 Task: Create a flat design business landing page template.
Action: Key pressed Key.caps_lock
Screenshot: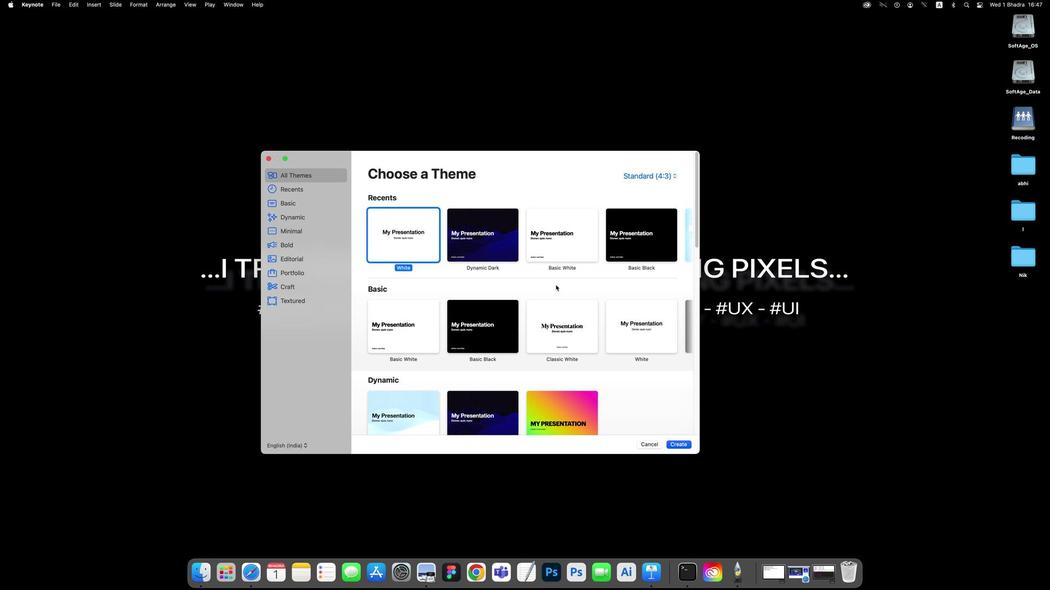 
Action: Mouse pressed left at (513, 456)
Screenshot: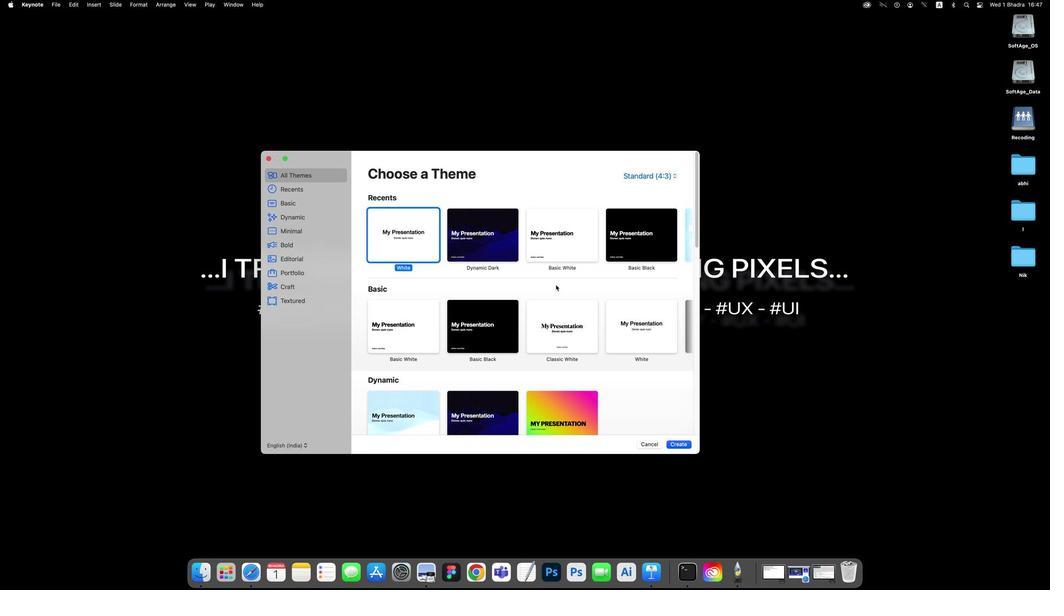 
Action: Mouse moved to (513, 456)
Screenshot: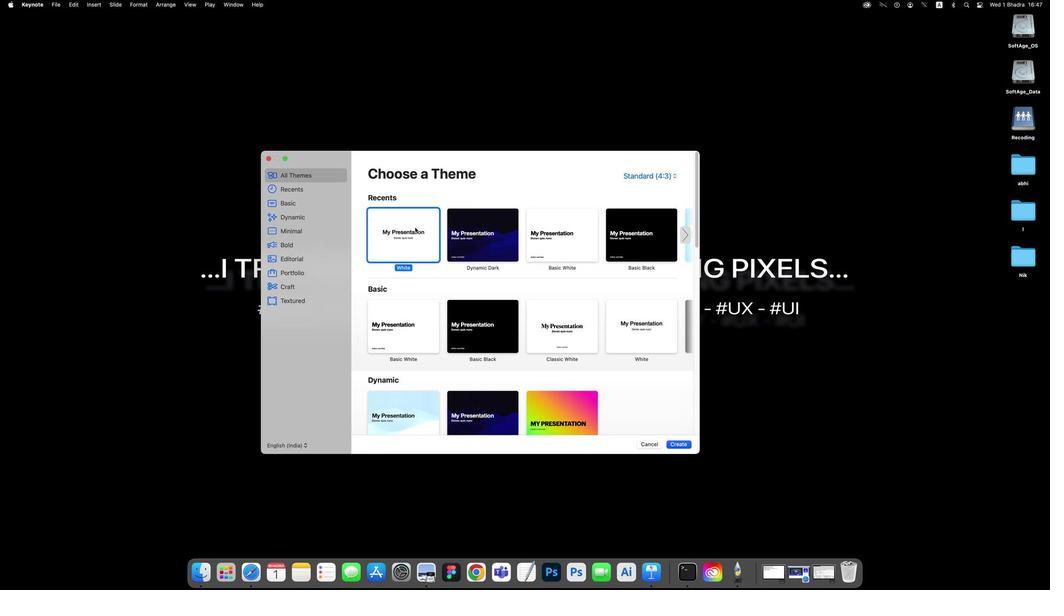 
Action: Mouse pressed left at (513, 456)
Screenshot: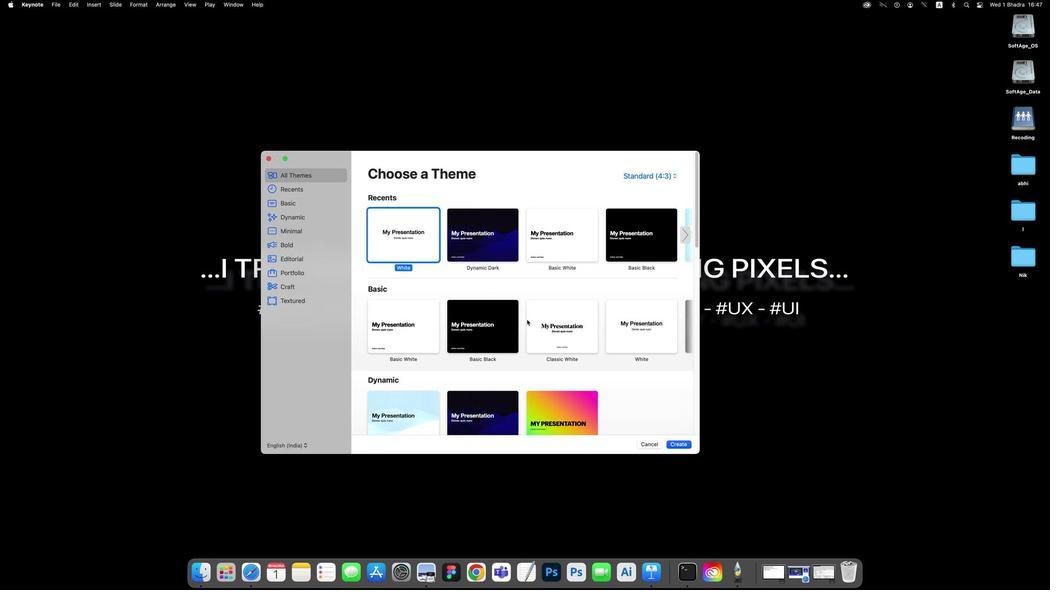 
Action: Mouse moved to (514, 456)
Screenshot: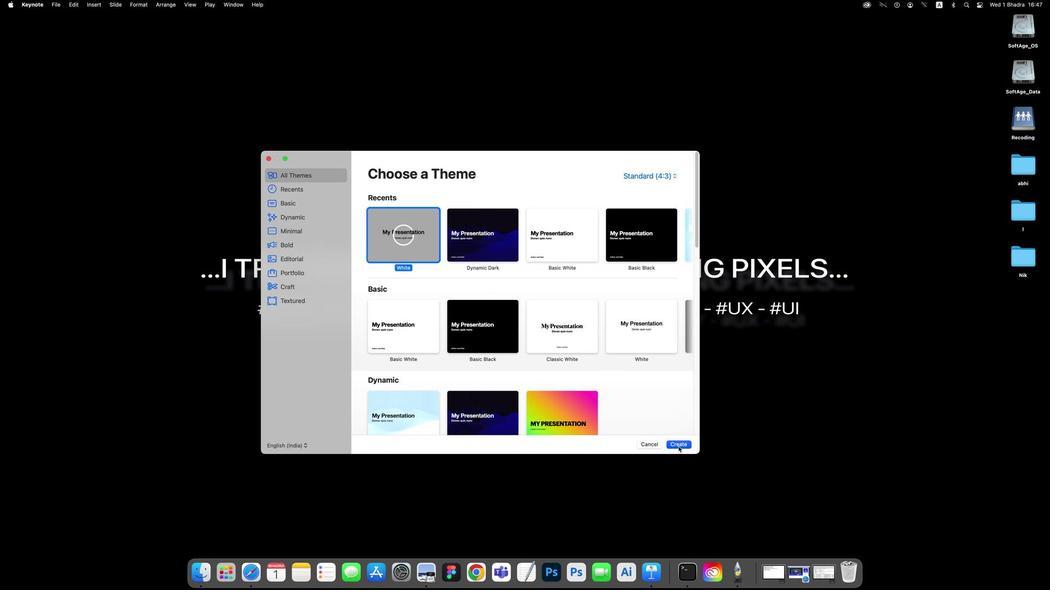 
Action: Mouse pressed left at (514, 456)
Screenshot: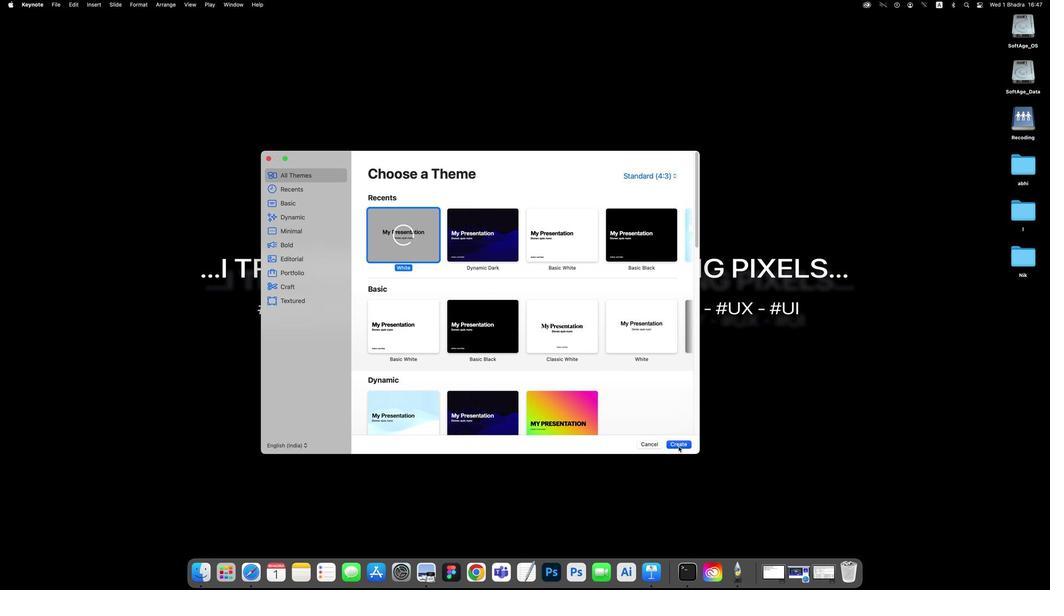 
Action: Mouse moved to (513, 456)
Screenshot: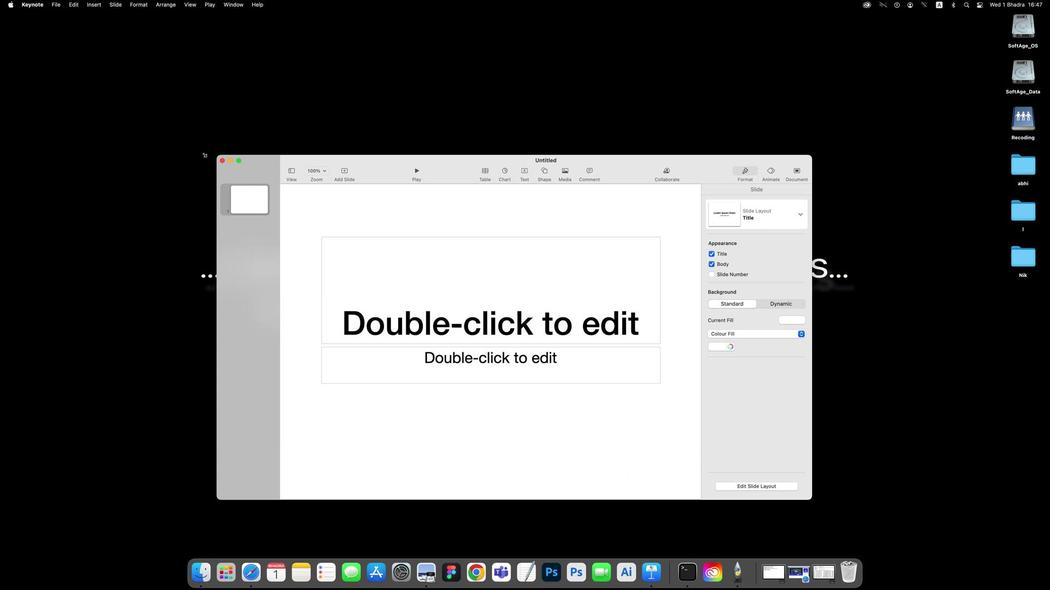 
Action: Mouse pressed left at (513, 456)
Screenshot: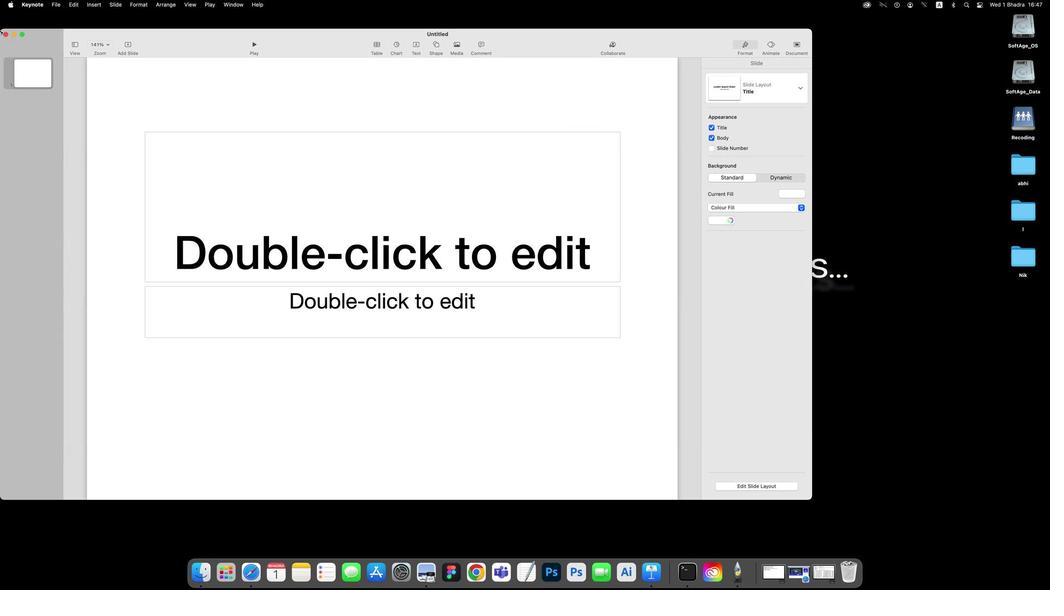 
Action: Mouse moved to (514, 456)
Screenshot: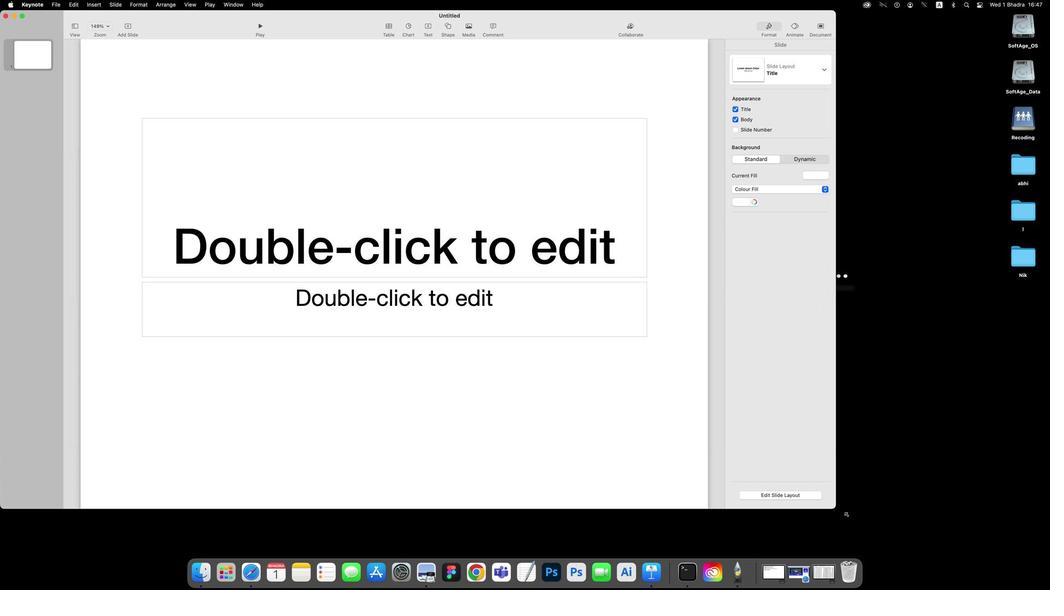 
Action: Mouse pressed left at (514, 456)
Screenshot: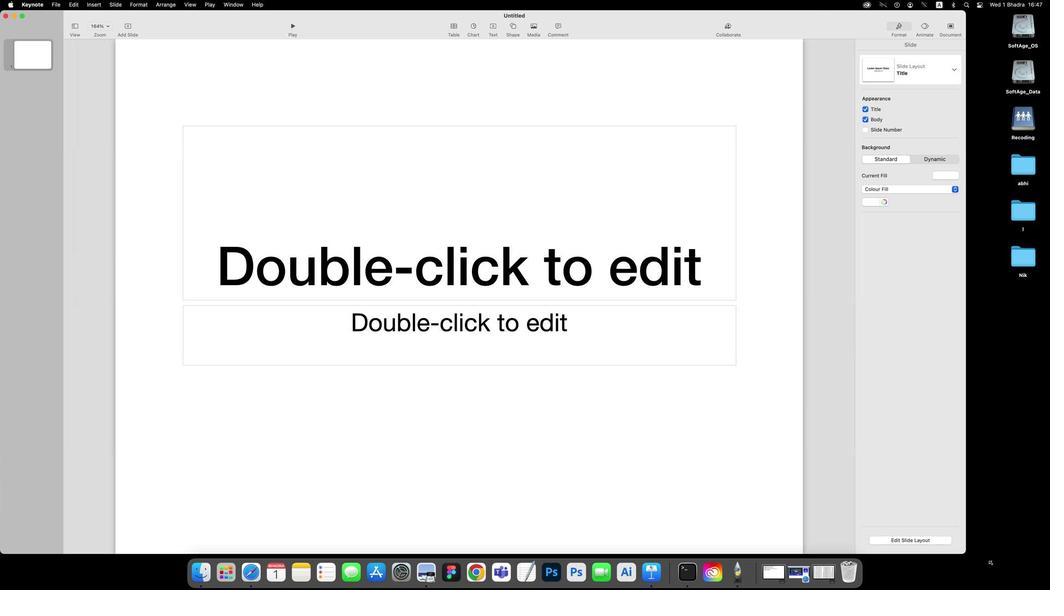 
Action: Mouse moved to (515, 456)
Screenshot: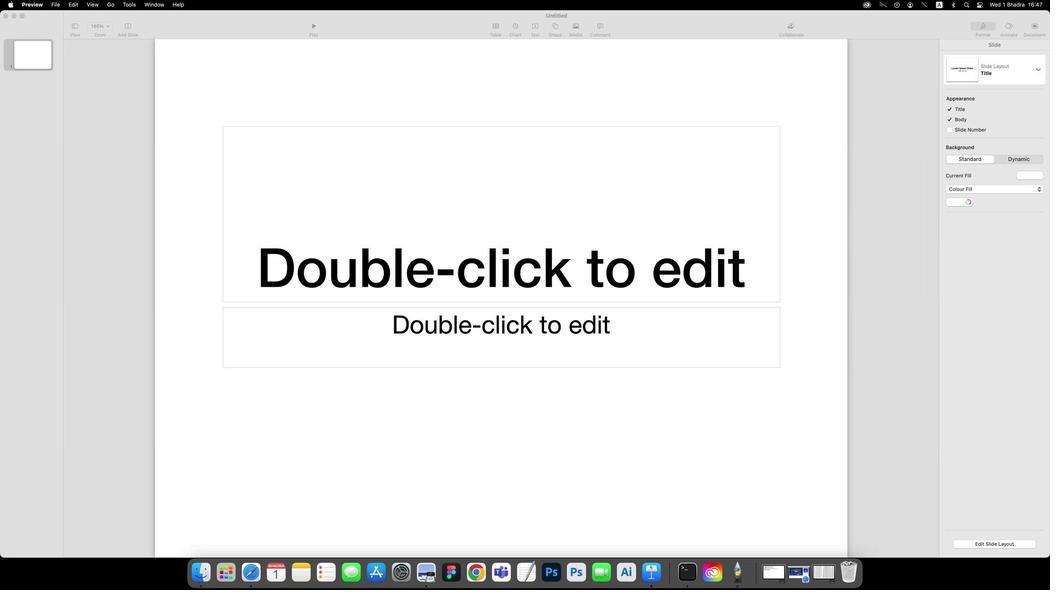 
Action: Mouse pressed left at (515, 456)
Screenshot: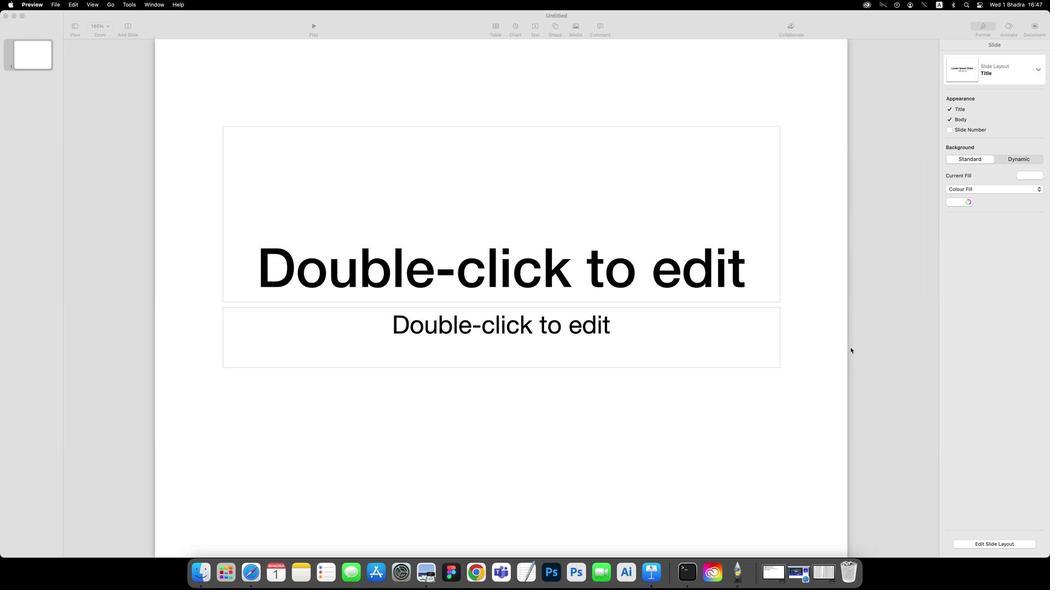 
Action: Mouse moved to (513, 456)
Screenshot: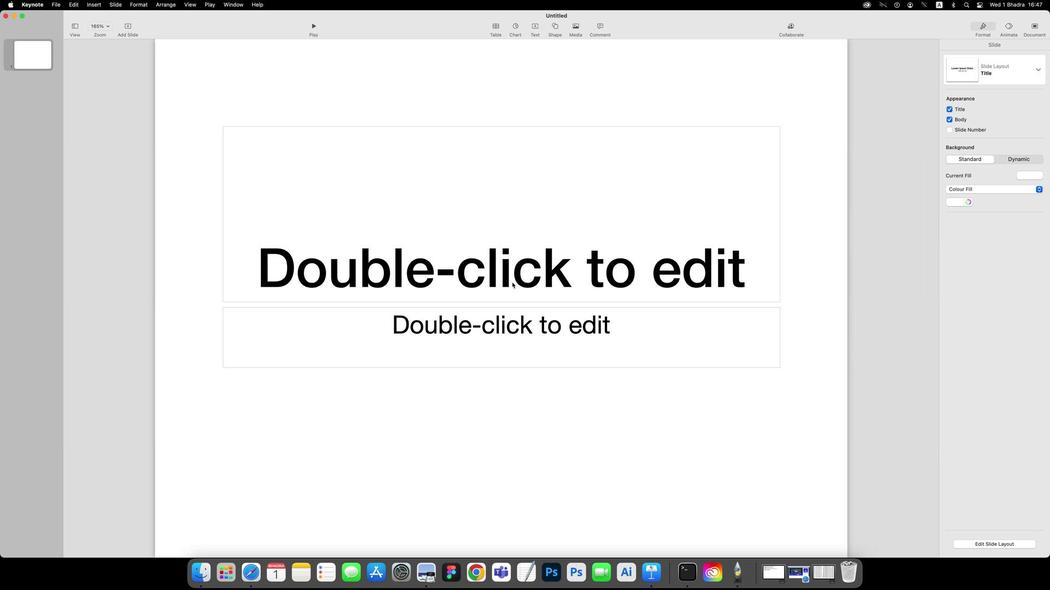 
Action: Mouse pressed left at (513, 456)
Screenshot: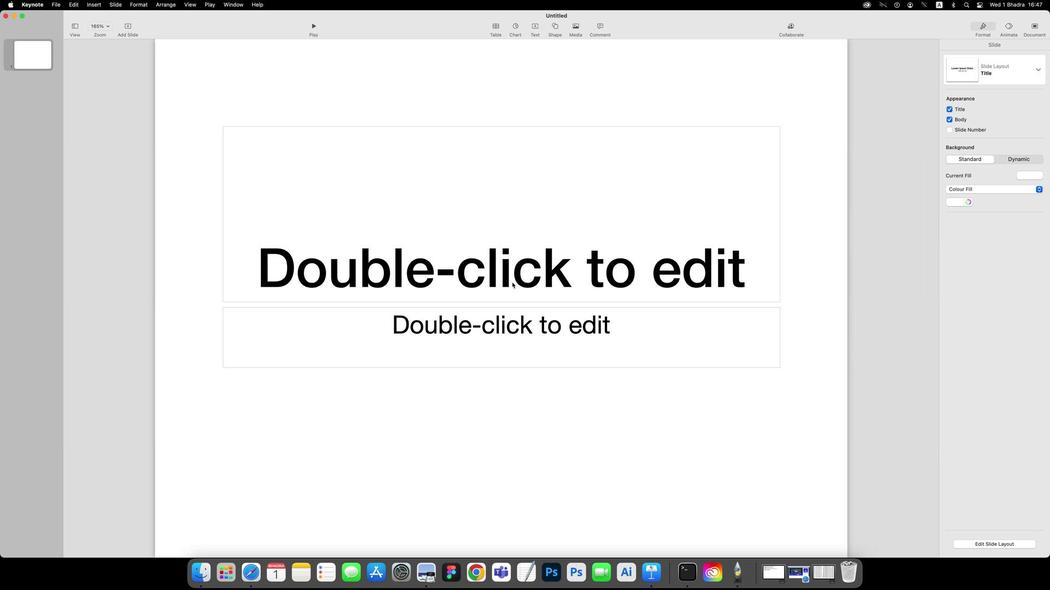 
Action: Mouse moved to (513, 456)
Screenshot: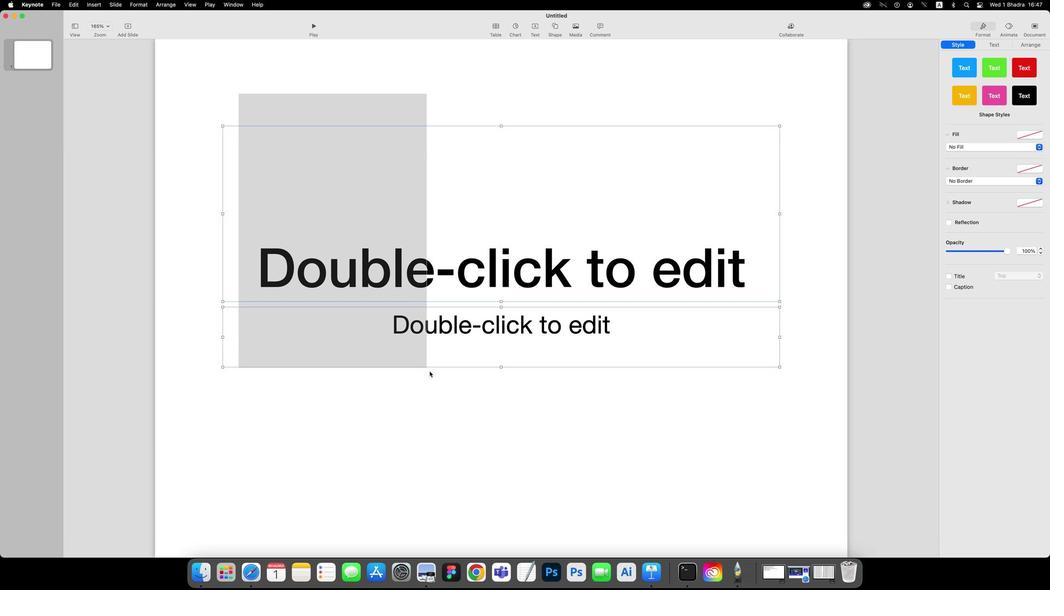 
Action: Mouse pressed left at (513, 456)
Screenshot: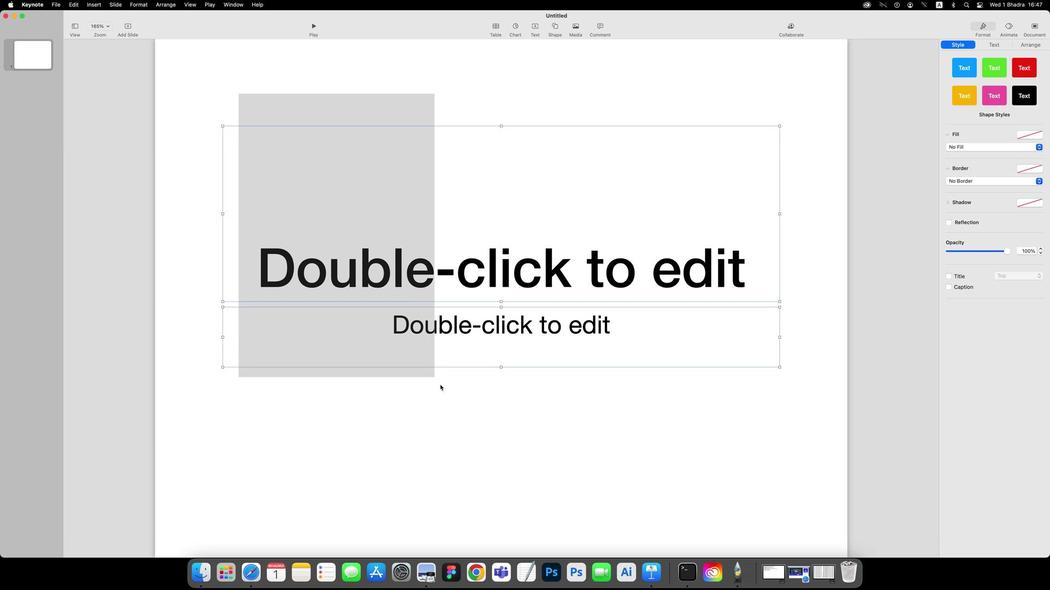 
Action: Mouse moved to (513, 456)
Screenshot: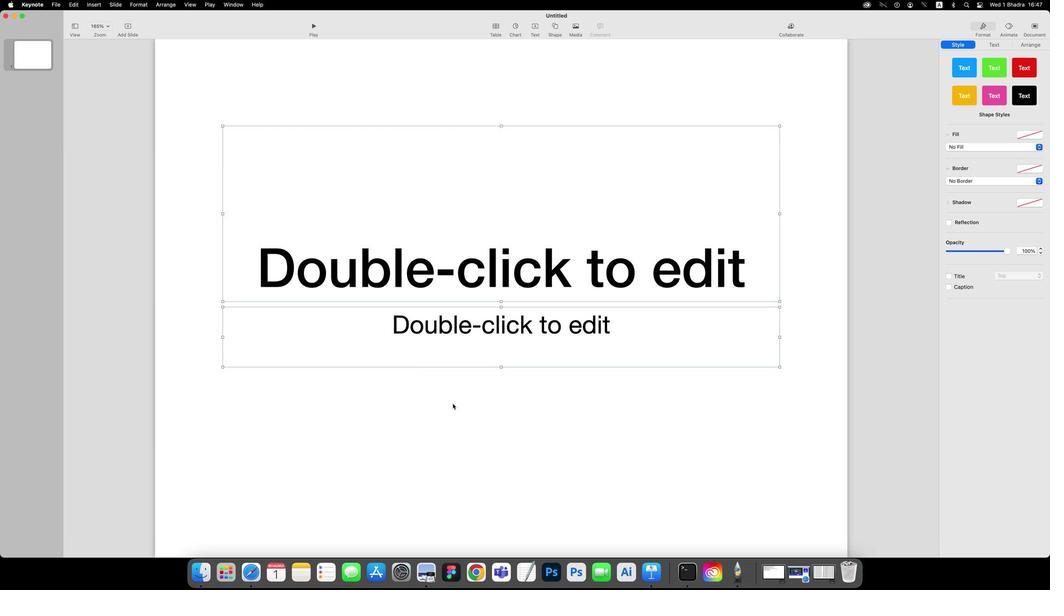 
Action: Key pressed Key.backspace
Screenshot: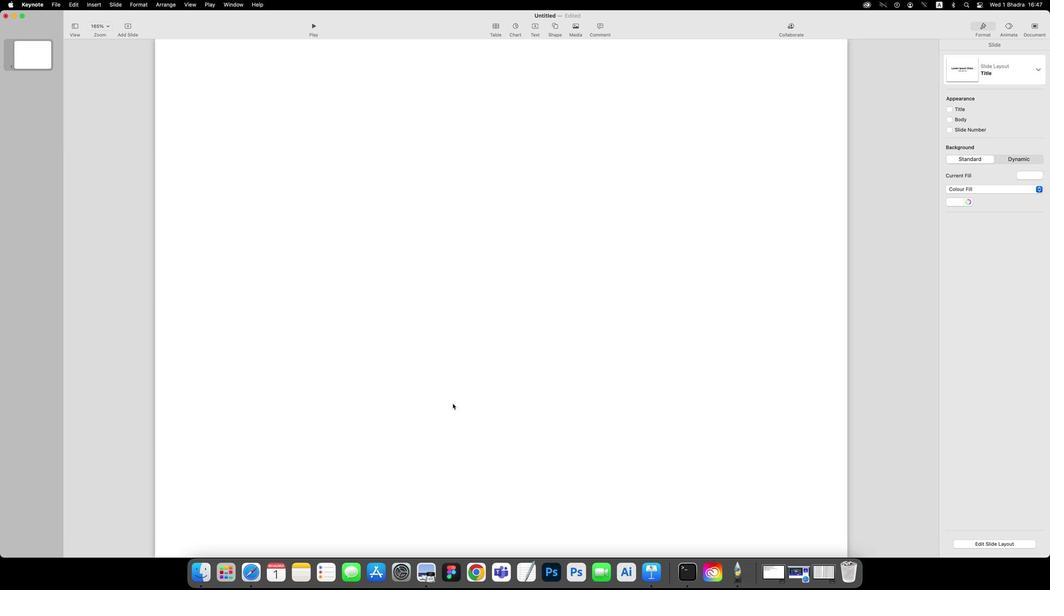 
Action: Mouse moved to (513, 456)
Screenshot: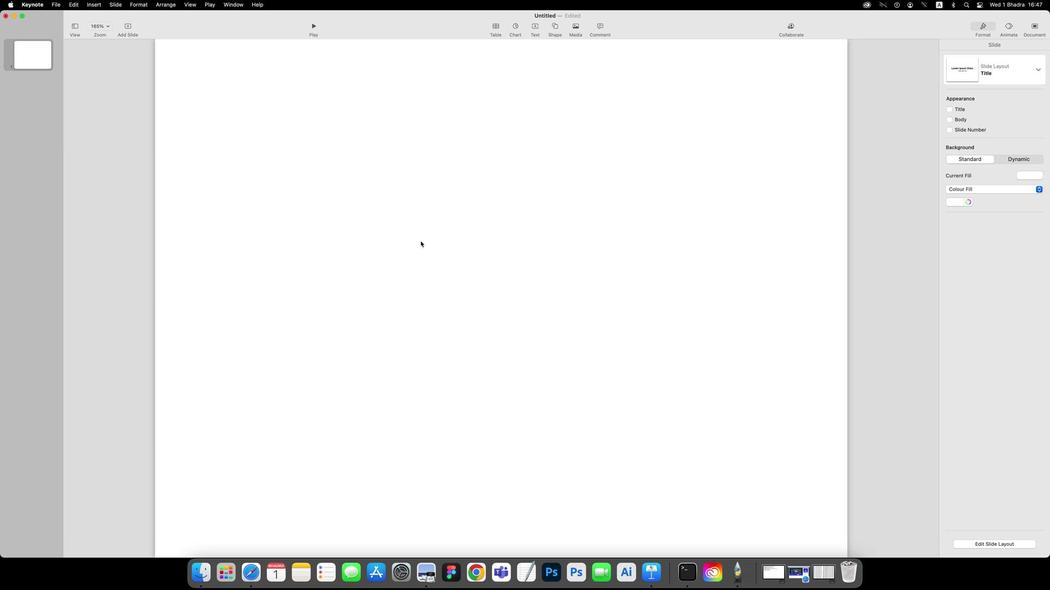 
Action: Mouse pressed left at (513, 456)
Screenshot: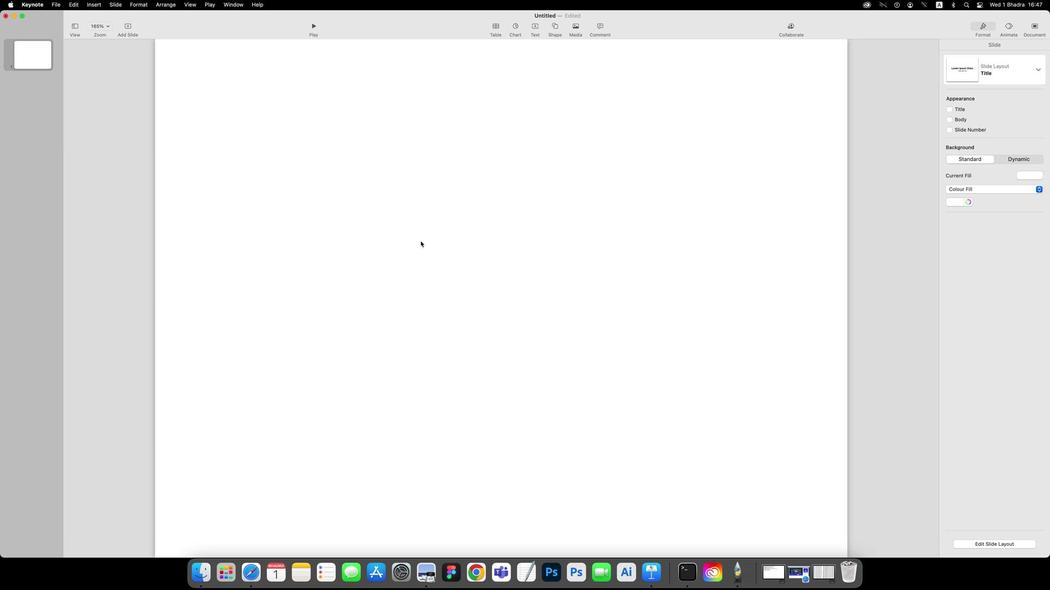 
Action: Mouse moved to (513, 456)
Screenshot: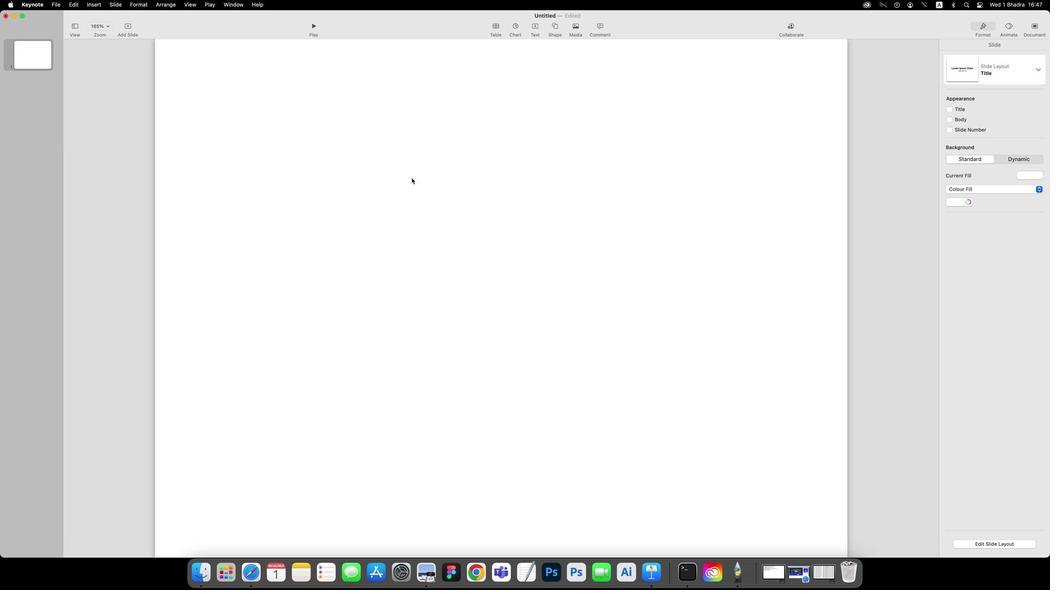 
Action: Mouse pressed left at (513, 456)
Screenshot: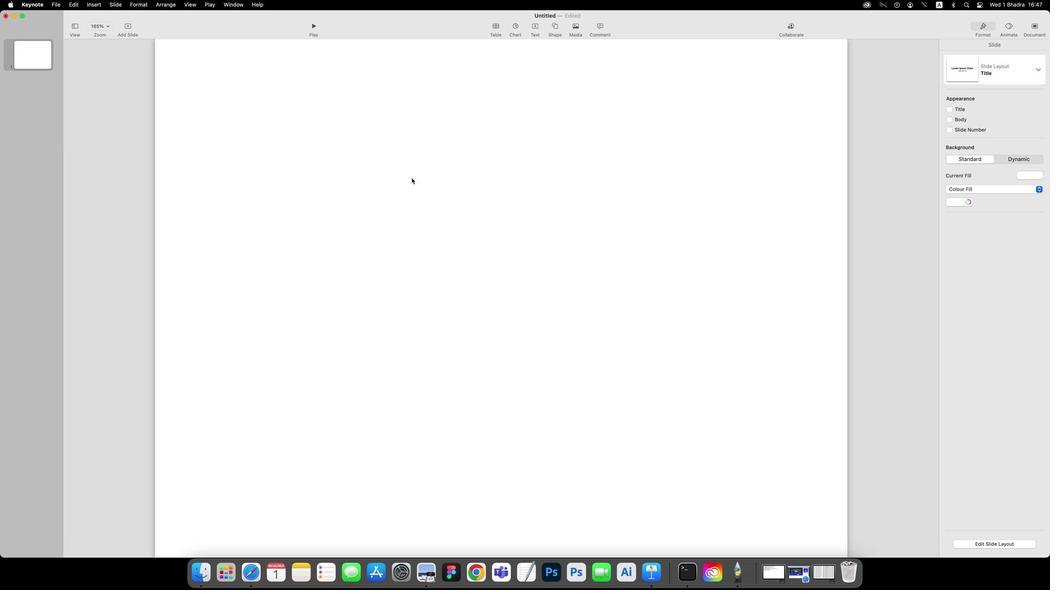 
Action: Mouse moved to (512, 456)
Screenshot: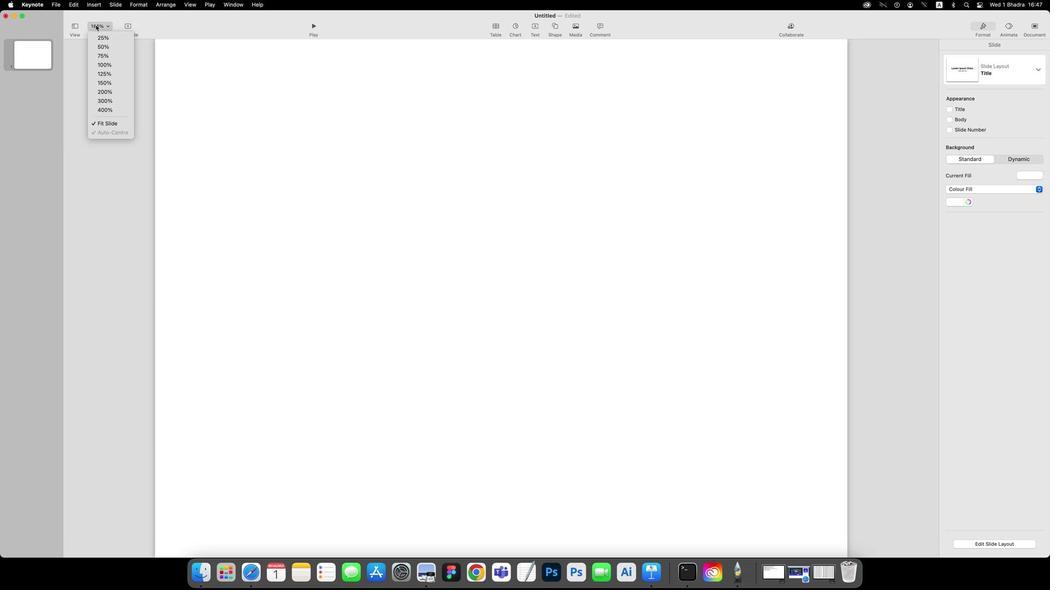 
Action: Mouse pressed left at (512, 456)
Screenshot: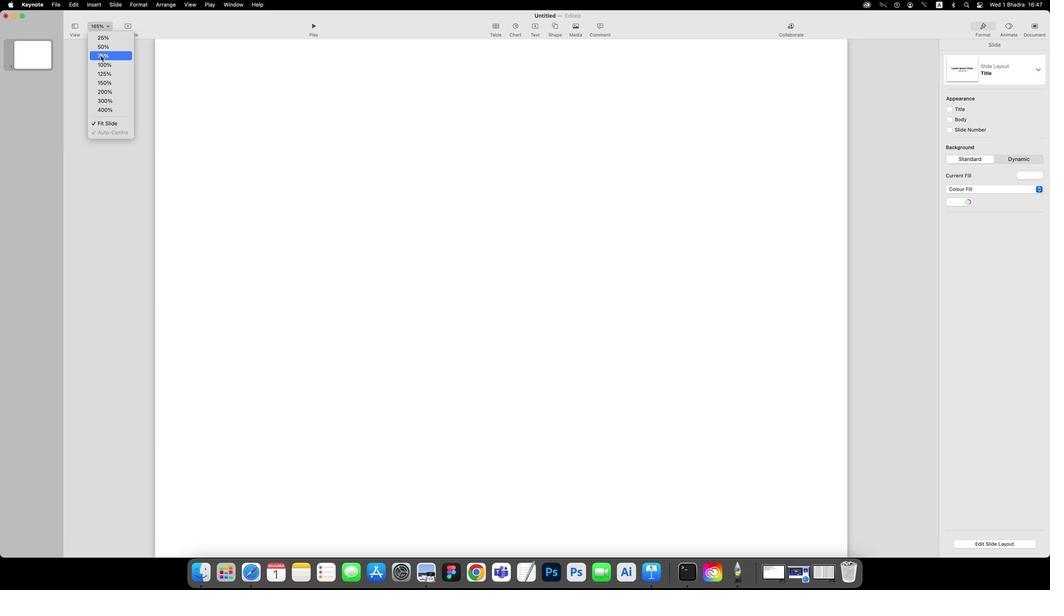 
Action: Mouse moved to (512, 456)
Screenshot: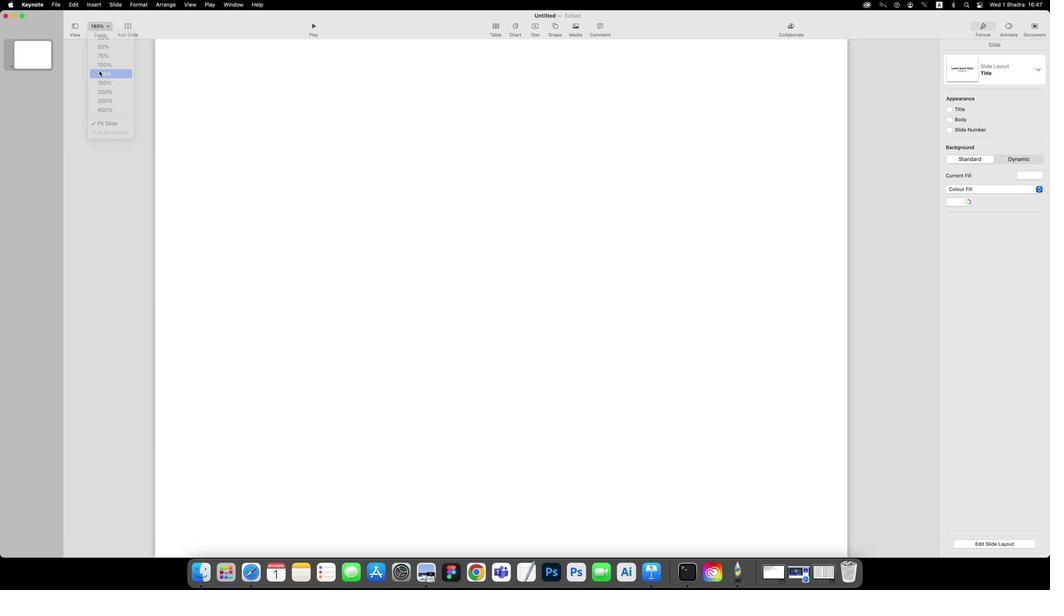 
Action: Mouse pressed left at (512, 456)
Screenshot: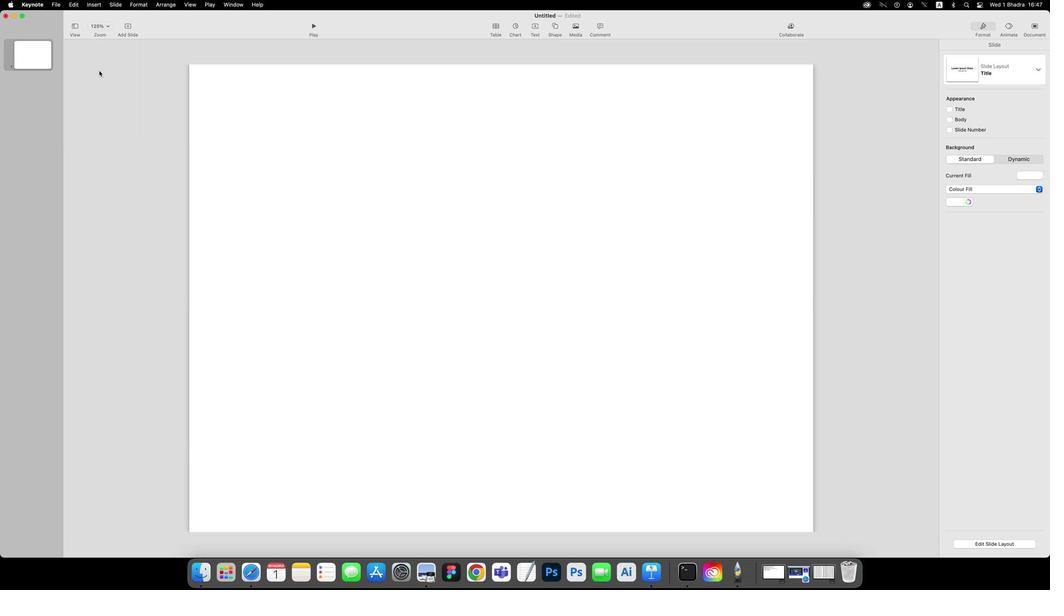 
Action: Mouse moved to (514, 456)
Screenshot: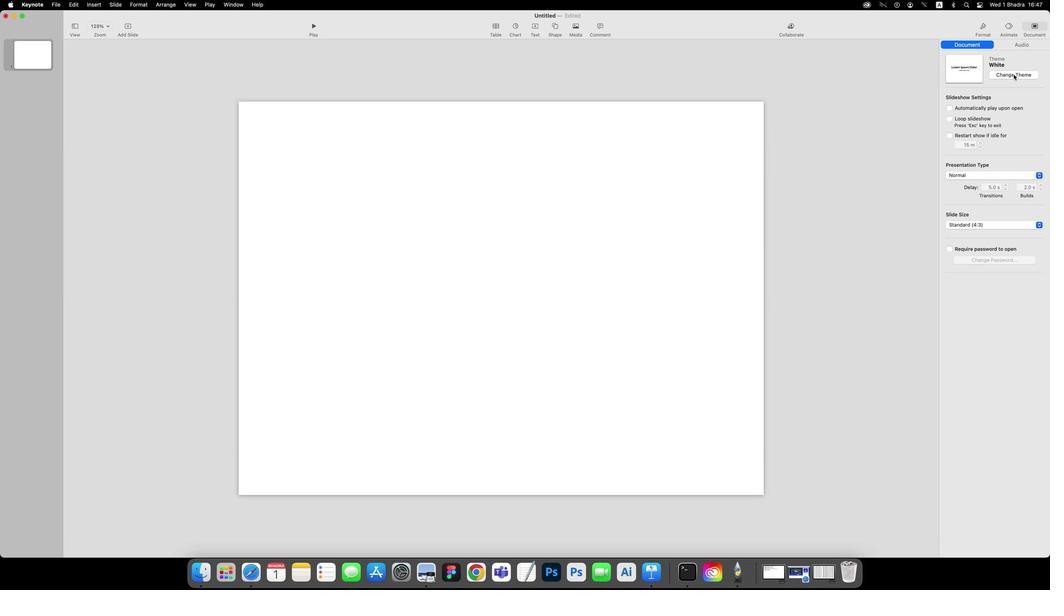 
Action: Mouse pressed left at (514, 456)
Screenshot: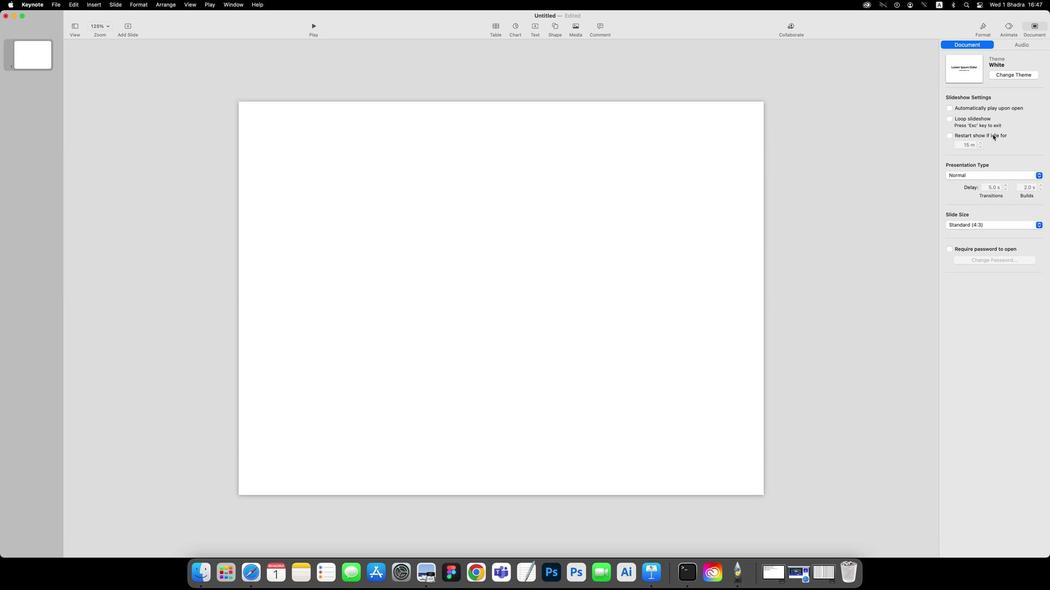 
Action: Mouse moved to (514, 456)
Screenshot: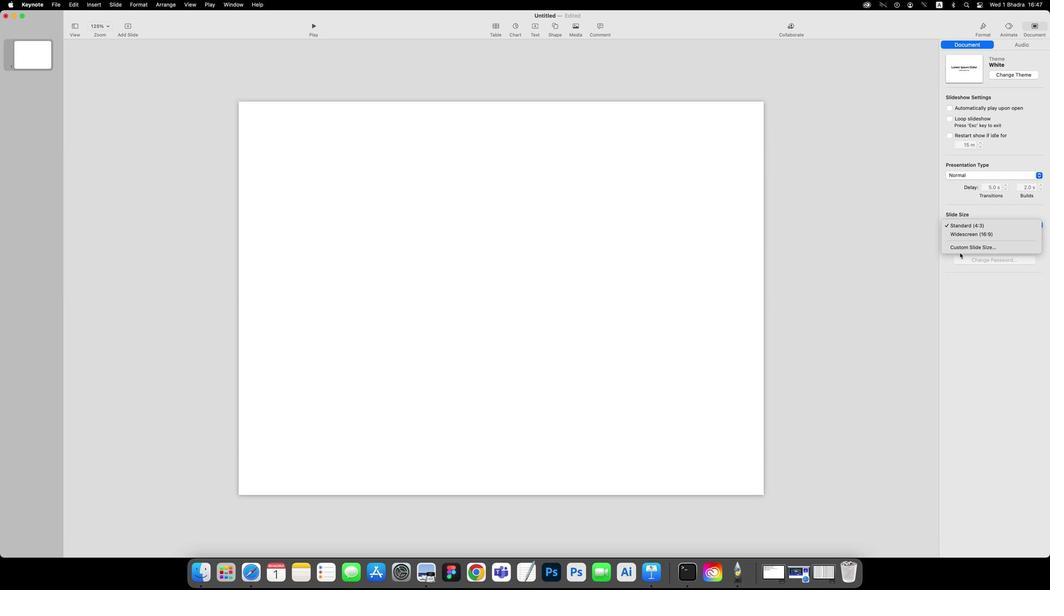 
Action: Mouse pressed left at (514, 456)
Screenshot: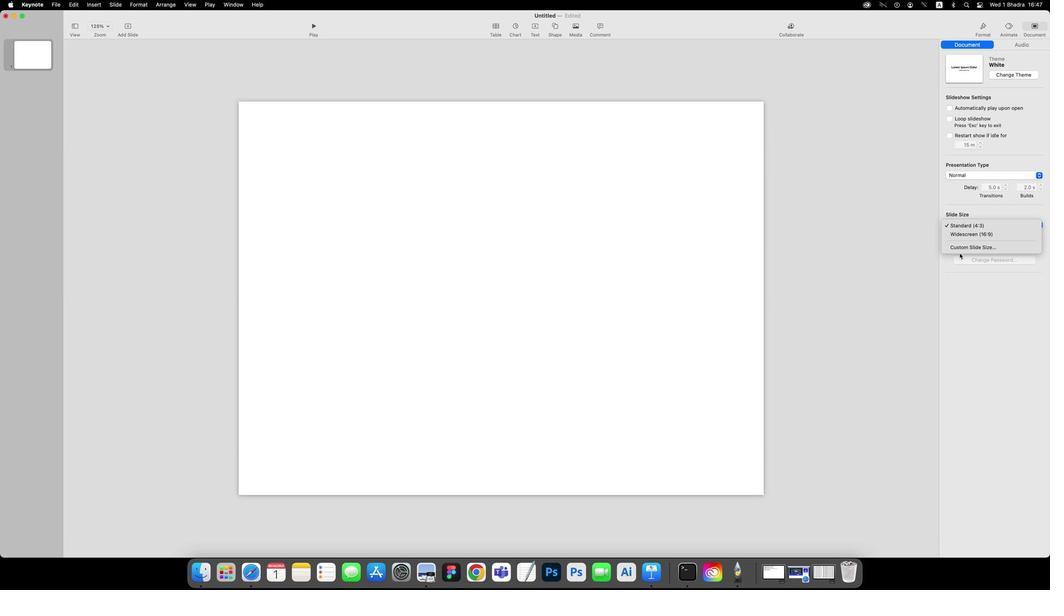
Action: Mouse moved to (514, 456)
Screenshot: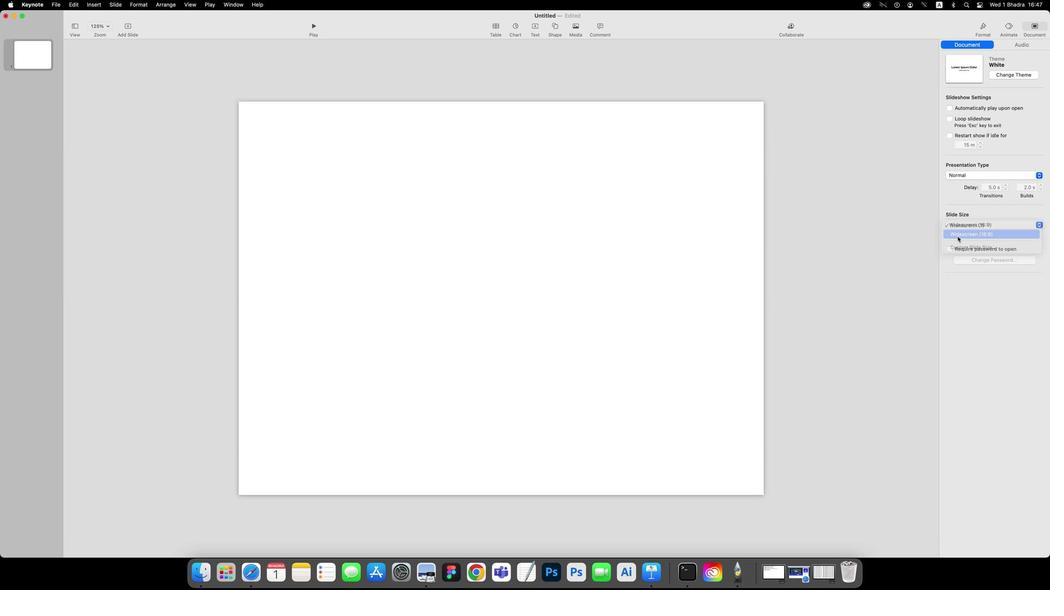 
Action: Mouse pressed left at (514, 456)
Screenshot: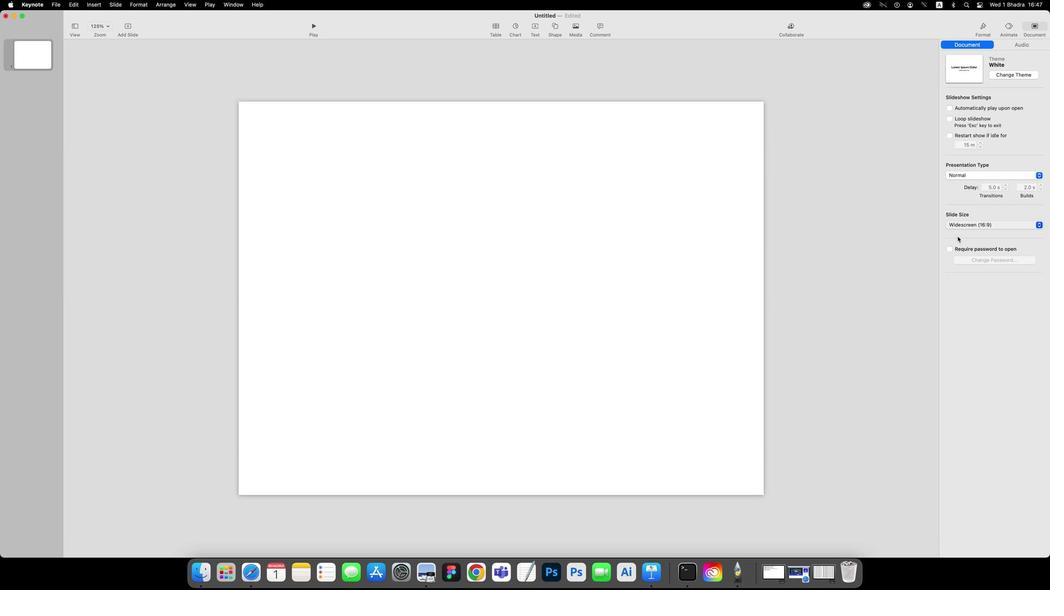 
Action: Mouse moved to (512, 456)
Screenshot: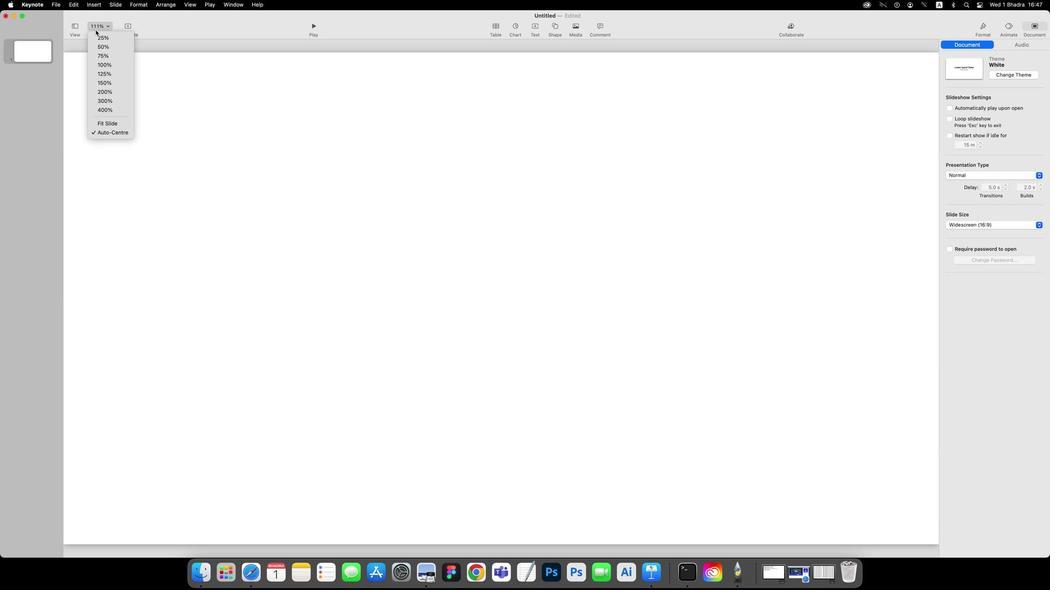 
Action: Mouse pressed left at (512, 456)
Screenshot: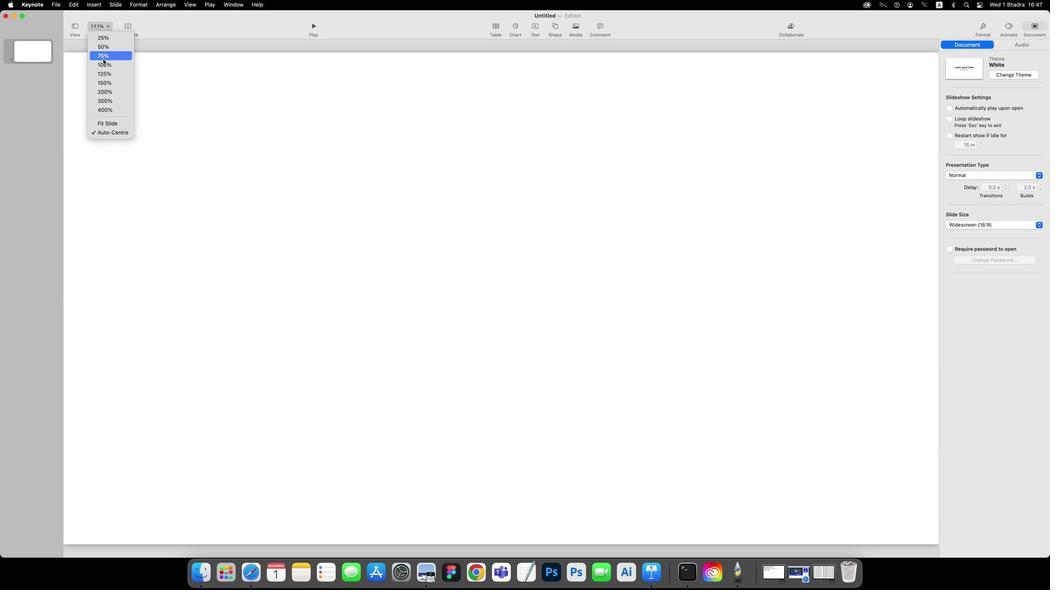
Action: Mouse moved to (512, 456)
Screenshot: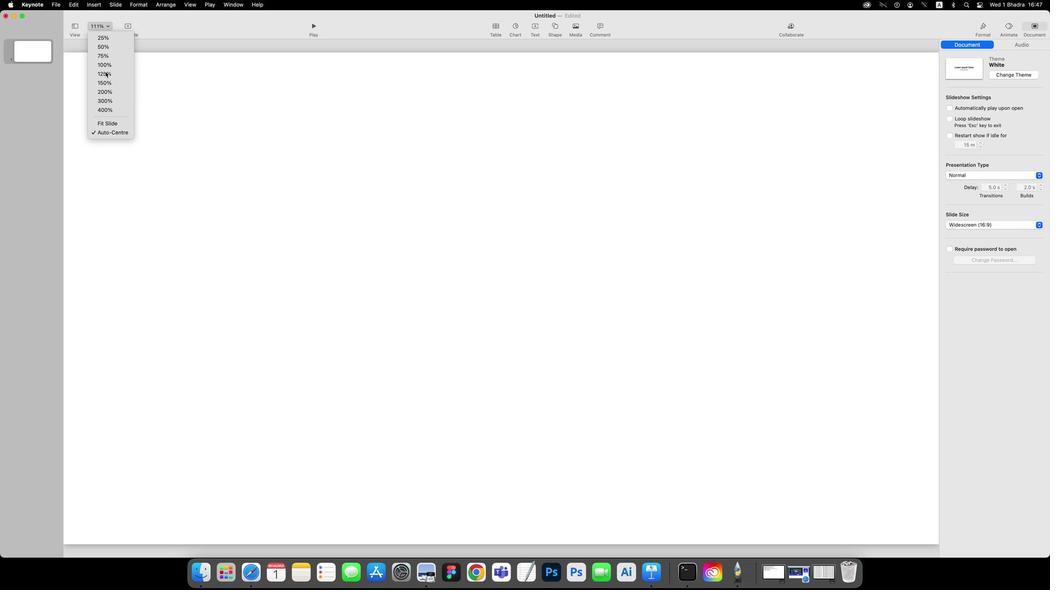 
Action: Mouse pressed left at (512, 456)
Screenshot: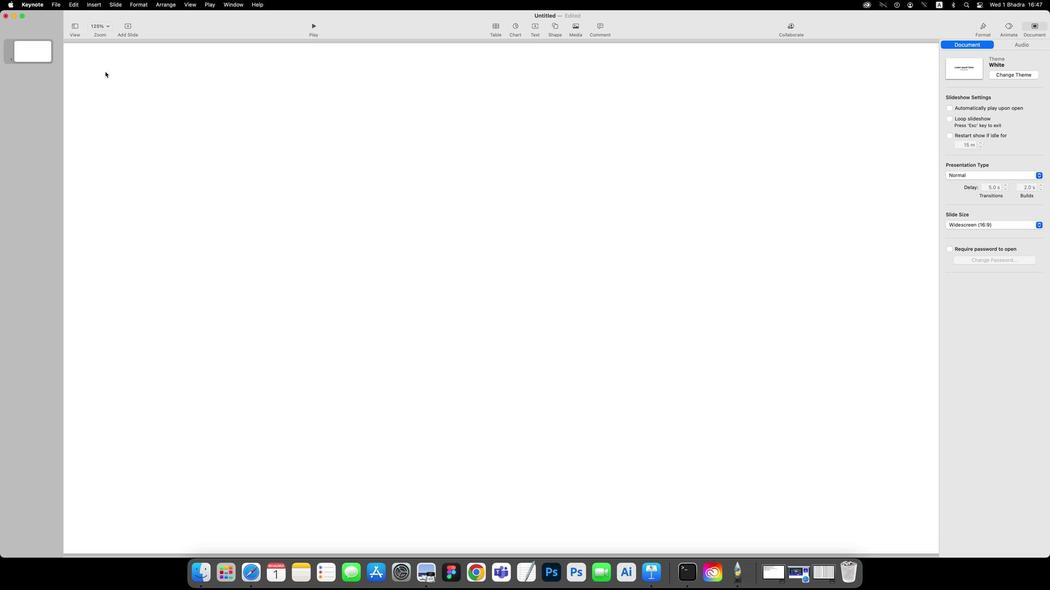 
Action: Mouse moved to (512, 456)
Screenshot: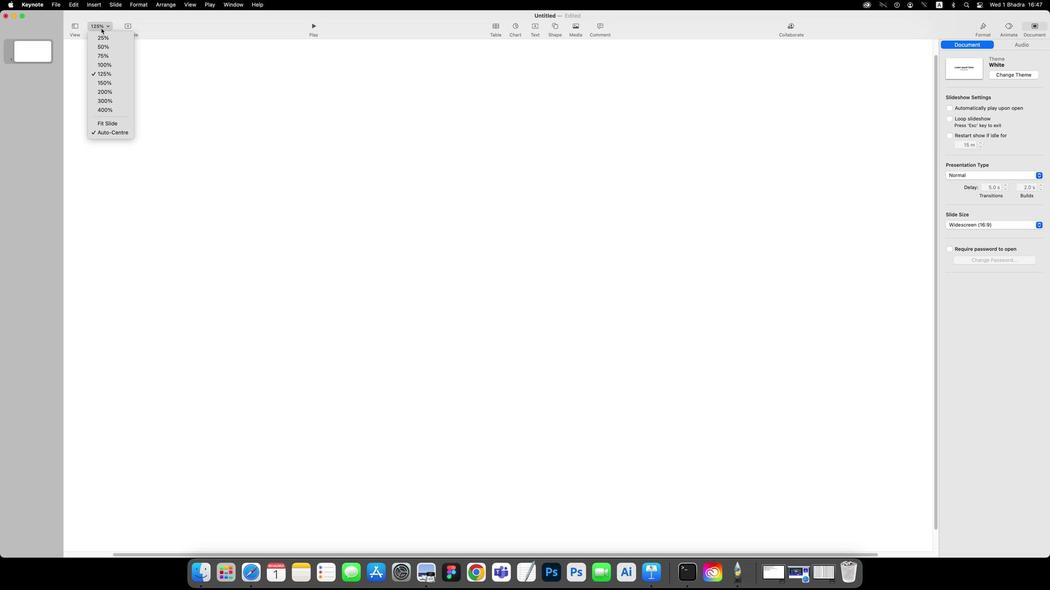 
Action: Mouse pressed left at (512, 456)
Screenshot: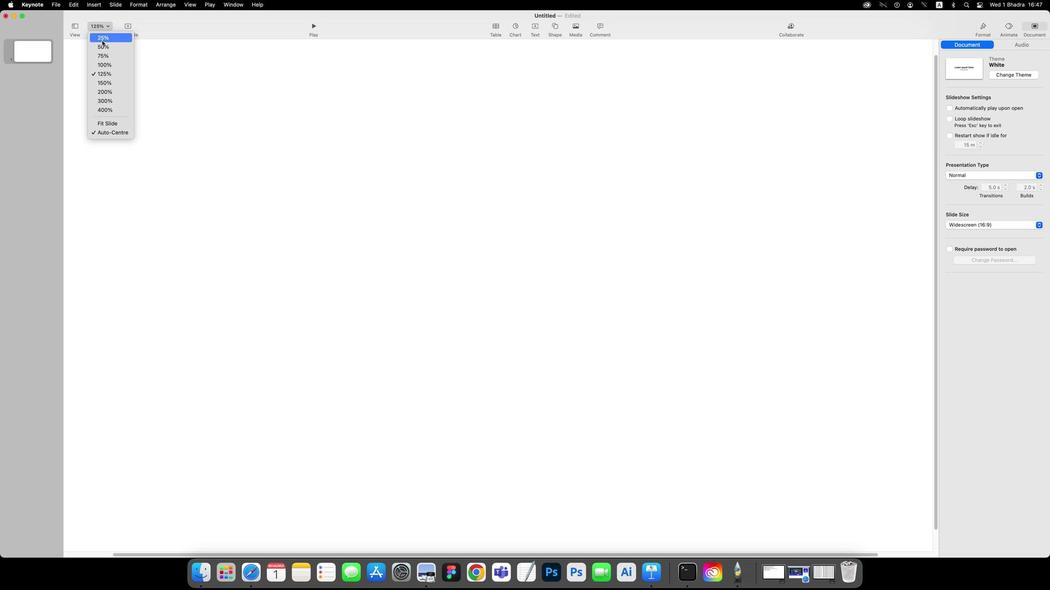 
Action: Mouse moved to (512, 456)
Screenshot: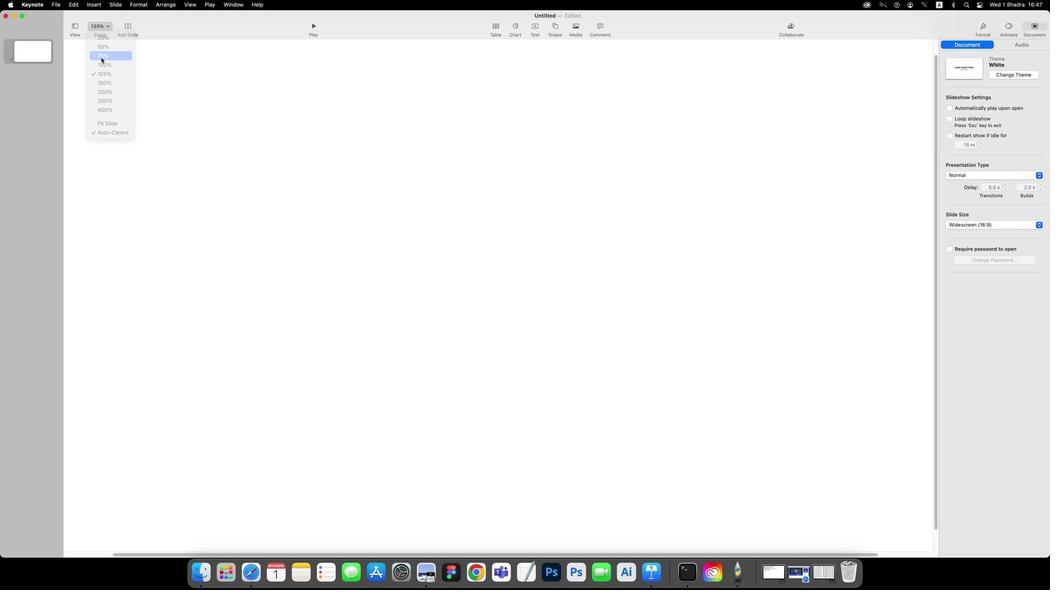 
Action: Mouse pressed left at (512, 456)
Screenshot: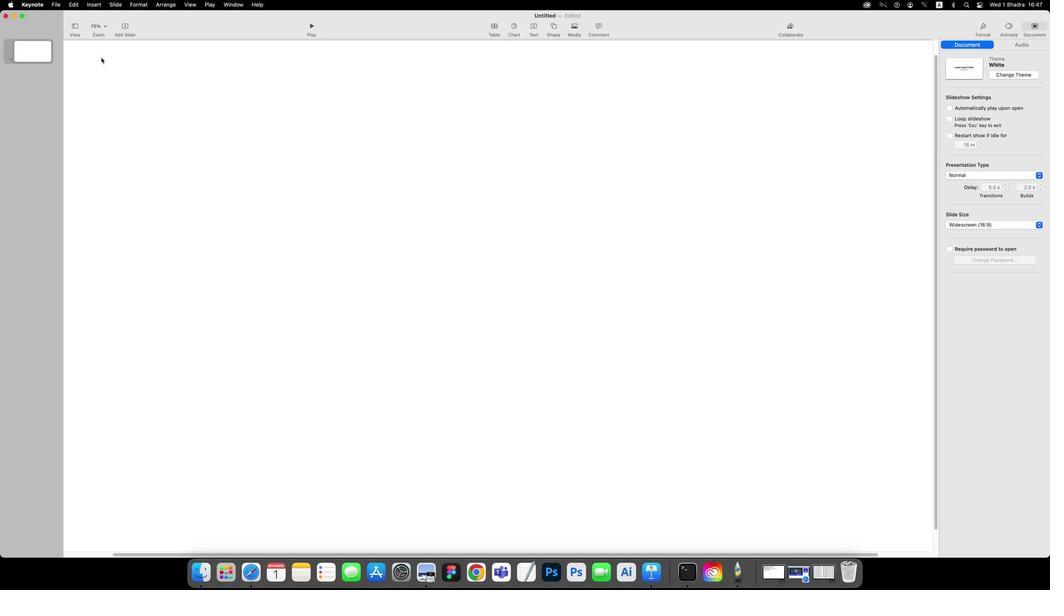 
Action: Mouse moved to (513, 456)
Screenshot: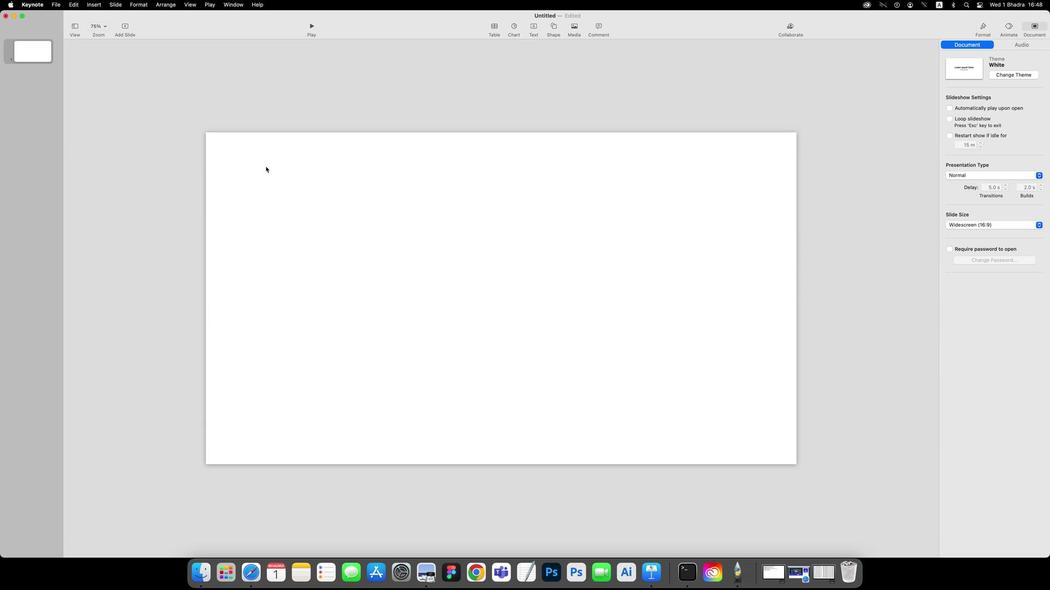 
Action: Mouse pressed left at (513, 456)
Screenshot: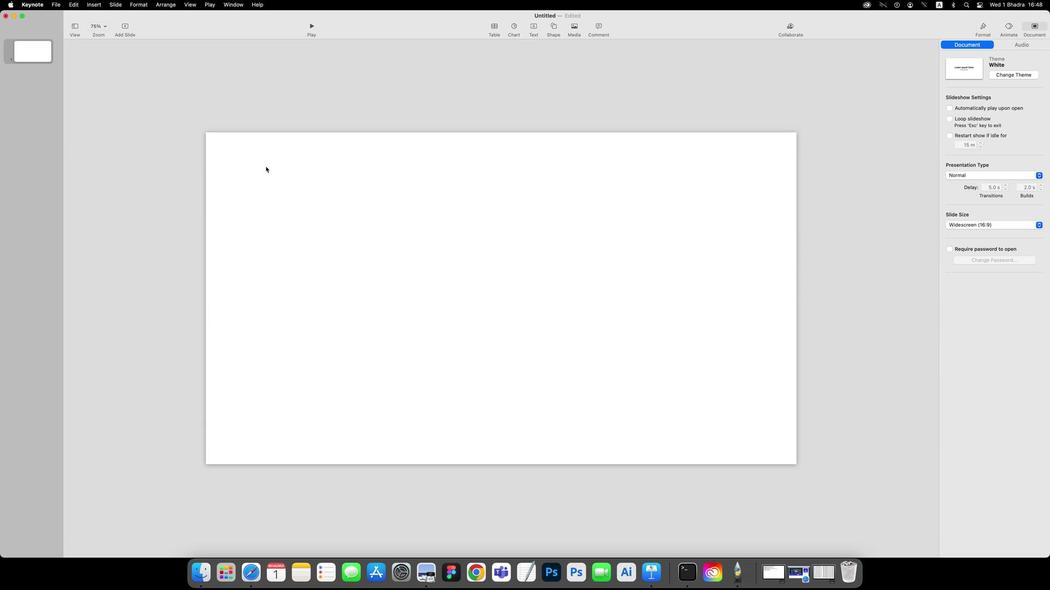 
Action: Mouse moved to (513, 456)
Screenshot: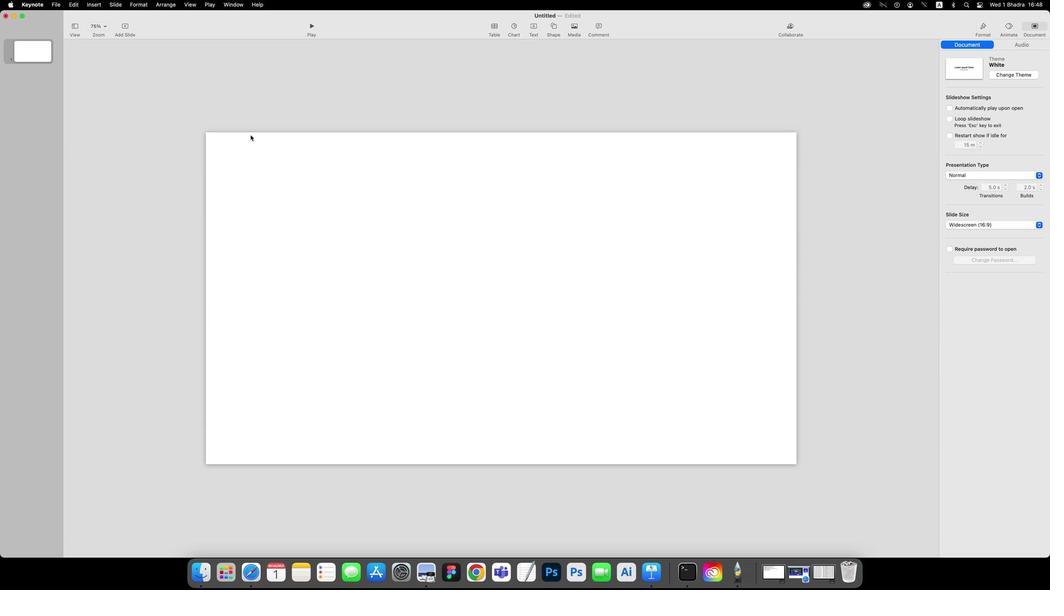 
Action: Mouse pressed left at (513, 456)
Screenshot: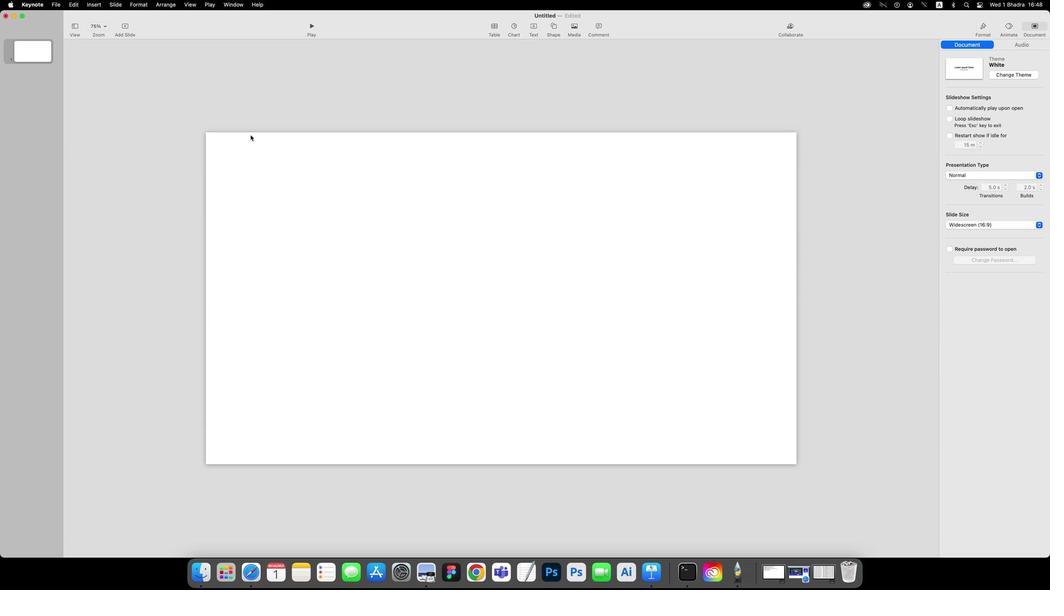 
Action: Mouse moved to (513, 456)
Screenshot: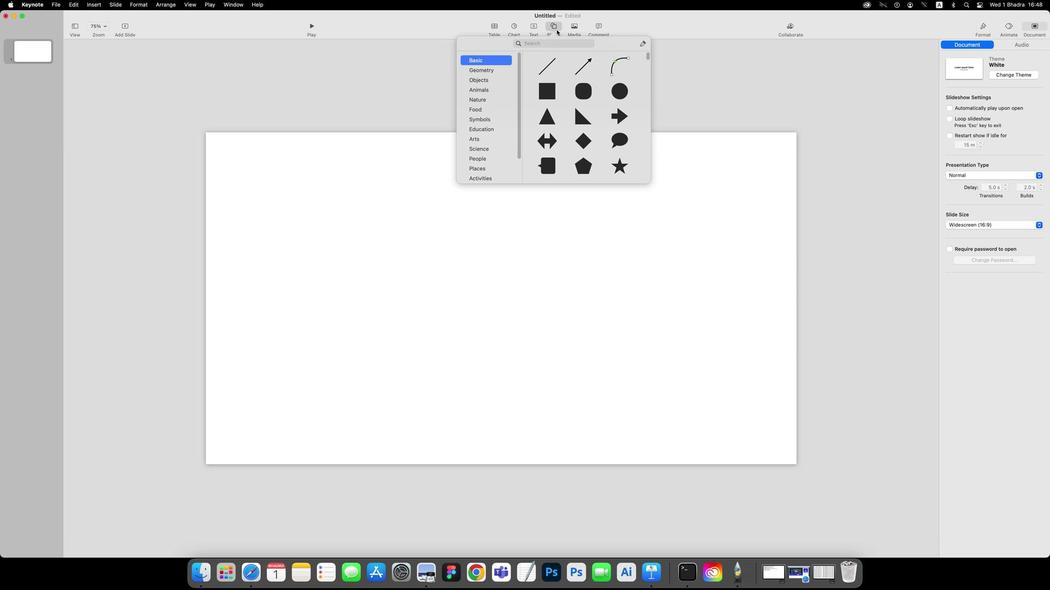 
Action: Mouse pressed left at (513, 456)
Screenshot: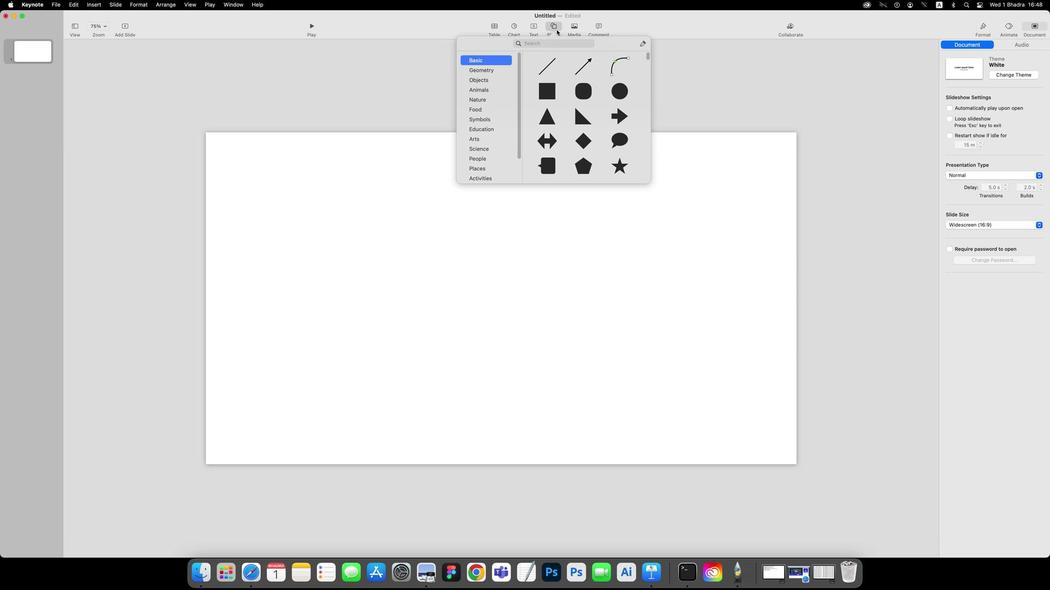 
Action: Mouse moved to (513, 456)
Screenshot: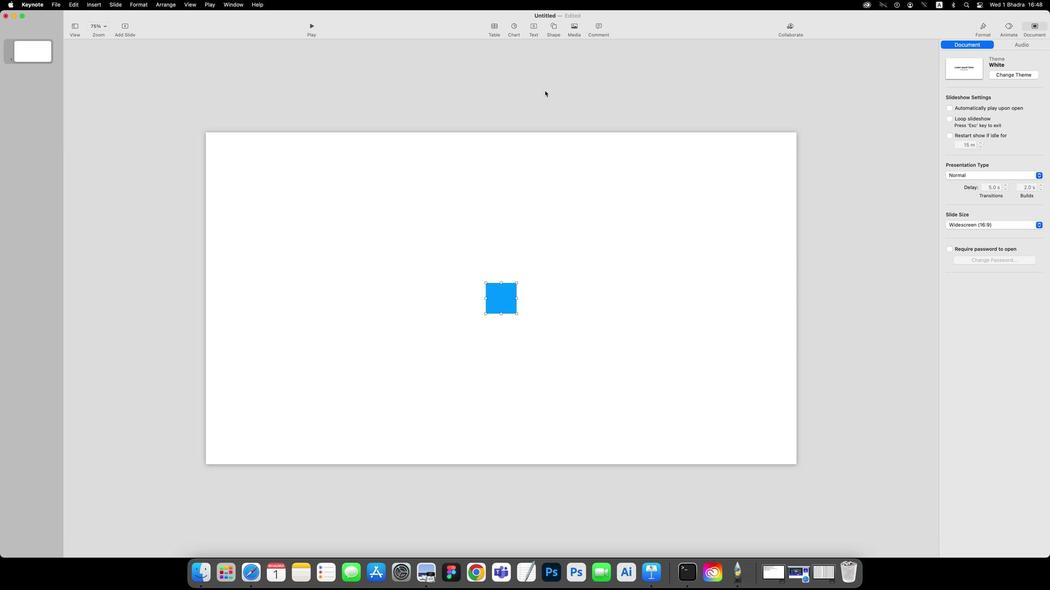 
Action: Mouse pressed left at (513, 456)
Screenshot: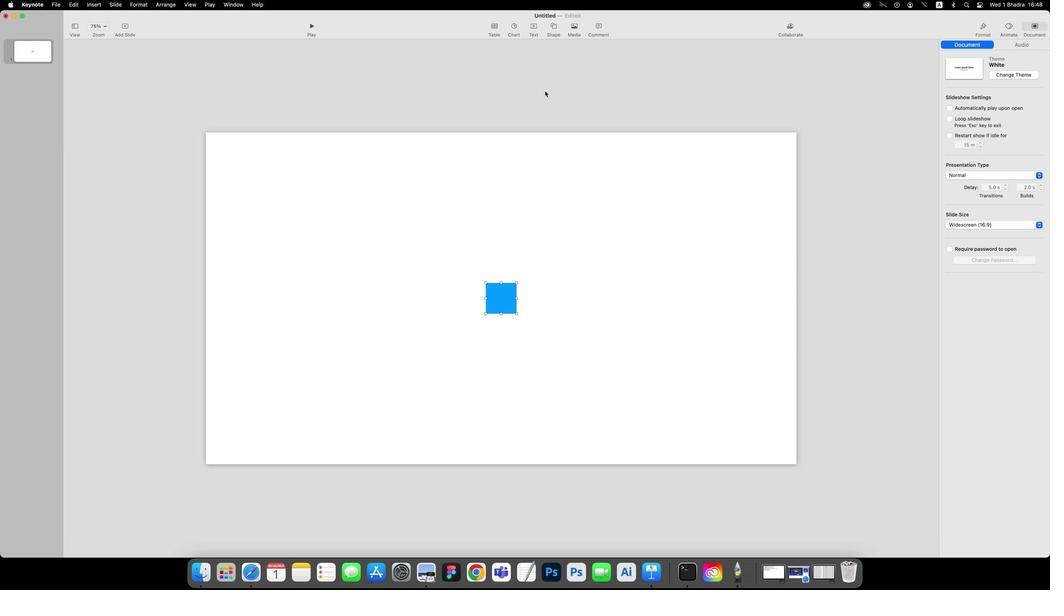 
Action: Mouse moved to (513, 456)
Screenshot: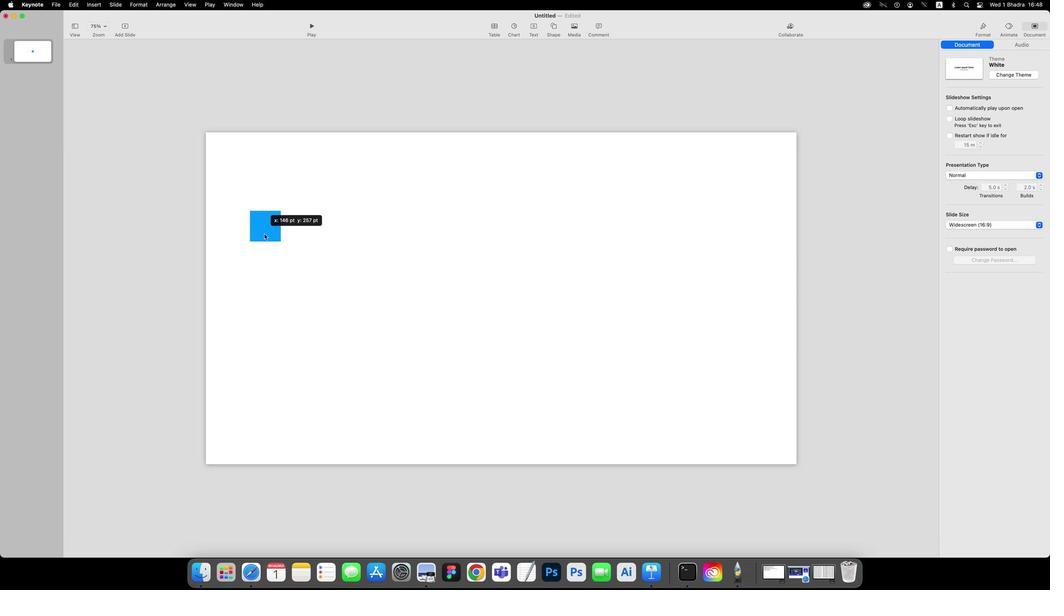 
Action: Mouse pressed left at (513, 456)
Screenshot: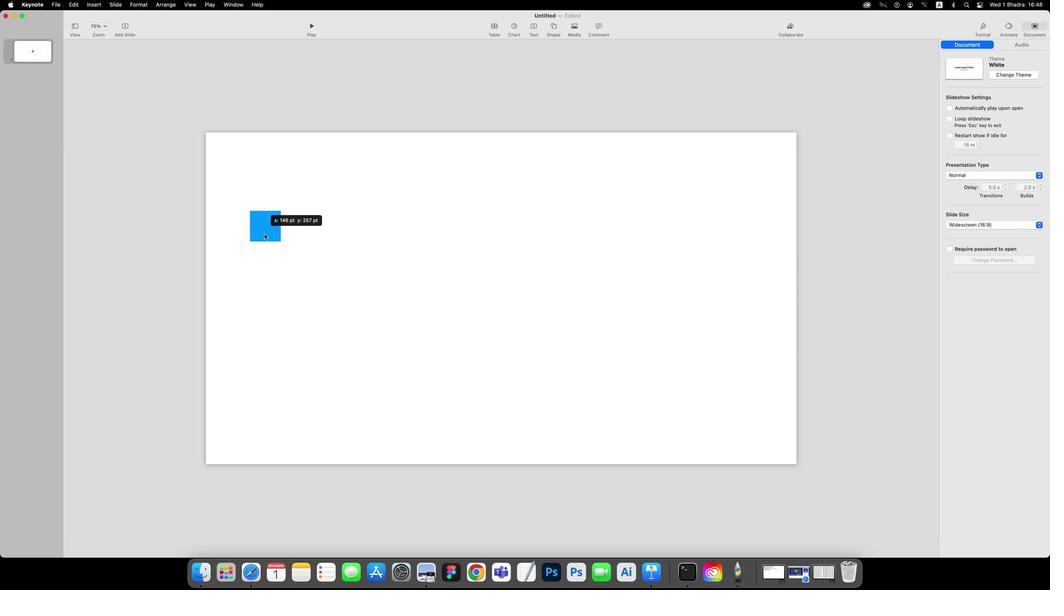 
Action: Mouse moved to (513, 456)
Screenshot: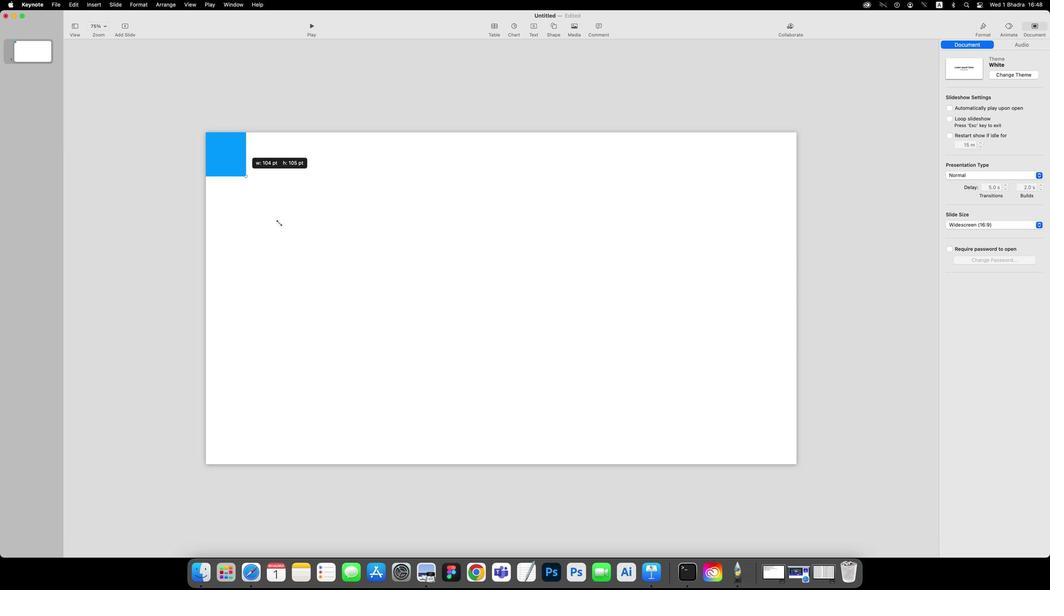 
Action: Mouse pressed left at (513, 456)
Screenshot: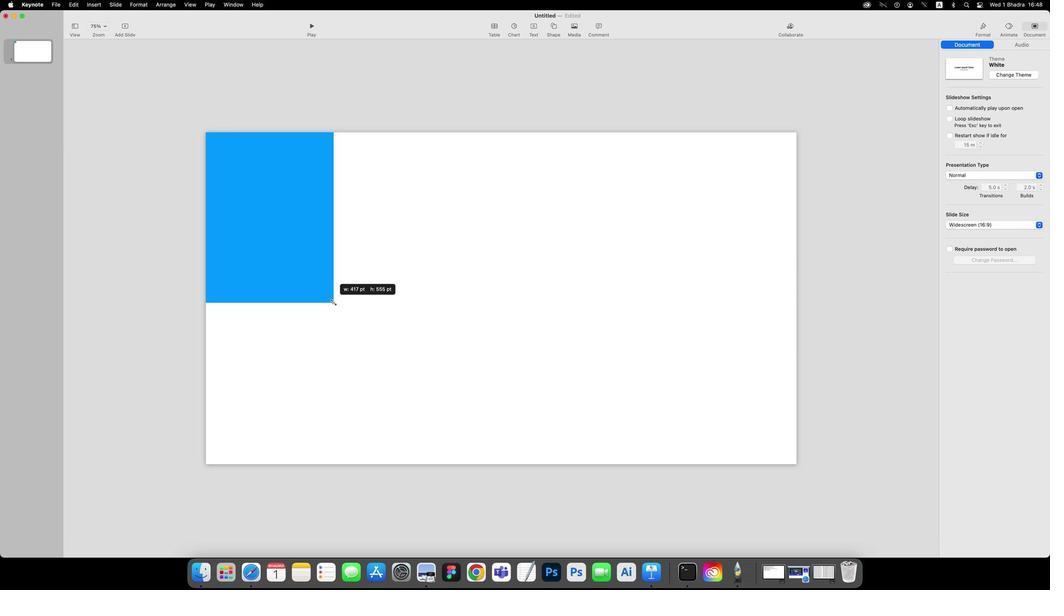 
Action: Mouse moved to (514, 456)
Screenshot: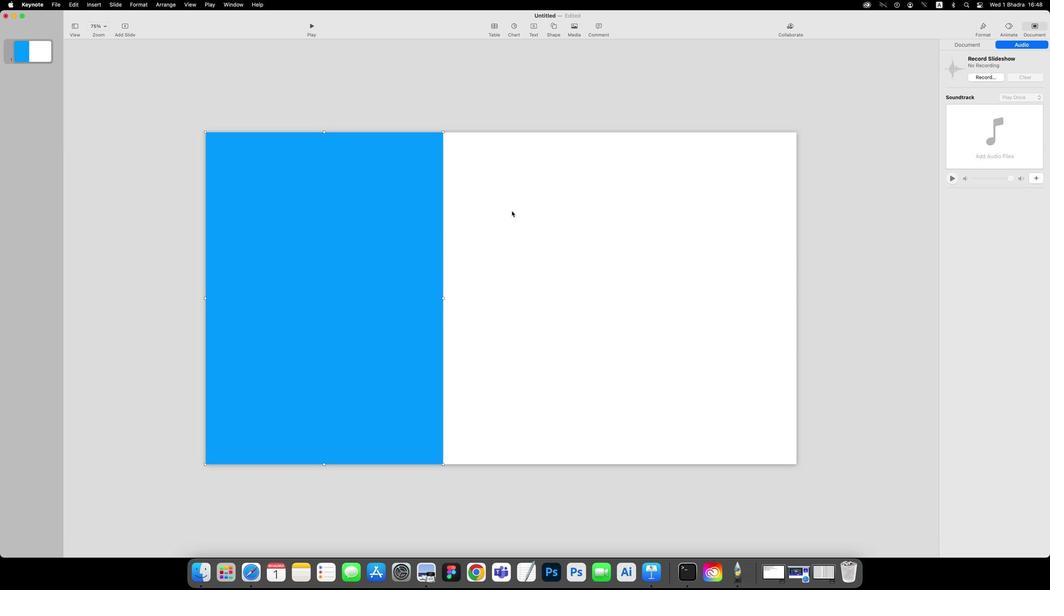 
Action: Mouse pressed left at (514, 456)
Screenshot: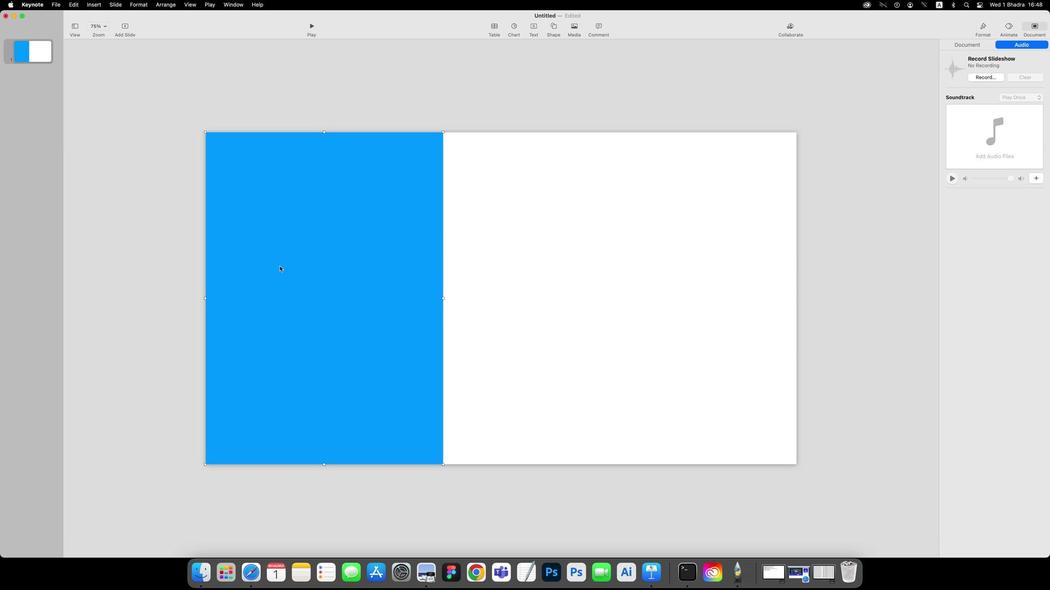 
Action: Mouse moved to (513, 456)
Screenshot: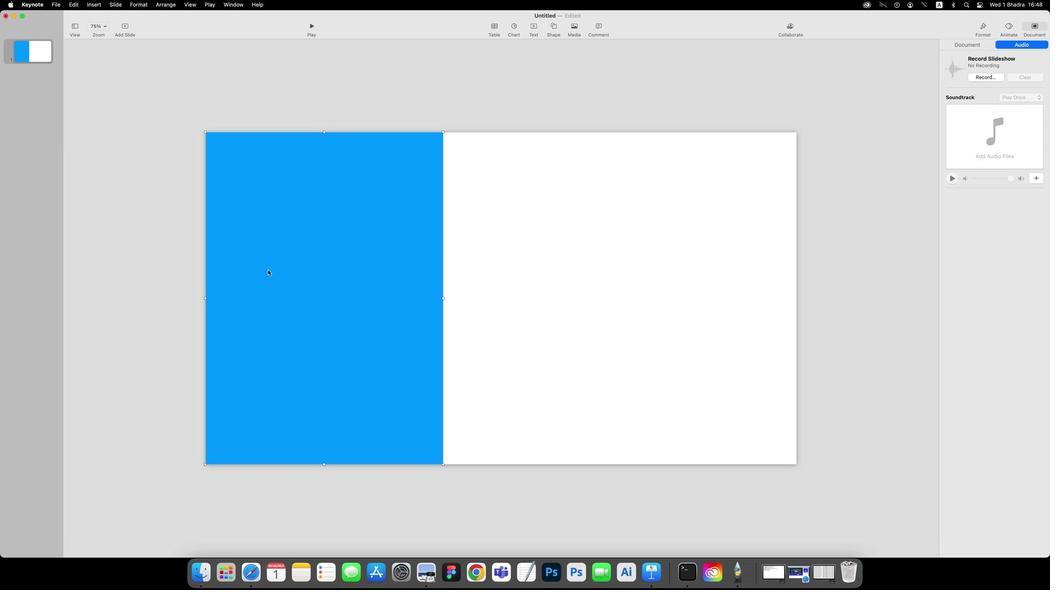 
Action: Mouse pressed left at (513, 456)
Screenshot: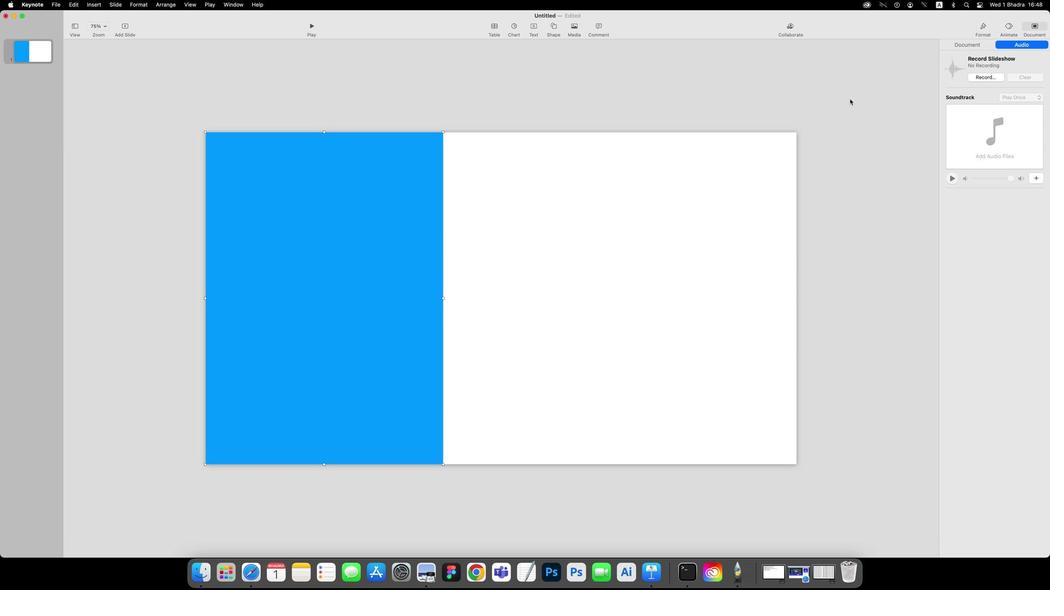 
Action: Mouse moved to (514, 456)
Screenshot: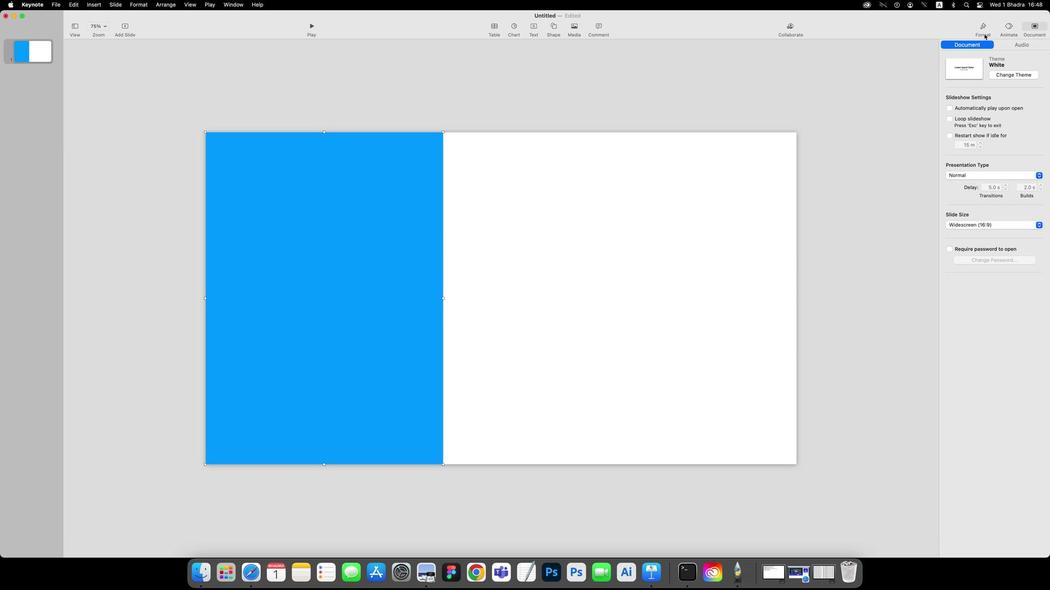 
Action: Mouse pressed left at (514, 456)
Screenshot: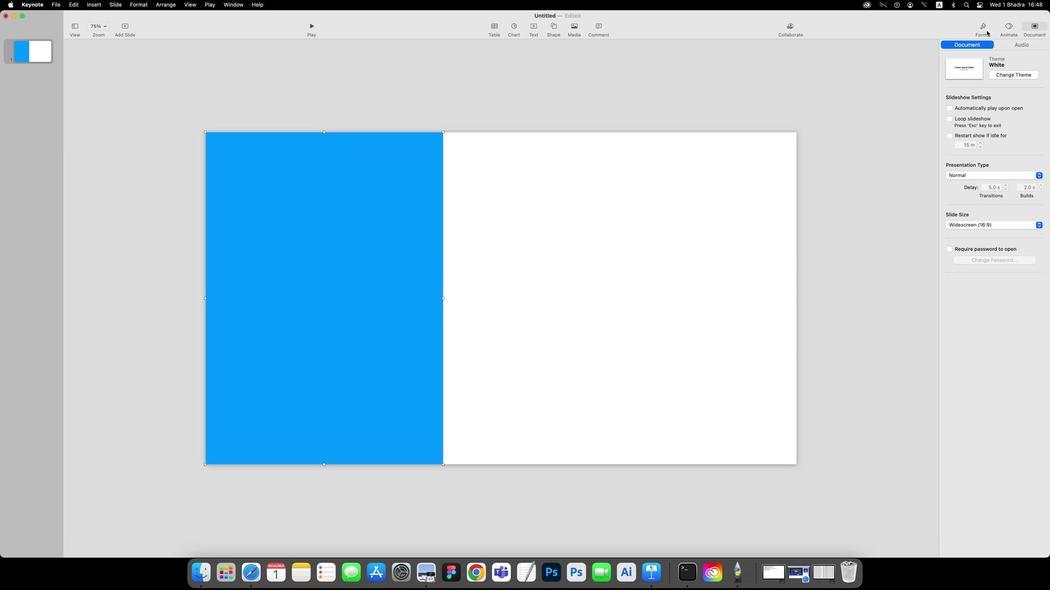 
Action: Mouse moved to (514, 456)
Screenshot: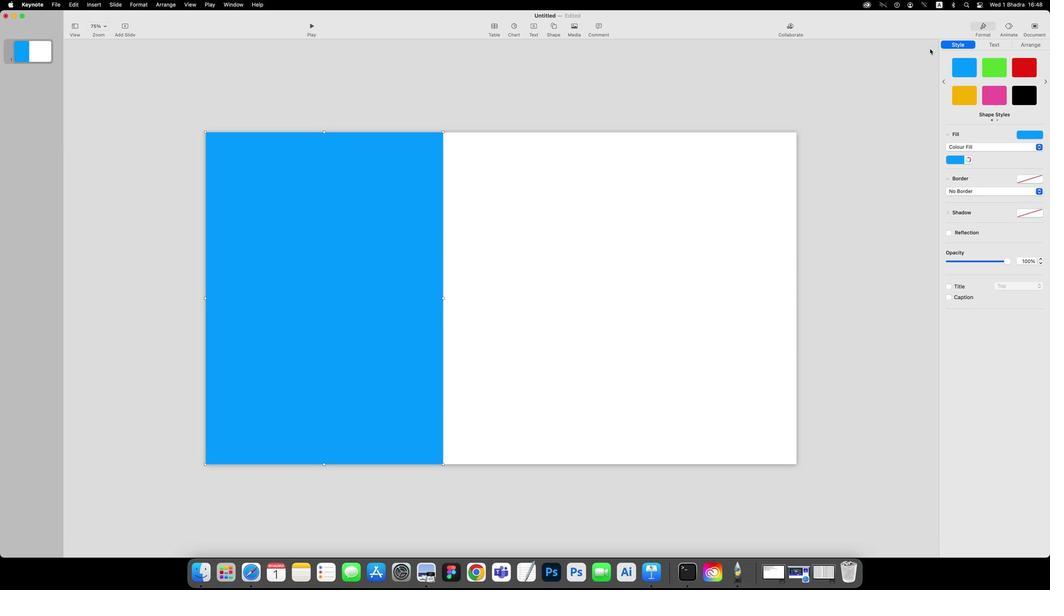 
Action: Mouse pressed left at (514, 456)
Screenshot: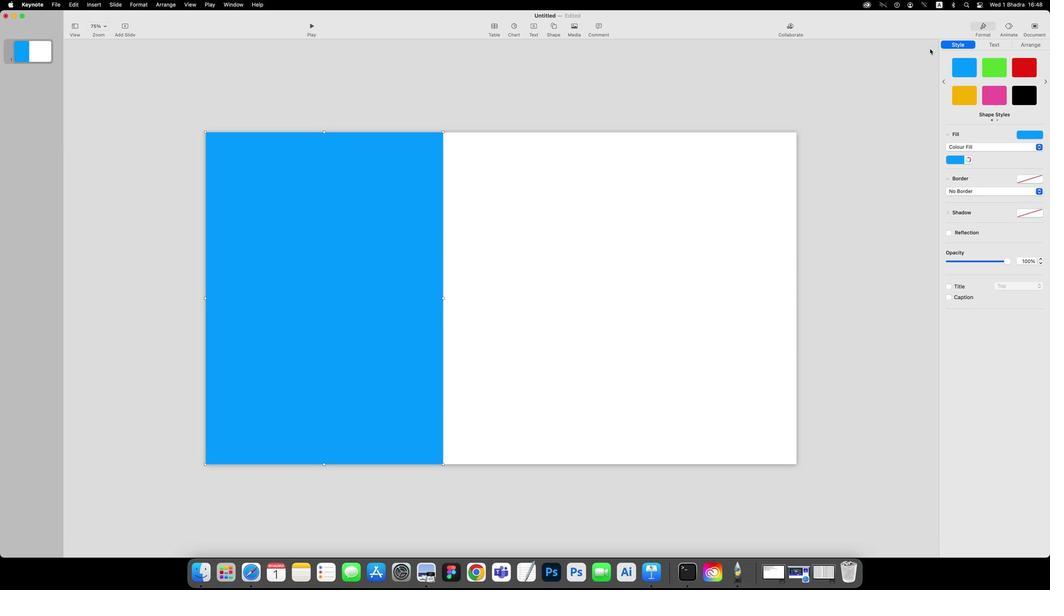 
Action: Mouse moved to (514, 456)
Screenshot: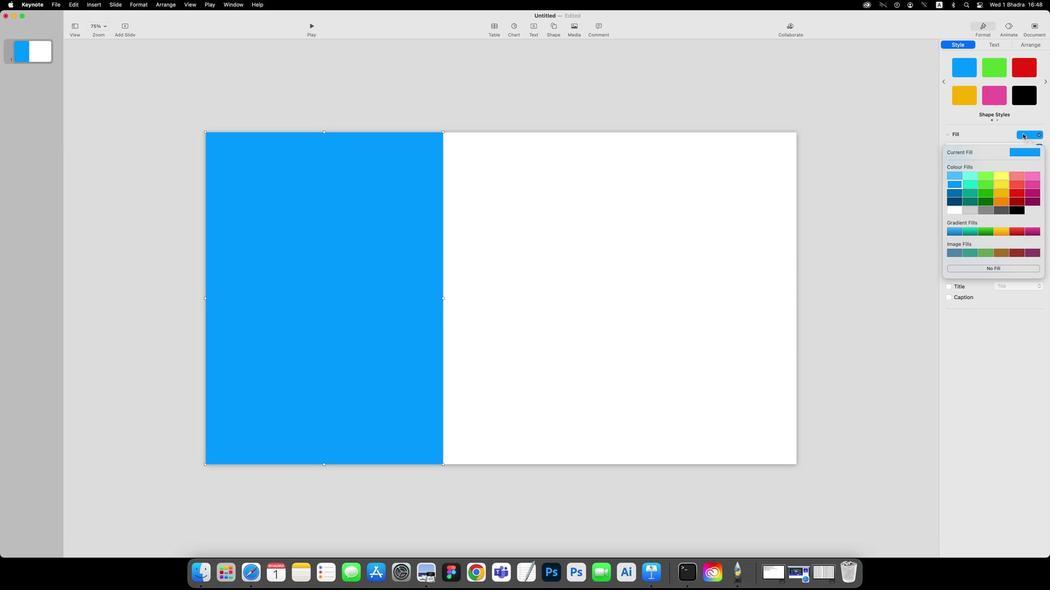 
Action: Mouse pressed left at (514, 456)
Screenshot: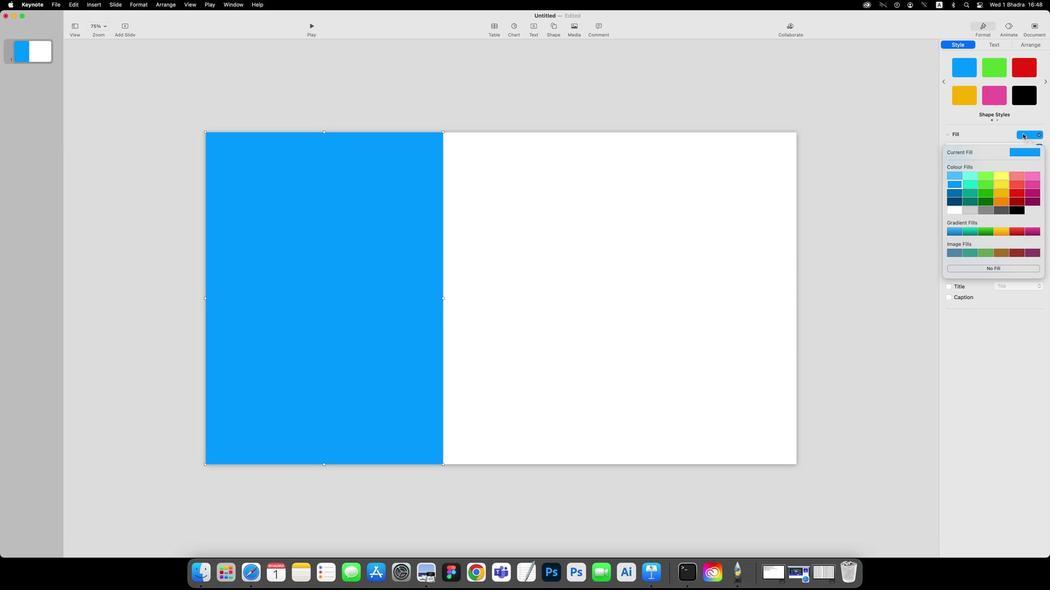 
Action: Mouse moved to (514, 456)
Screenshot: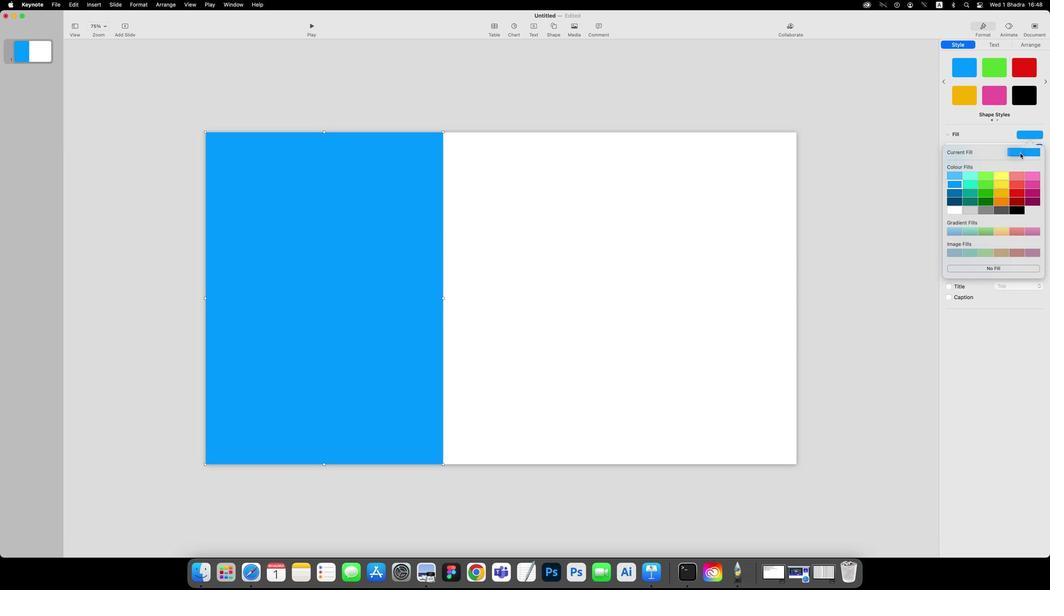 
Action: Mouse pressed left at (514, 456)
Screenshot: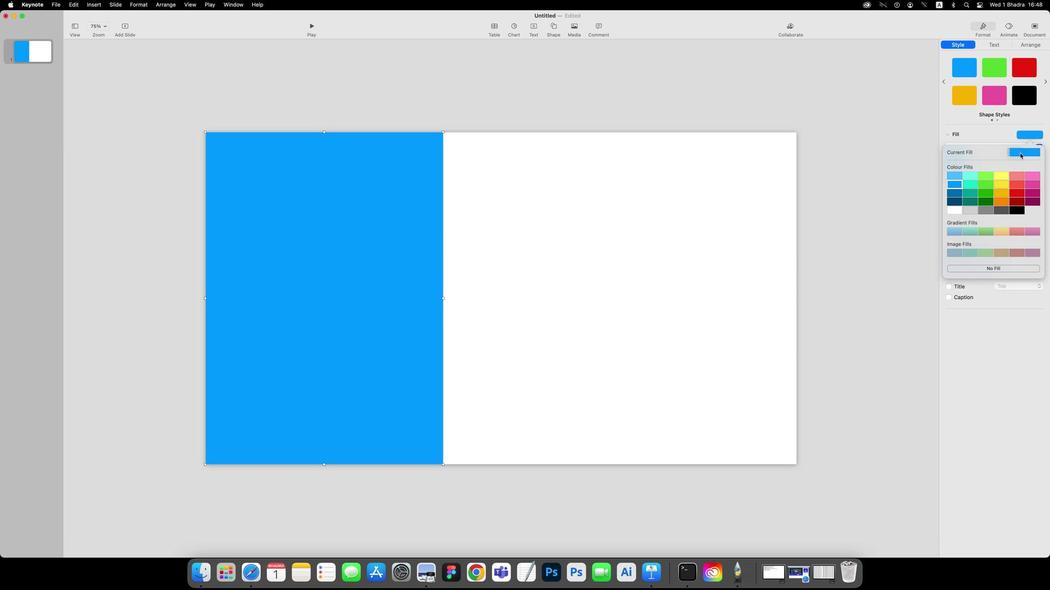 
Action: Mouse pressed left at (514, 456)
Screenshot: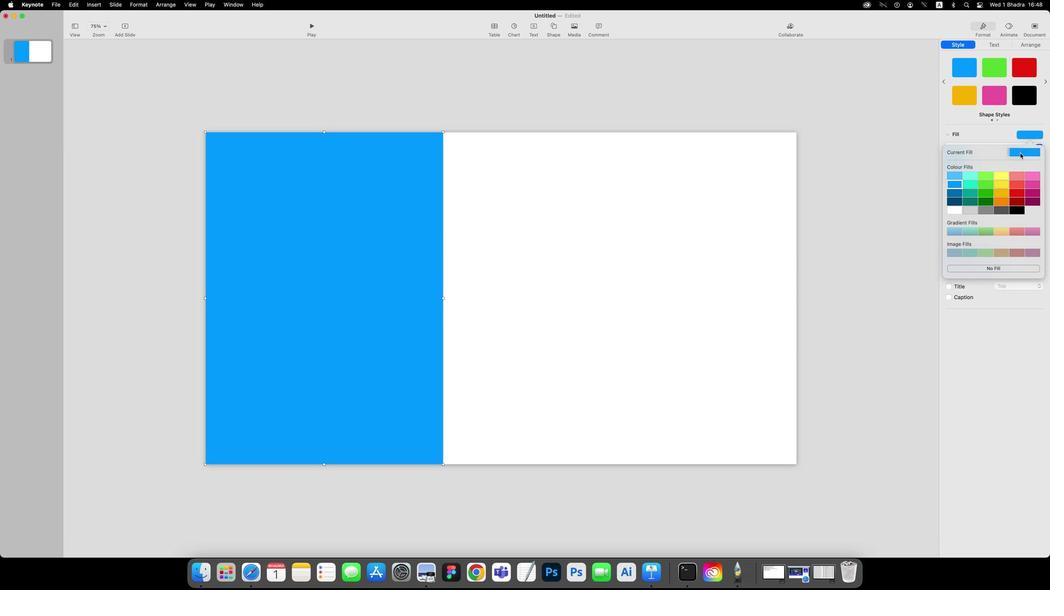
Action: Mouse moved to (514, 456)
Screenshot: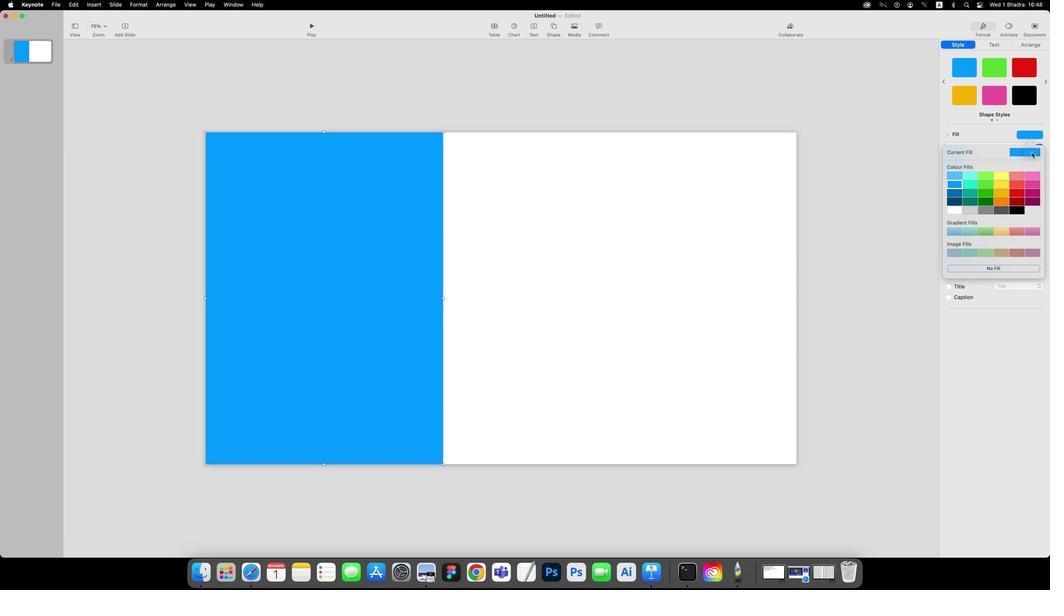 
Action: Mouse pressed left at (514, 456)
Screenshot: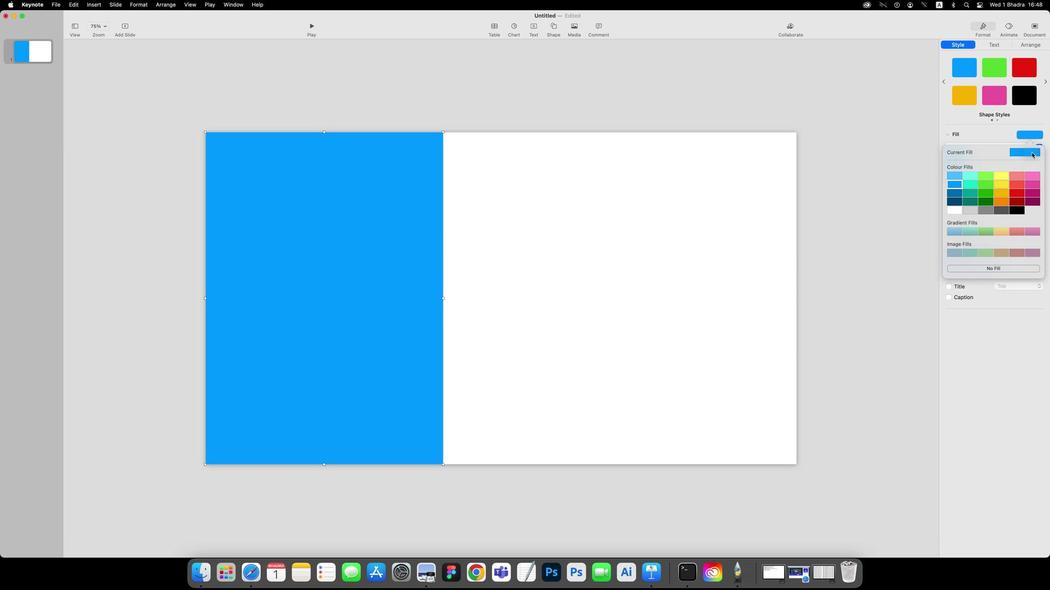 
Action: Mouse pressed left at (514, 456)
Screenshot: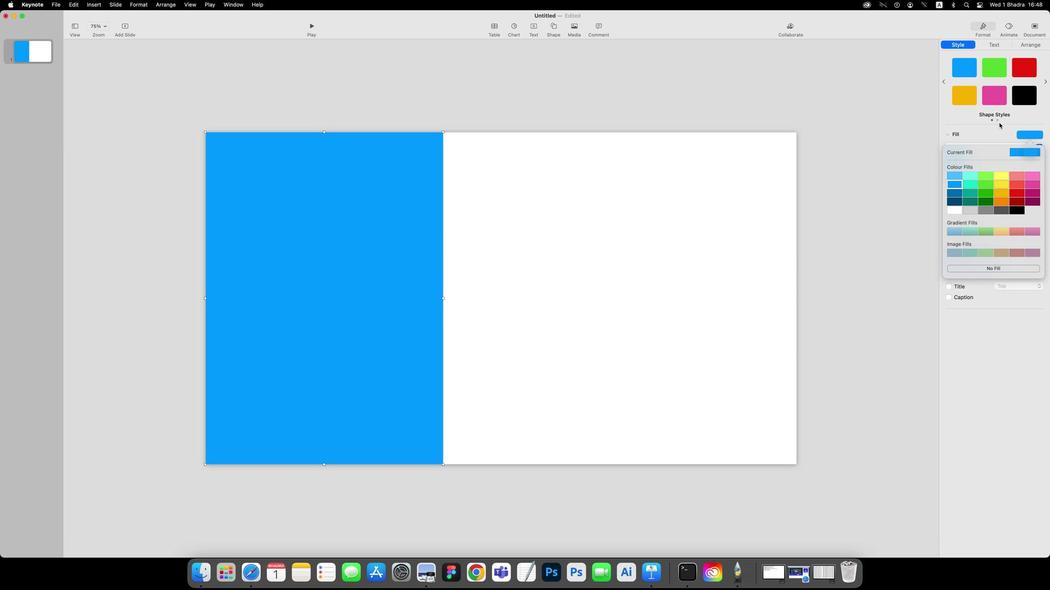 
Action: Mouse moved to (514, 456)
Screenshot: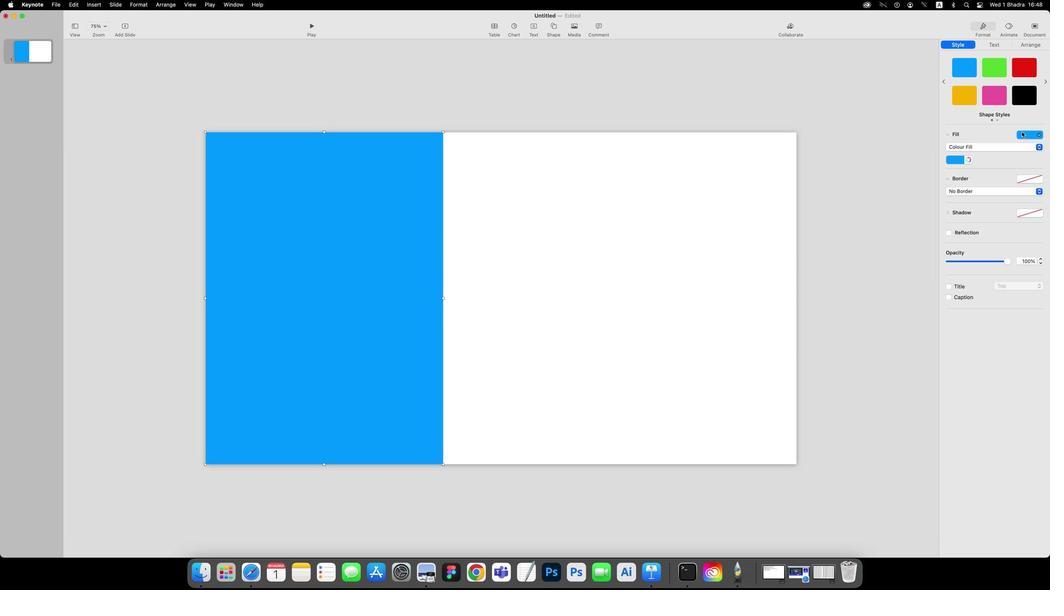 
Action: Mouse pressed left at (514, 456)
Screenshot: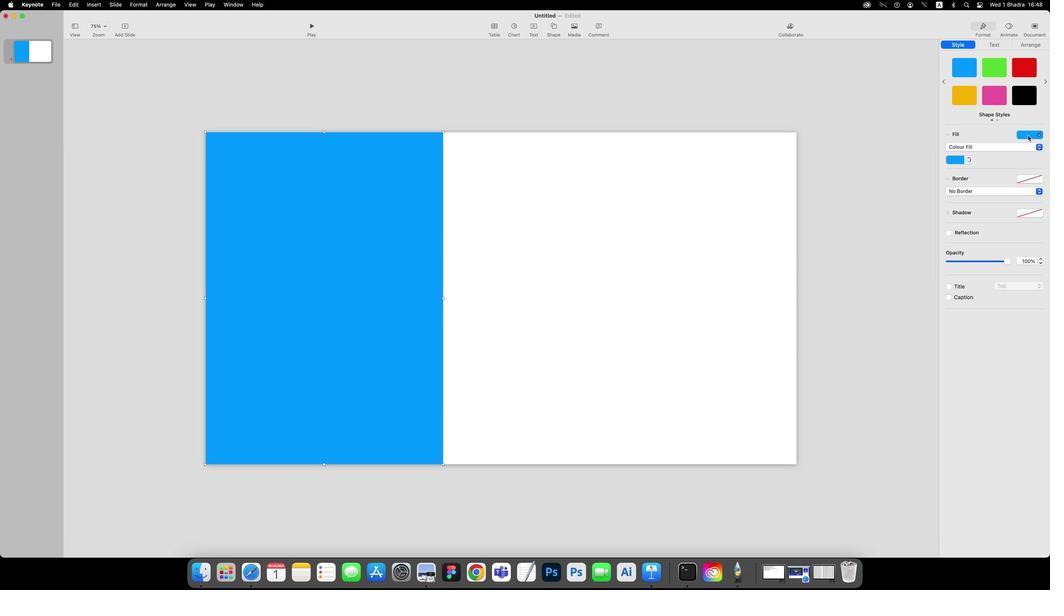 
Action: Mouse moved to (514, 456)
Screenshot: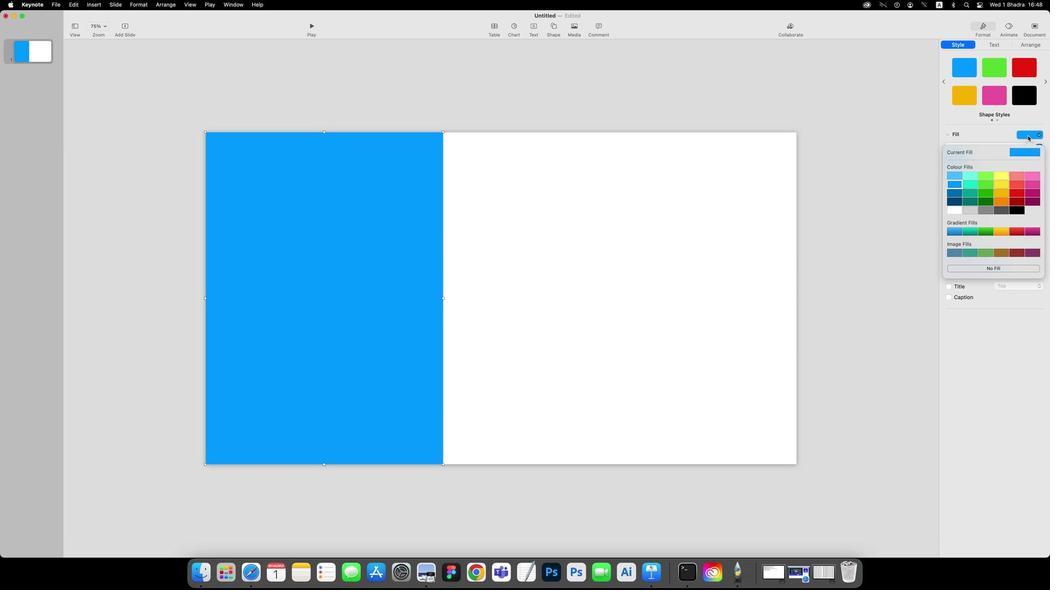 
Action: Mouse pressed left at (514, 456)
Screenshot: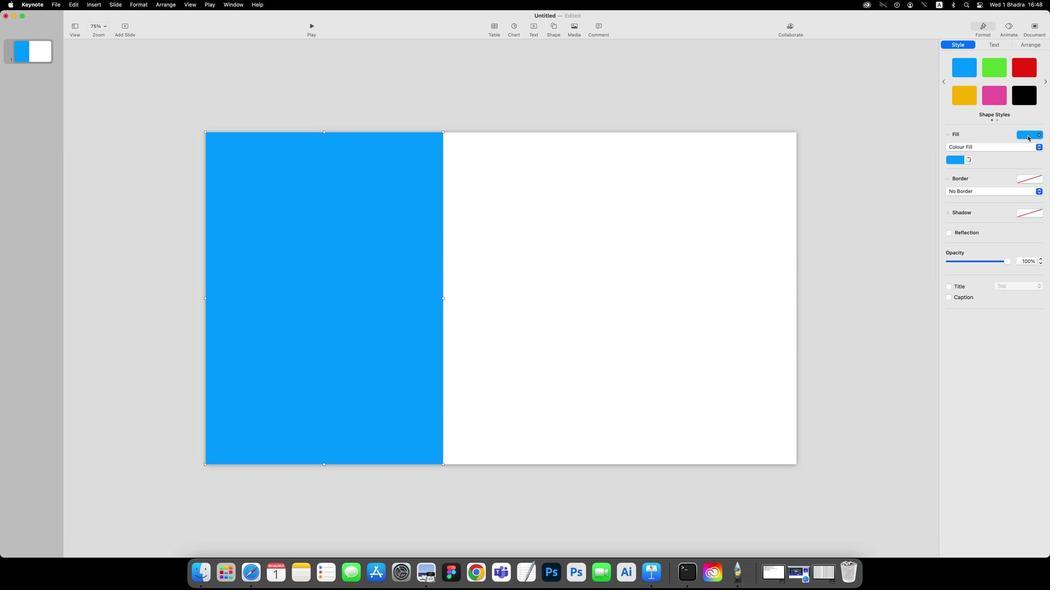 
Action: Mouse moved to (514, 456)
Screenshot: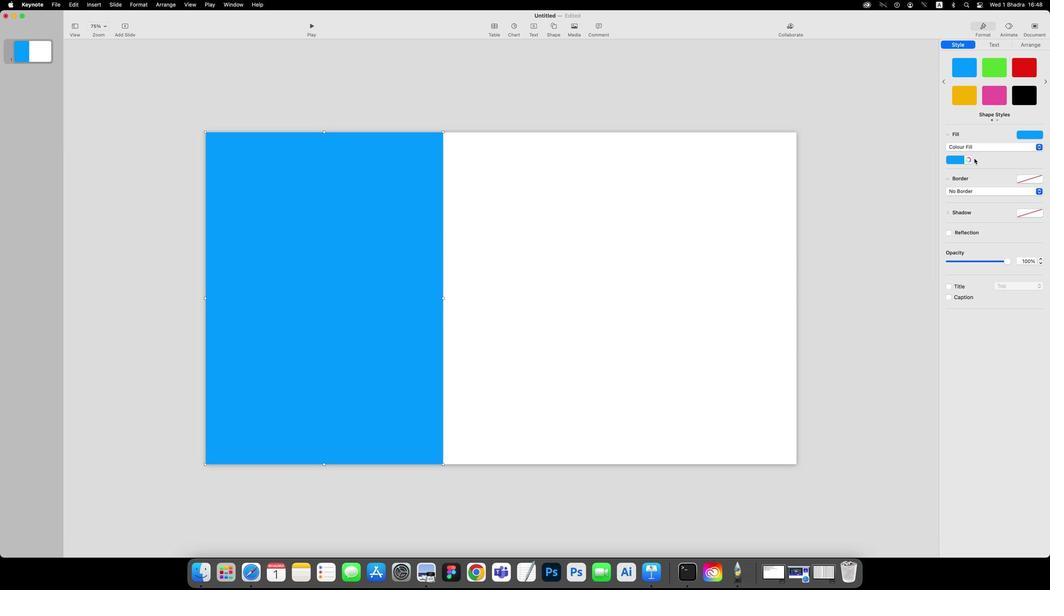 
Action: Mouse pressed left at (514, 456)
Screenshot: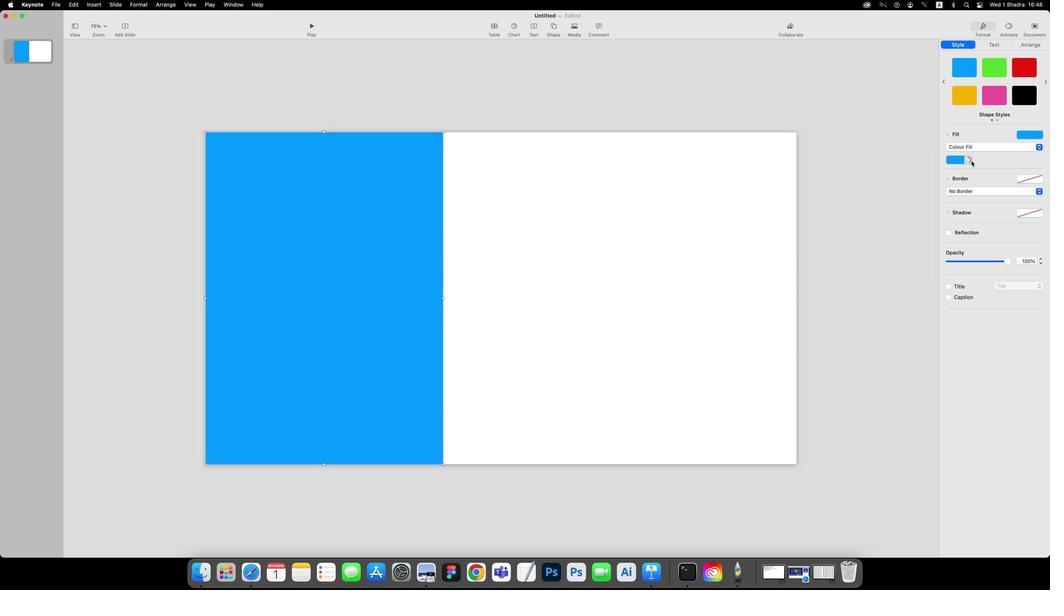 
Action: Mouse moved to (514, 456)
Screenshot: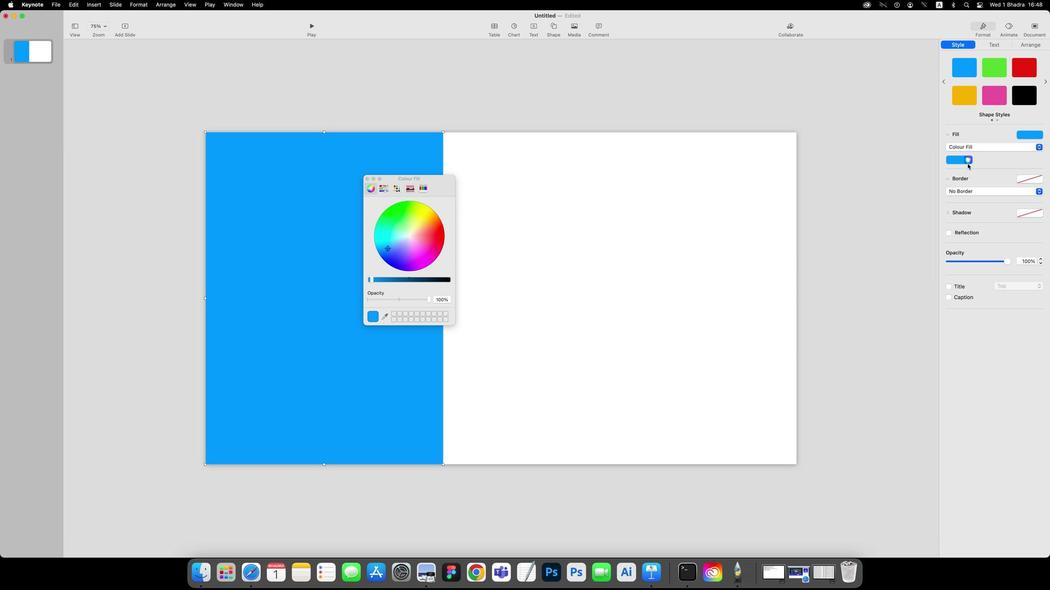 
Action: Mouse pressed left at (514, 456)
Screenshot: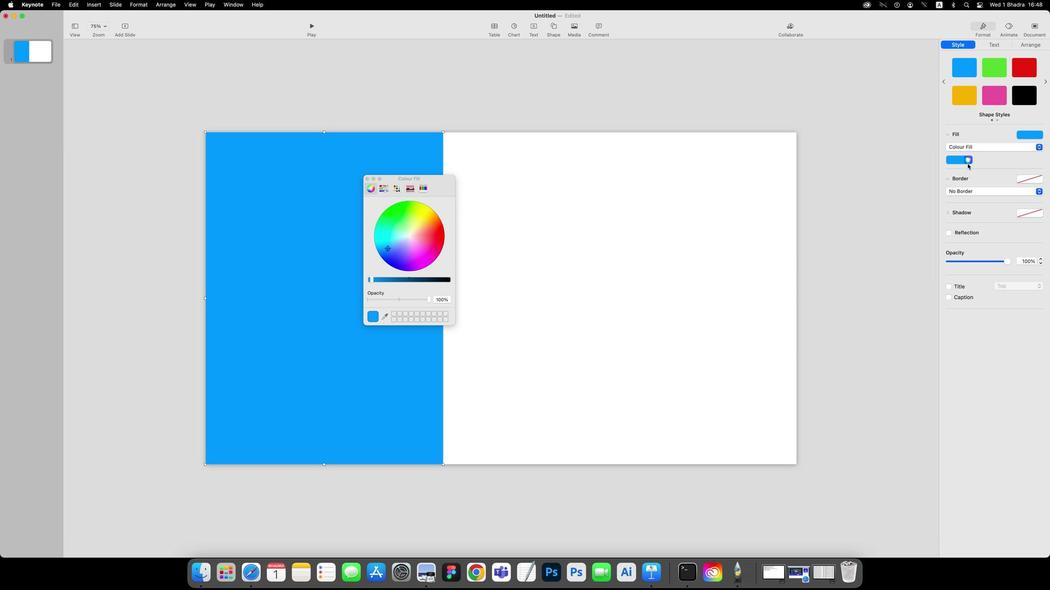 
Action: Mouse moved to (513, 456)
Screenshot: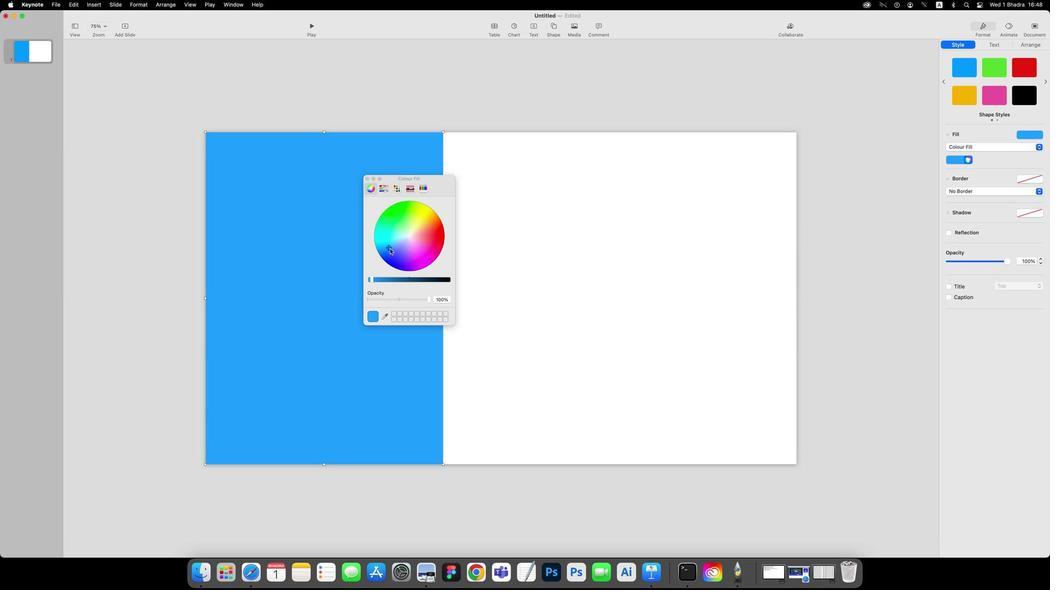 
Action: Mouse pressed left at (513, 456)
Screenshot: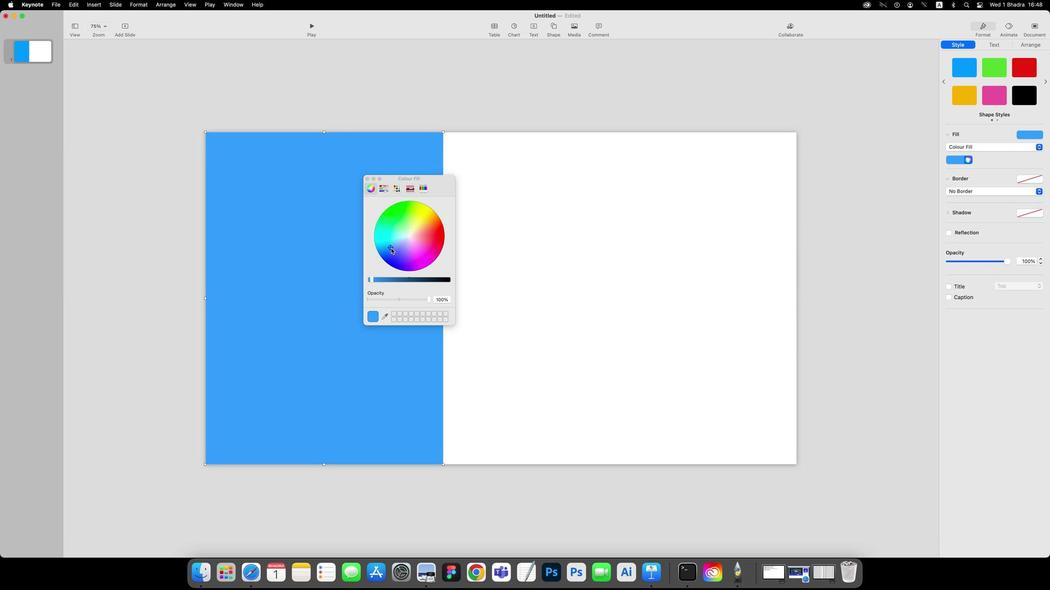 
Action: Mouse moved to (513, 456)
Screenshot: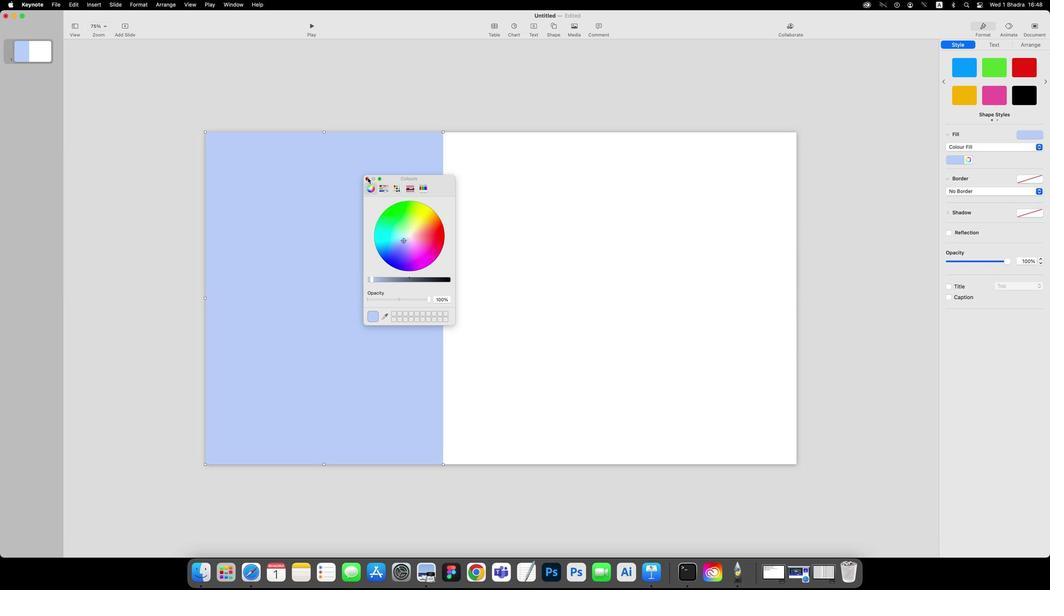 
Action: Mouse pressed left at (513, 456)
Screenshot: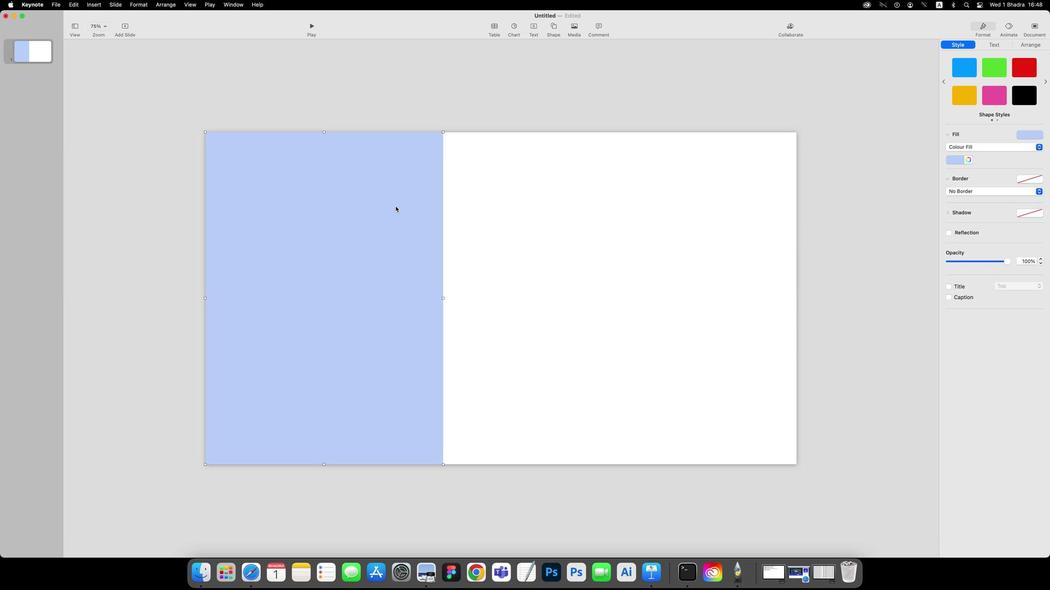 
Action: Mouse moved to (513, 456)
Screenshot: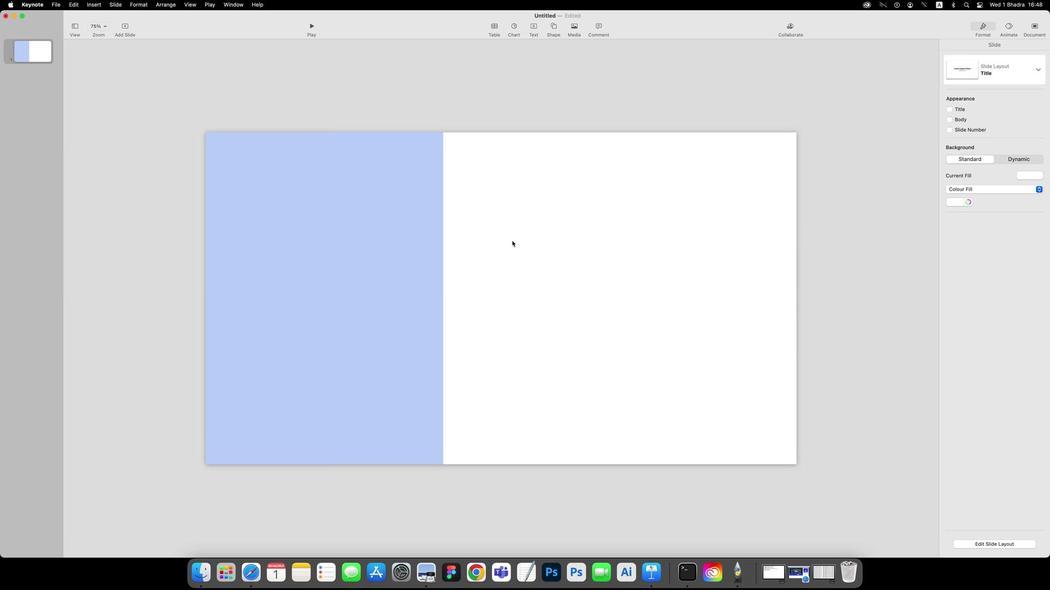 
Action: Mouse pressed left at (513, 456)
Screenshot: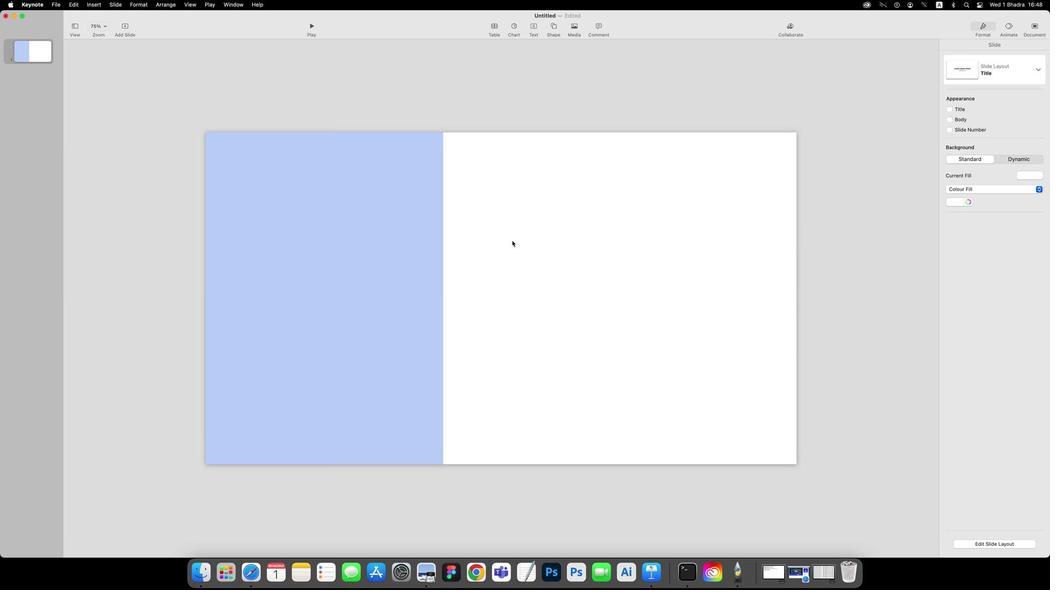 
Action: Mouse moved to (513, 456)
Screenshot: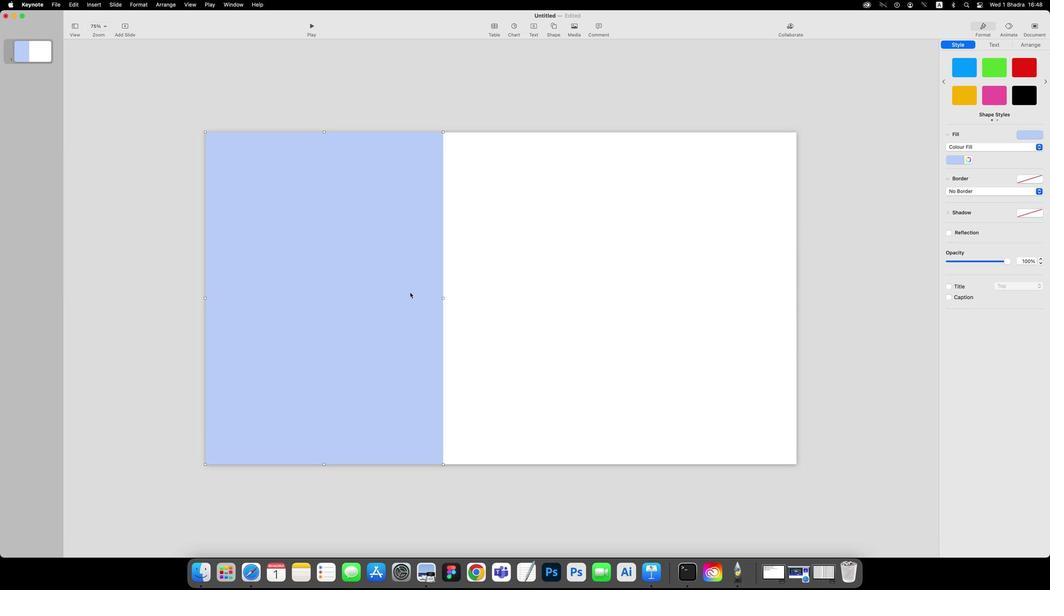 
Action: Mouse pressed left at (513, 456)
Screenshot: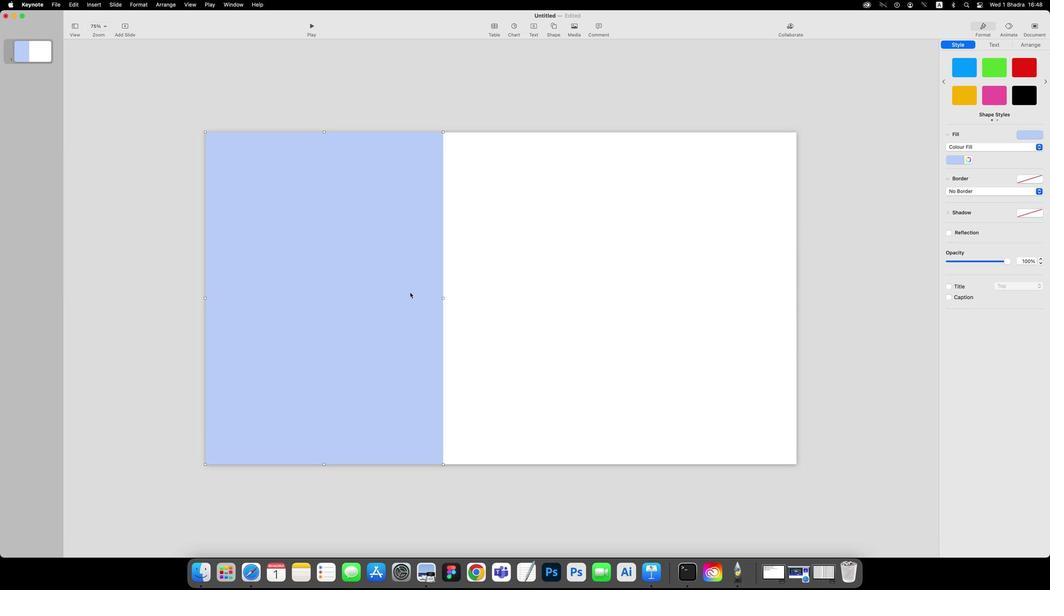 
Action: Mouse moved to (514, 456)
Screenshot: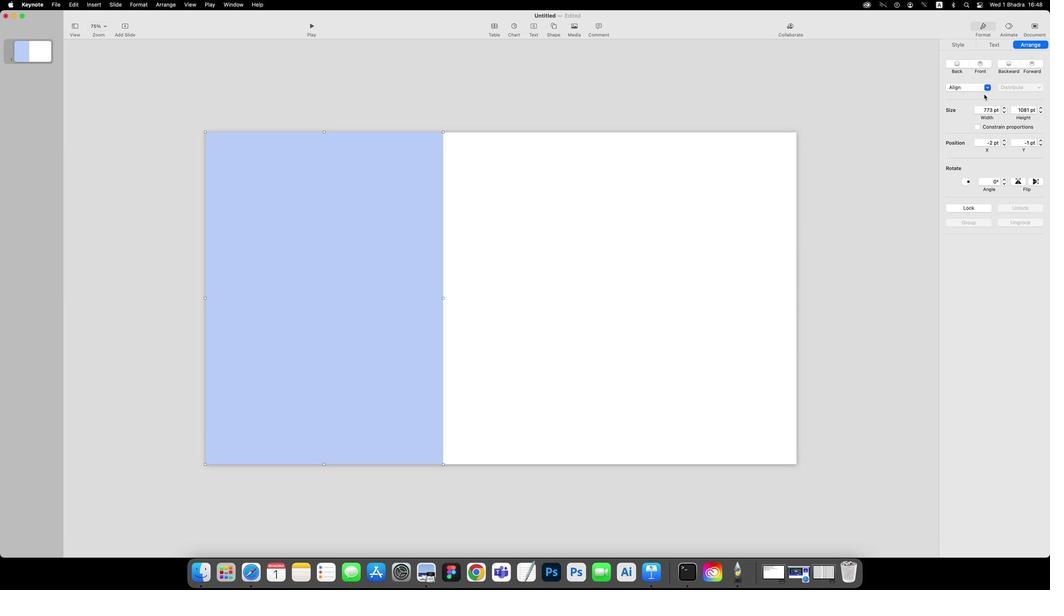 
Action: Mouse pressed left at (514, 456)
Screenshot: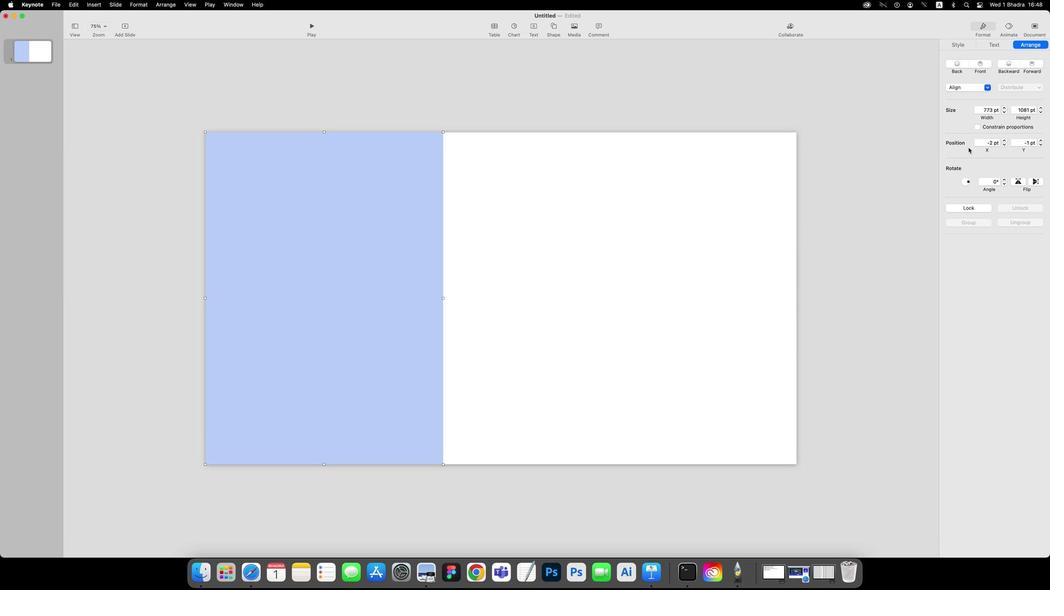 
Action: Mouse moved to (514, 456)
Screenshot: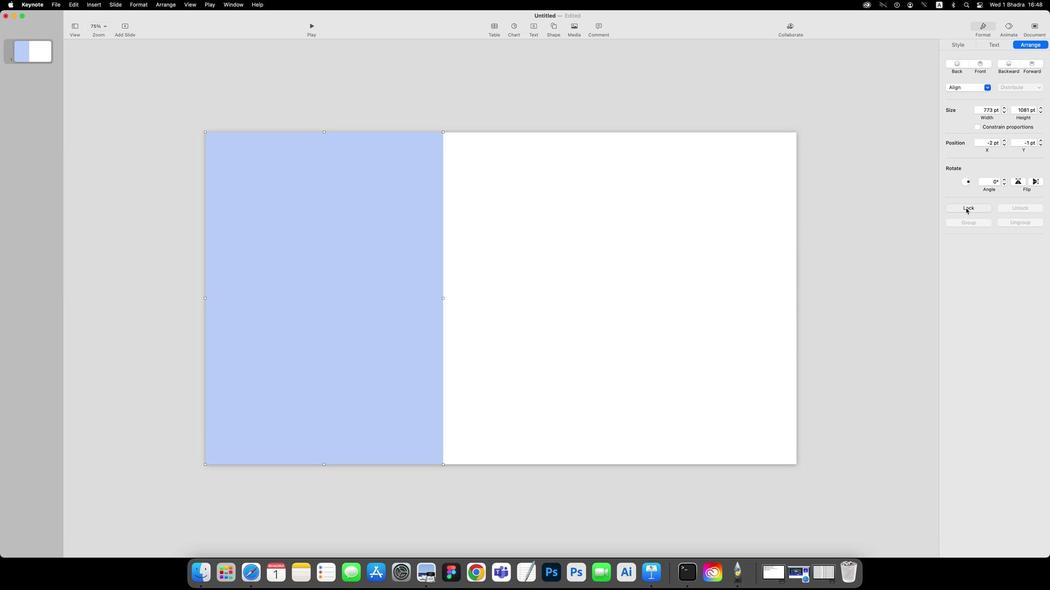 
Action: Mouse pressed left at (514, 456)
Screenshot: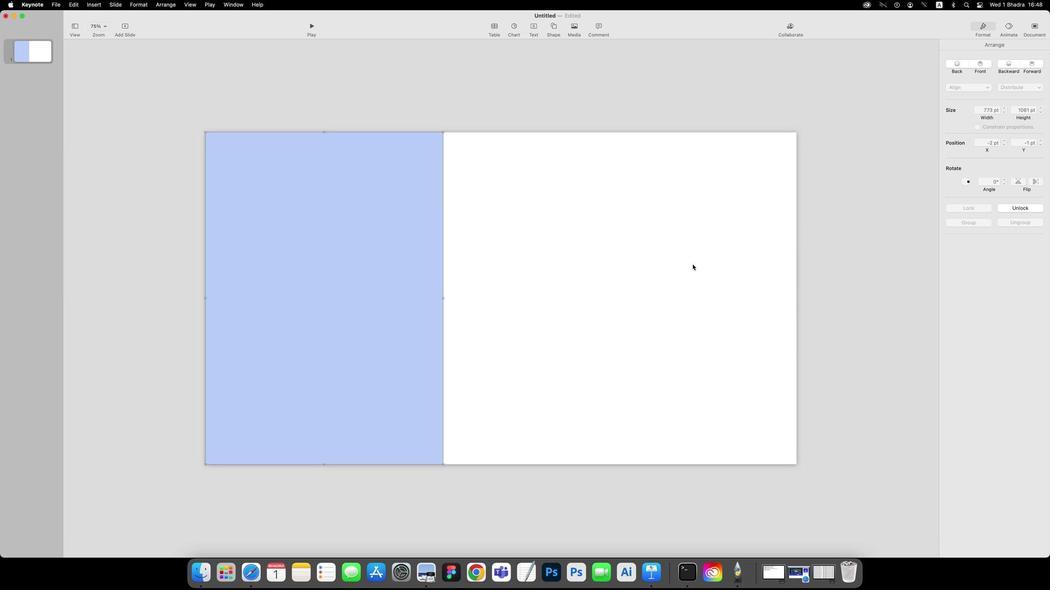 
Action: Mouse moved to (514, 456)
Screenshot: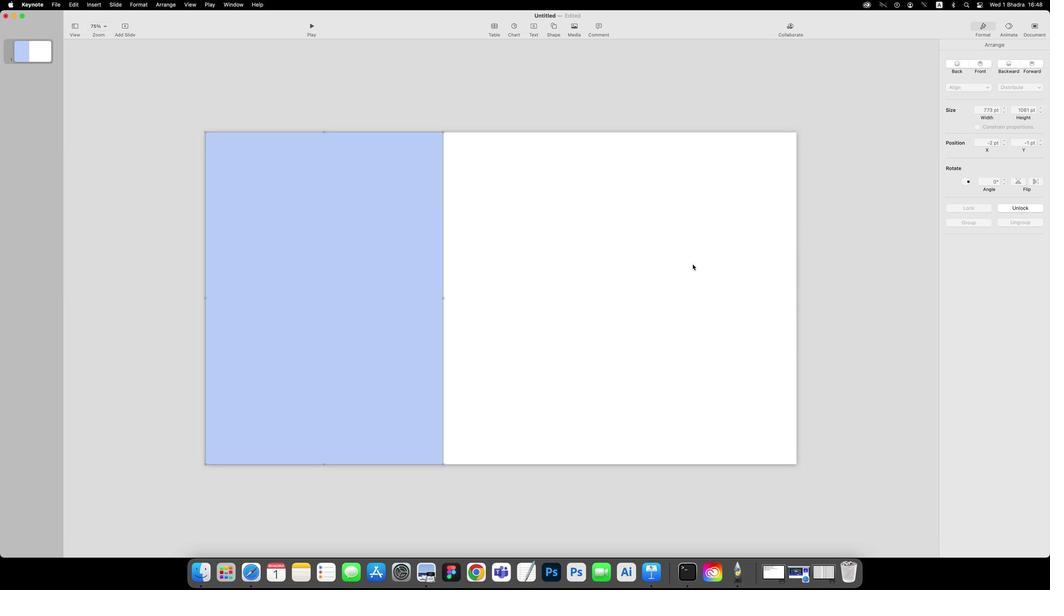 
Action: Mouse pressed left at (514, 456)
Screenshot: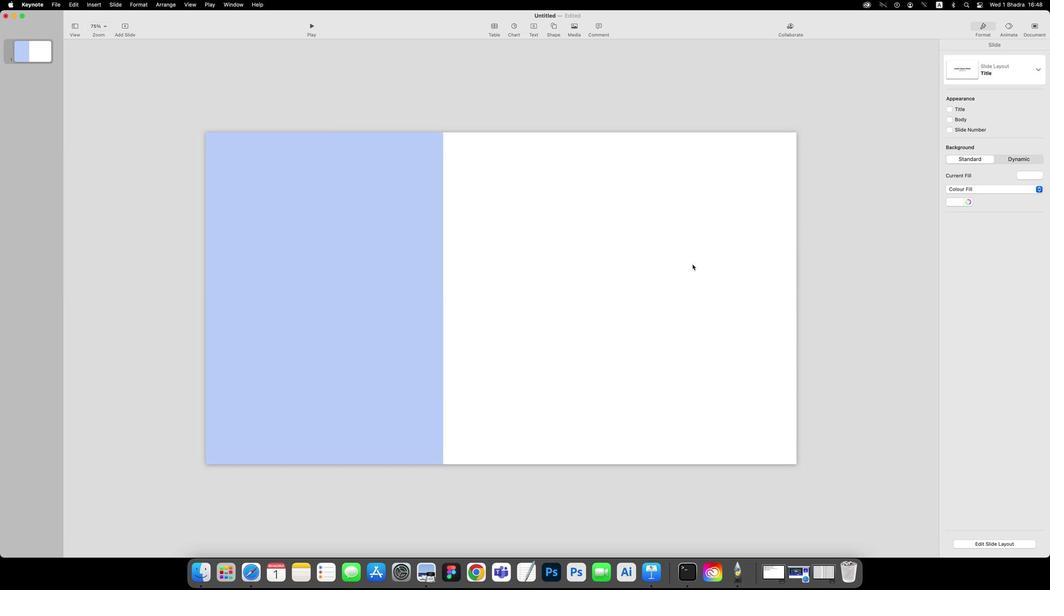 
Action: Mouse moved to (513, 456)
Screenshot: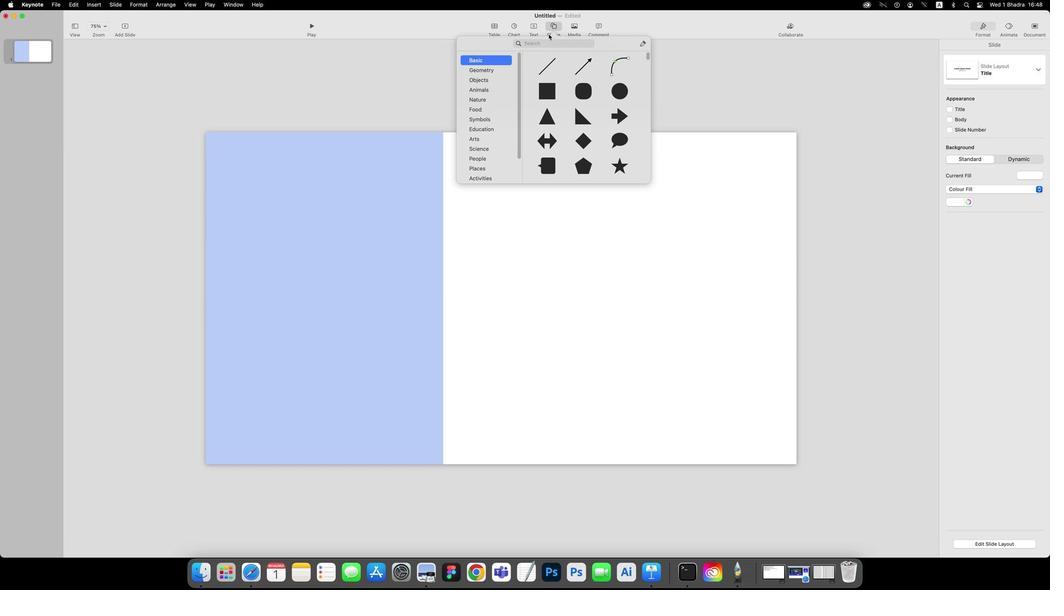 
Action: Mouse pressed left at (513, 456)
Screenshot: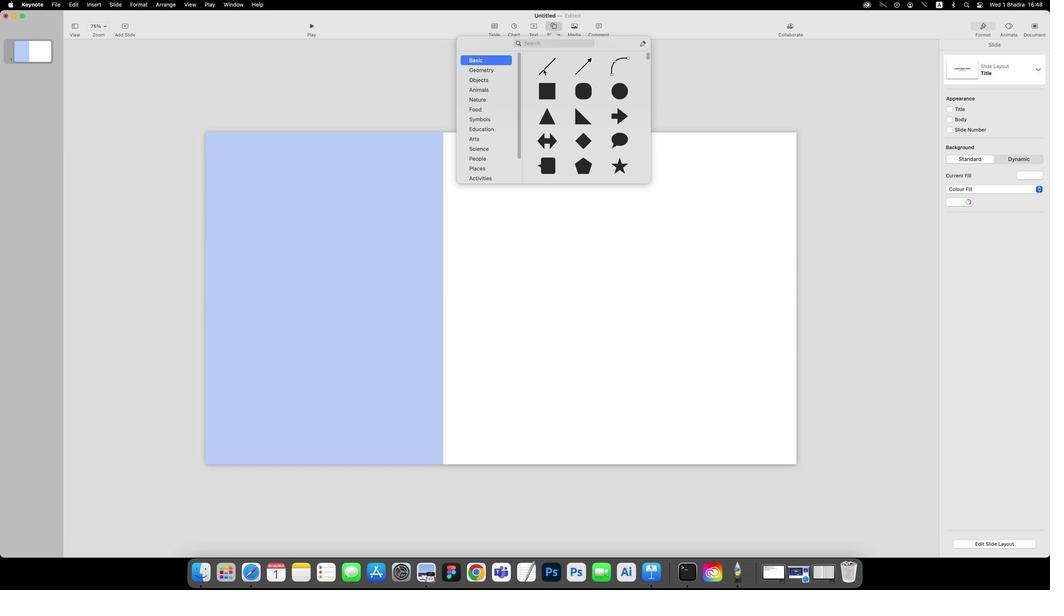 
Action: Mouse moved to (513, 456)
Screenshot: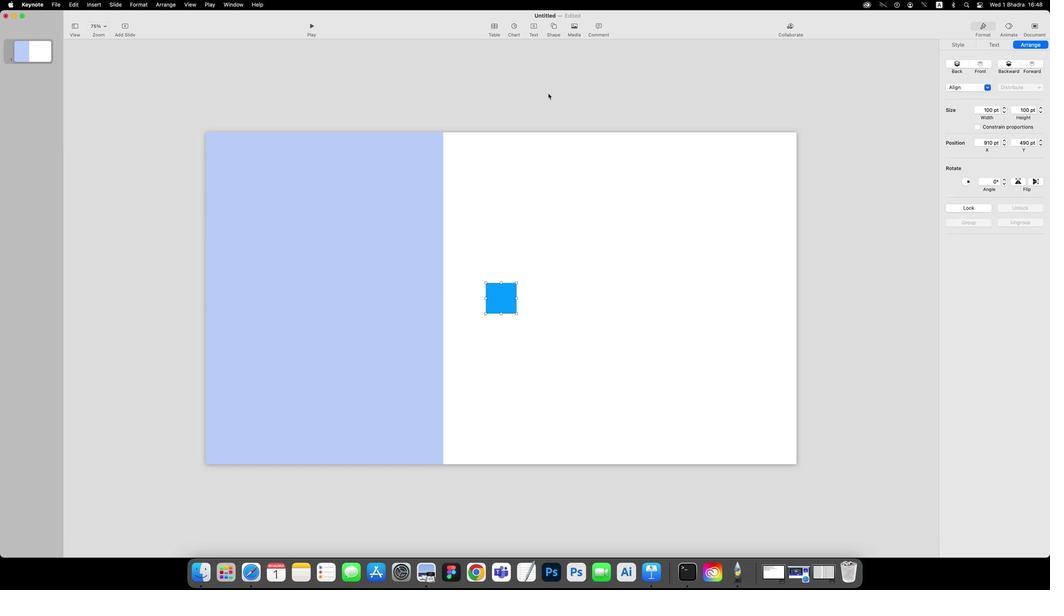 
Action: Mouse pressed left at (513, 456)
Screenshot: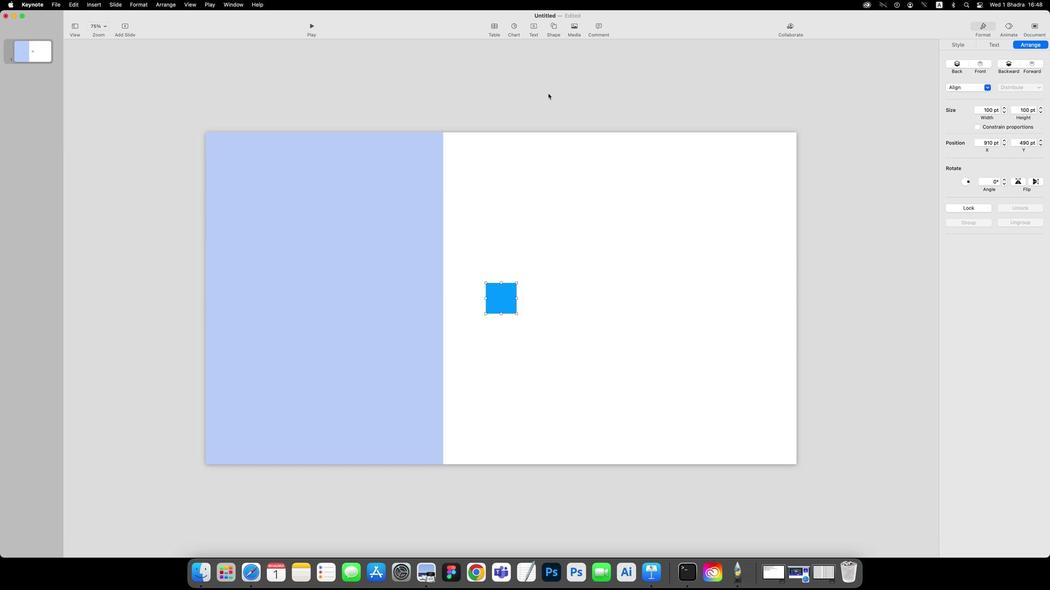 
Action: Mouse moved to (513, 456)
Screenshot: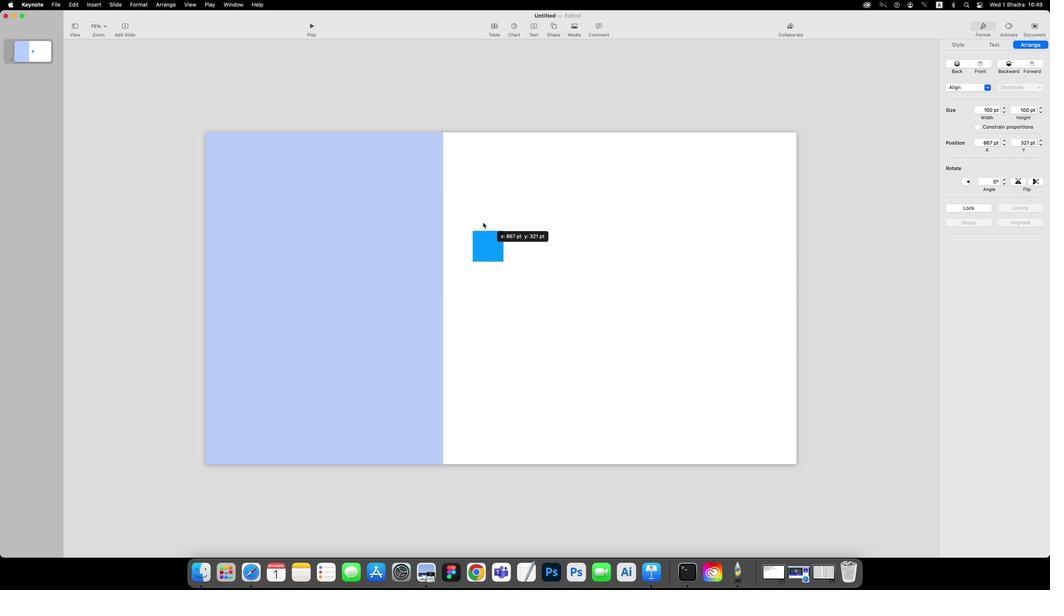 
Action: Mouse pressed left at (513, 456)
Screenshot: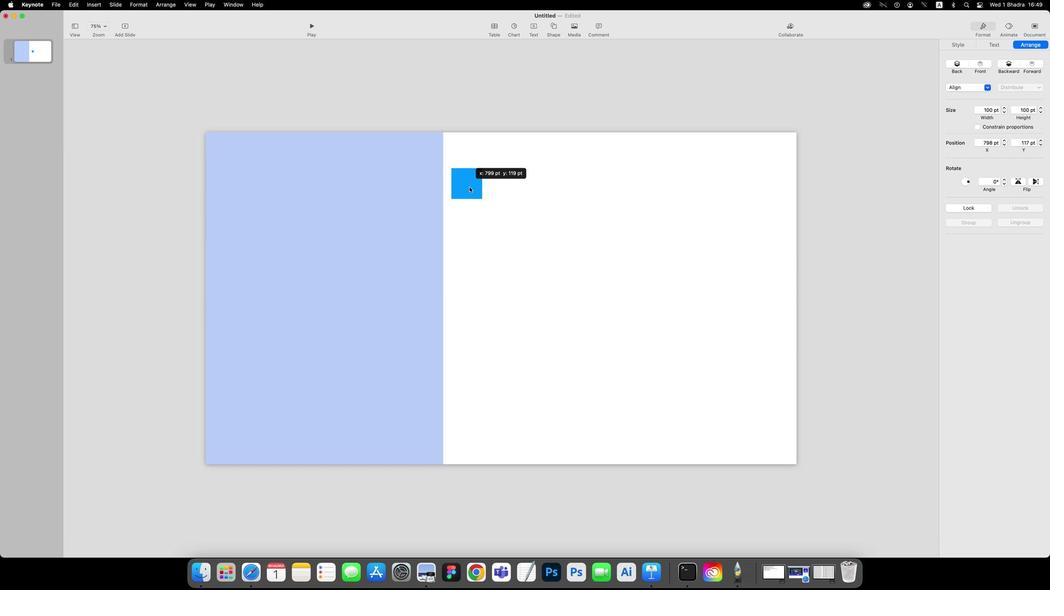 
Action: Mouse moved to (513, 456)
Screenshot: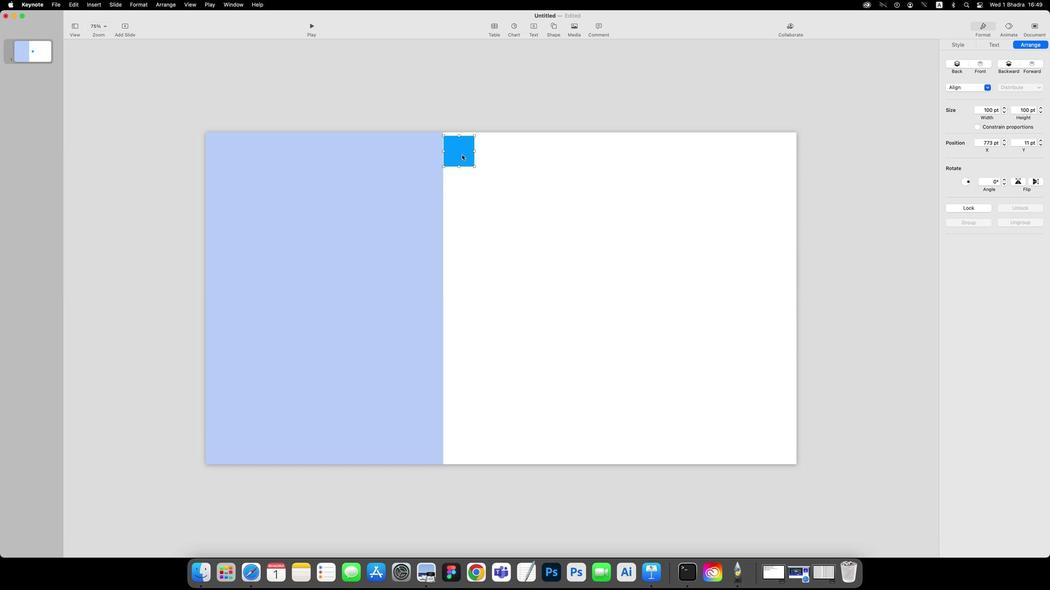 
Action: Key pressed Key.upKey.upKey.upKey.upKey.upKey.upKey.upKey.upKey.upKey.upKey.upKey.leftKey.left
Screenshot: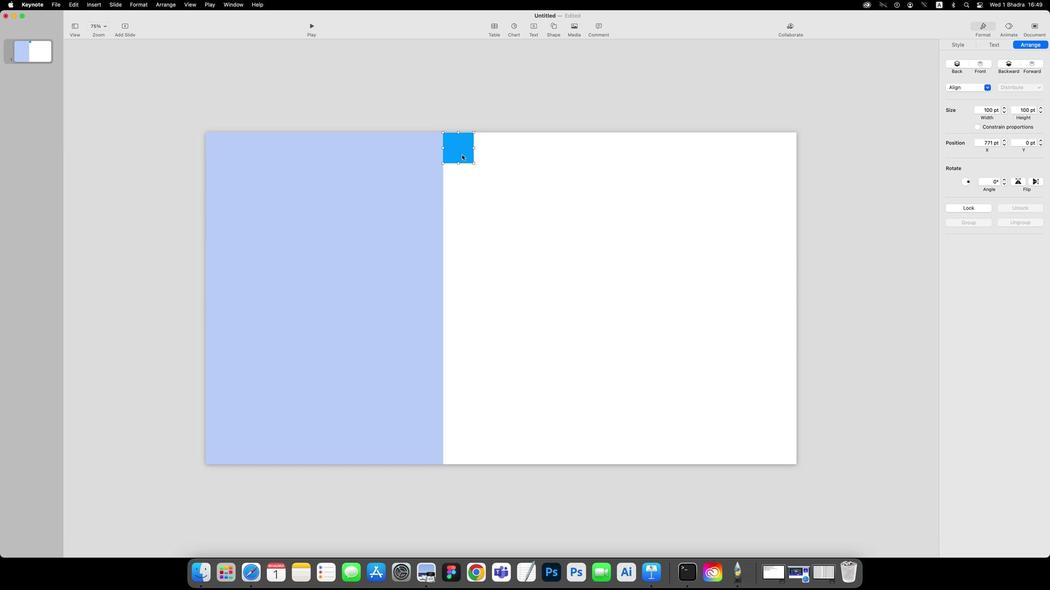 
Action: Mouse moved to (513, 456)
Screenshot: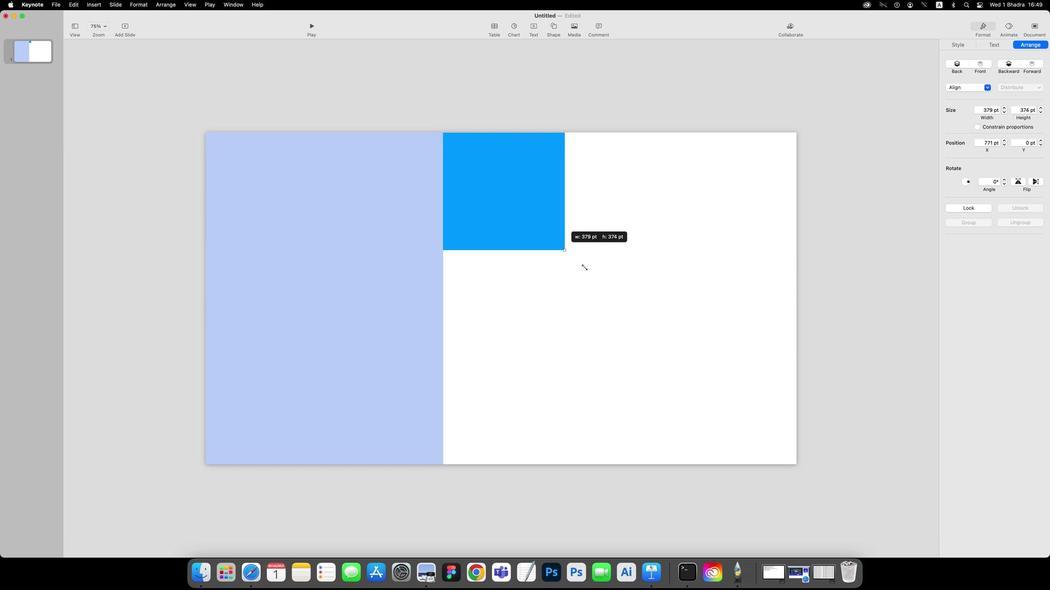 
Action: Mouse pressed left at (513, 456)
Screenshot: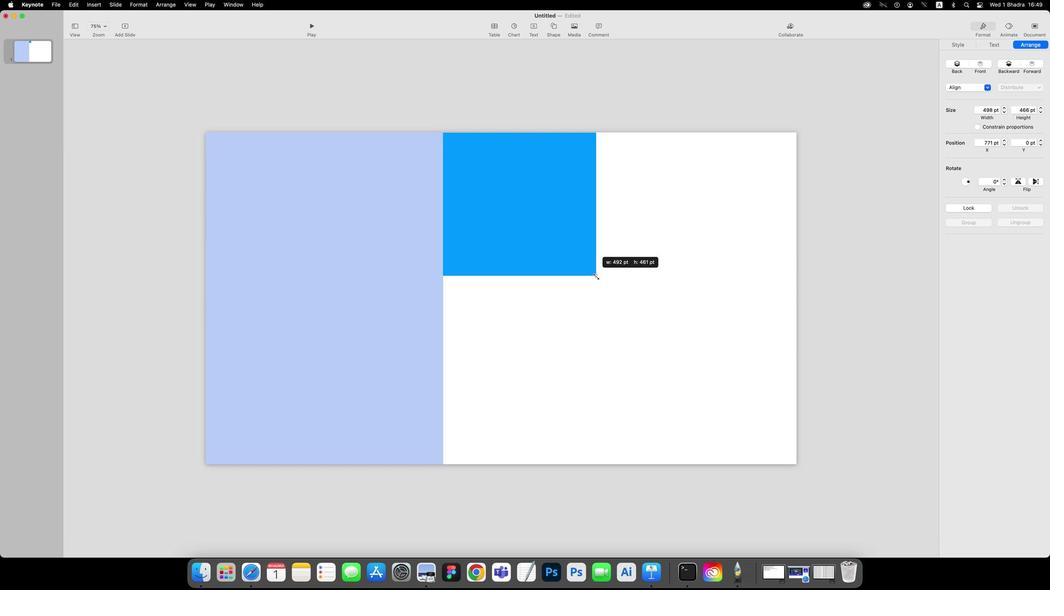 
Action: Mouse moved to (514, 456)
Screenshot: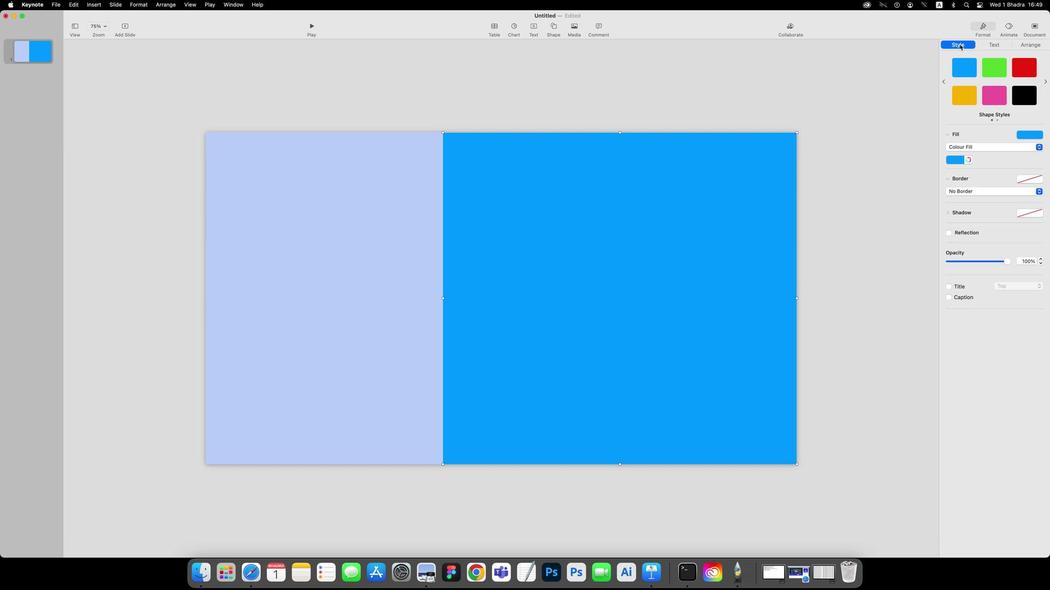 
Action: Mouse pressed left at (514, 456)
Screenshot: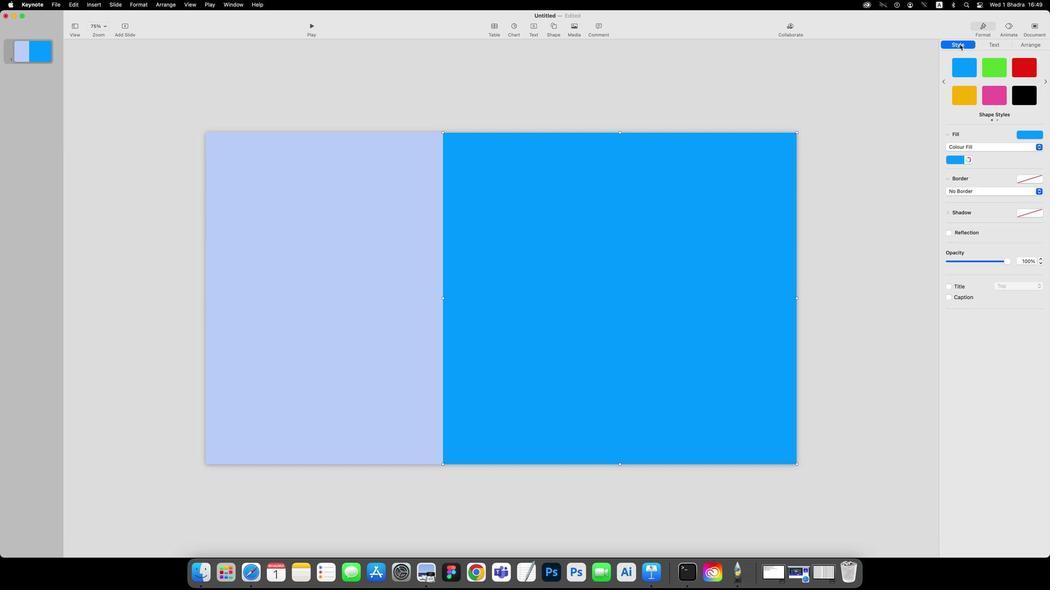 
Action: Mouse moved to (514, 456)
Screenshot: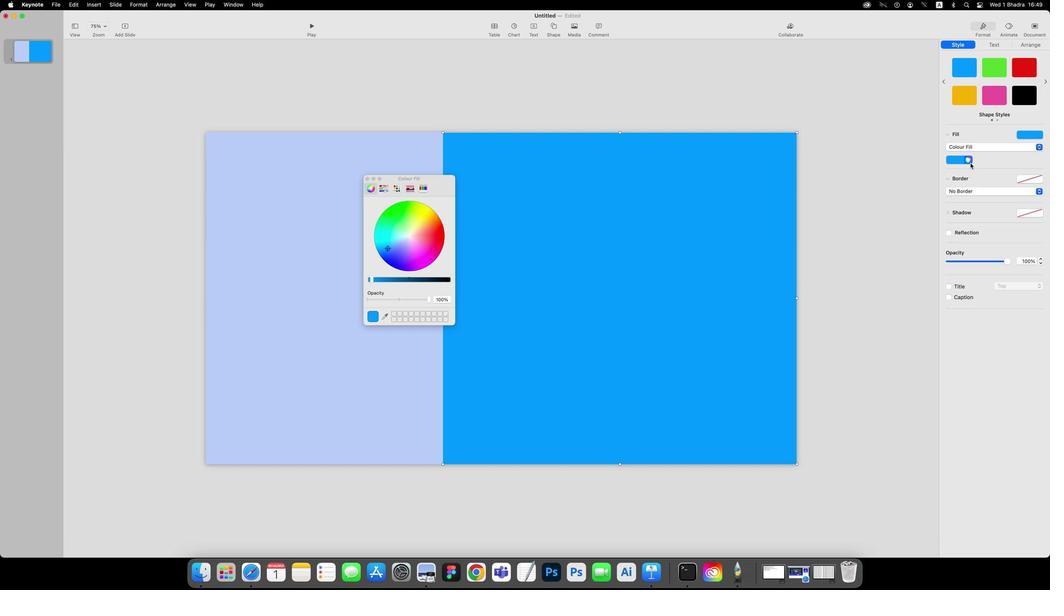 
Action: Mouse pressed left at (514, 456)
Screenshot: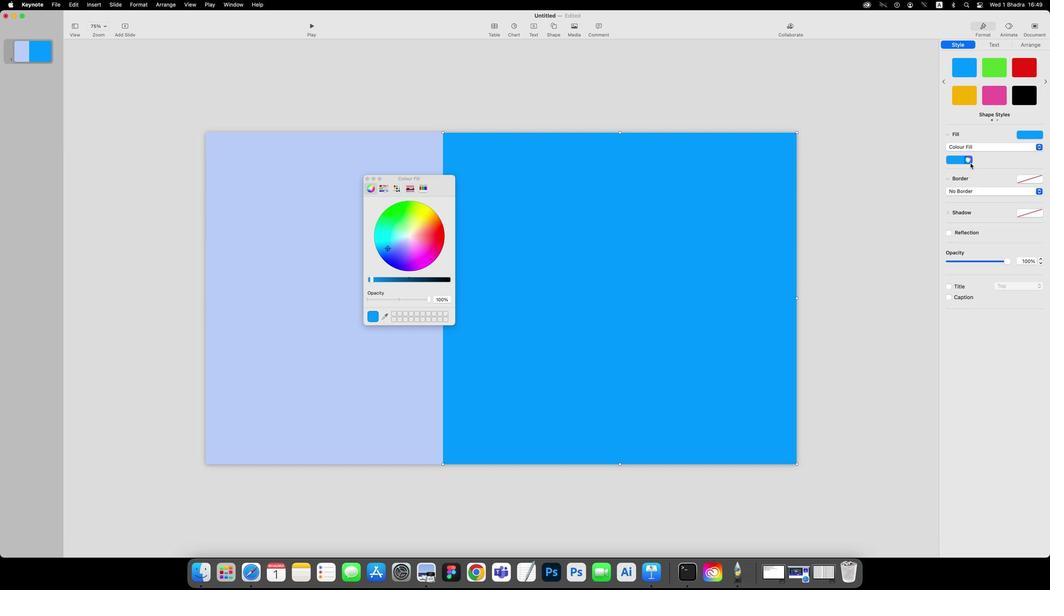 
Action: Mouse moved to (513, 456)
Screenshot: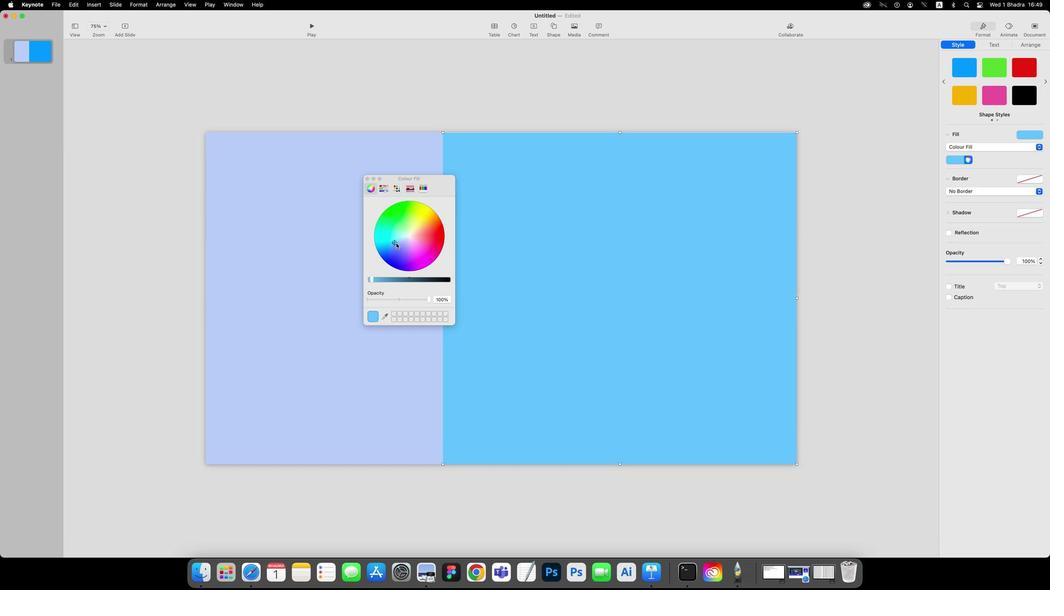 
Action: Mouse pressed left at (513, 456)
Screenshot: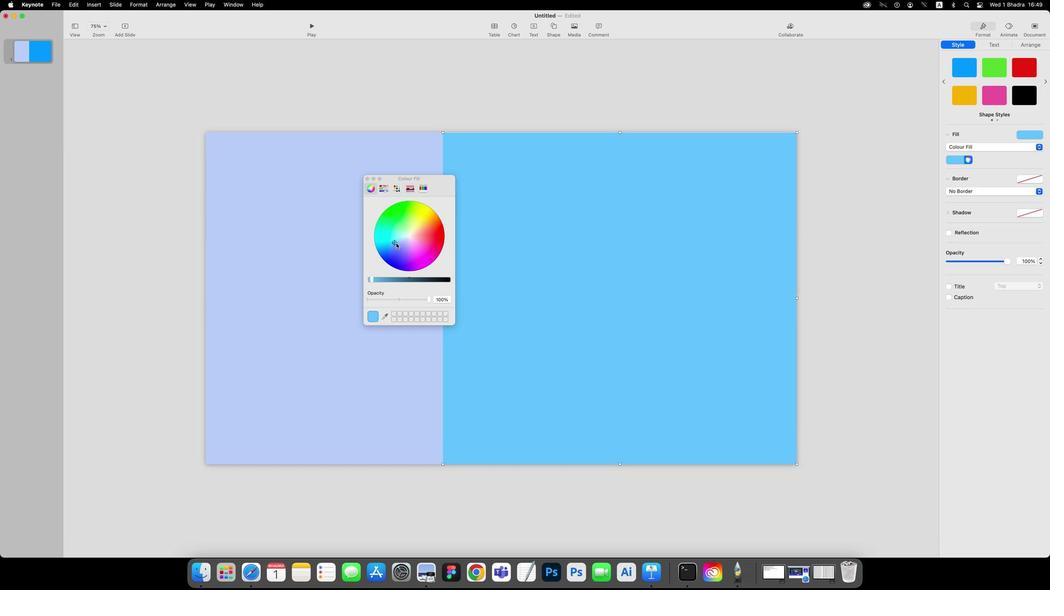 
Action: Mouse moved to (513, 456)
Screenshot: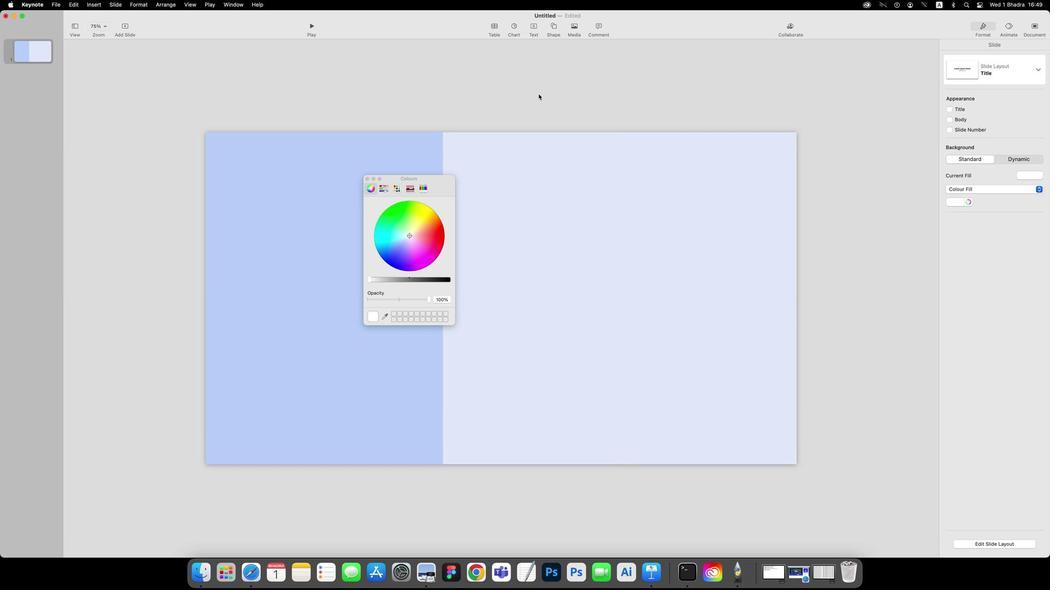 
Action: Mouse pressed left at (513, 456)
Screenshot: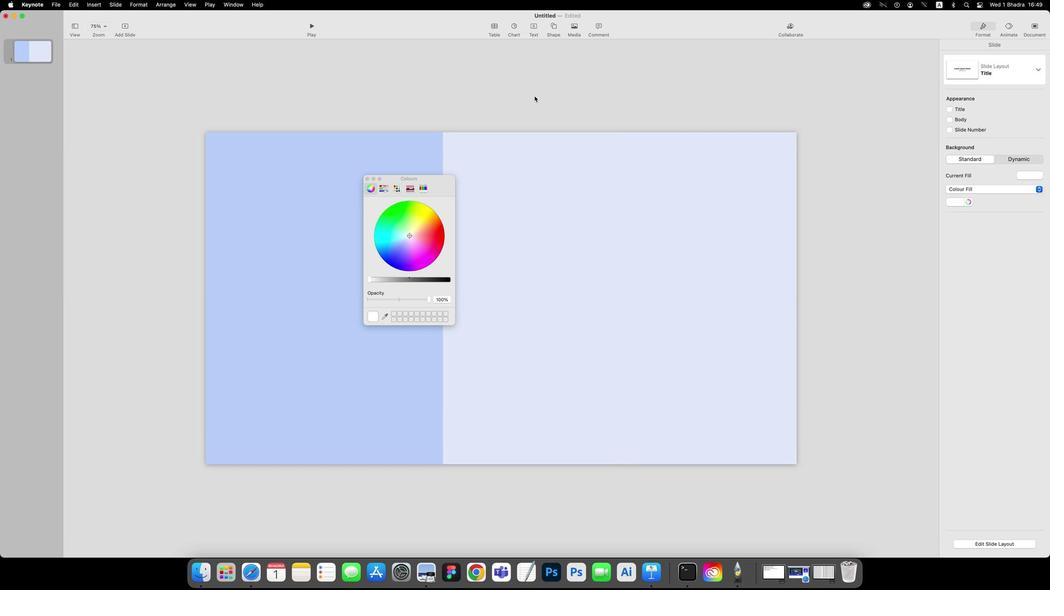 
Action: Mouse moved to (513, 456)
Screenshot: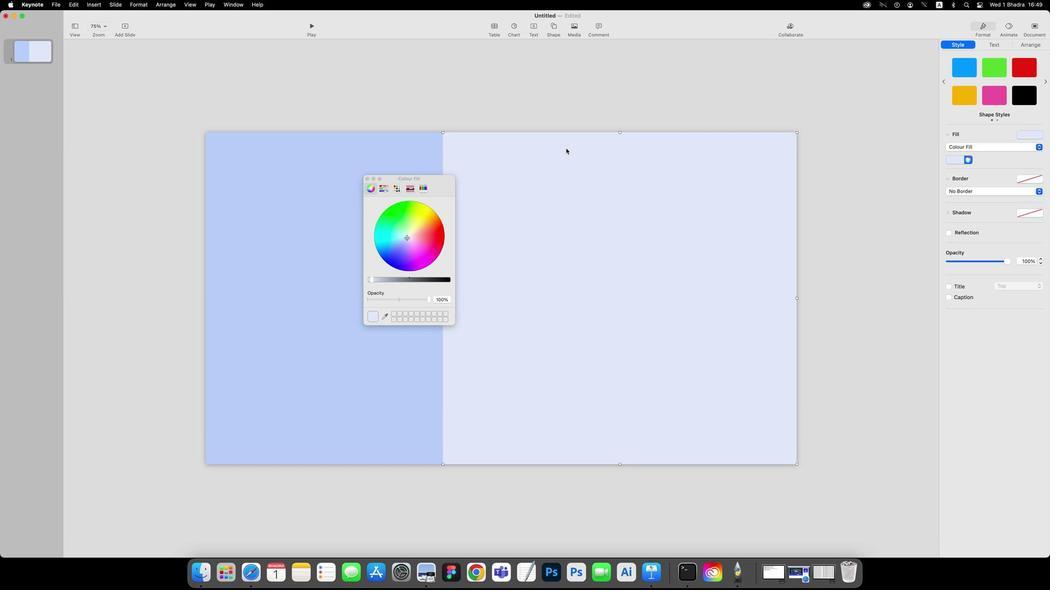 
Action: Mouse pressed left at (513, 456)
Screenshot: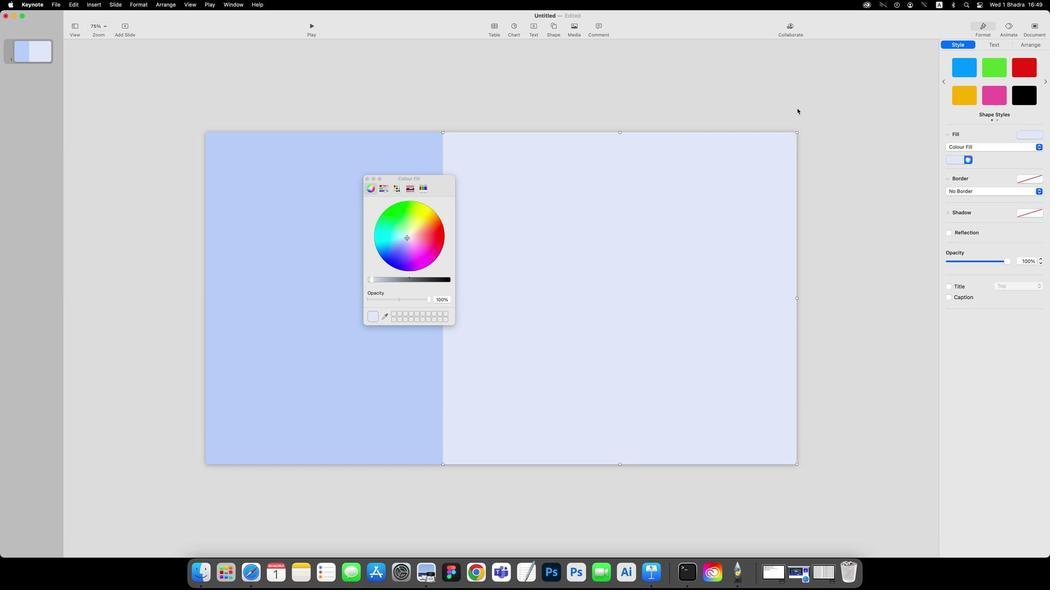 
Action: Mouse moved to (514, 456)
Screenshot: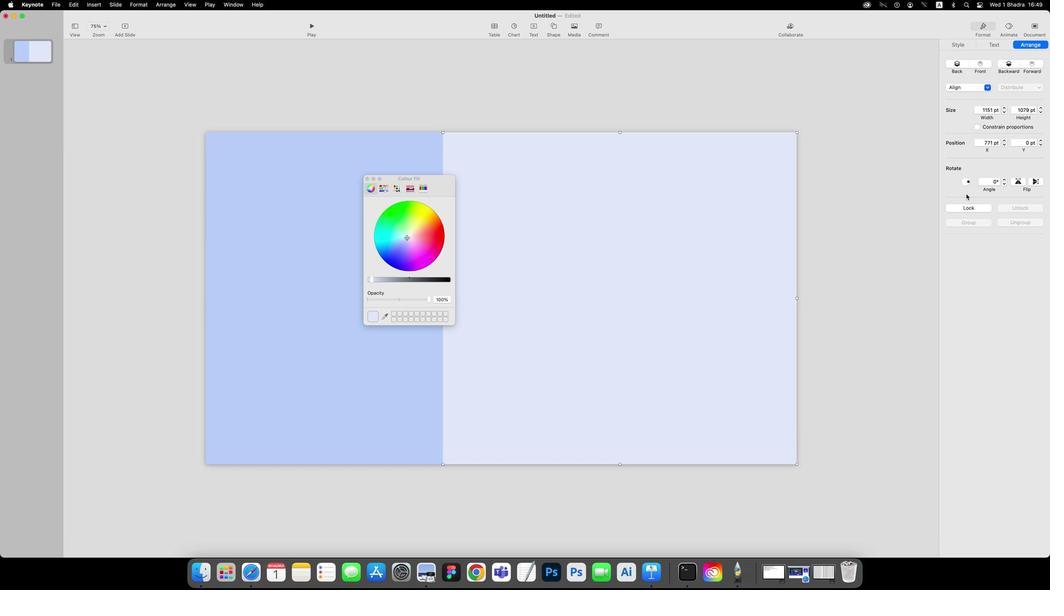 
Action: Mouse pressed left at (514, 456)
Screenshot: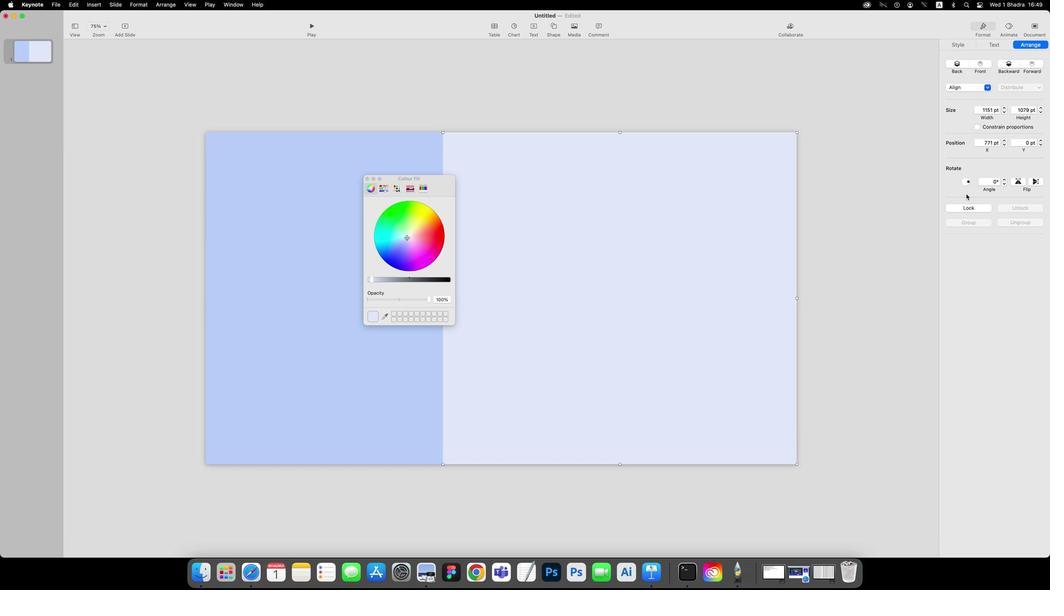 
Action: Mouse moved to (514, 456)
Screenshot: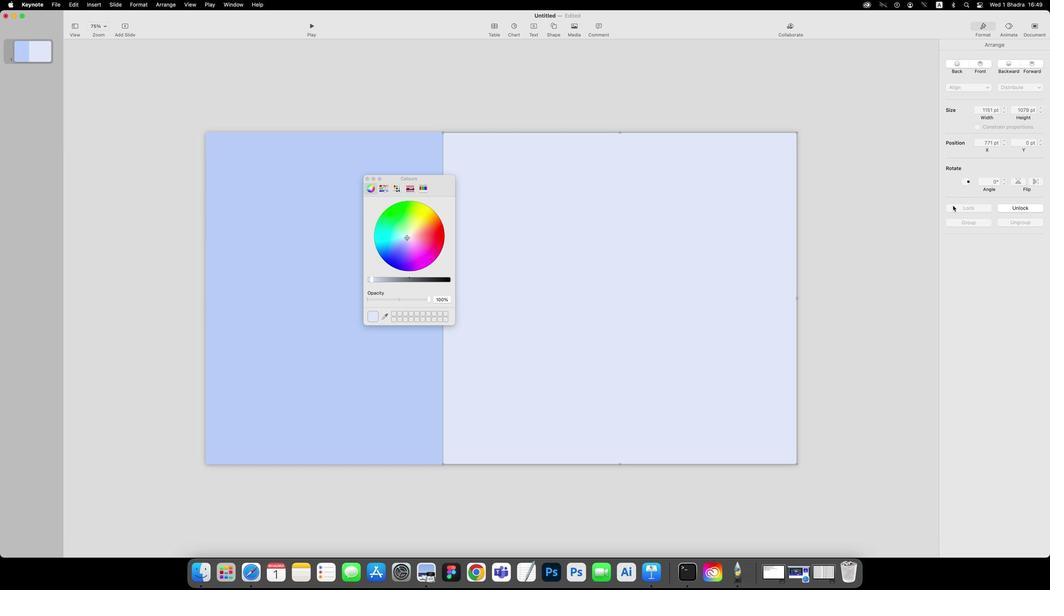 
Action: Mouse pressed left at (514, 456)
Screenshot: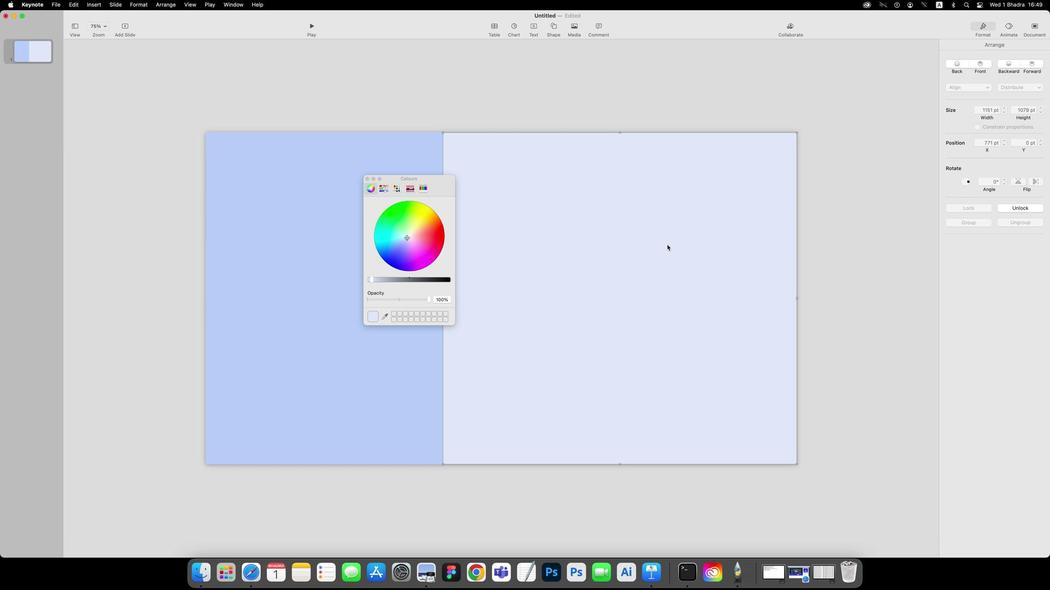 
Action: Mouse moved to (513, 456)
Screenshot: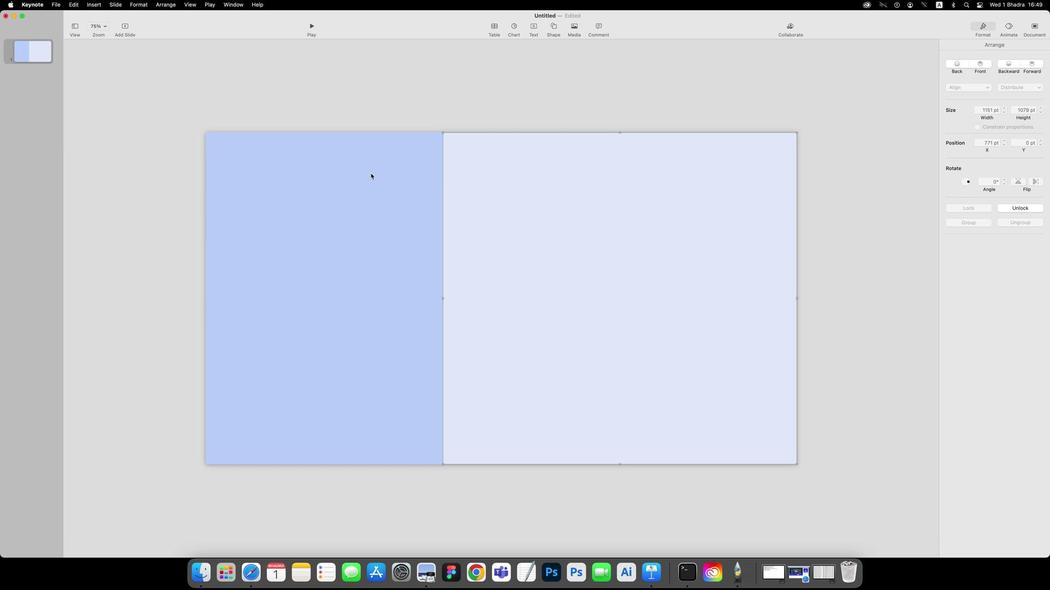 
Action: Mouse pressed left at (513, 456)
Screenshot: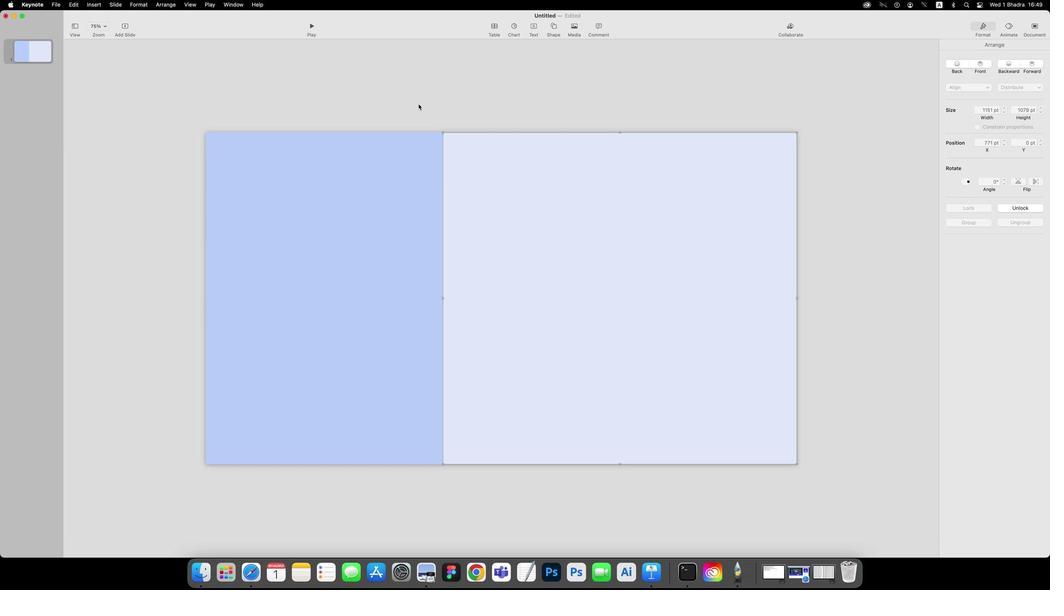 
Action: Mouse moved to (513, 456)
Screenshot: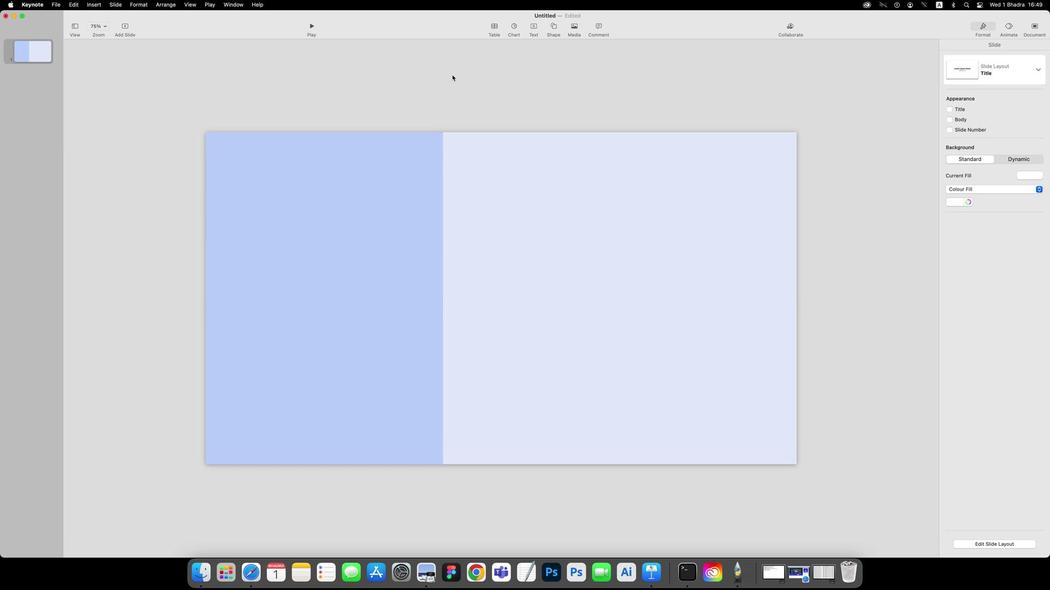 
Action: Mouse pressed left at (513, 456)
Screenshot: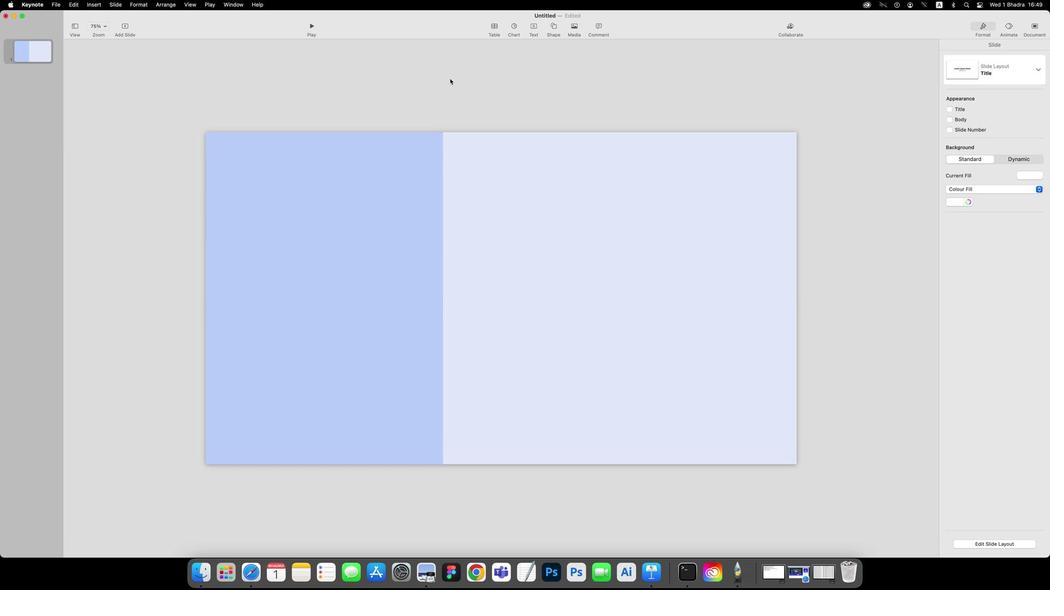 
Action: Mouse moved to (513, 456)
Screenshot: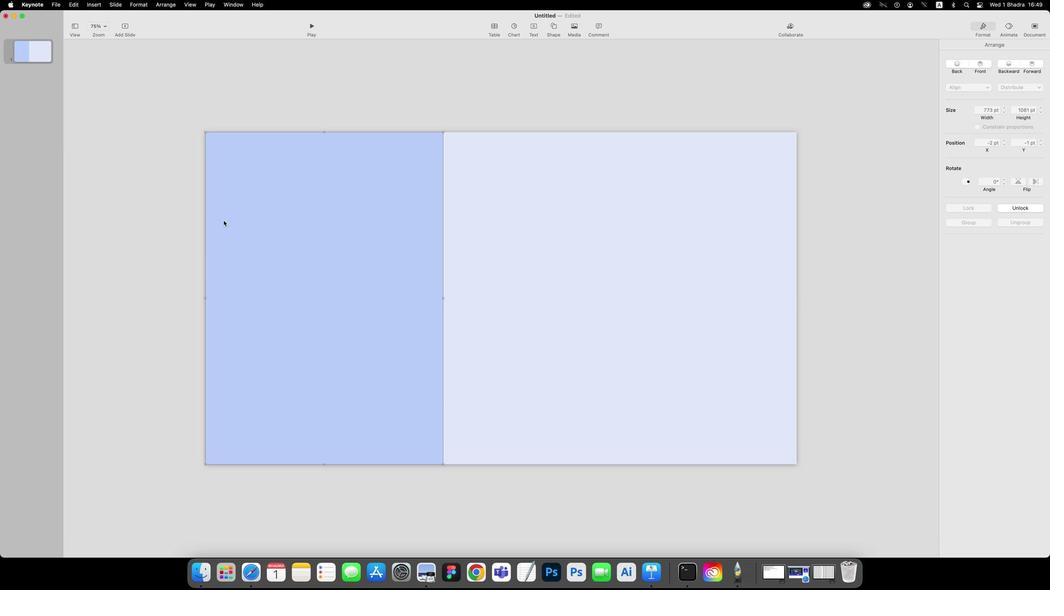 
Action: Mouse pressed left at (513, 456)
Screenshot: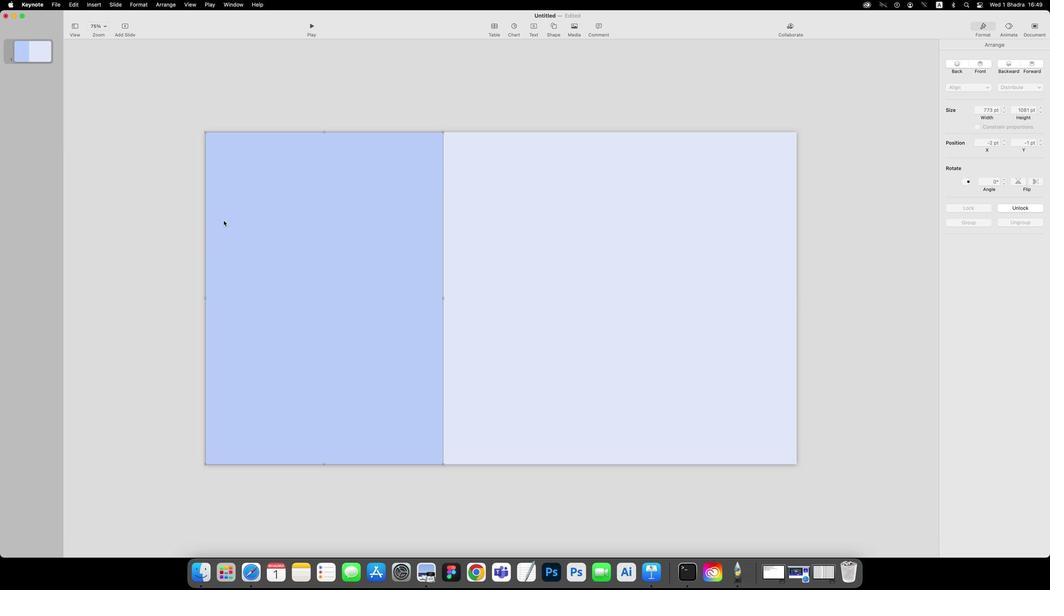 
Action: Mouse moved to (512, 456)
Screenshot: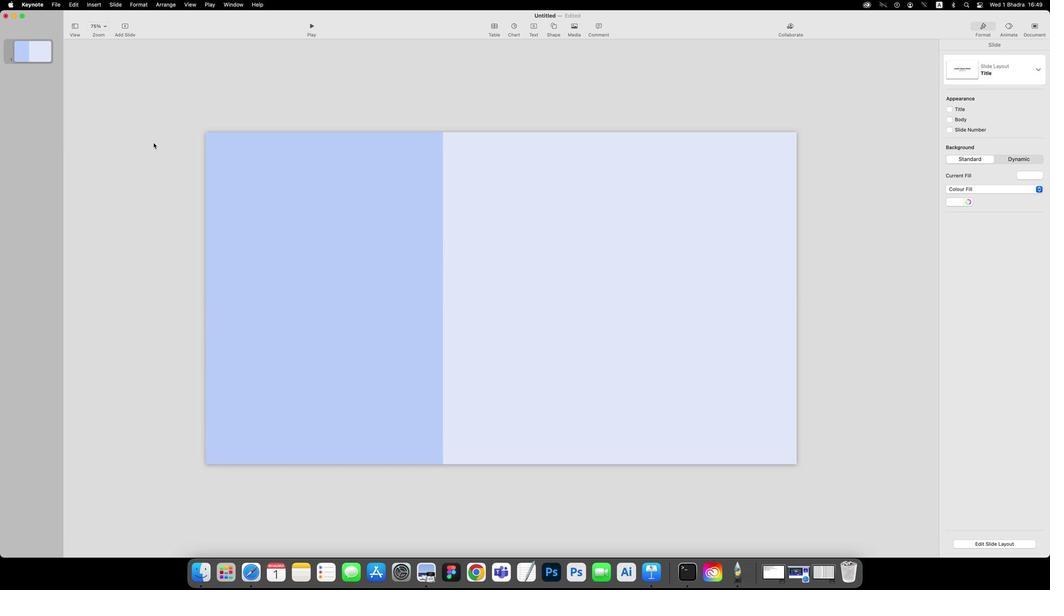 
Action: Mouse pressed left at (512, 456)
Screenshot: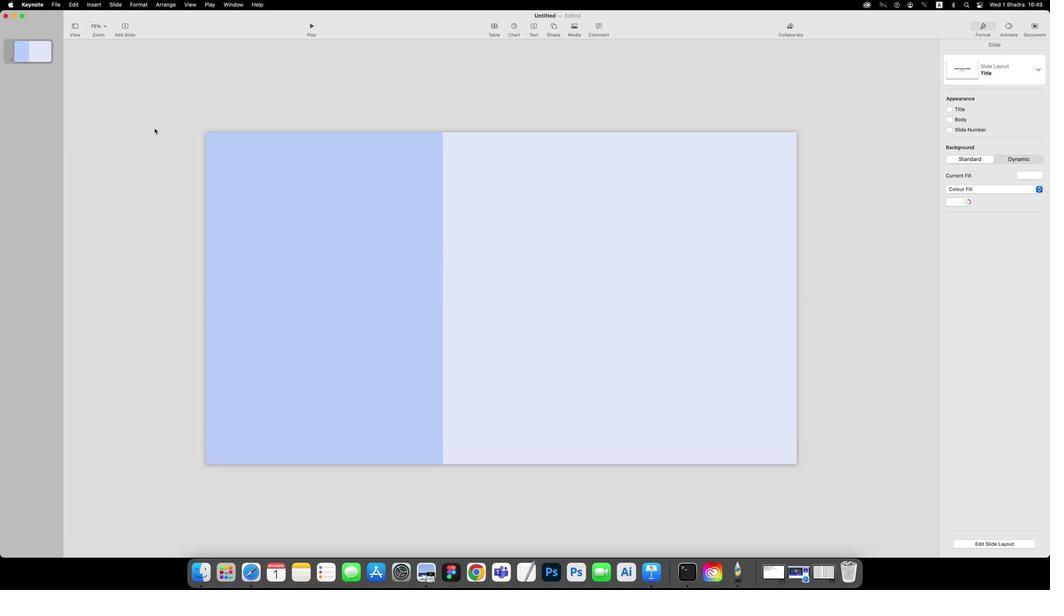 
Action: Mouse moved to (512, 456)
Screenshot: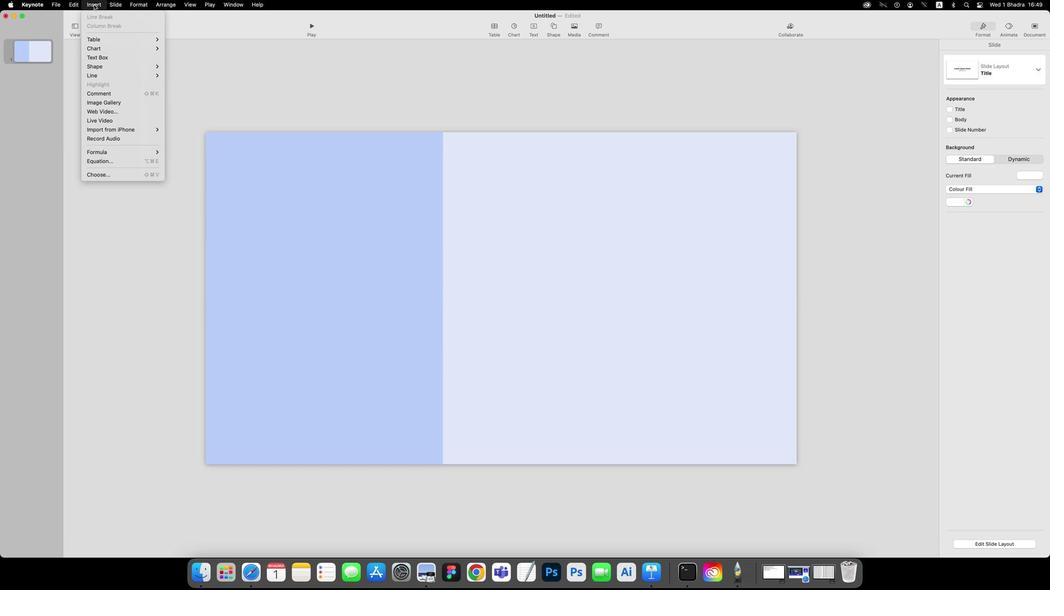 
Action: Mouse pressed left at (512, 456)
Screenshot: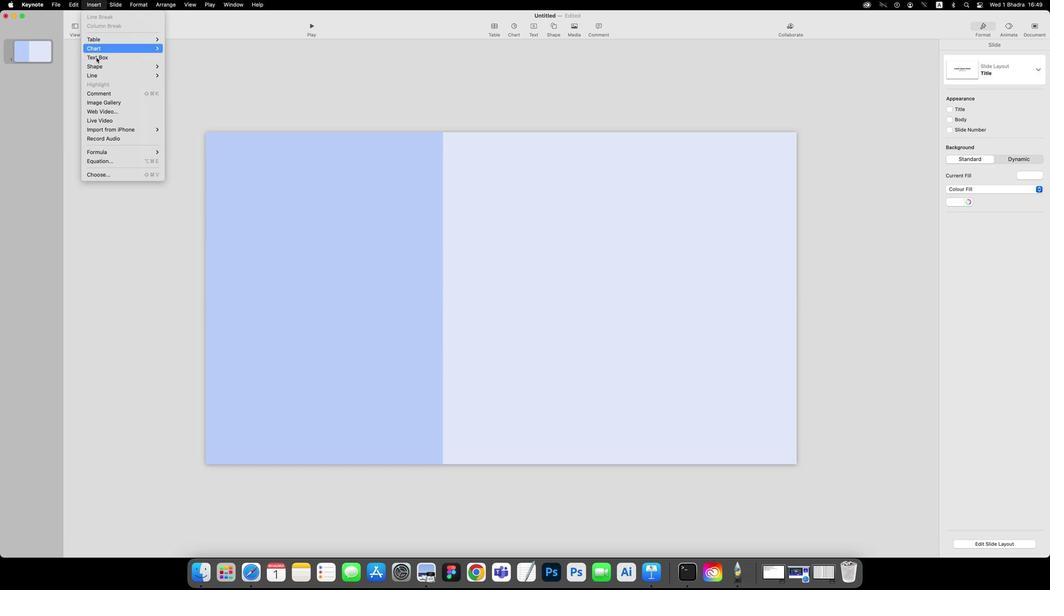 
Action: Mouse moved to (512, 456)
Screenshot: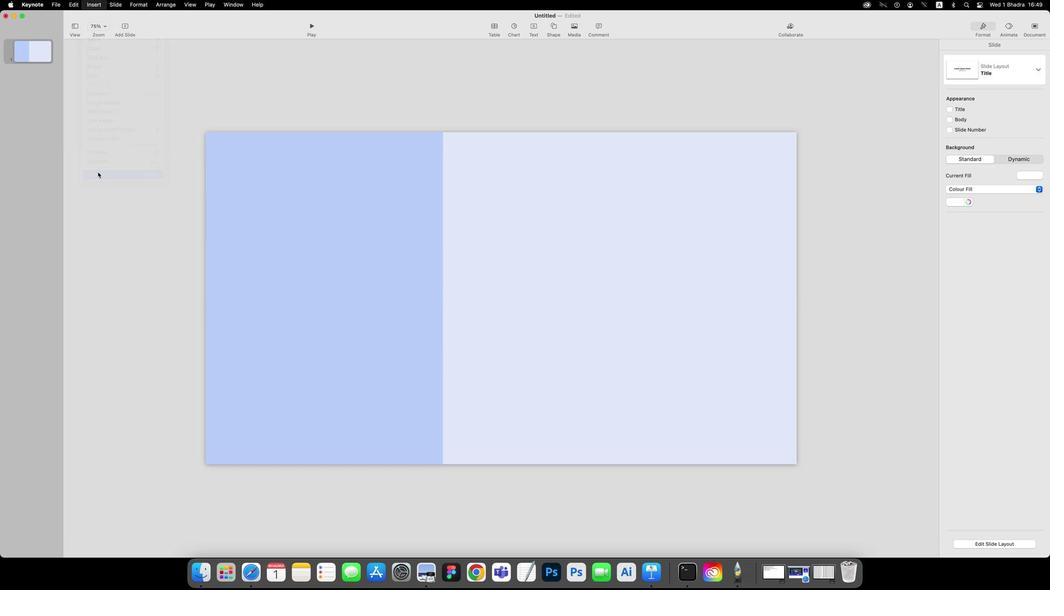 
Action: Mouse pressed left at (512, 456)
Screenshot: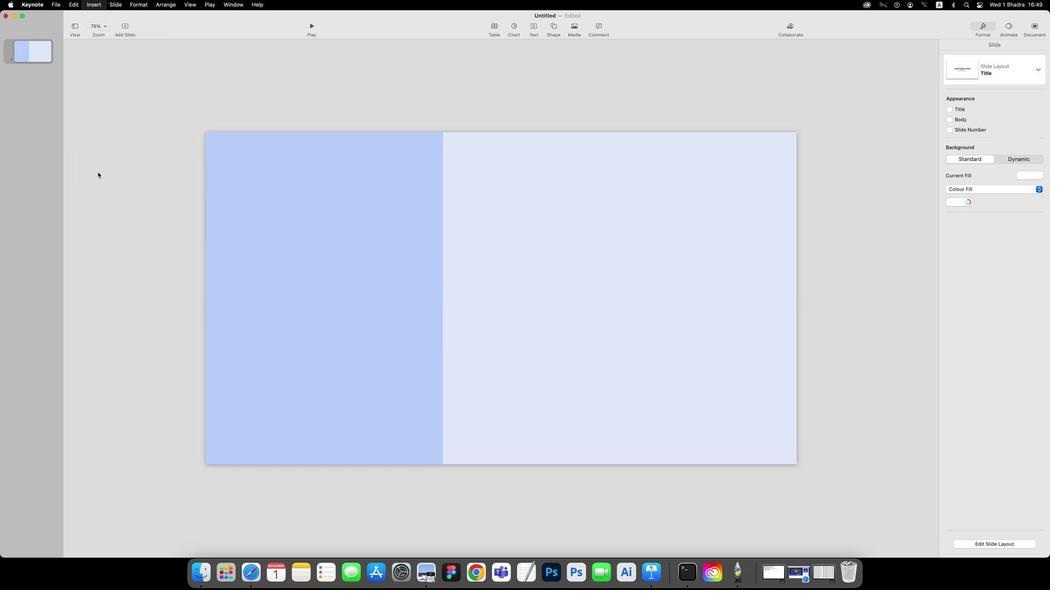 
Action: Mouse moved to (513, 456)
Screenshot: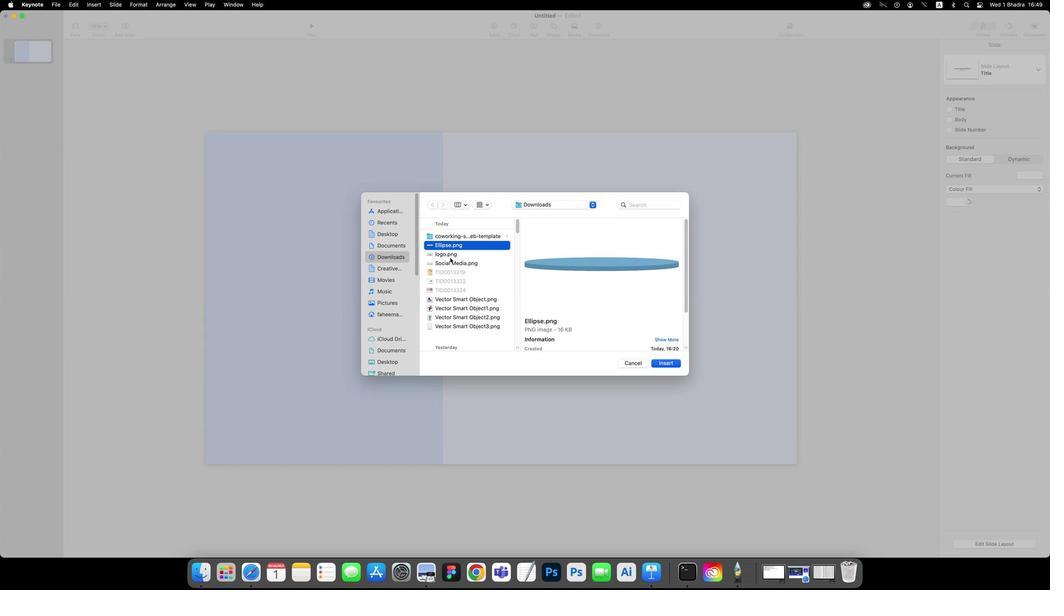 
Action: Mouse pressed left at (513, 456)
Screenshot: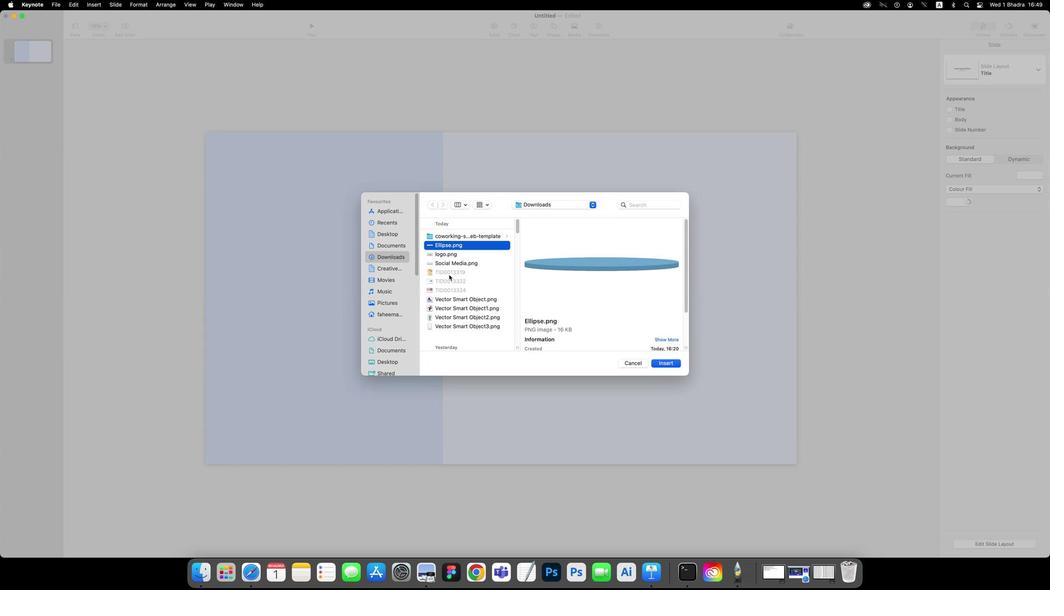 
Action: Mouse moved to (513, 456)
Screenshot: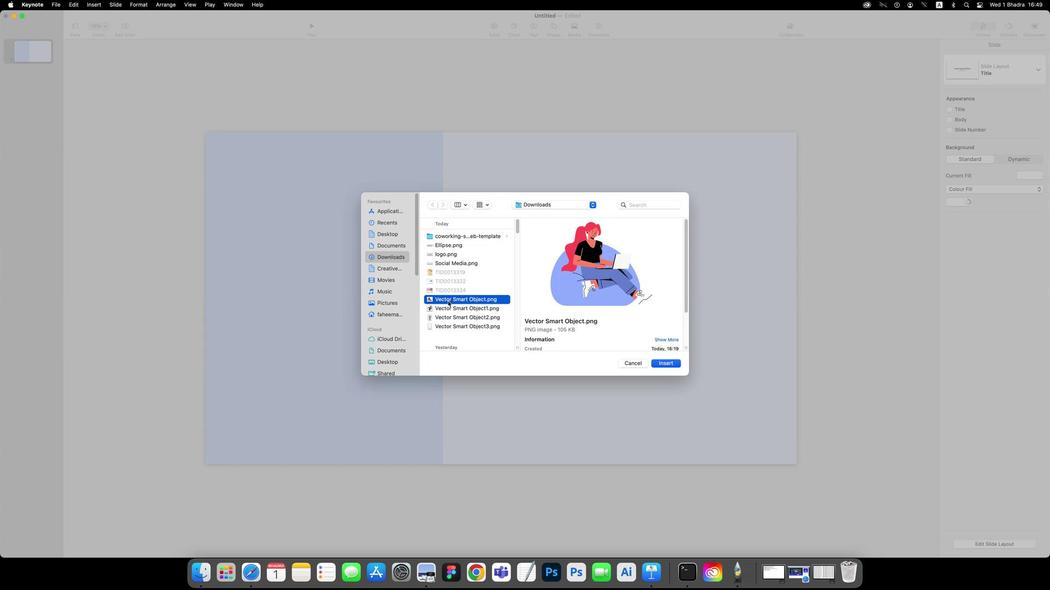 
Action: Mouse pressed left at (513, 456)
Screenshot: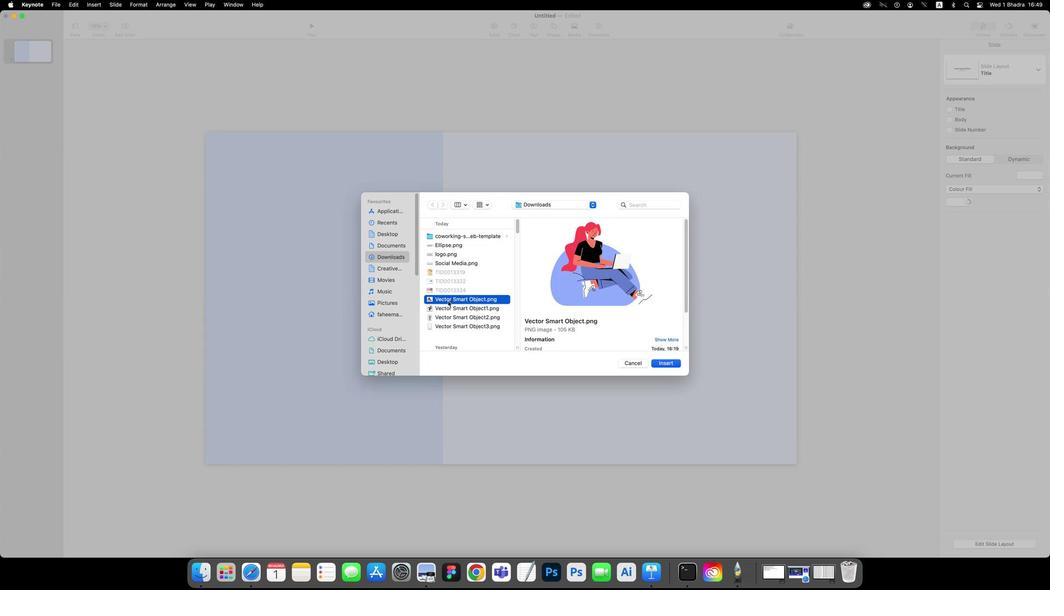 
Action: Mouse moved to (513, 456)
Screenshot: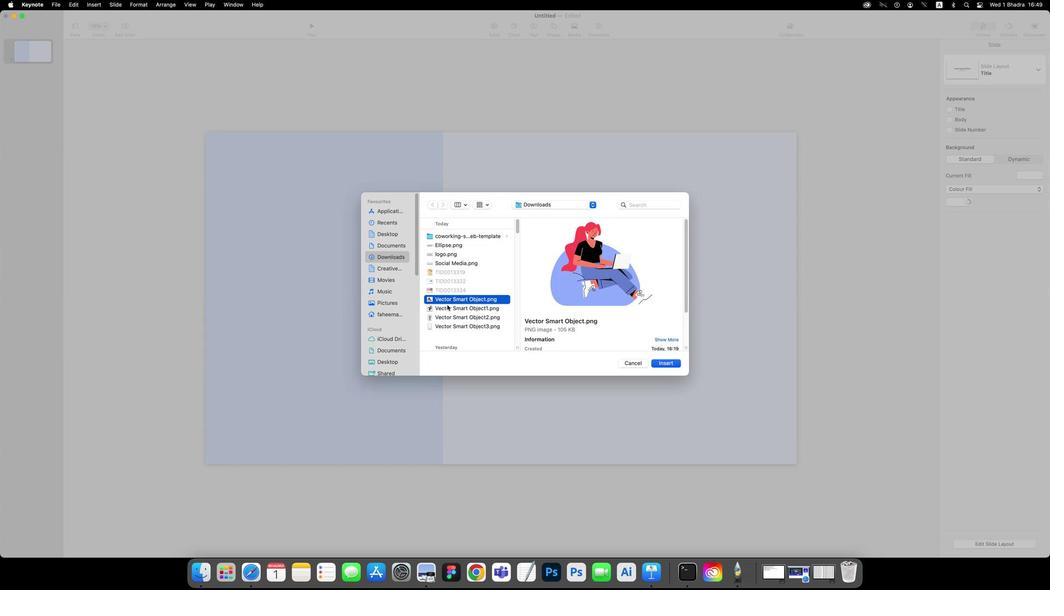 
Action: Key pressed Key.enter
Screenshot: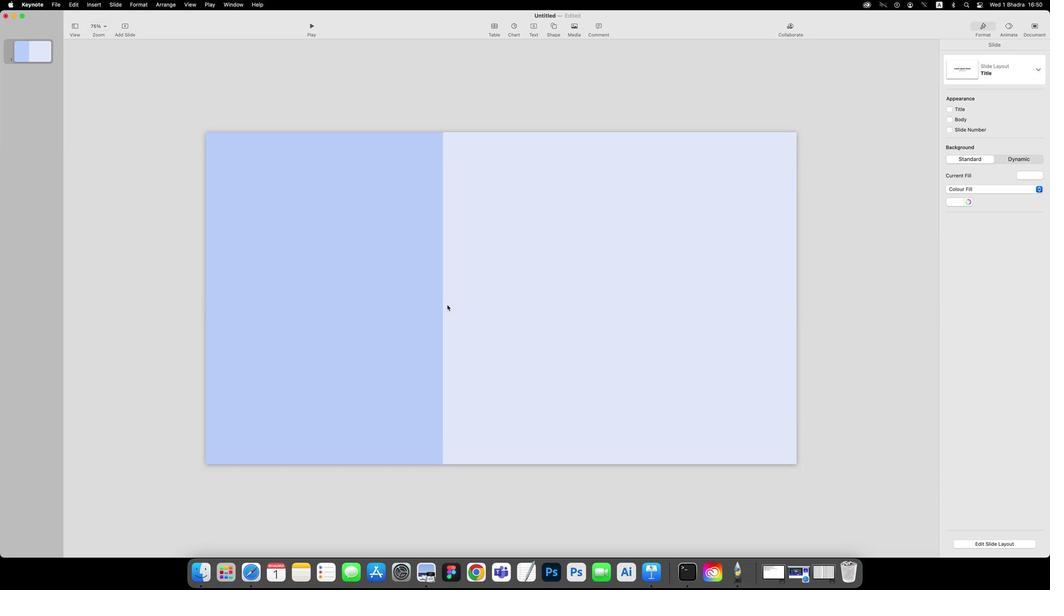 
Action: Mouse moved to (513, 456)
Screenshot: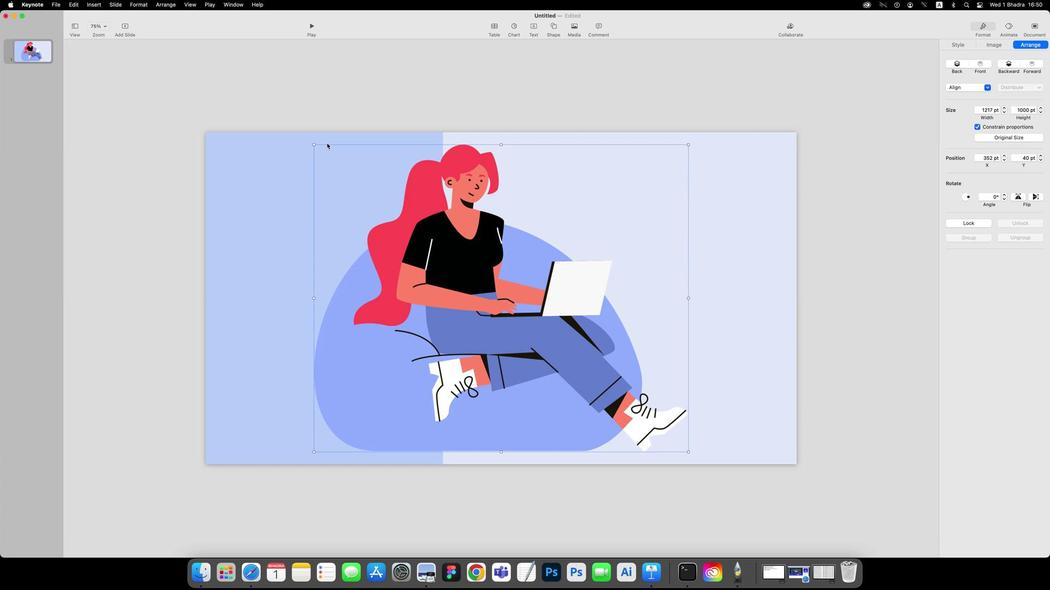
Action: Key pressed Key.shift
Screenshot: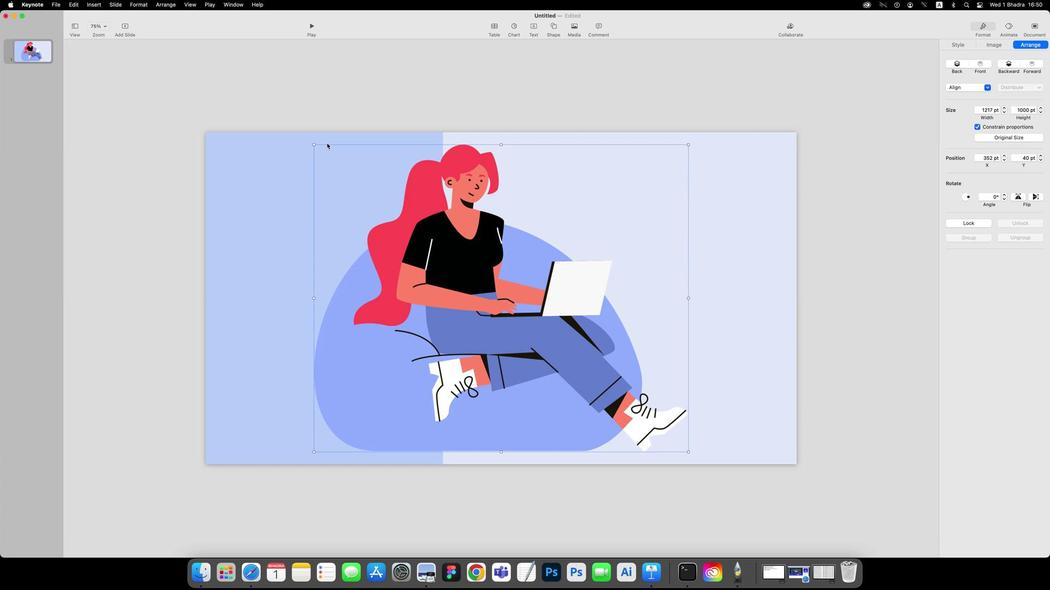 
Action: Mouse moved to (513, 456)
Screenshot: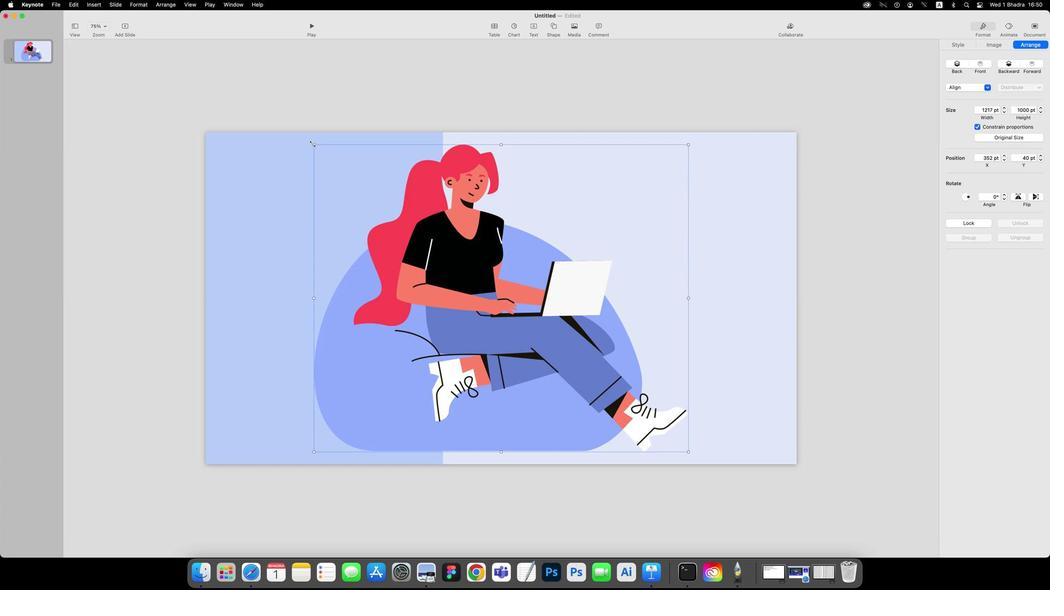 
Action: Key pressed Key.shift
Screenshot: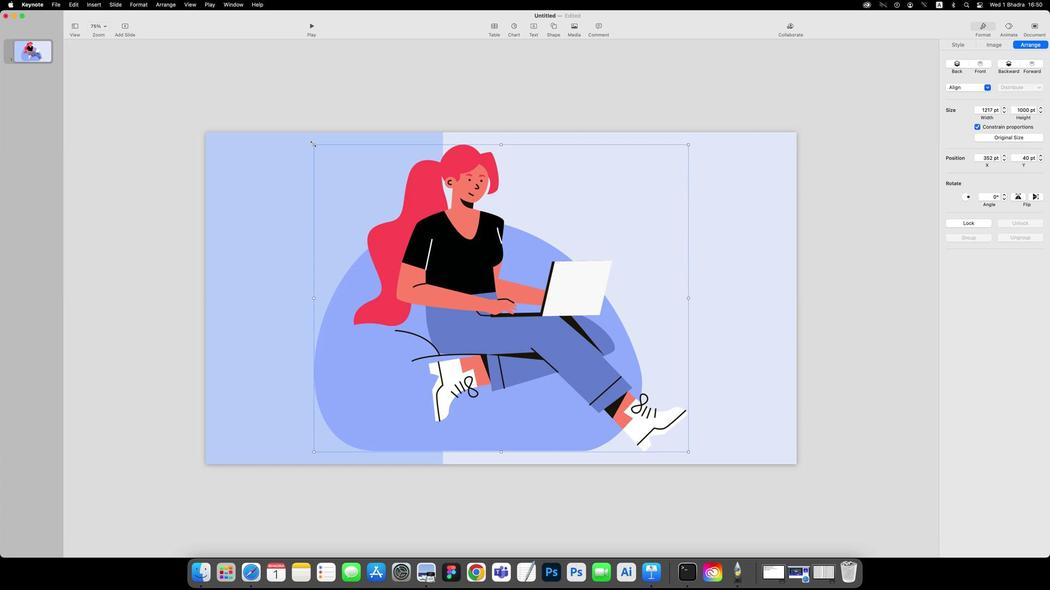 
Action: Mouse moved to (513, 456)
Screenshot: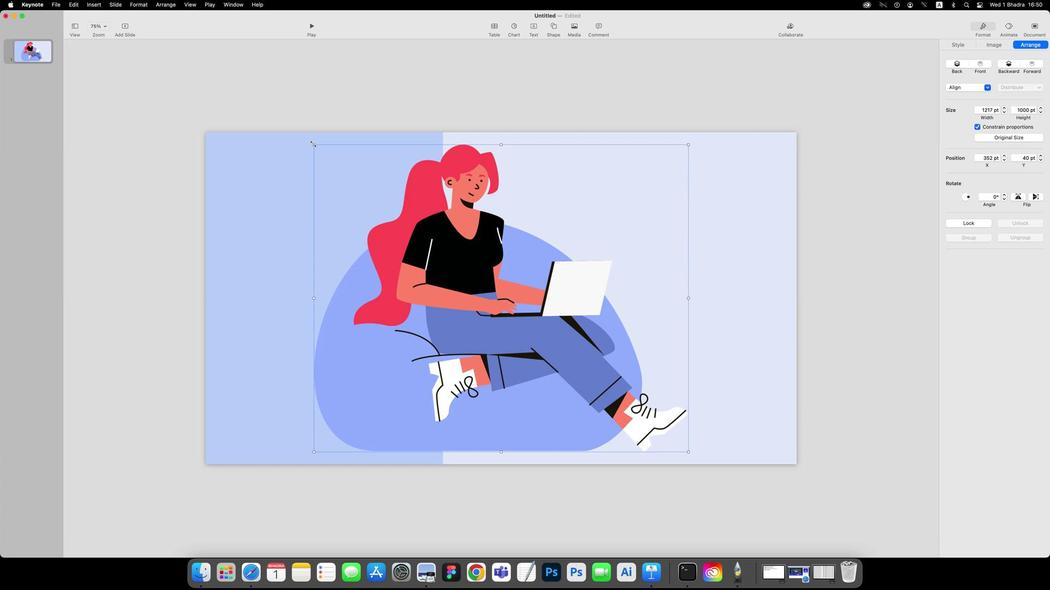 
Action: Key pressed Key.shift
Screenshot: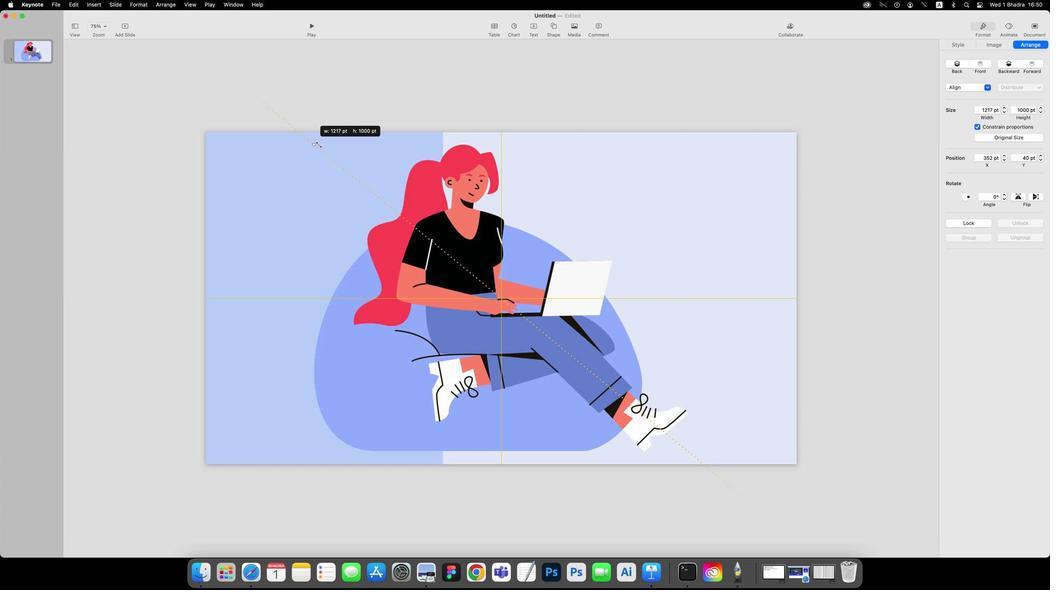 
Action: Mouse pressed left at (513, 456)
Screenshot: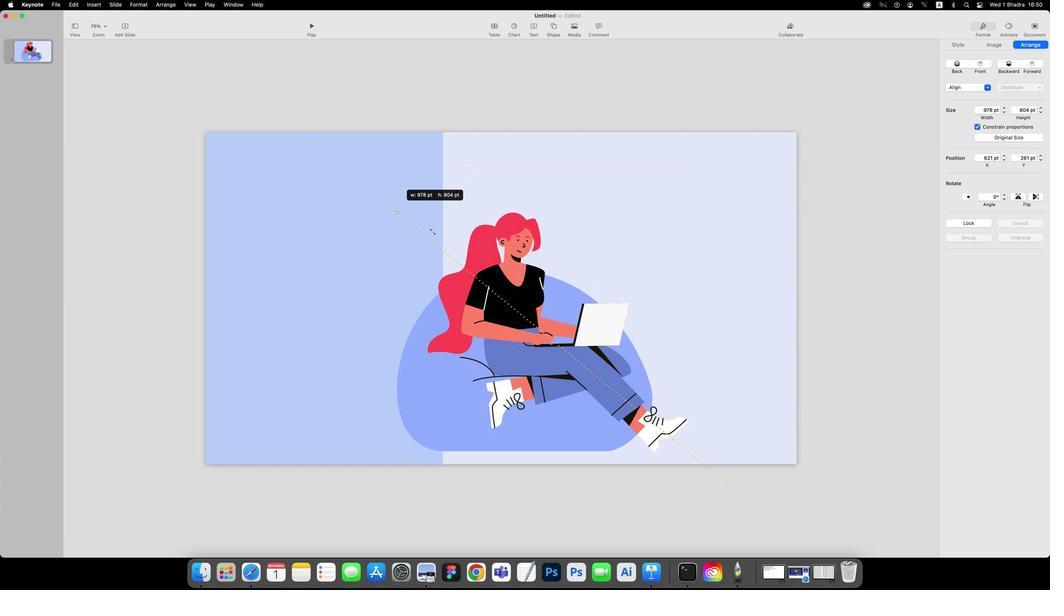 
Action: Mouse moved to (513, 456)
Screenshot: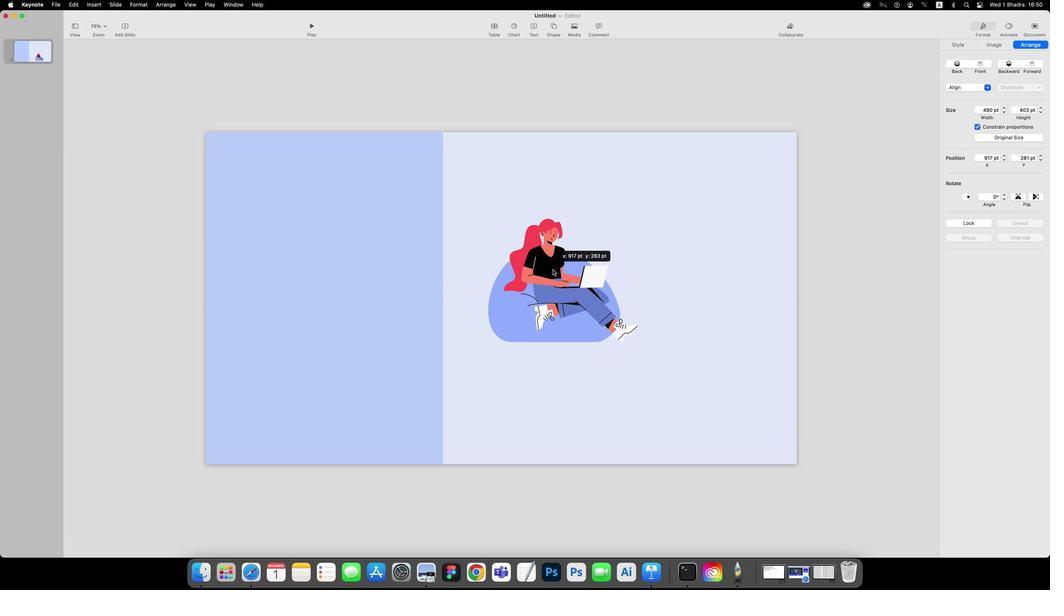 
Action: Mouse pressed left at (513, 456)
Screenshot: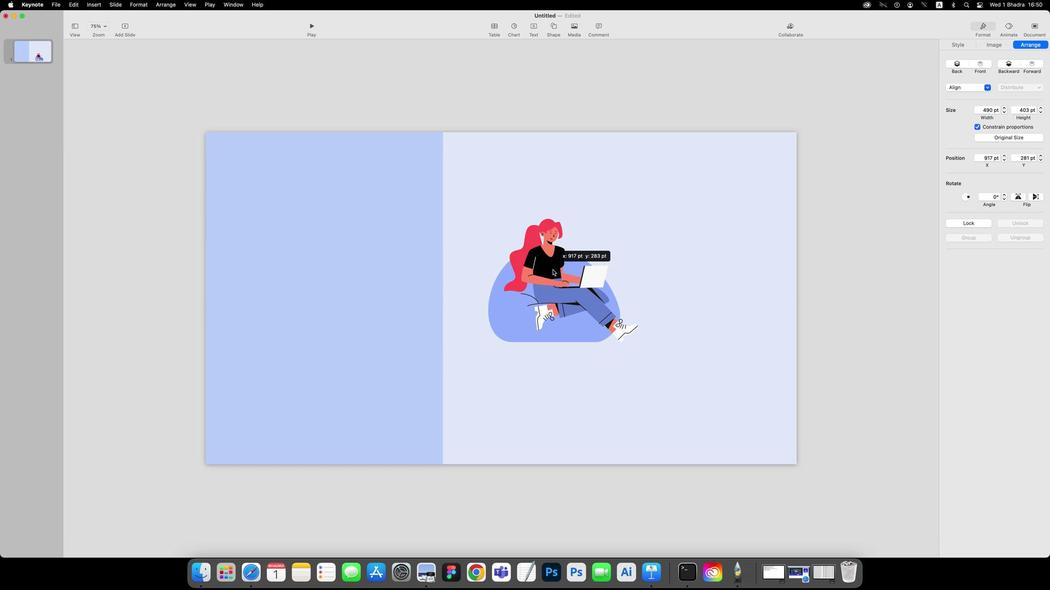 
Action: Mouse moved to (513, 456)
Screenshot: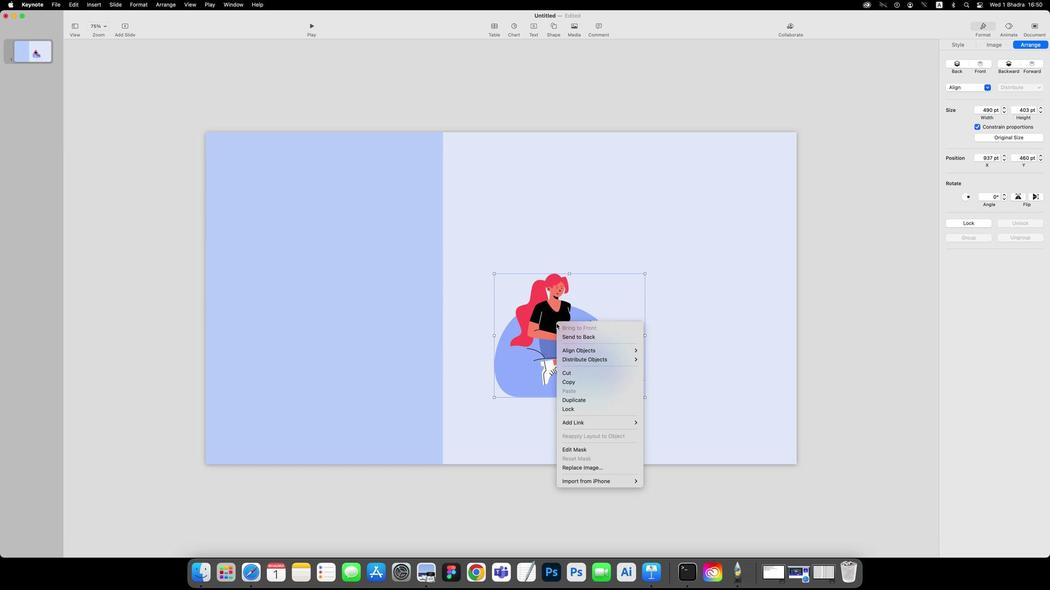 
Action: Mouse pressed right at (513, 456)
Screenshot: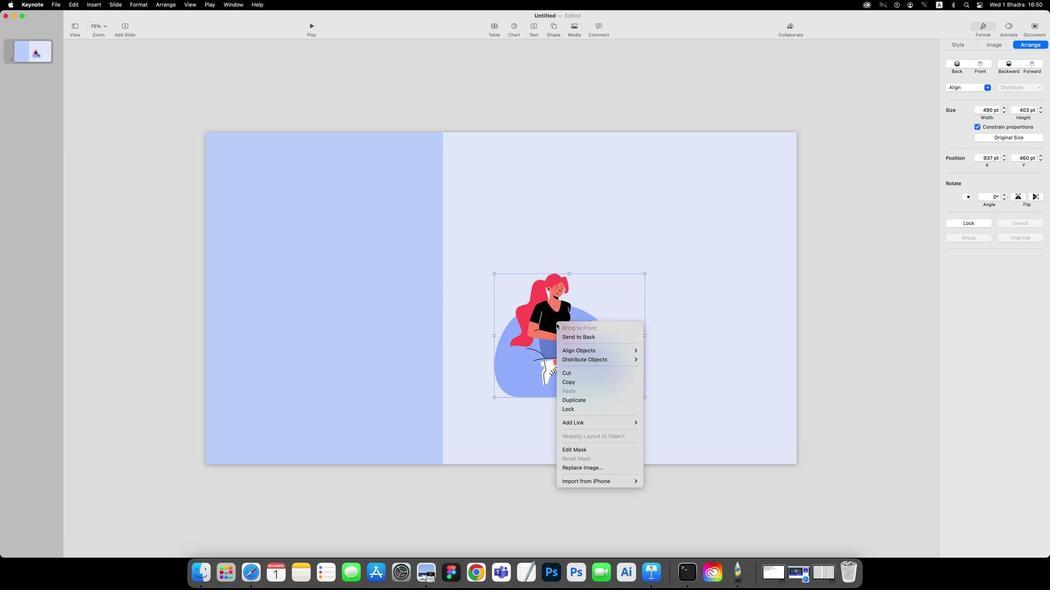 
Action: Mouse moved to (513, 456)
Screenshot: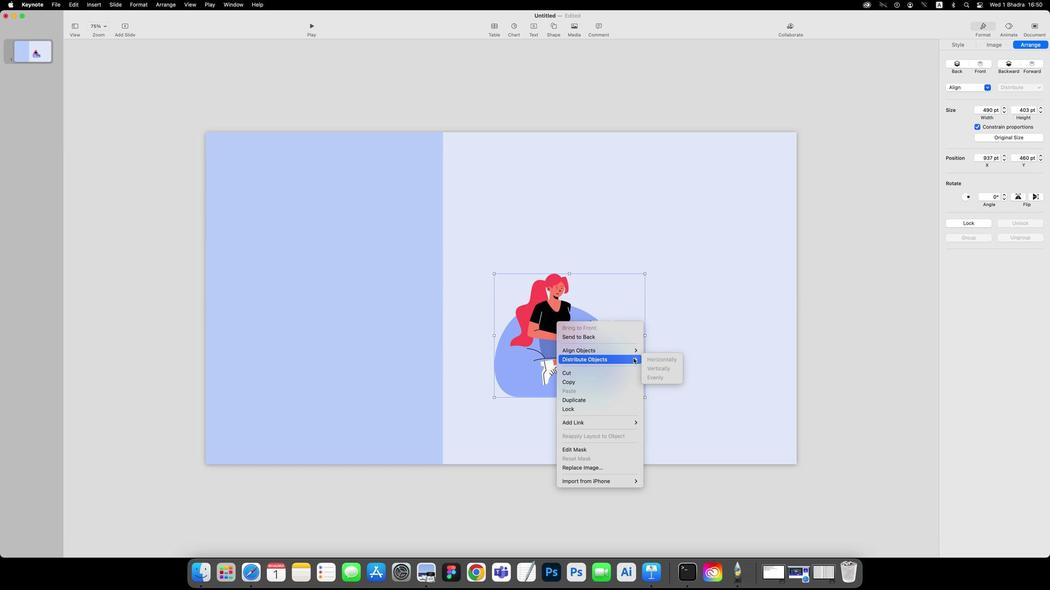 
Action: Mouse pressed left at (513, 456)
Screenshot: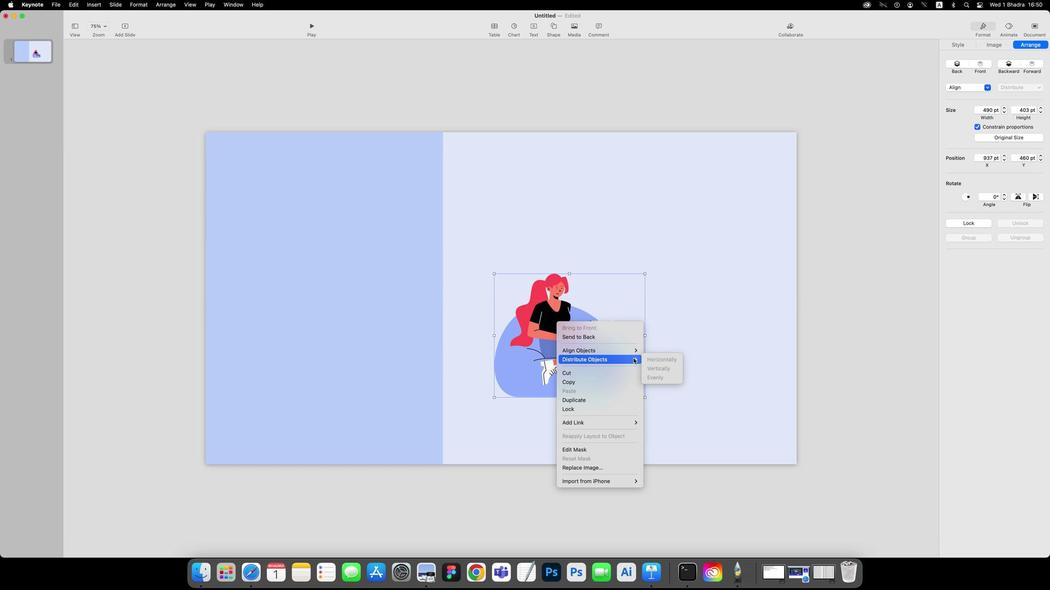
Action: Mouse moved to (514, 456)
Screenshot: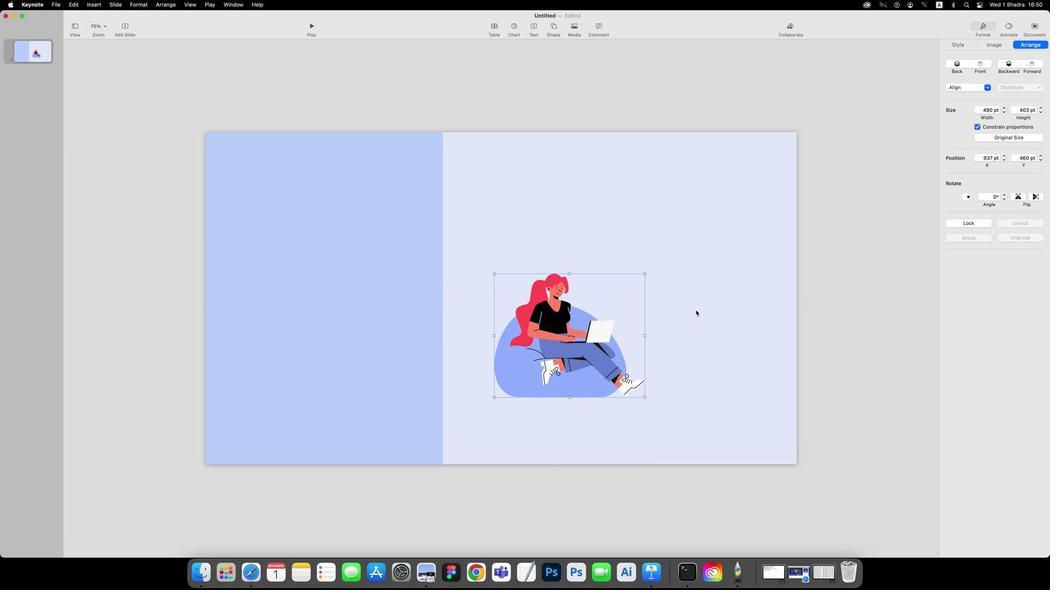 
Action: Mouse pressed left at (514, 456)
Screenshot: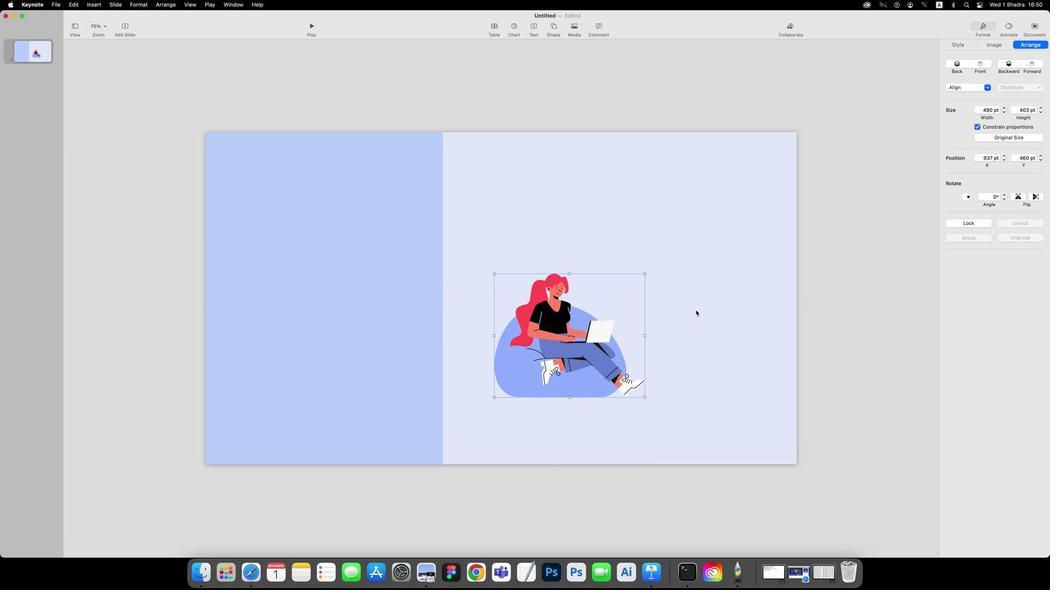 
Action: Mouse moved to (514, 456)
Screenshot: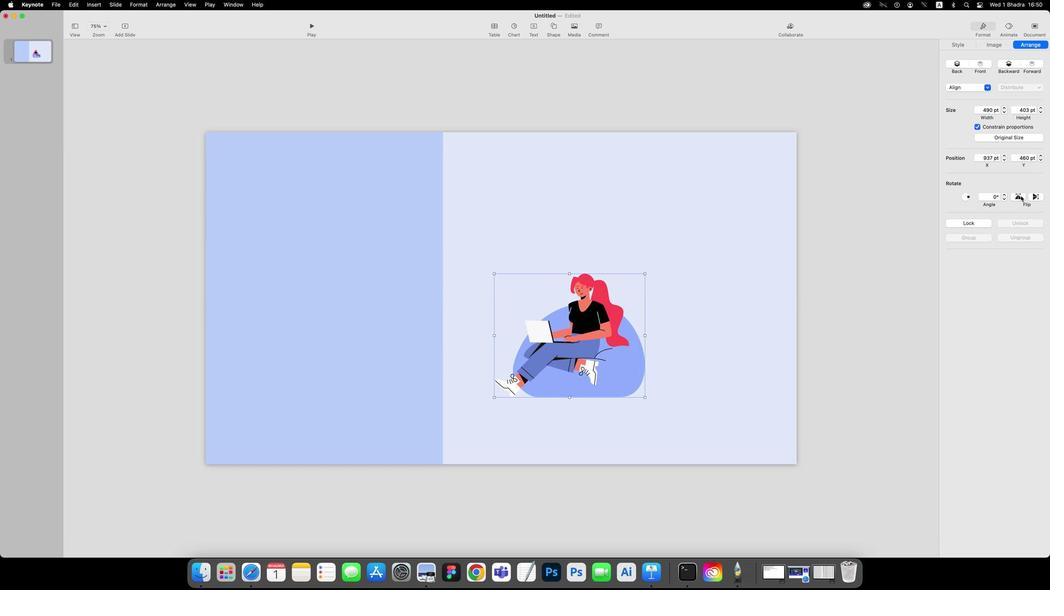 
Action: Mouse pressed left at (514, 456)
Screenshot: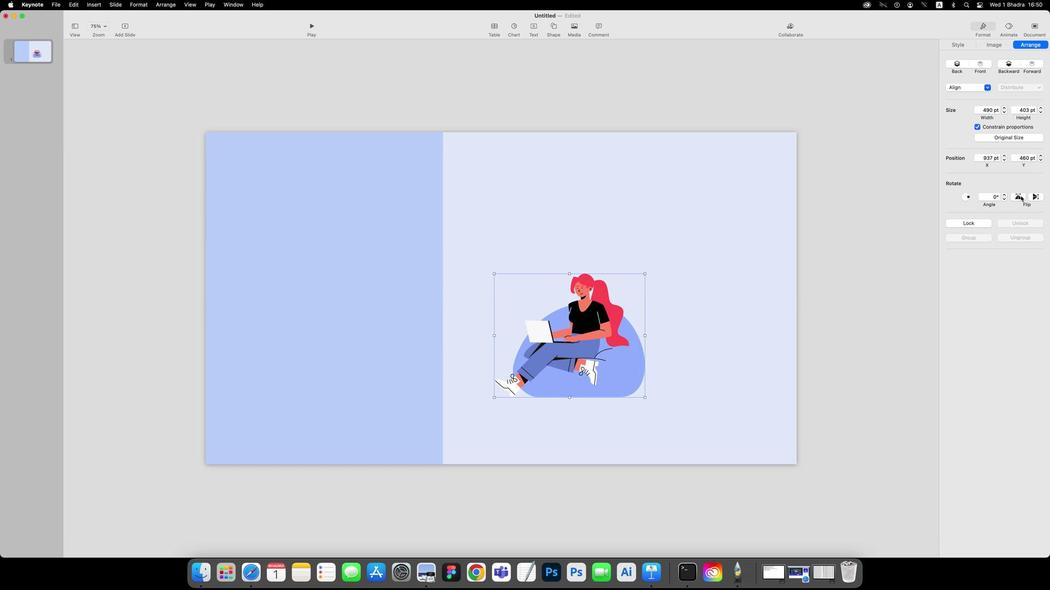 
Action: Mouse moved to (513, 456)
Screenshot: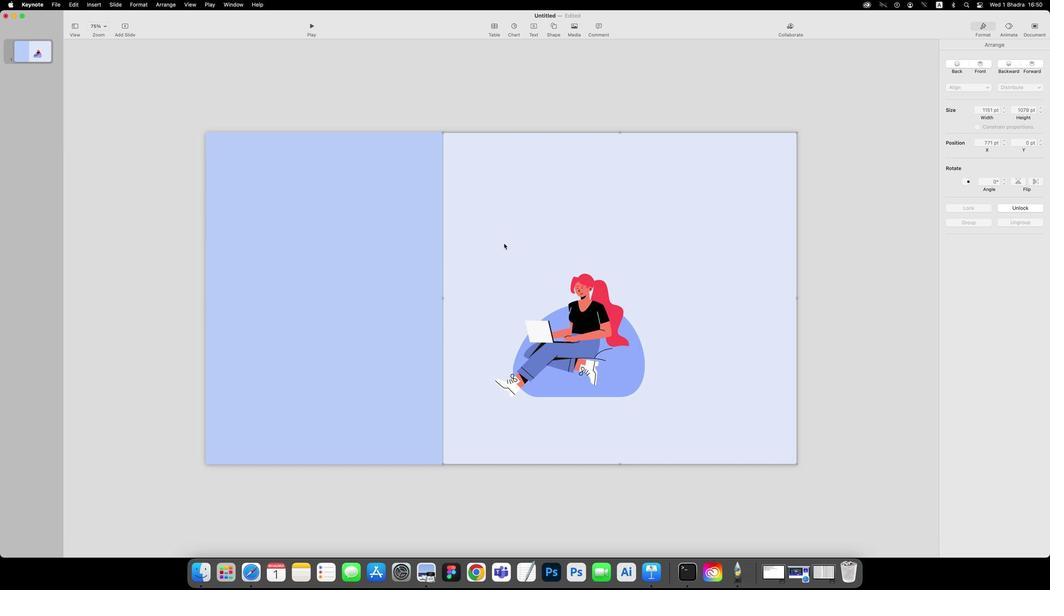 
Action: Mouse pressed left at (513, 456)
Screenshot: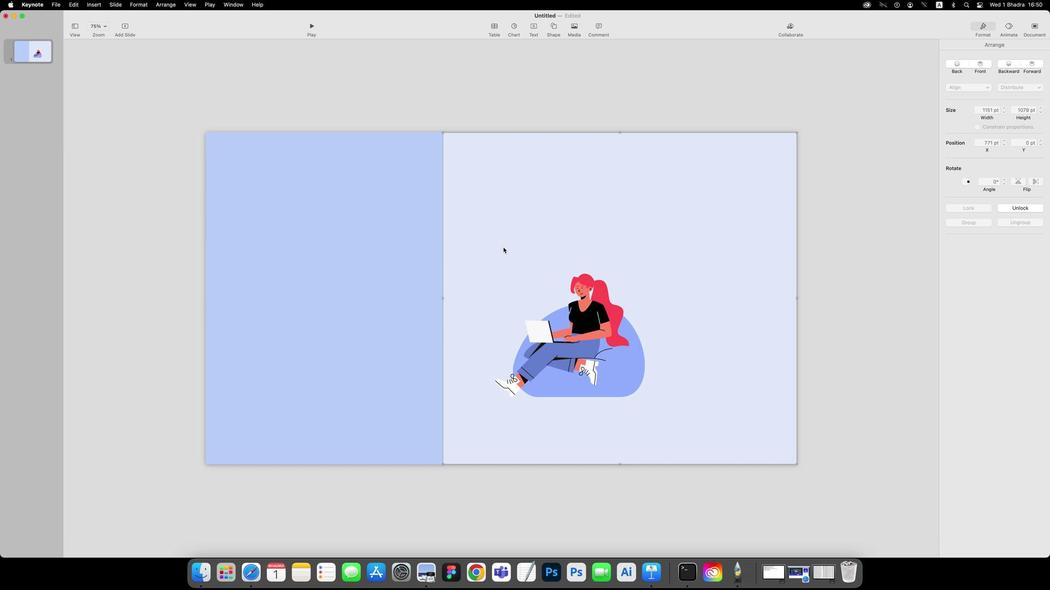 
Action: Mouse moved to (513, 456)
Screenshot: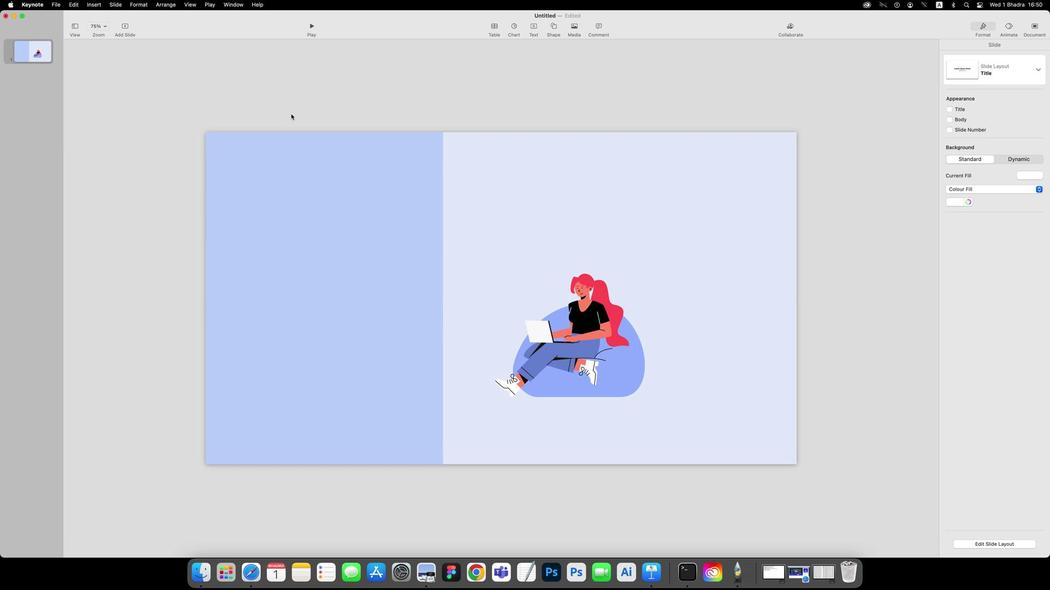 
Action: Mouse pressed left at (513, 456)
Screenshot: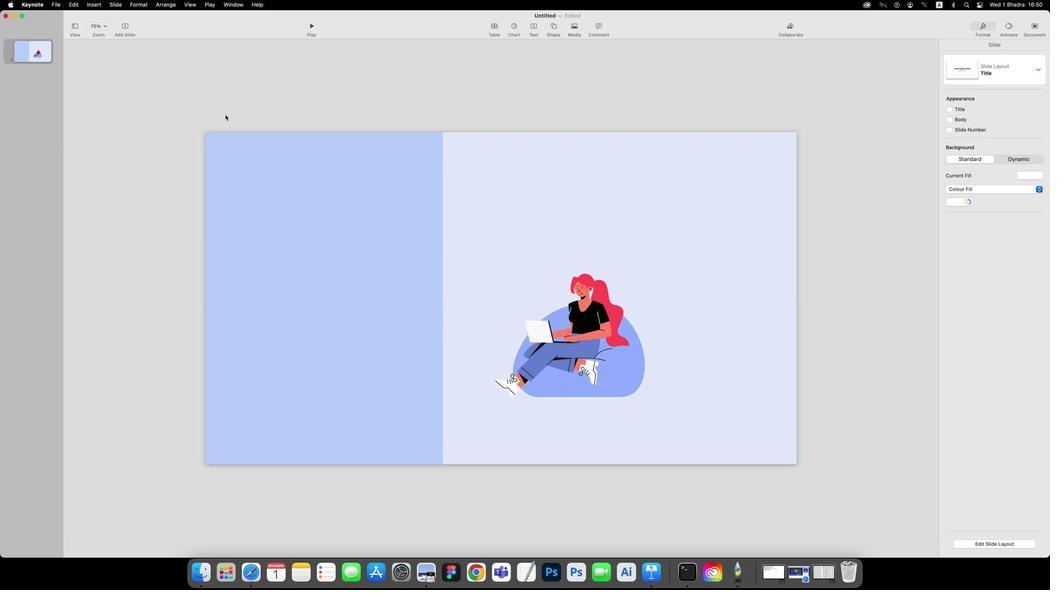 
Action: Mouse moved to (512, 456)
Screenshot: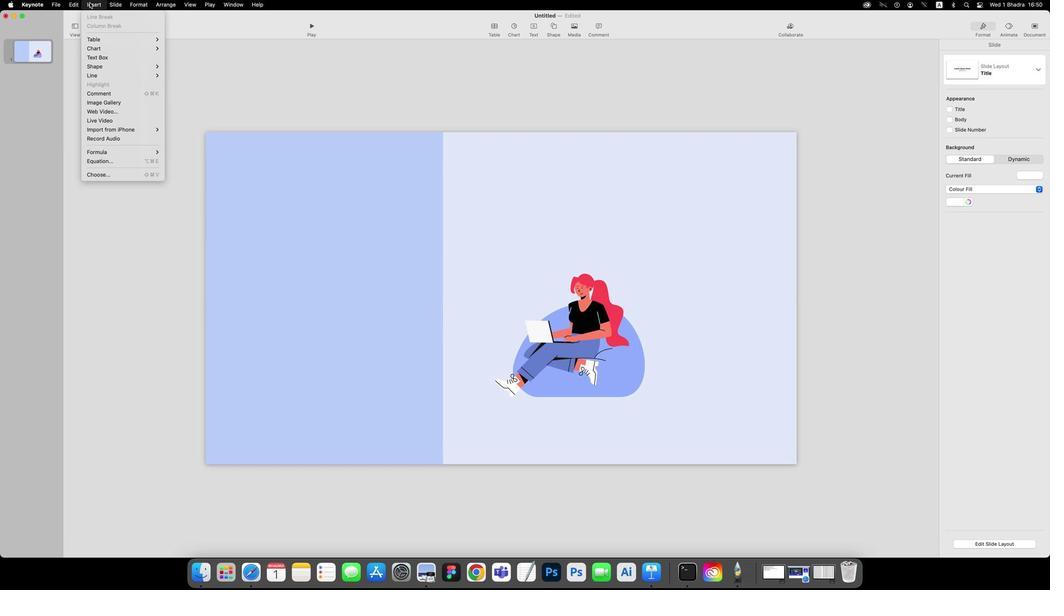 
Action: Mouse pressed left at (512, 456)
Screenshot: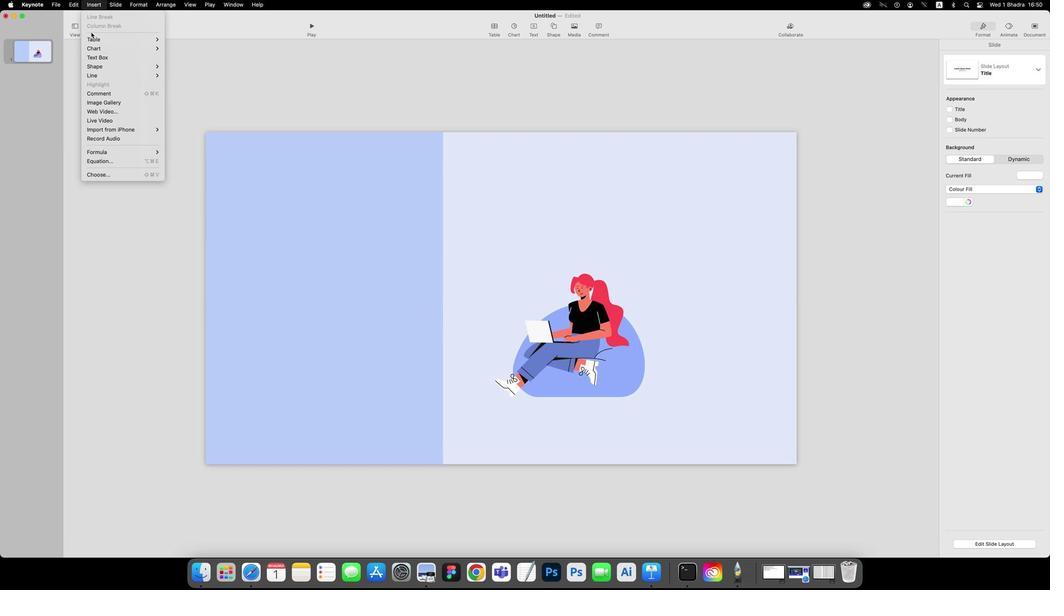 
Action: Mouse moved to (512, 456)
Screenshot: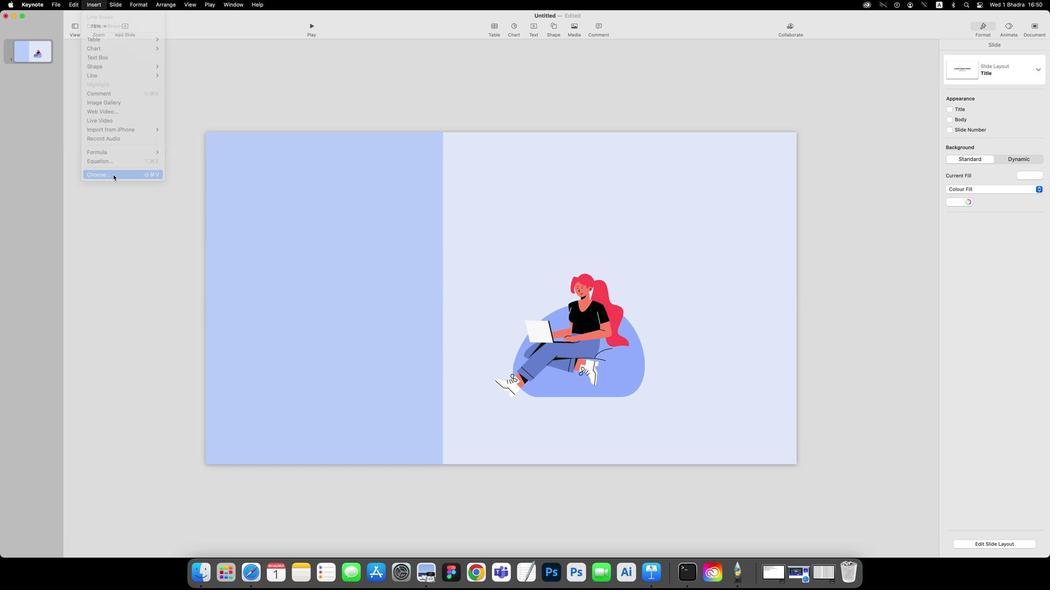 
Action: Mouse pressed left at (512, 456)
Screenshot: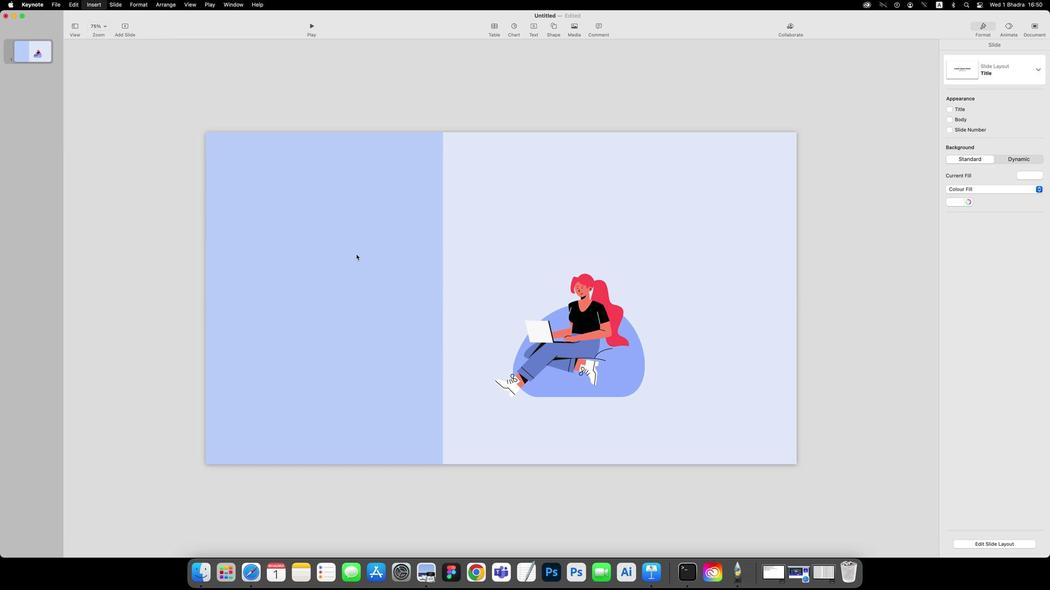 
Action: Mouse moved to (513, 456)
Screenshot: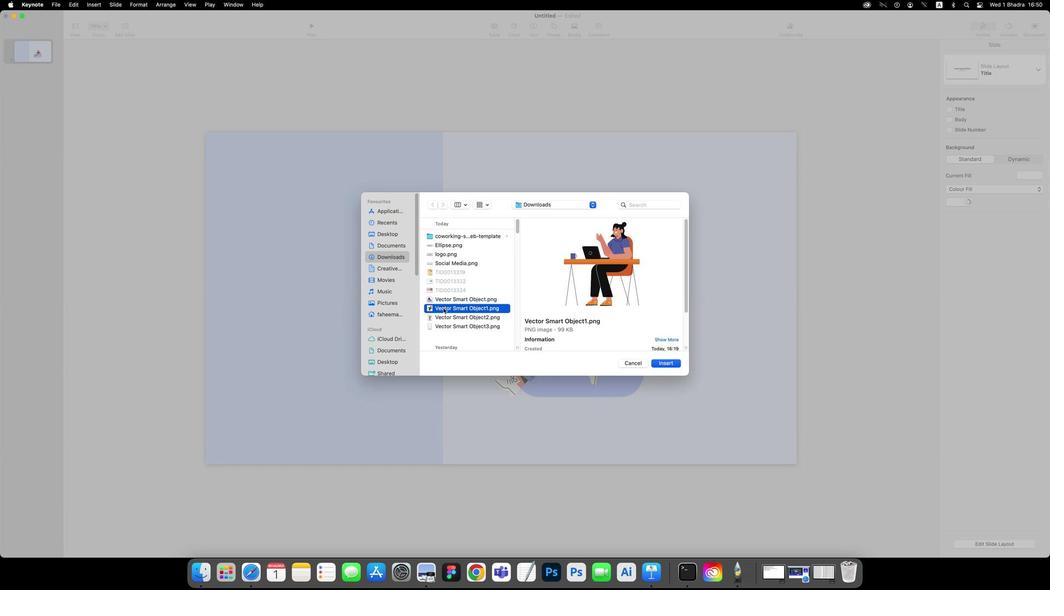 
Action: Mouse pressed left at (513, 456)
Screenshot: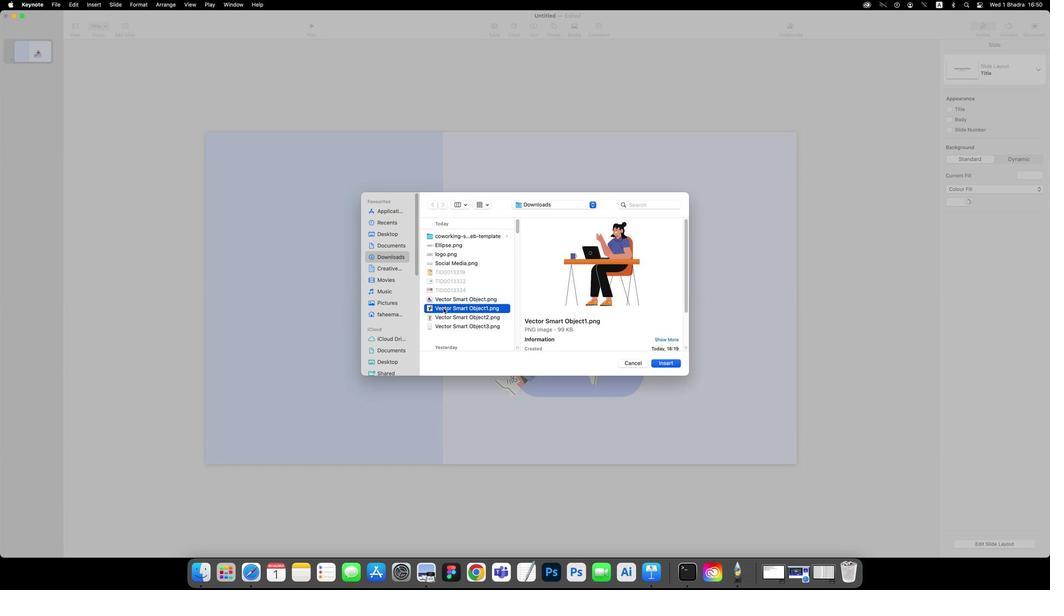 
Action: Key pressed Key.enter
Screenshot: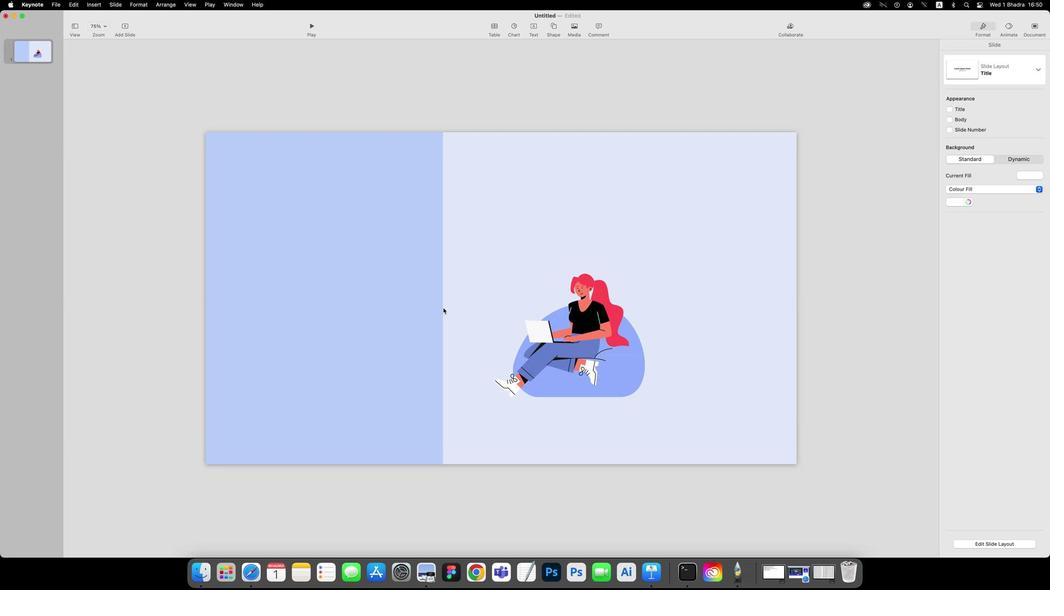 
Action: Mouse moved to (514, 456)
Screenshot: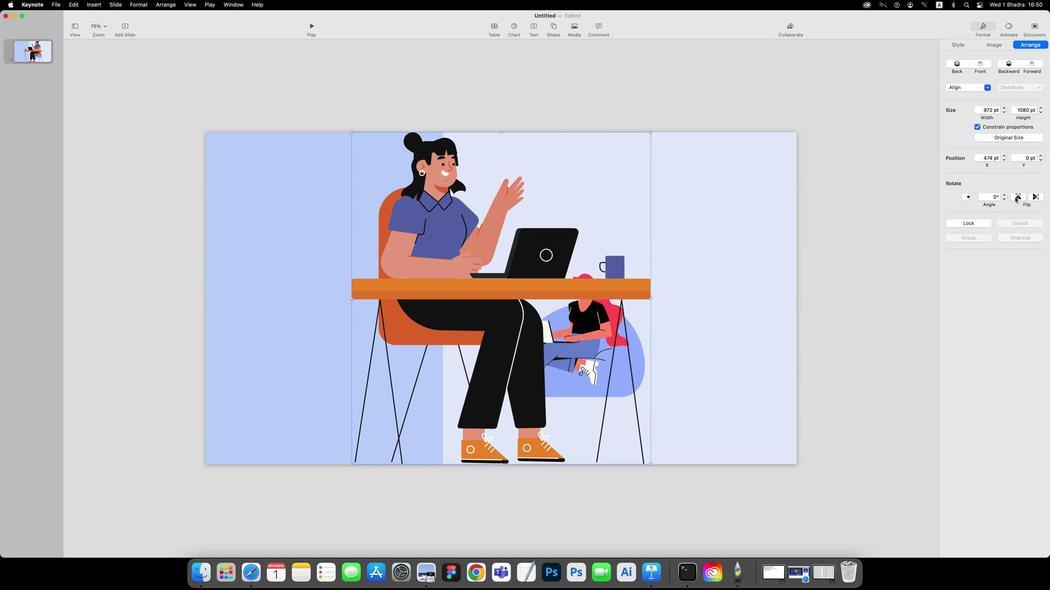 
Action: Mouse pressed left at (514, 456)
Screenshot: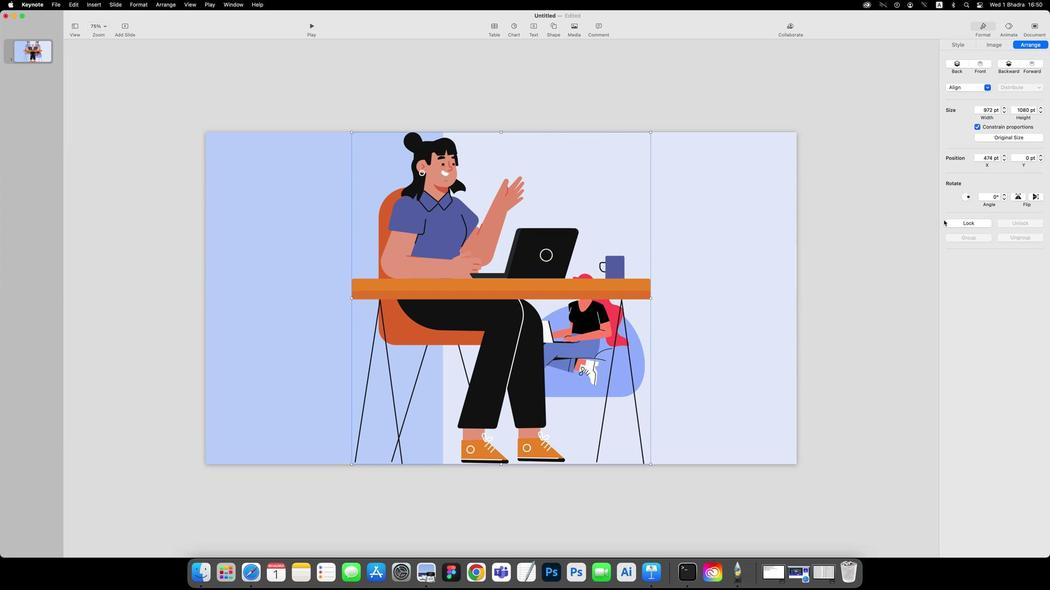 
Action: Mouse moved to (513, 456)
Screenshot: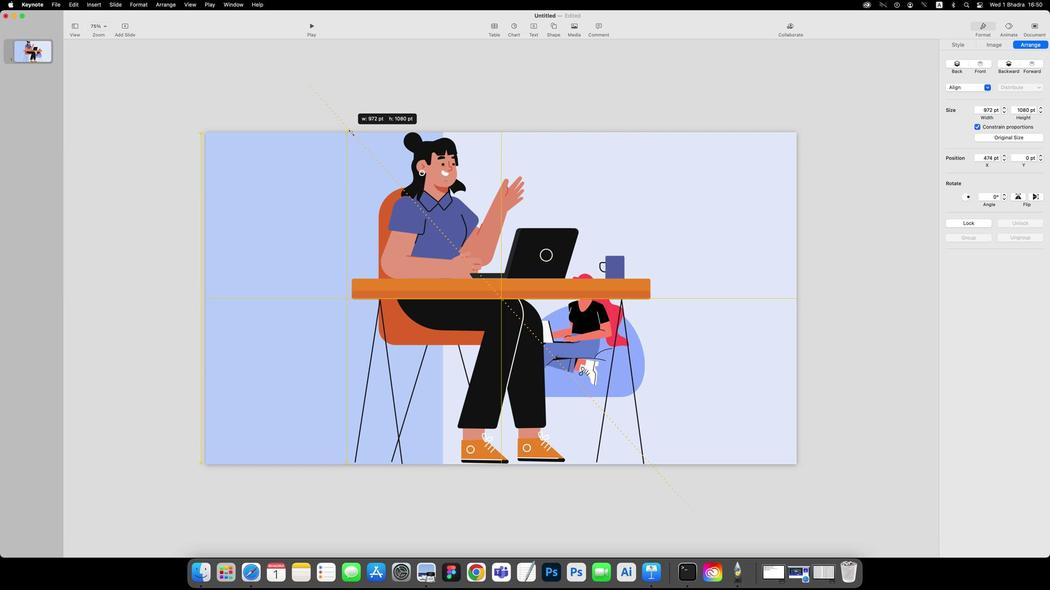 
Action: Mouse pressed left at (513, 456)
Screenshot: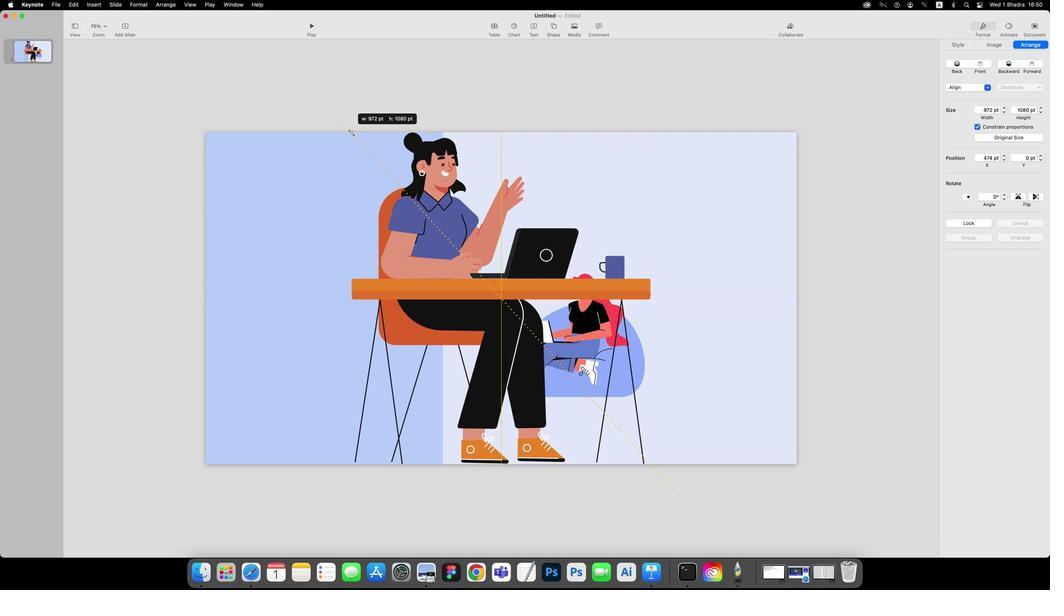 
Action: Mouse moved to (513, 456)
Screenshot: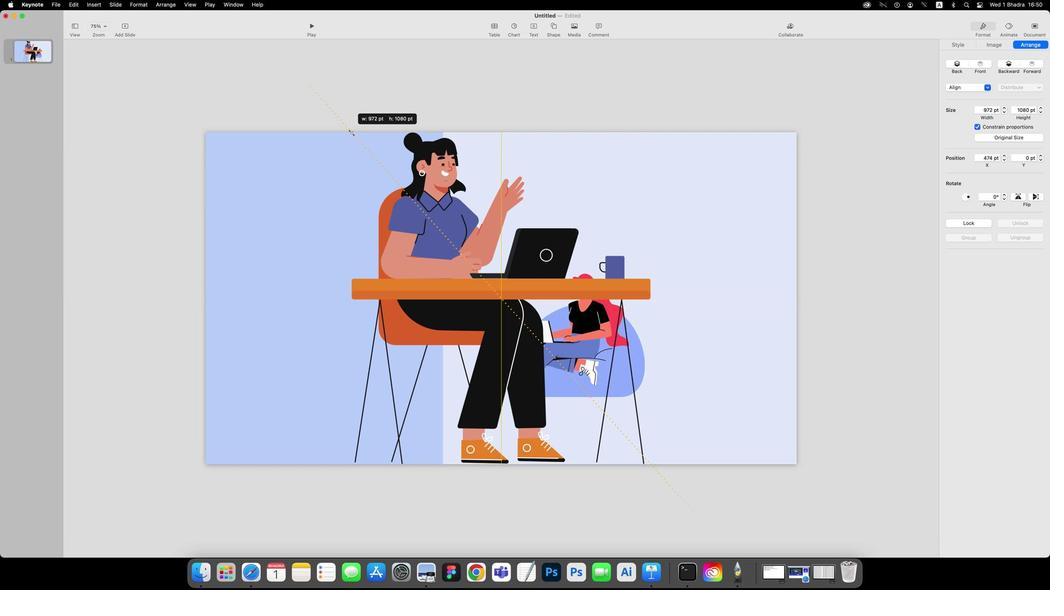 
Action: Key pressed Key.shift
Screenshot: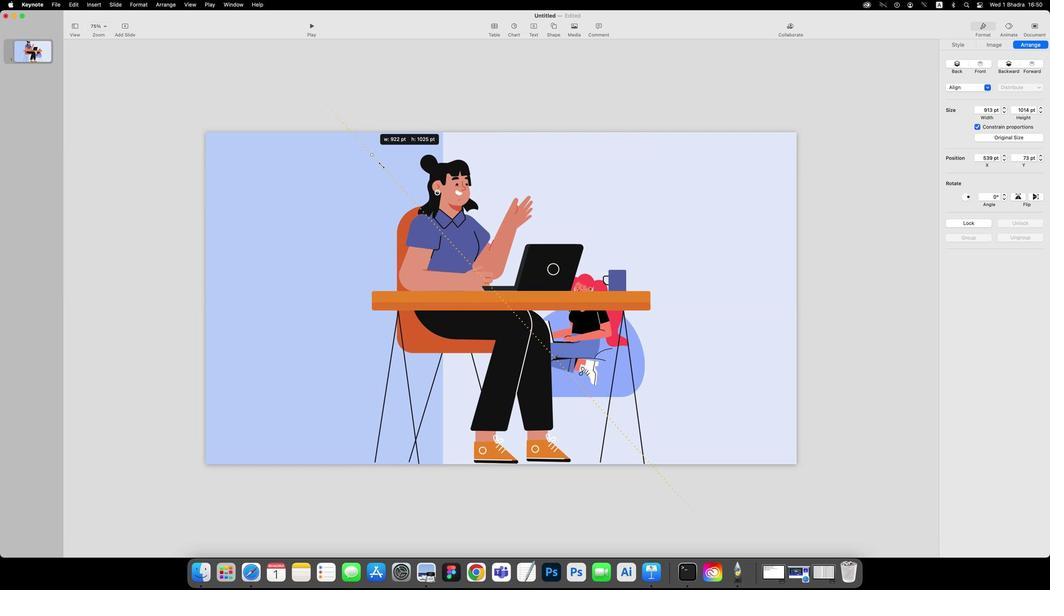
Action: Mouse moved to (513, 456)
Screenshot: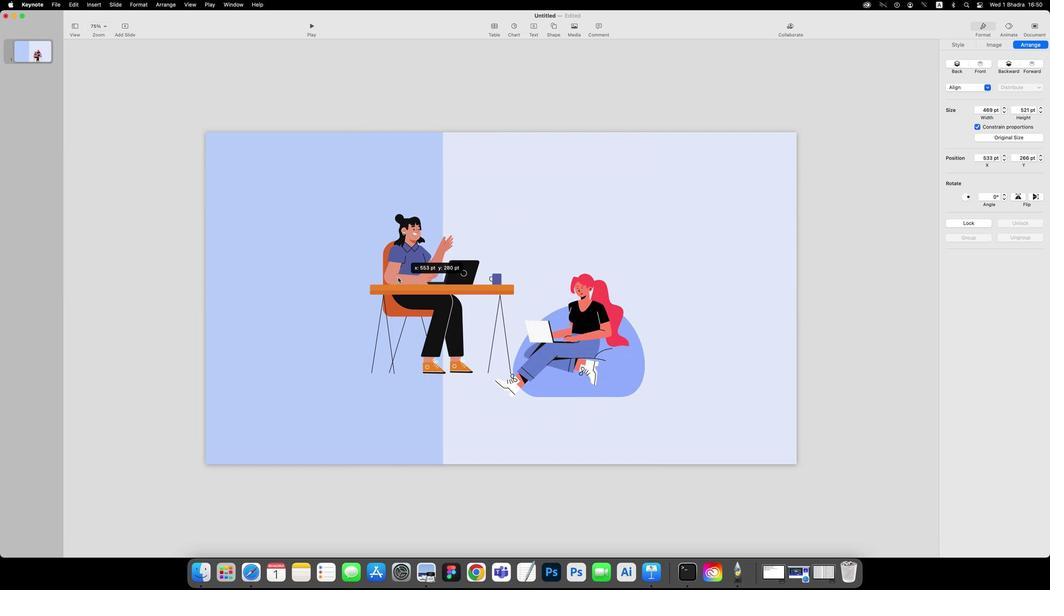 
Action: Mouse pressed left at (513, 456)
Screenshot: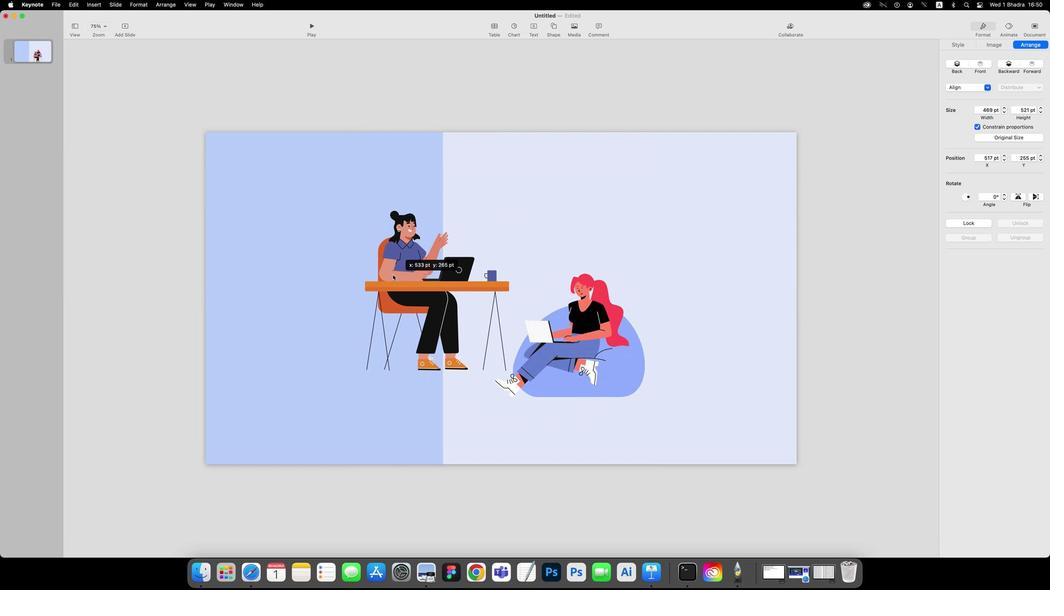 
Action: Mouse moved to (513, 456)
Screenshot: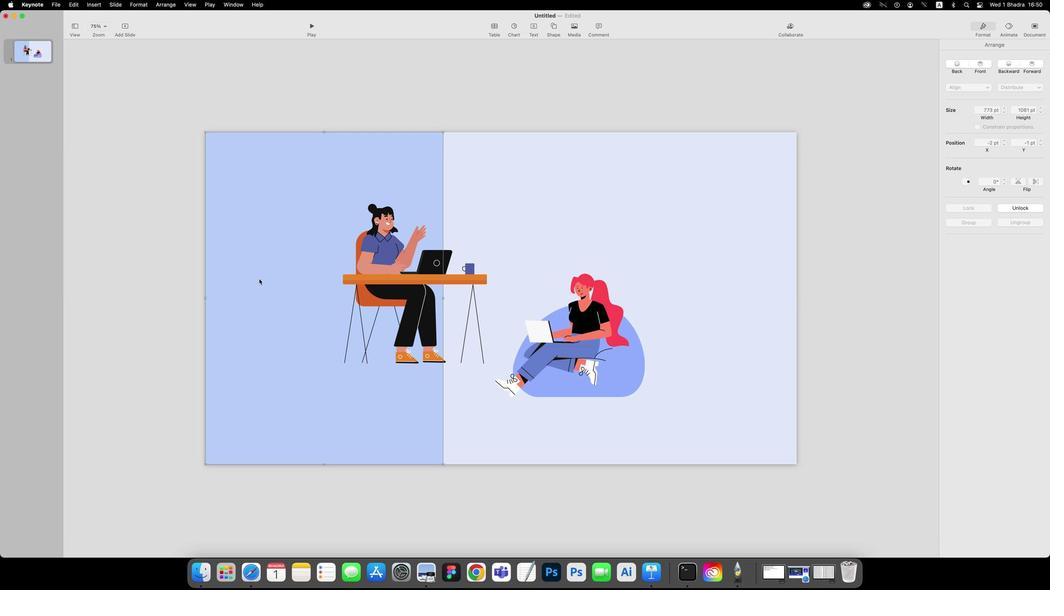 
Action: Mouse pressed left at (513, 456)
Screenshot: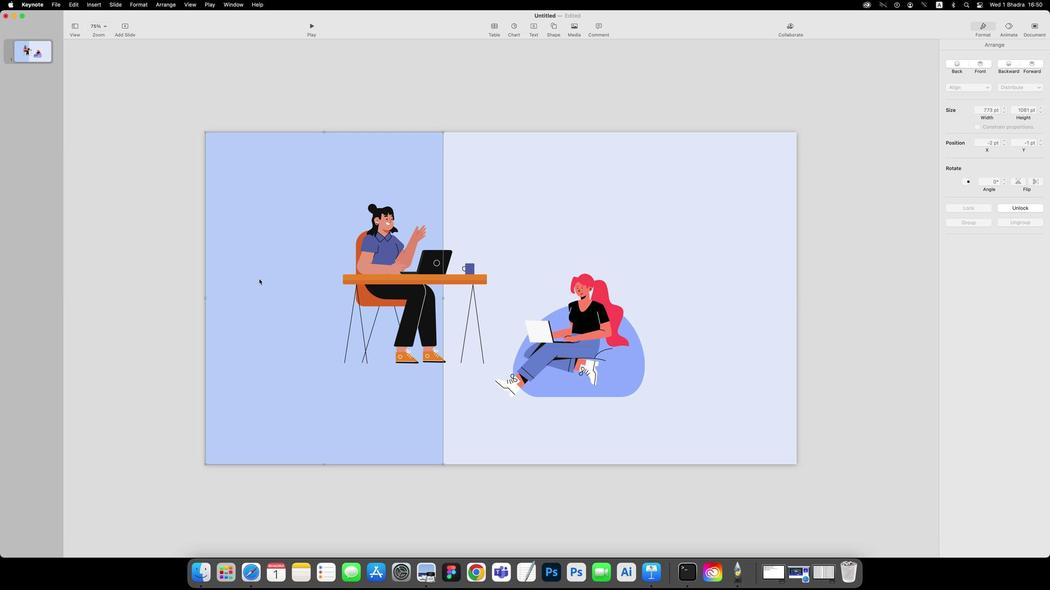 
Action: Mouse moved to (512, 456)
Screenshot: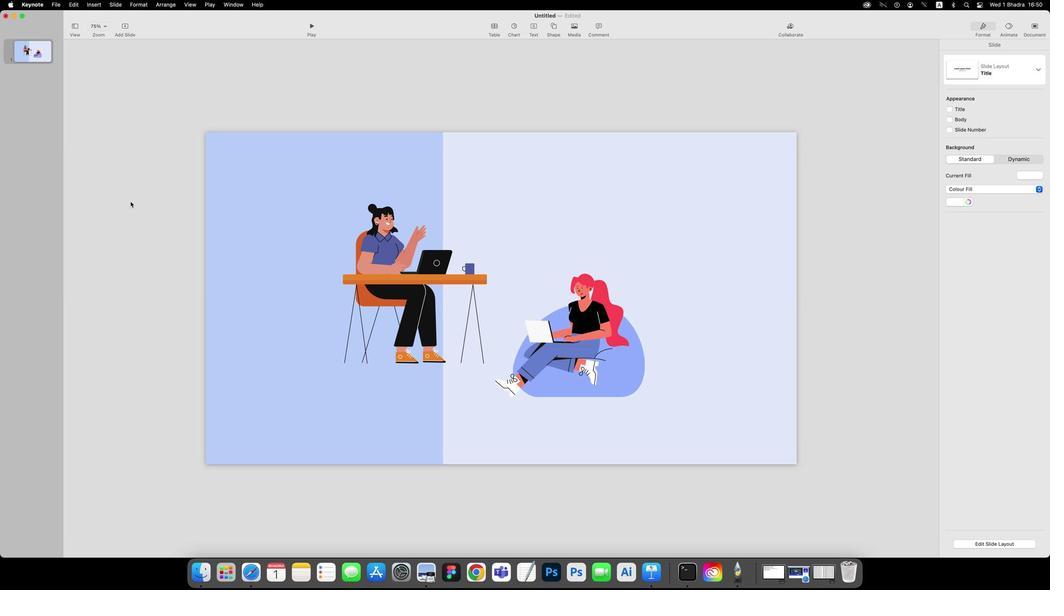 
Action: Mouse pressed left at (512, 456)
Screenshot: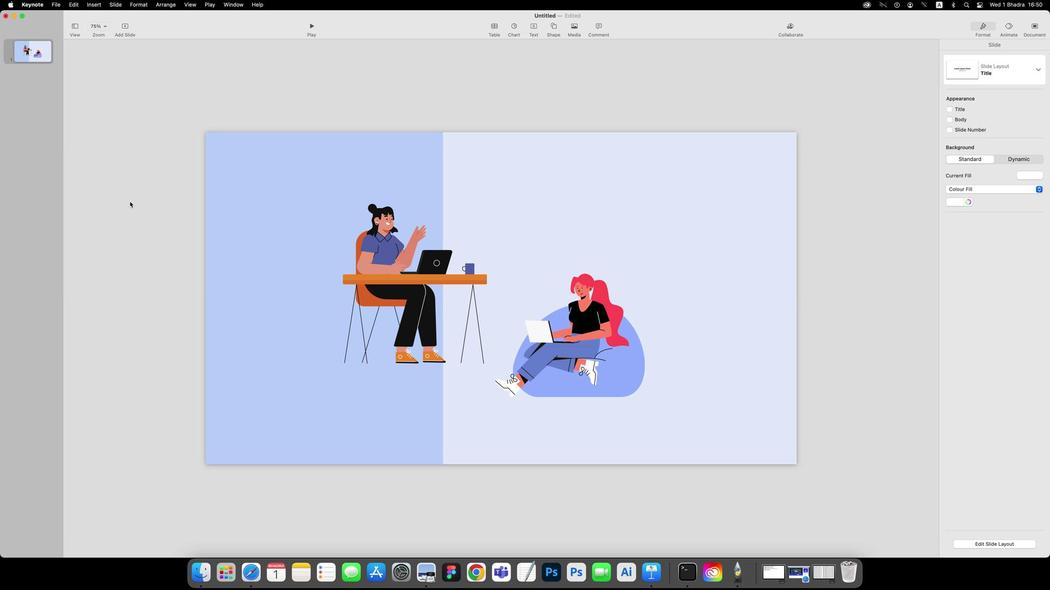 
Action: Mouse moved to (512, 456)
Screenshot: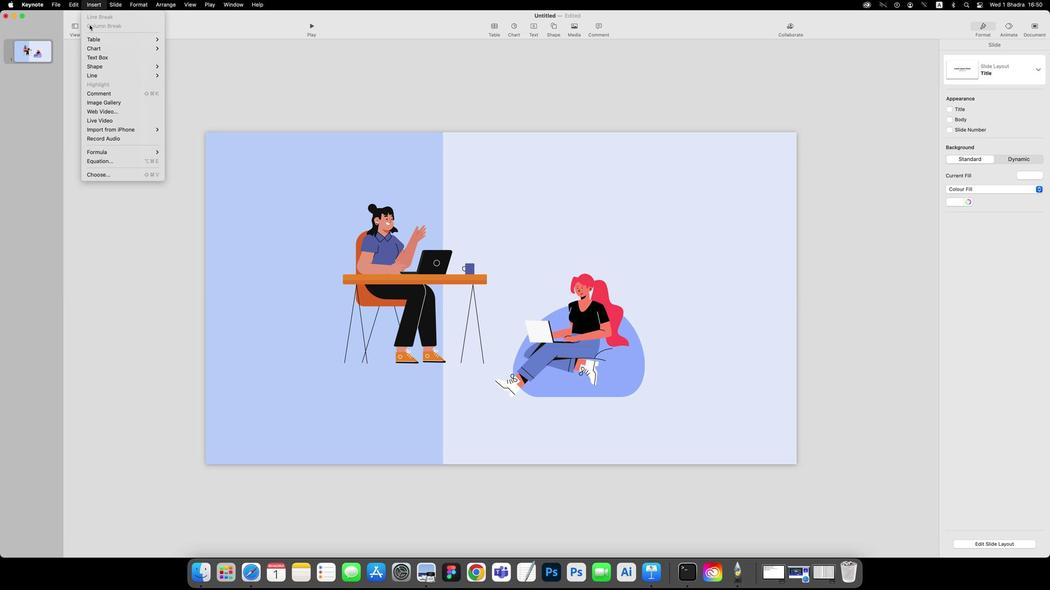 
Action: Mouse pressed left at (512, 456)
Screenshot: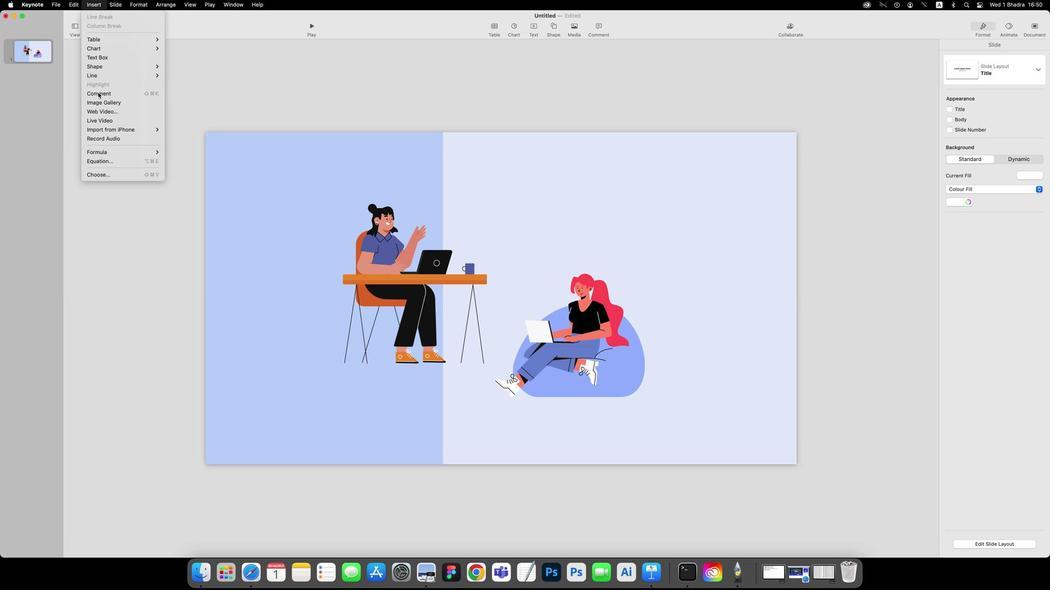 
Action: Mouse moved to (512, 456)
Screenshot: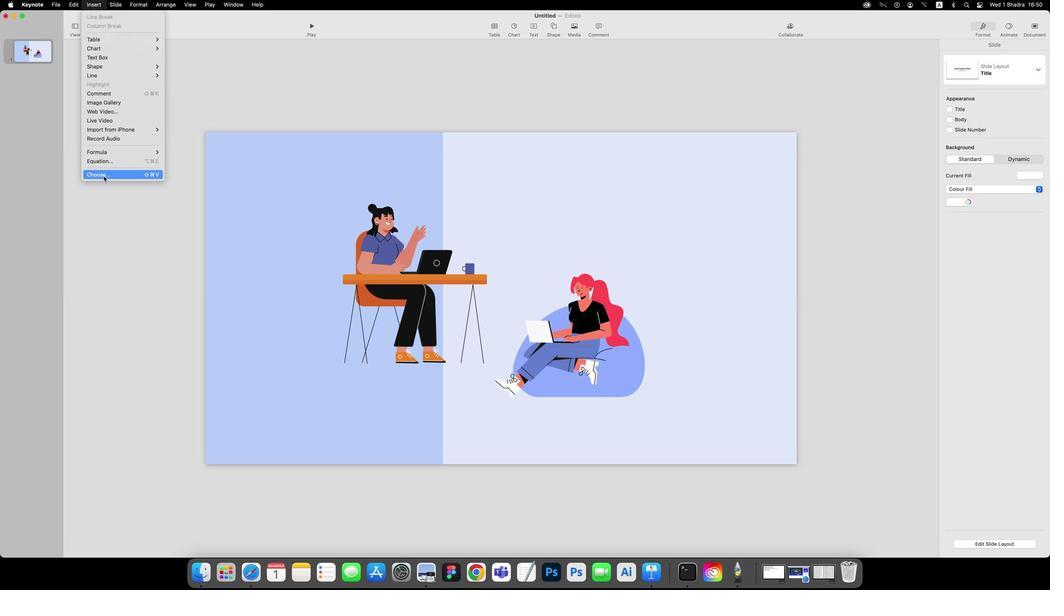 
Action: Mouse pressed left at (512, 456)
Screenshot: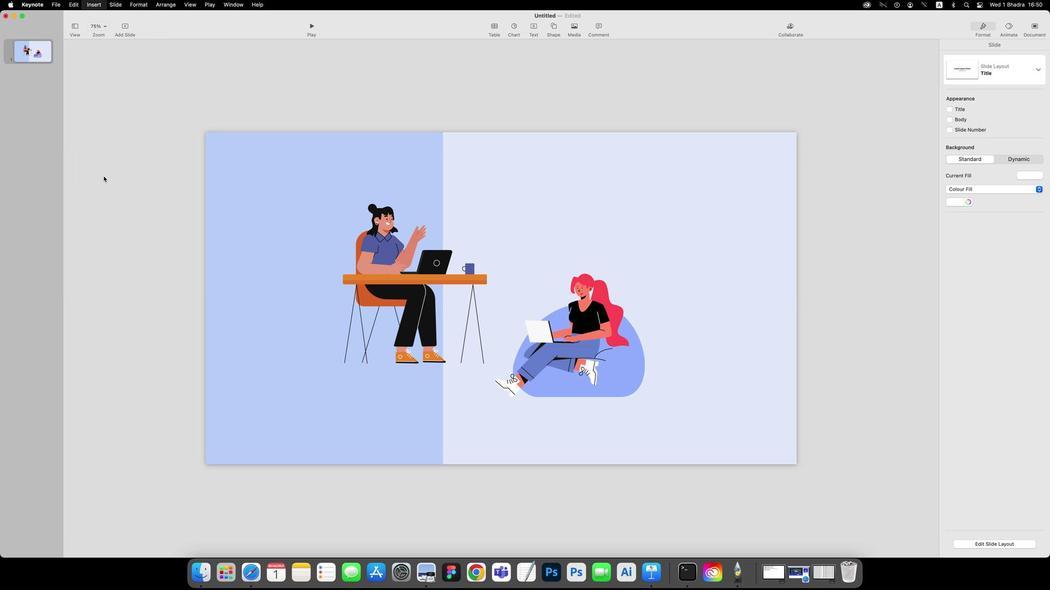 
Action: Mouse moved to (513, 456)
Screenshot: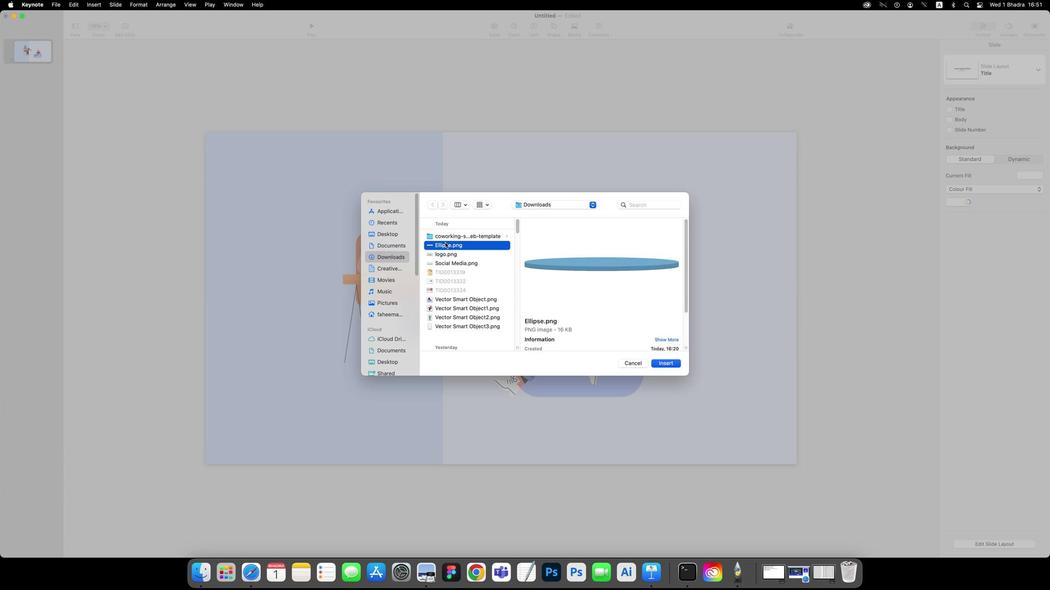 
Action: Mouse pressed left at (513, 456)
Screenshot: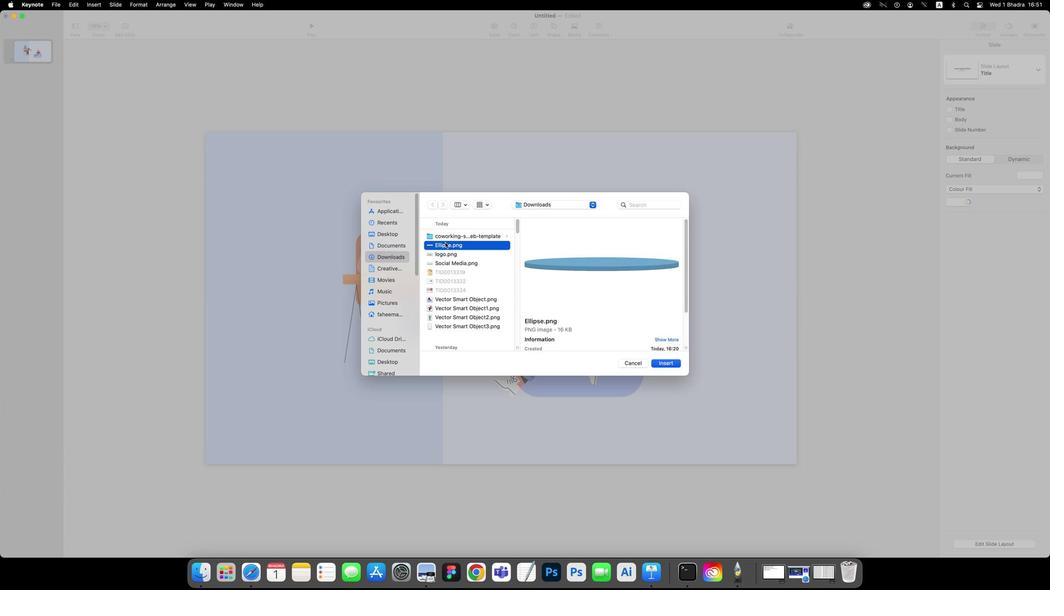 
Action: Key pressed Key.enter
Screenshot: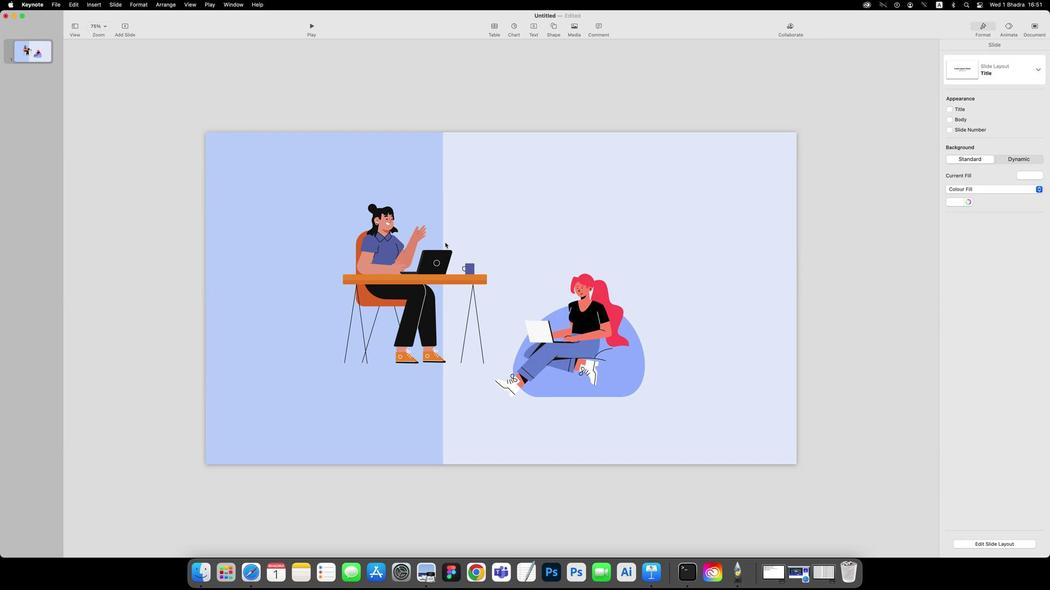 
Action: Mouse moved to (514, 456)
Screenshot: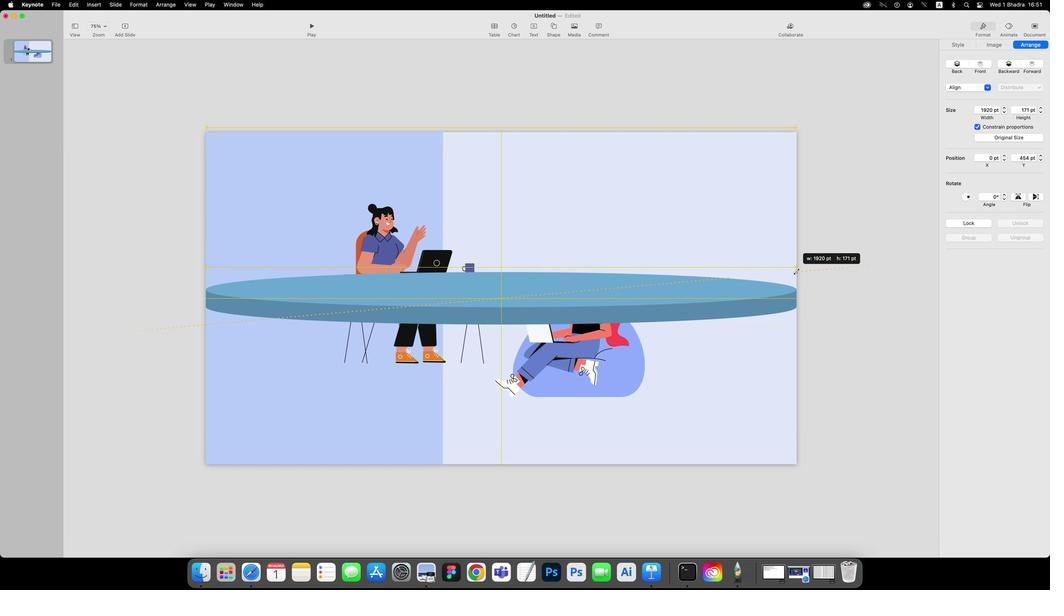 
Action: Key pressed Key.shift
Screenshot: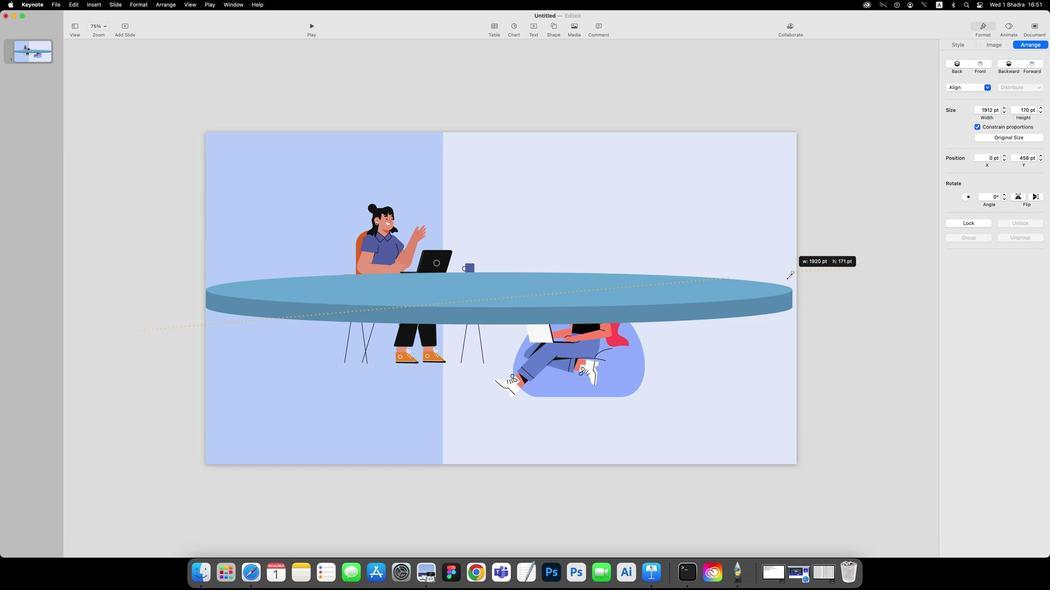 
Action: Mouse pressed left at (514, 456)
Screenshot: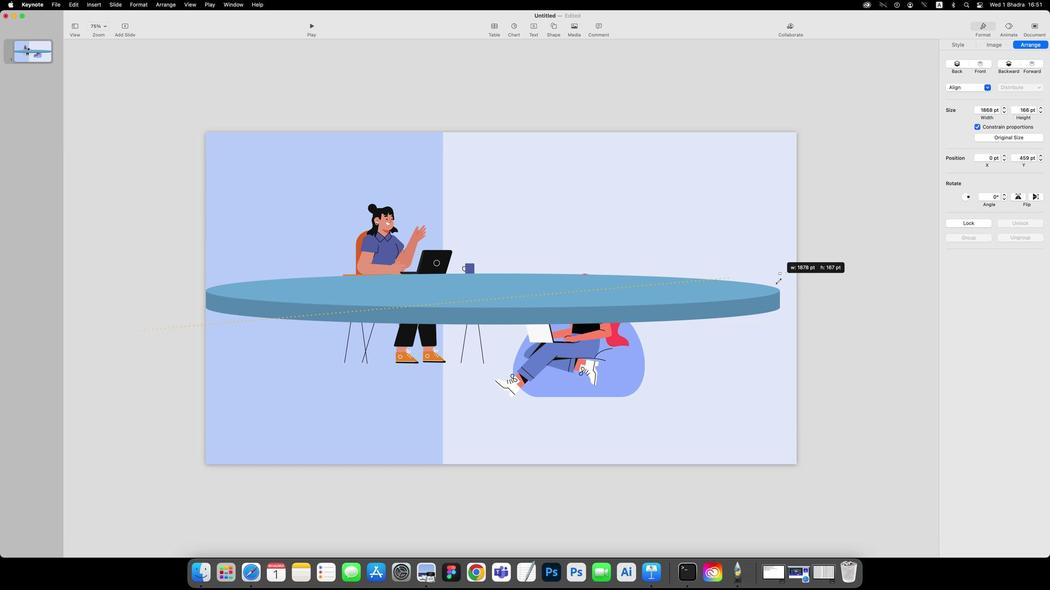 
Action: Mouse moved to (513, 456)
Screenshot: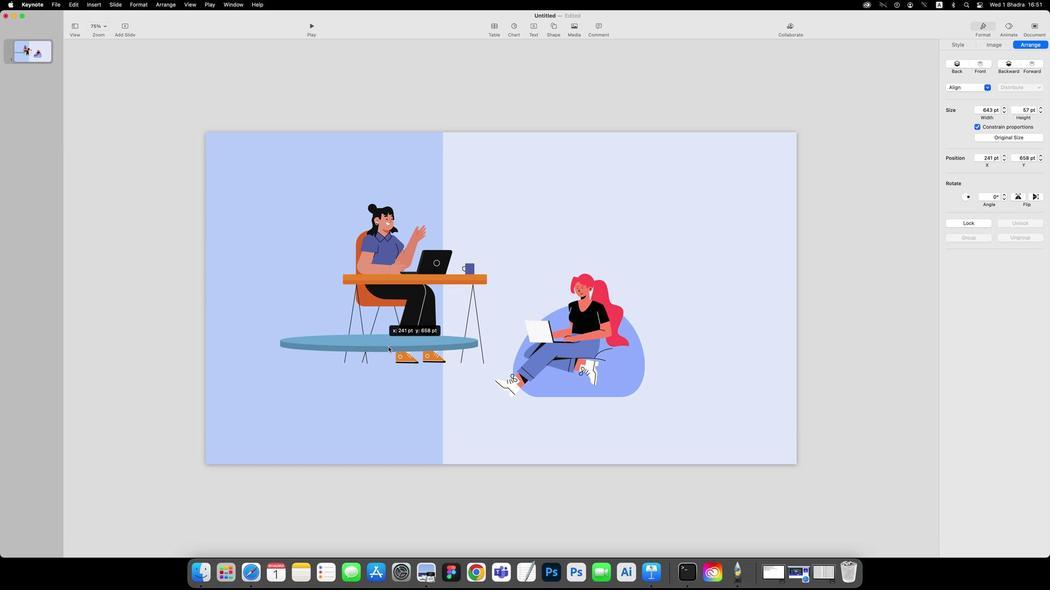 
Action: Mouse pressed left at (513, 456)
Screenshot: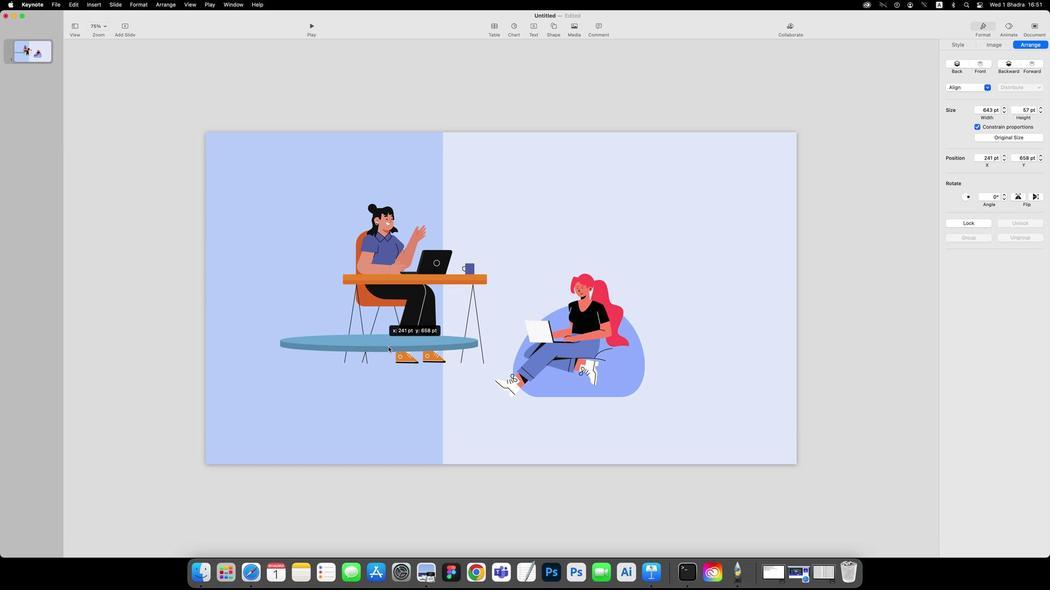 
Action: Mouse moved to (514, 456)
Screenshot: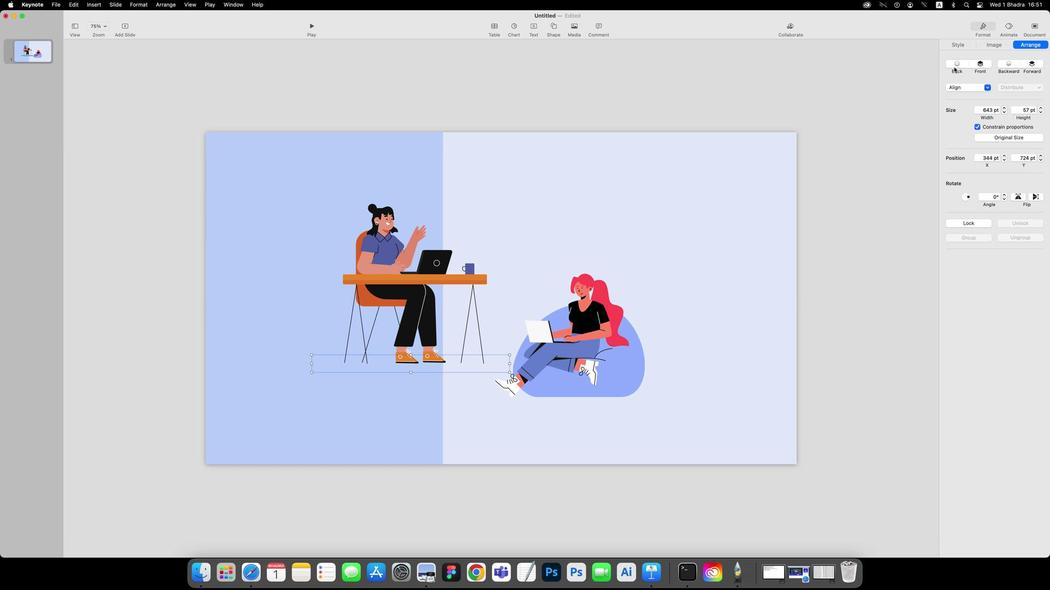 
Action: Mouse pressed left at (514, 456)
Screenshot: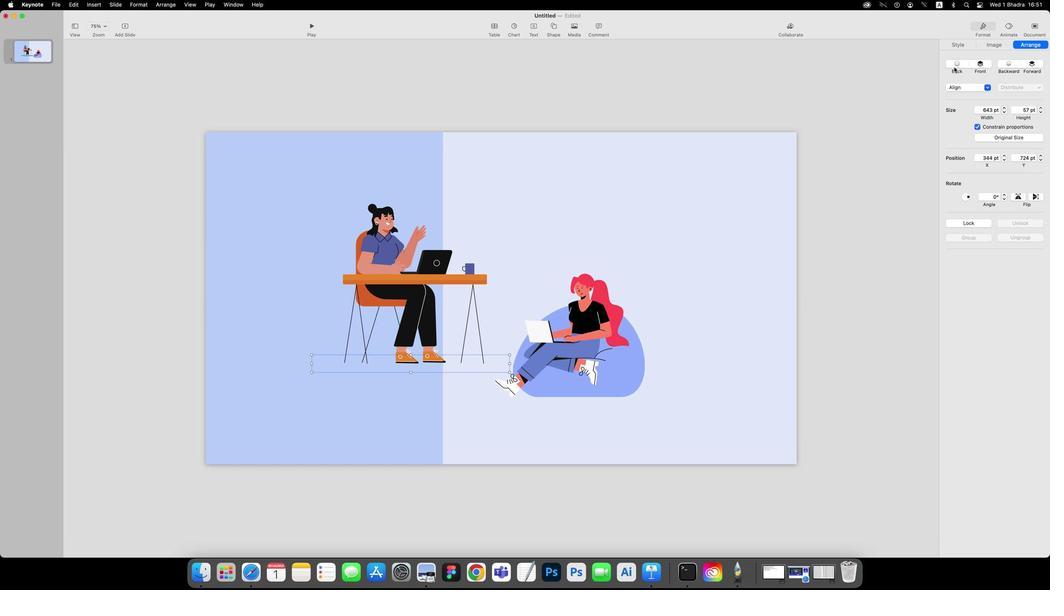 
Action: Mouse pressed left at (514, 456)
Screenshot: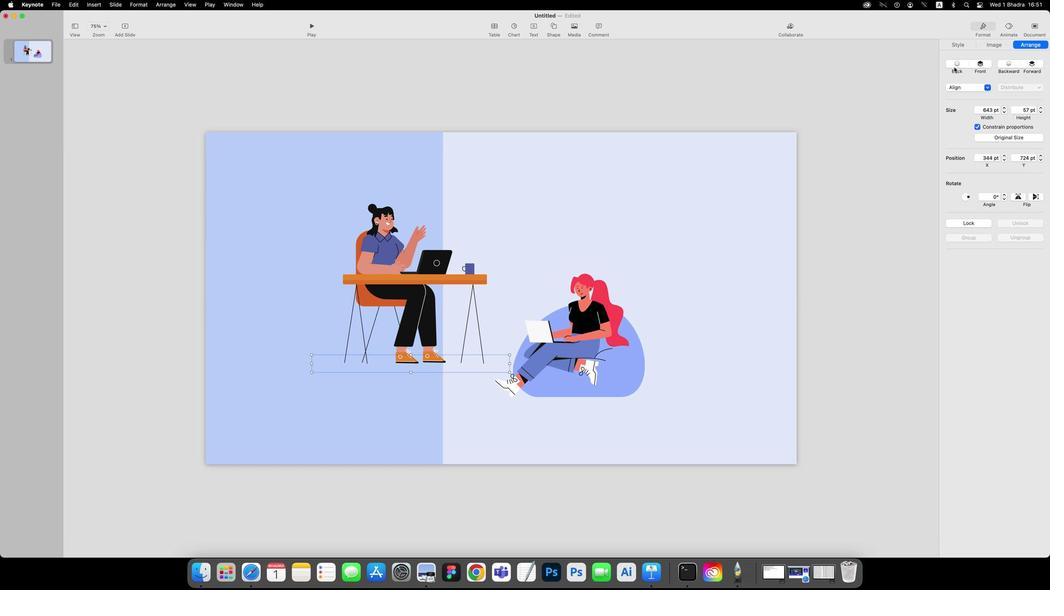 
Action: Mouse moved to (514, 456)
Screenshot: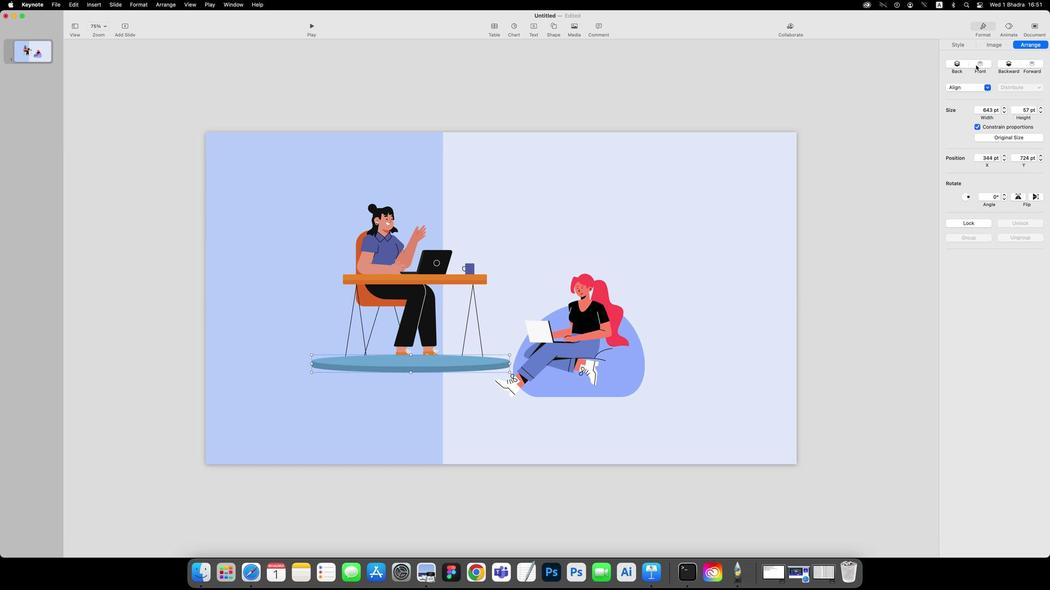 
Action: Mouse pressed left at (514, 456)
Screenshot: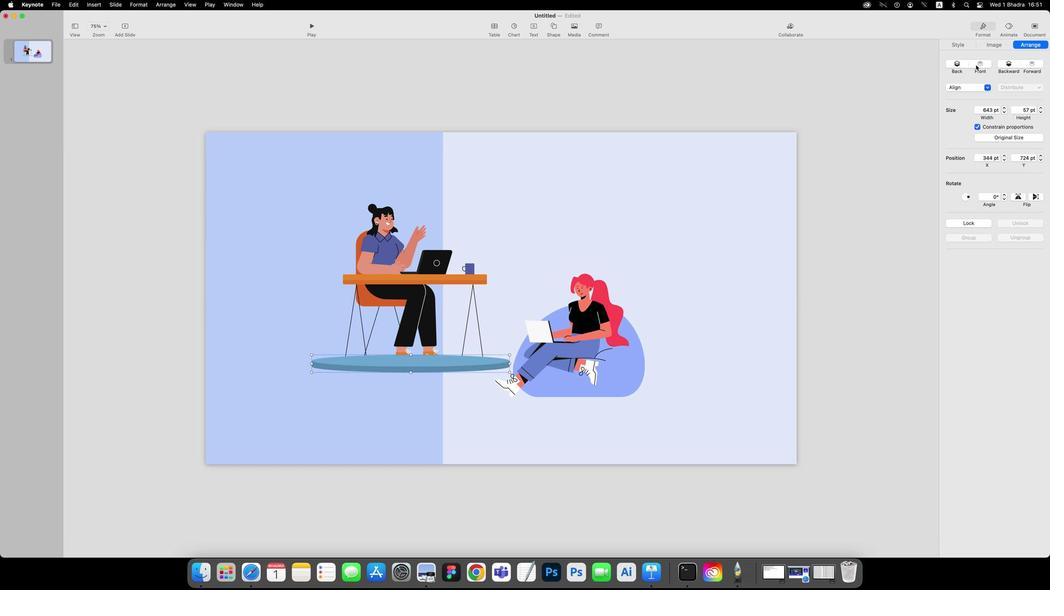 
Action: Mouse moved to (514, 456)
Screenshot: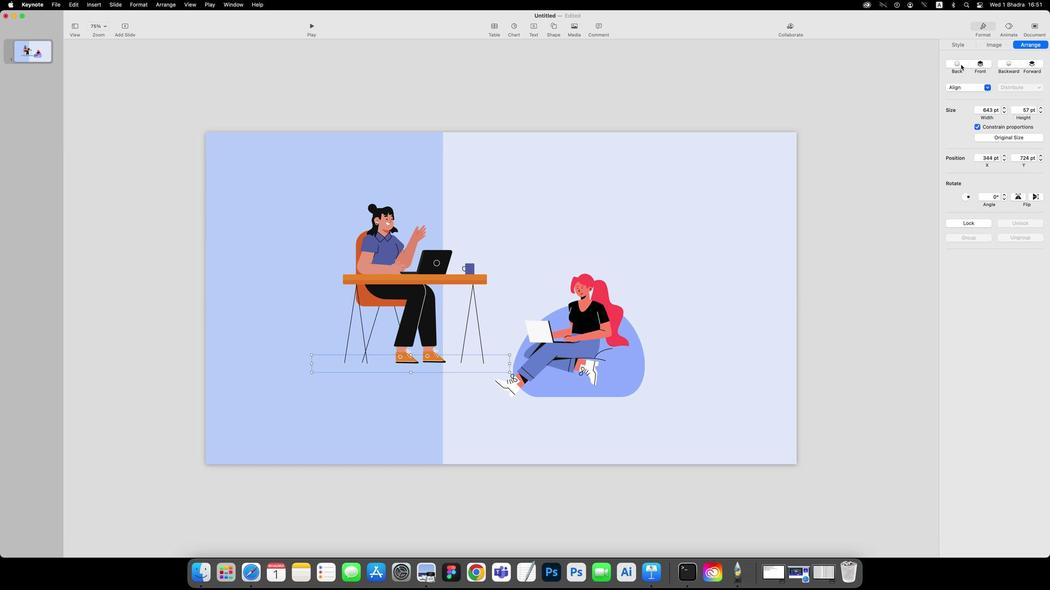 
Action: Mouse pressed left at (514, 456)
Screenshot: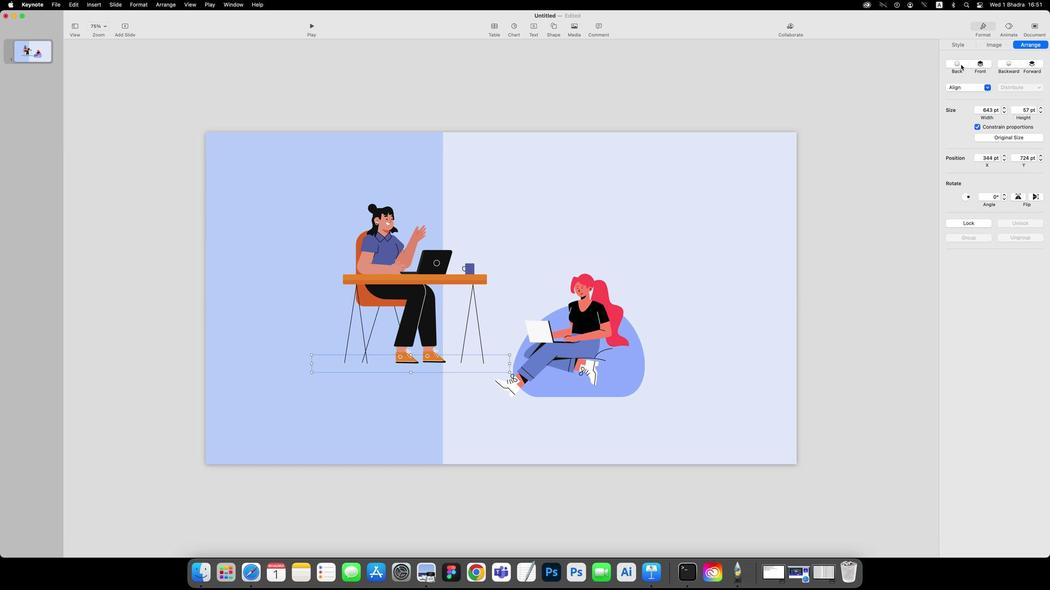 
Action: Mouse moved to (514, 456)
Screenshot: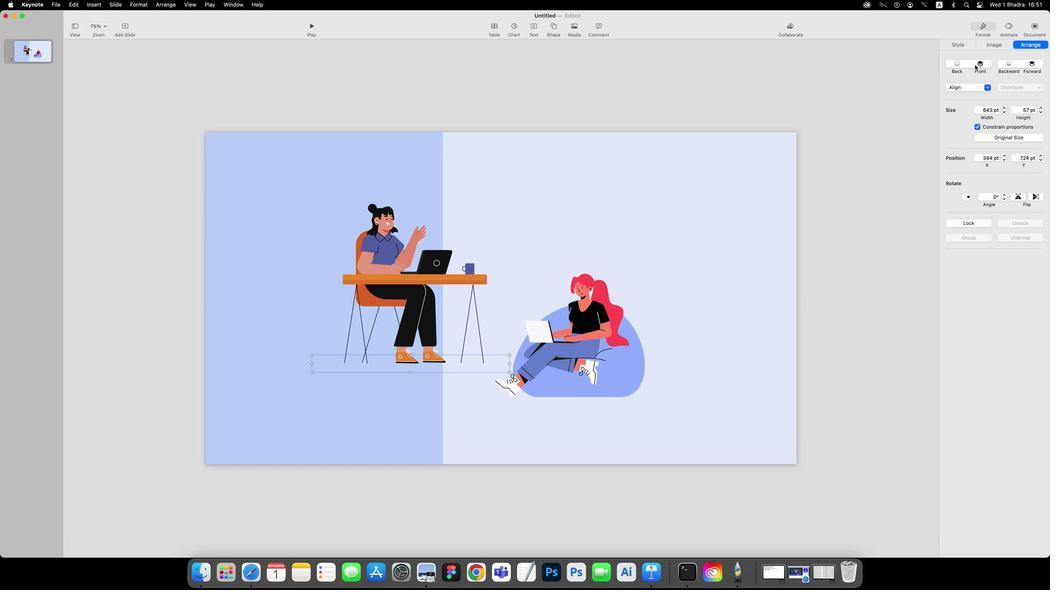 
Action: Mouse pressed left at (514, 456)
Screenshot: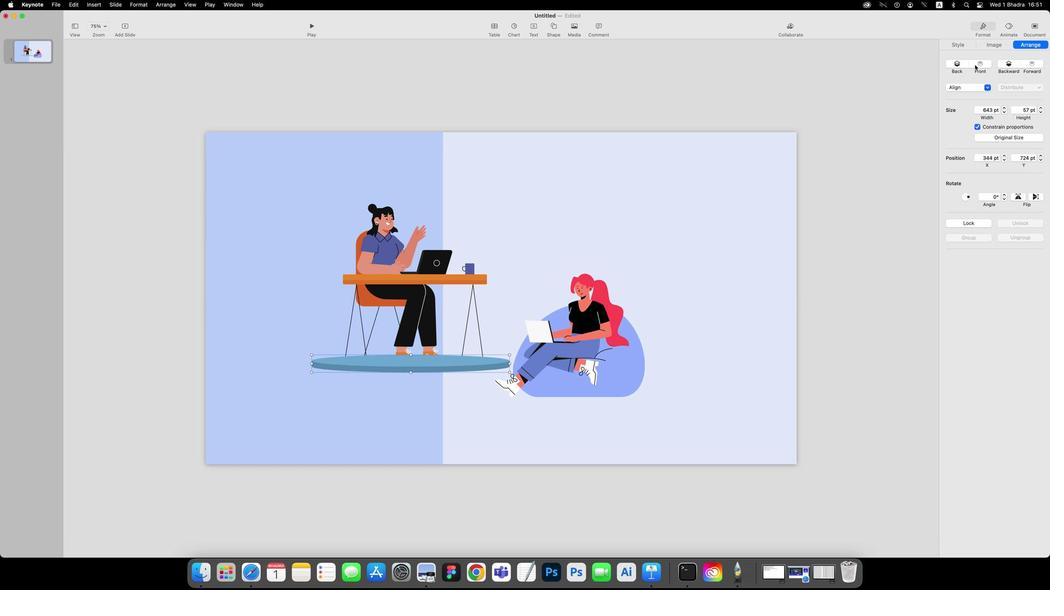 
Action: Mouse moved to (514, 456)
Screenshot: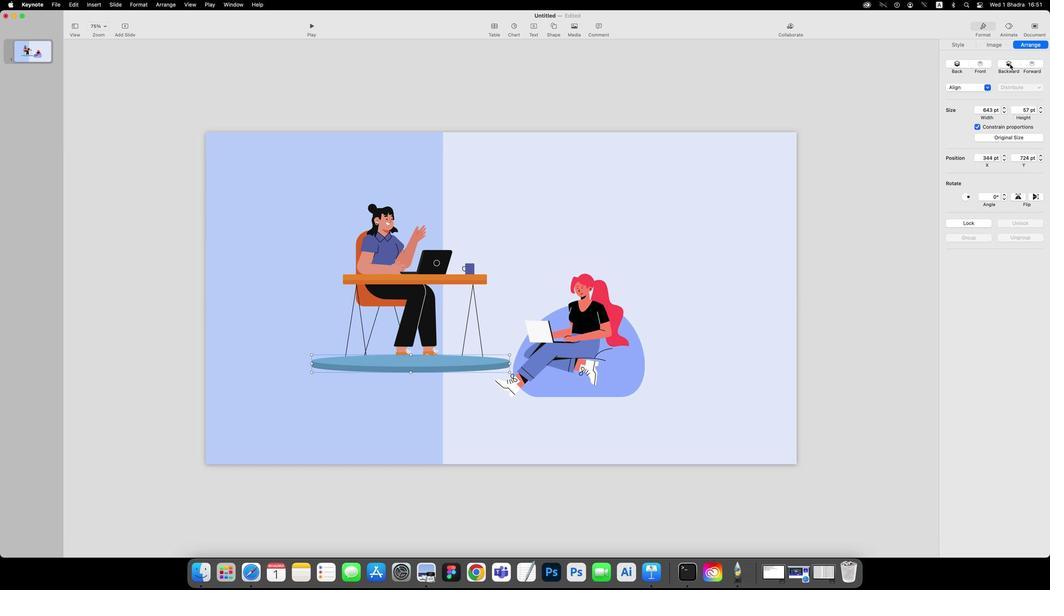 
Action: Mouse pressed left at (514, 456)
Screenshot: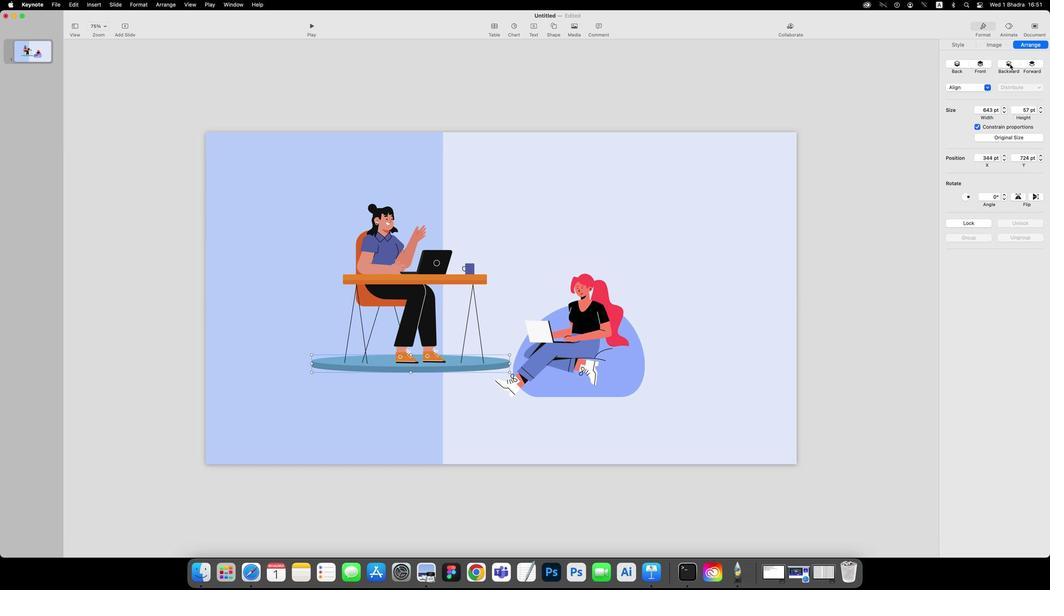
Action: Mouse moved to (513, 456)
Screenshot: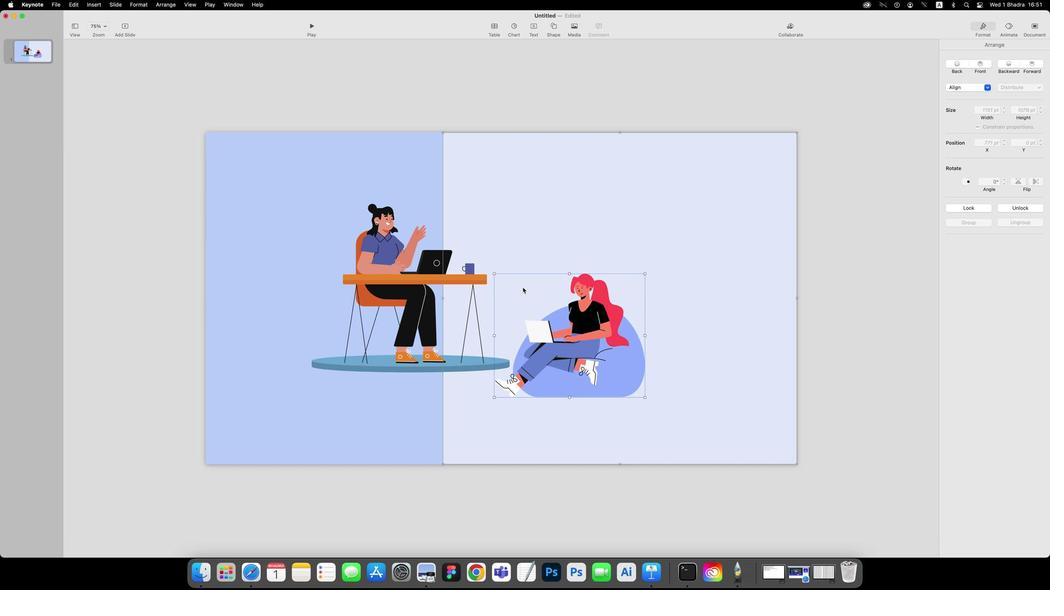 
Action: Mouse pressed left at (513, 456)
Screenshot: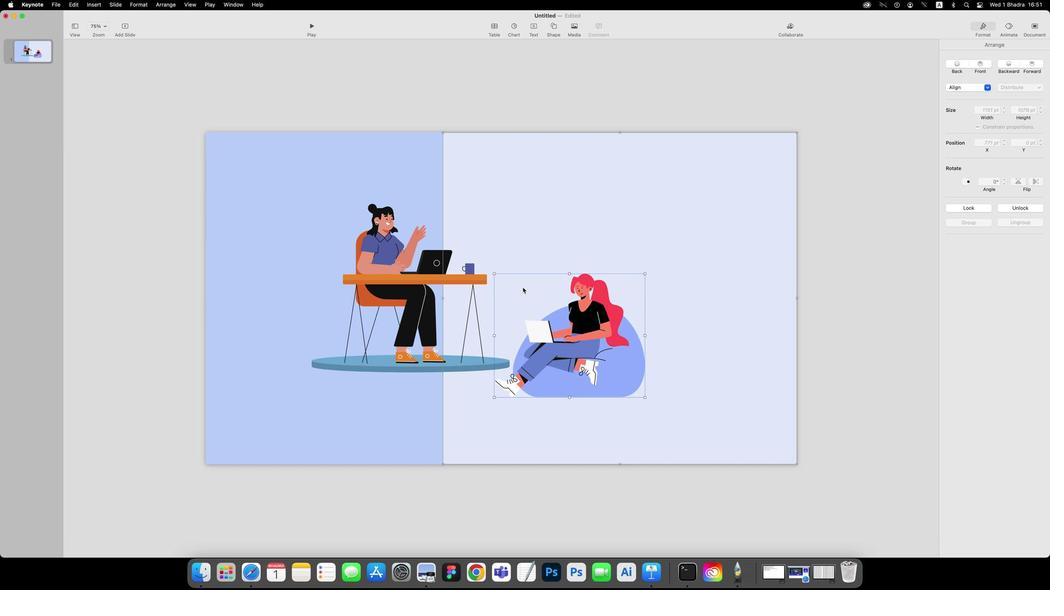 
Action: Mouse moved to (513, 456)
Screenshot: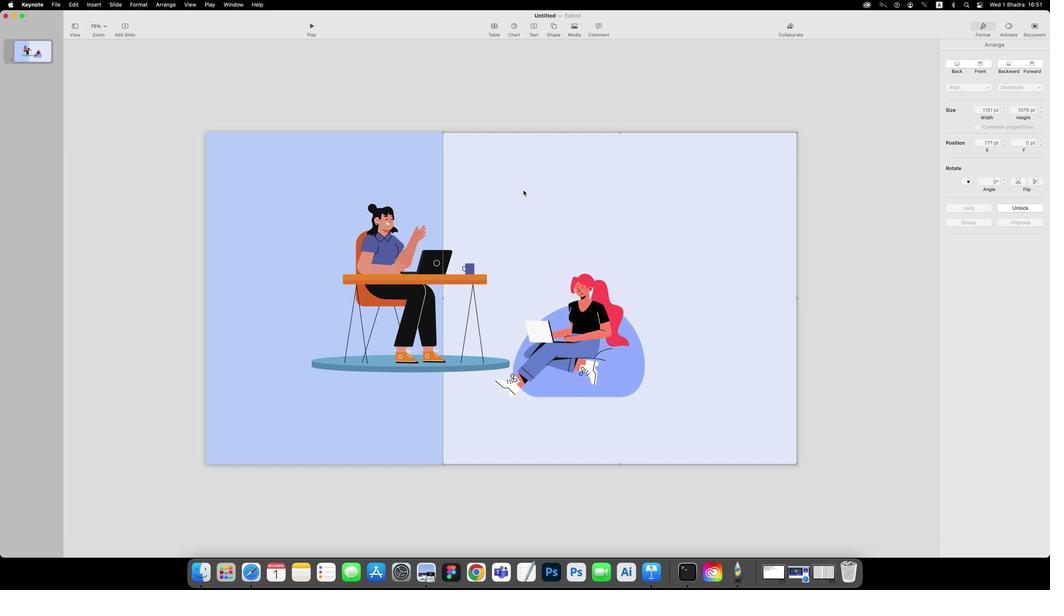 
Action: Mouse pressed left at (513, 456)
Screenshot: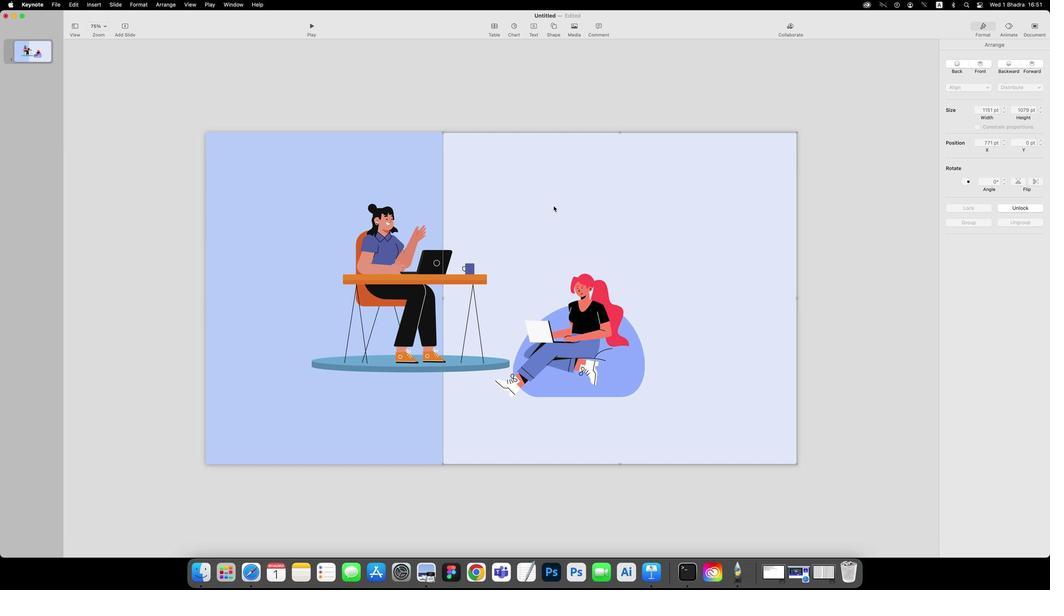 
Action: Mouse moved to (512, 456)
Screenshot: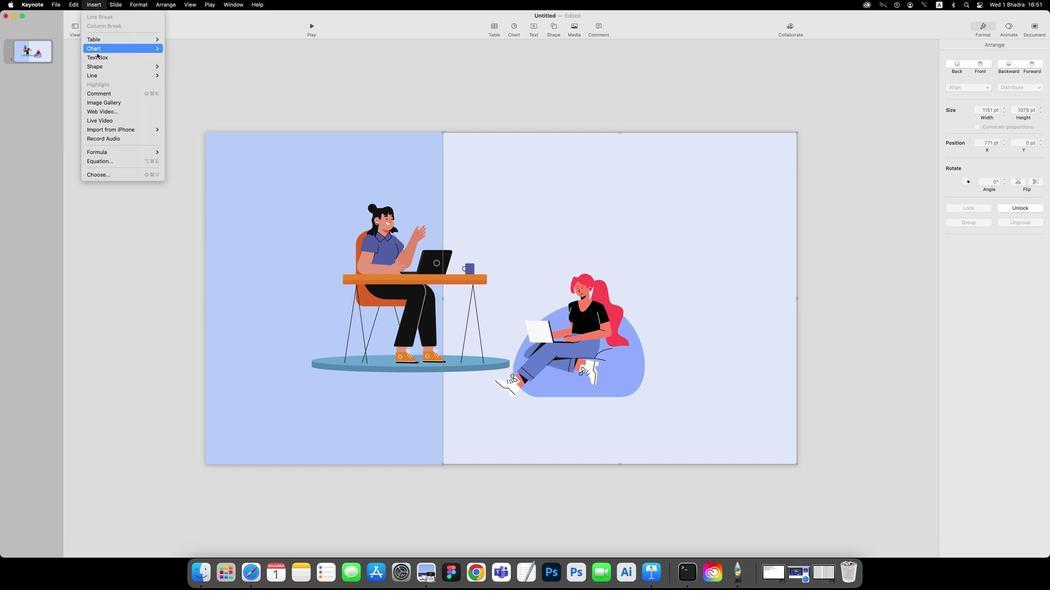 
Action: Mouse pressed left at (512, 456)
Screenshot: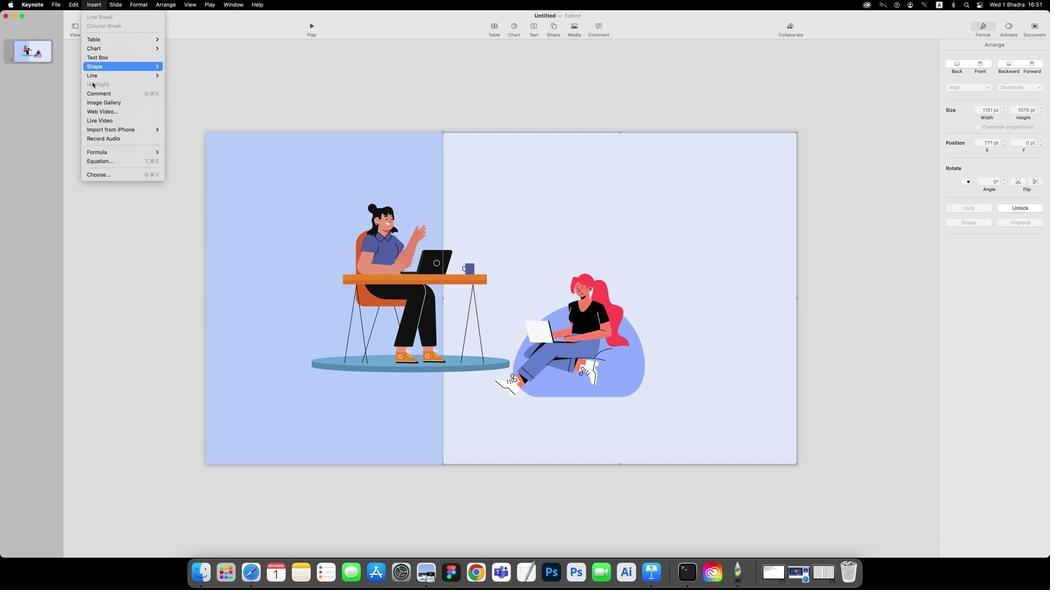 
Action: Mouse moved to (512, 456)
Screenshot: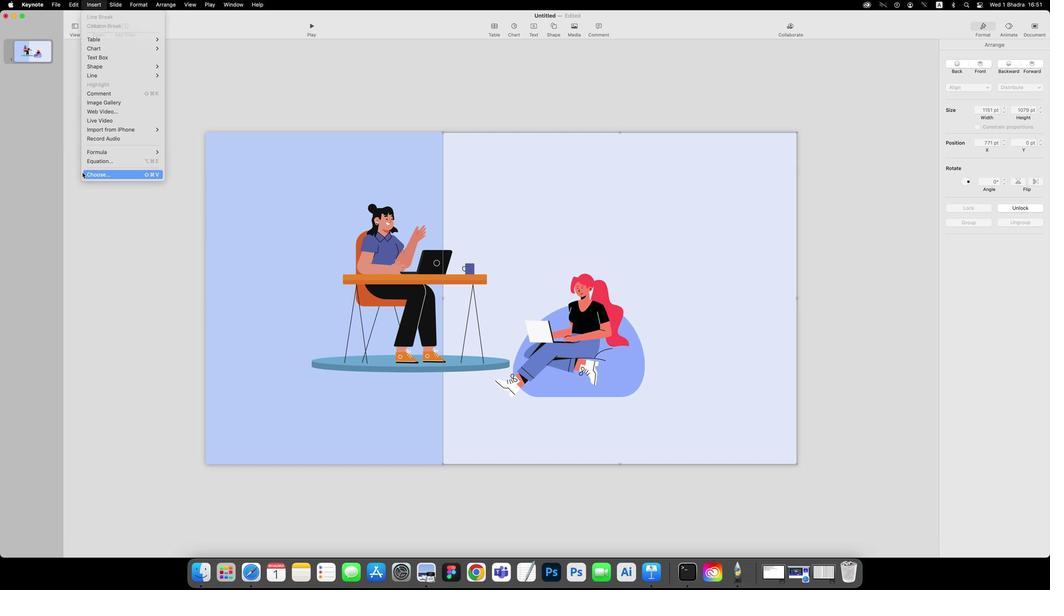 
Action: Mouse pressed left at (512, 456)
Screenshot: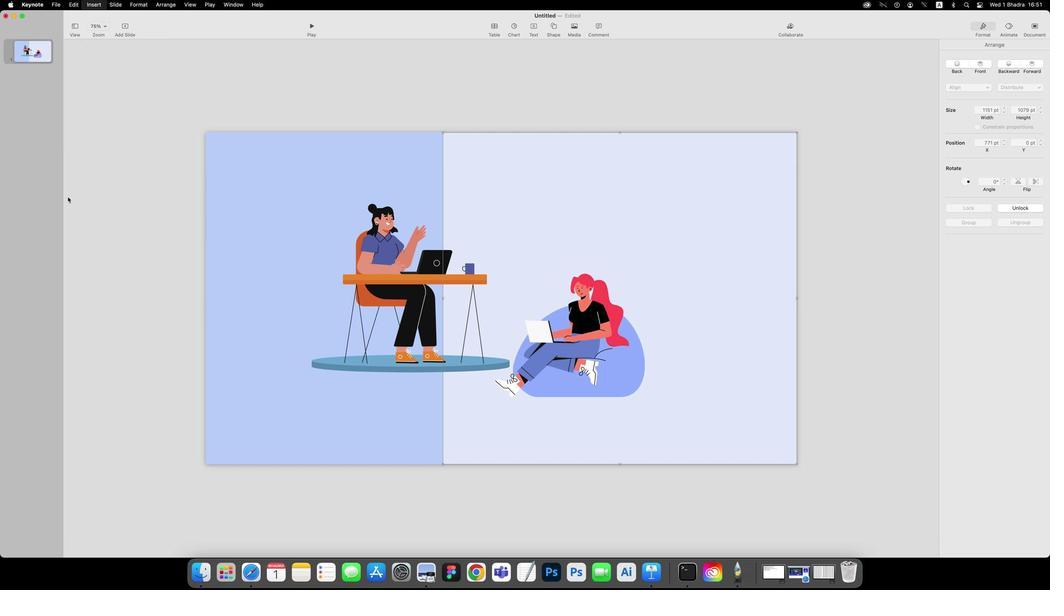 
Action: Mouse moved to (513, 456)
Screenshot: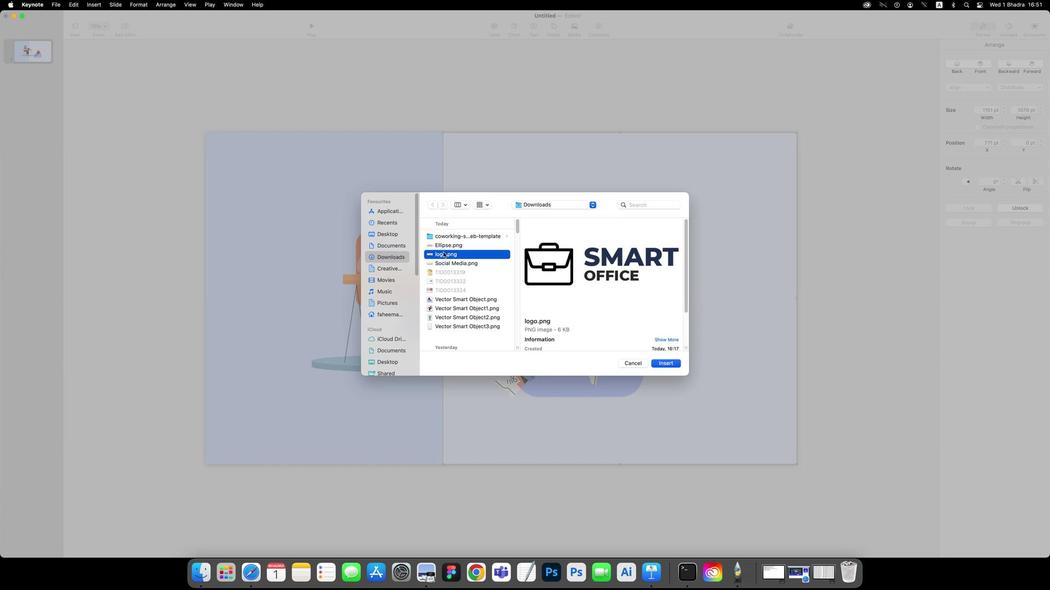
Action: Mouse pressed left at (513, 456)
Screenshot: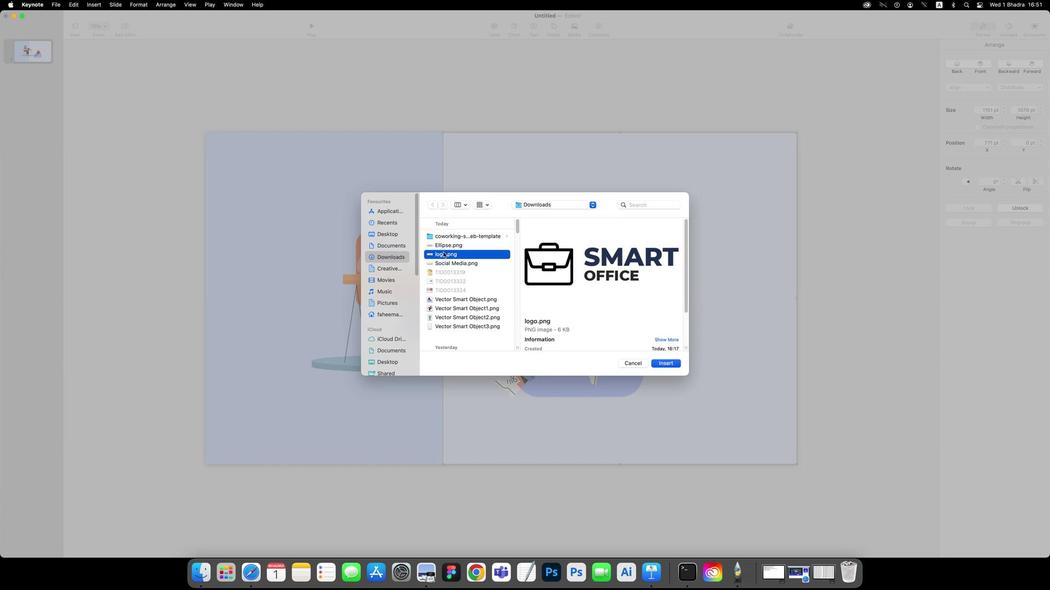 
Action: Key pressed Key.enter
Screenshot: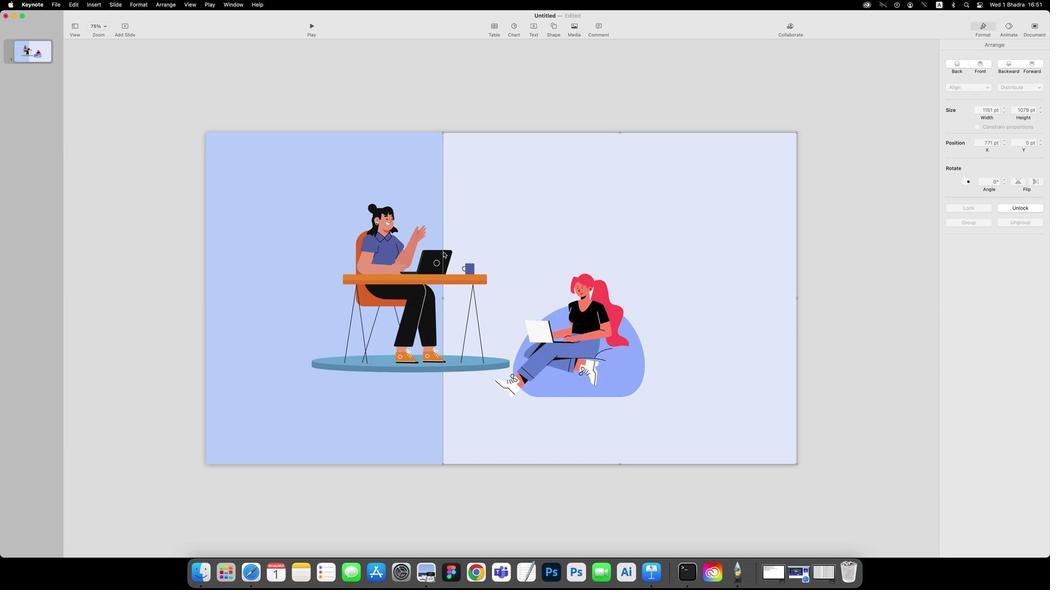 
Action: Mouse moved to (513, 456)
Screenshot: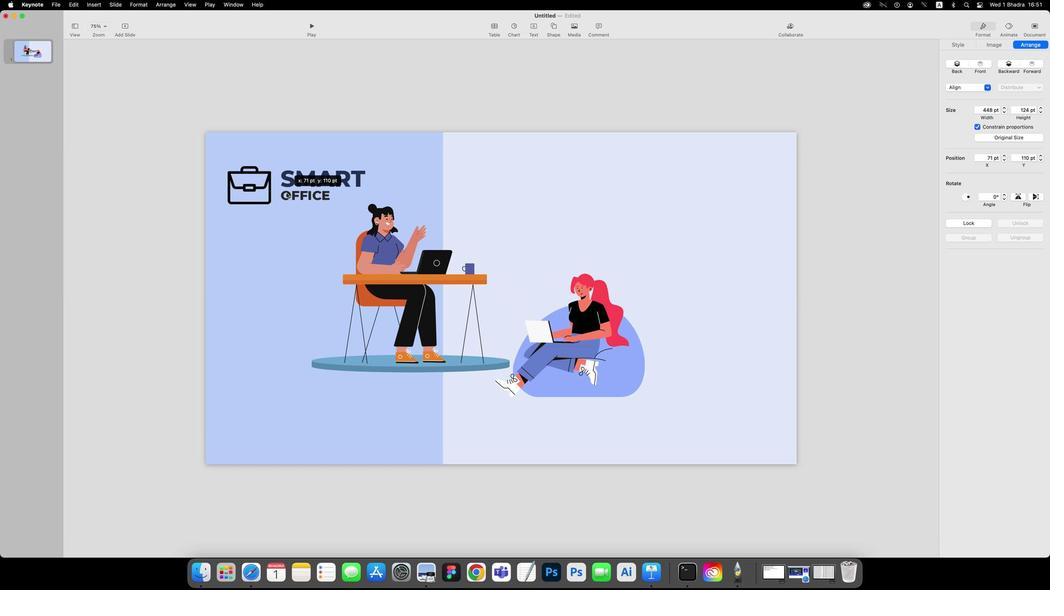 
Action: Mouse pressed left at (513, 456)
Screenshot: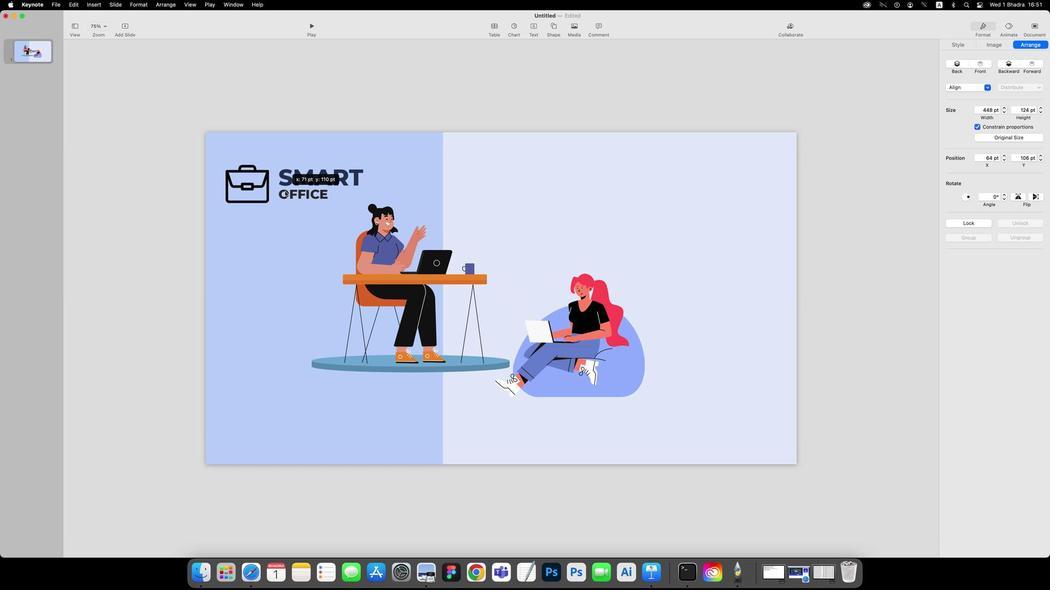 
Action: Mouse moved to (513, 456)
Screenshot: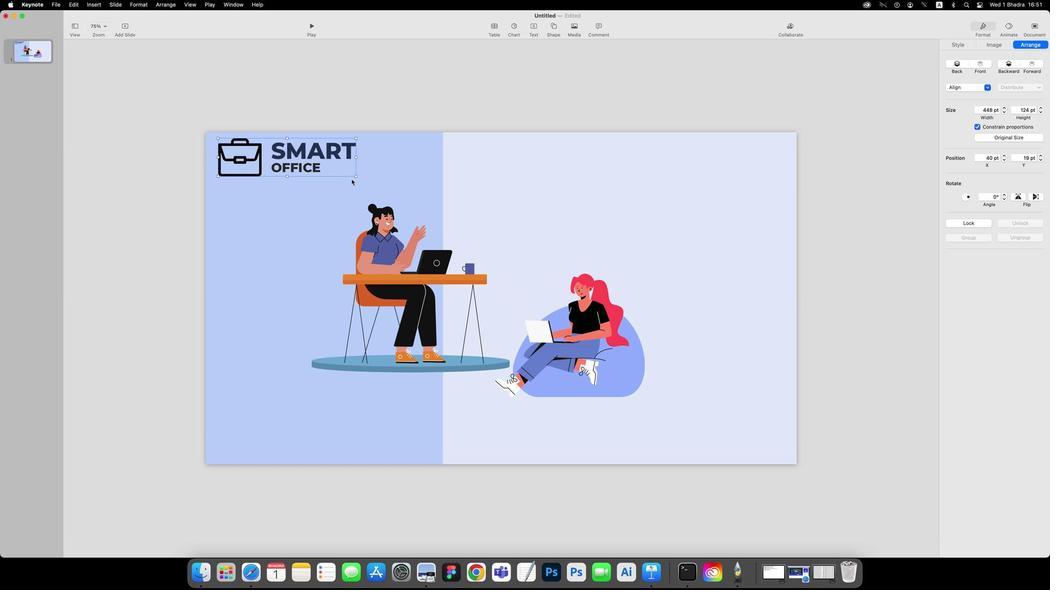 
Action: Key pressed Key.shift
Screenshot: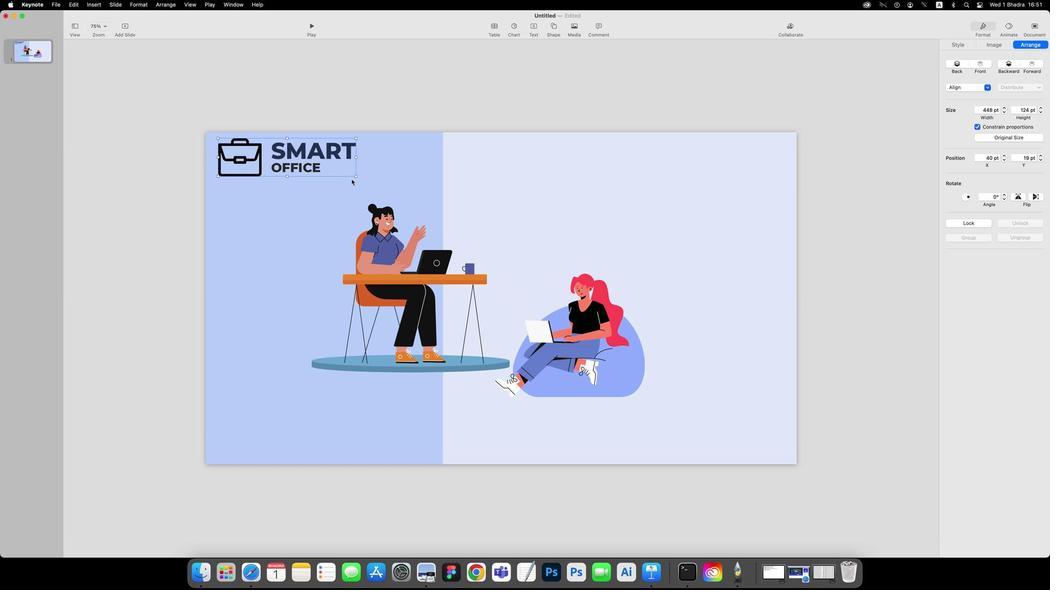 
Action: Mouse moved to (513, 456)
Screenshot: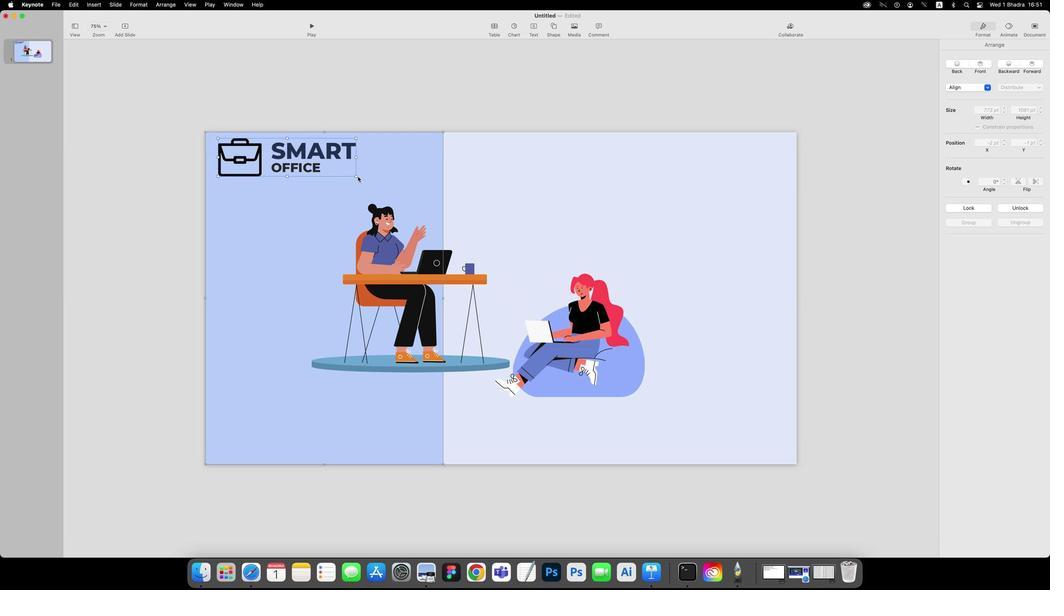 
Action: Mouse pressed left at (513, 456)
Screenshot: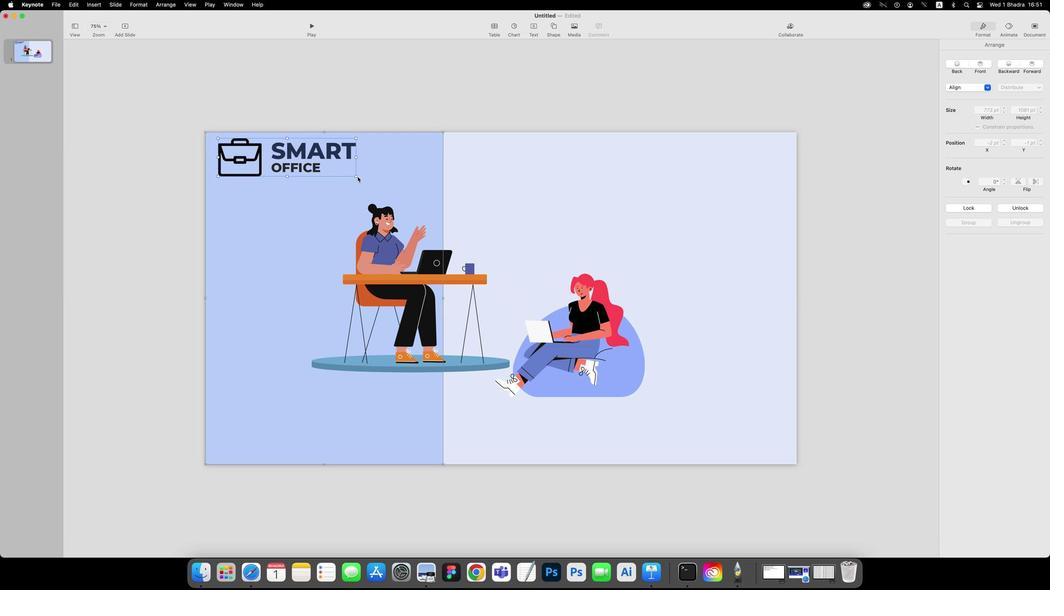 
Action: Mouse moved to (513, 456)
Screenshot: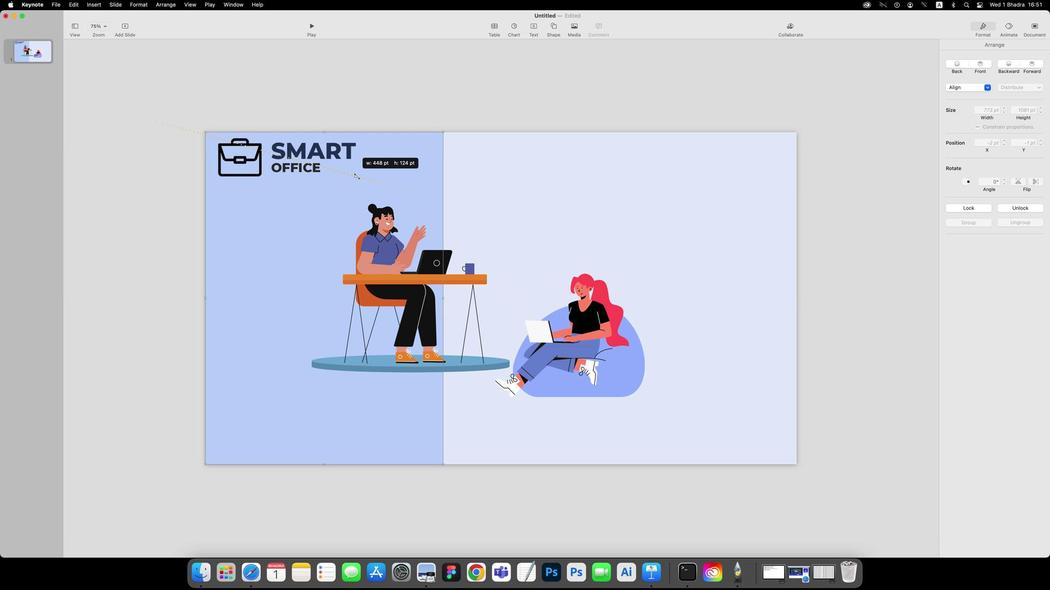 
Action: Mouse pressed left at (513, 456)
Screenshot: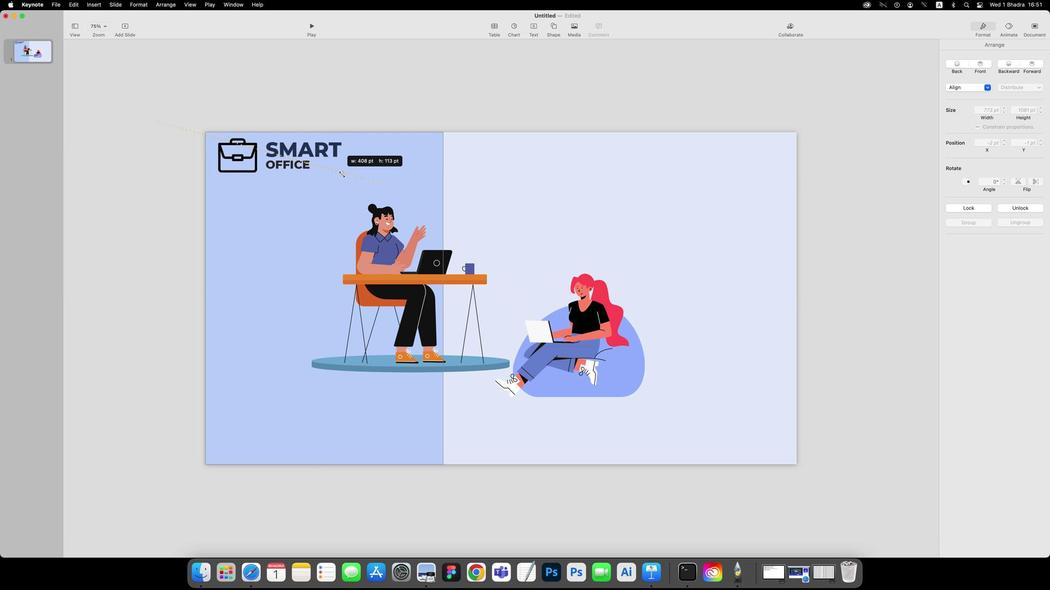 
Action: Mouse moved to (513, 456)
Screenshot: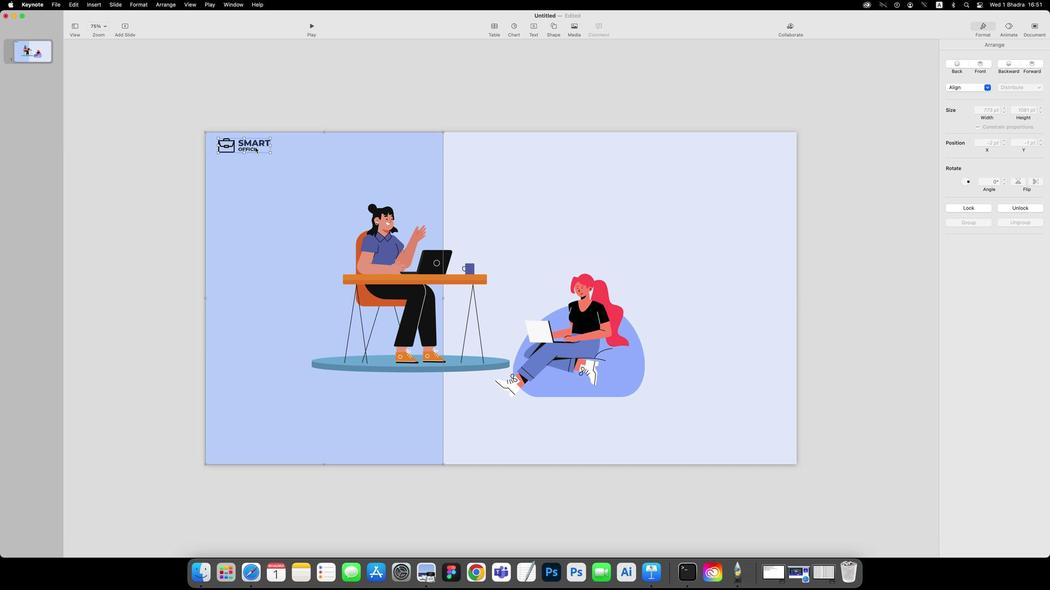 
Action: Mouse pressed left at (513, 456)
Screenshot: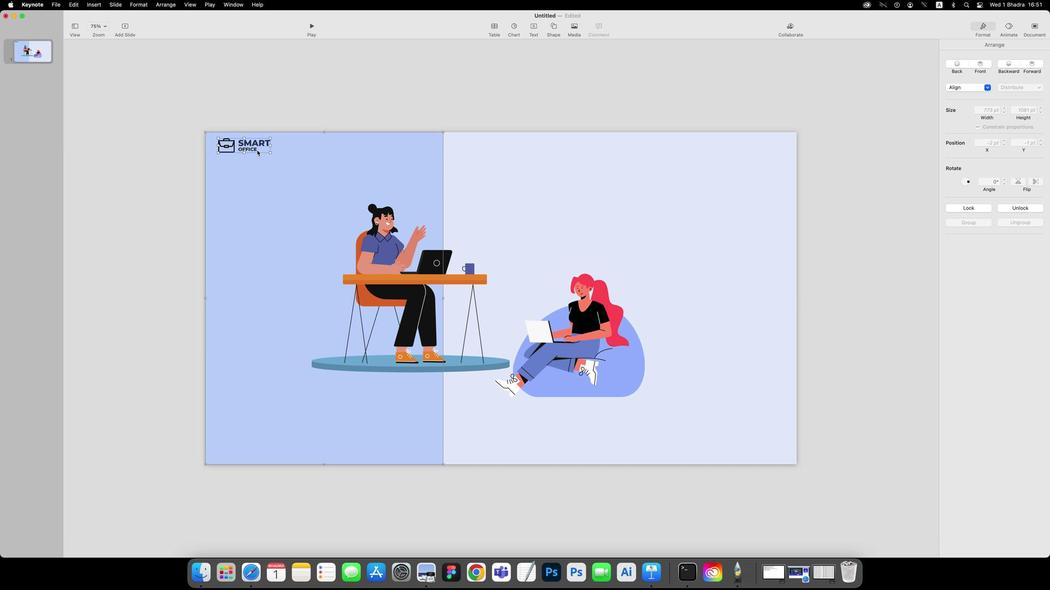 
Action: Mouse moved to (513, 456)
Screenshot: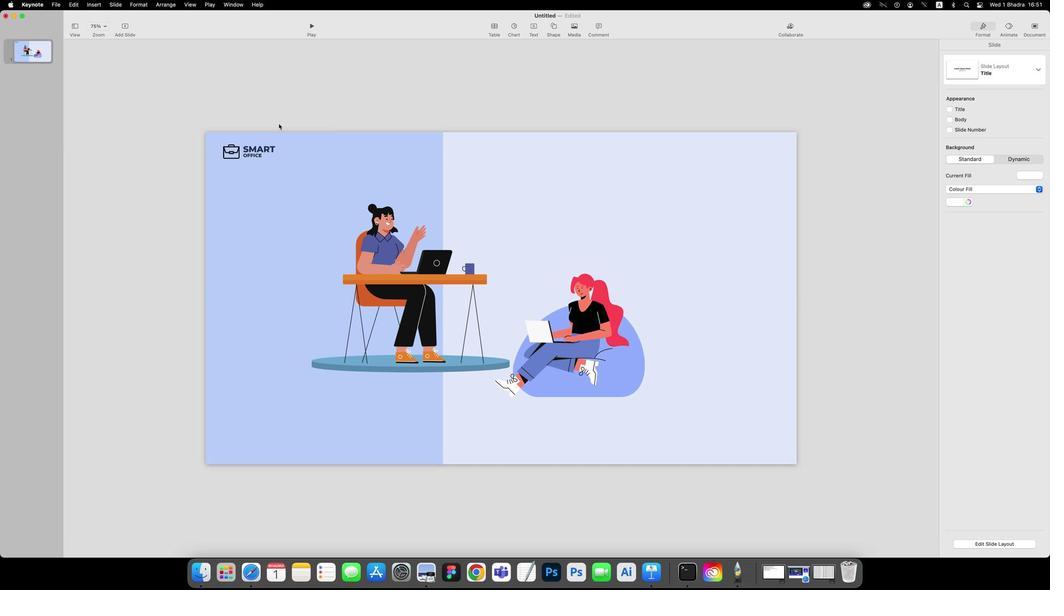 
Action: Mouse pressed left at (513, 456)
Screenshot: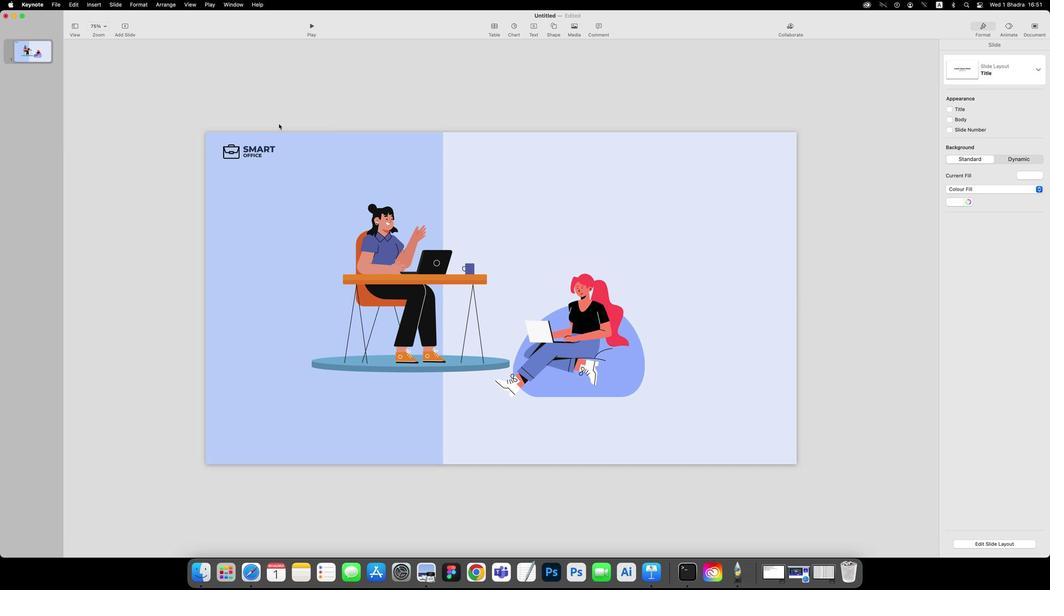 
Action: Mouse moved to (513, 456)
Screenshot: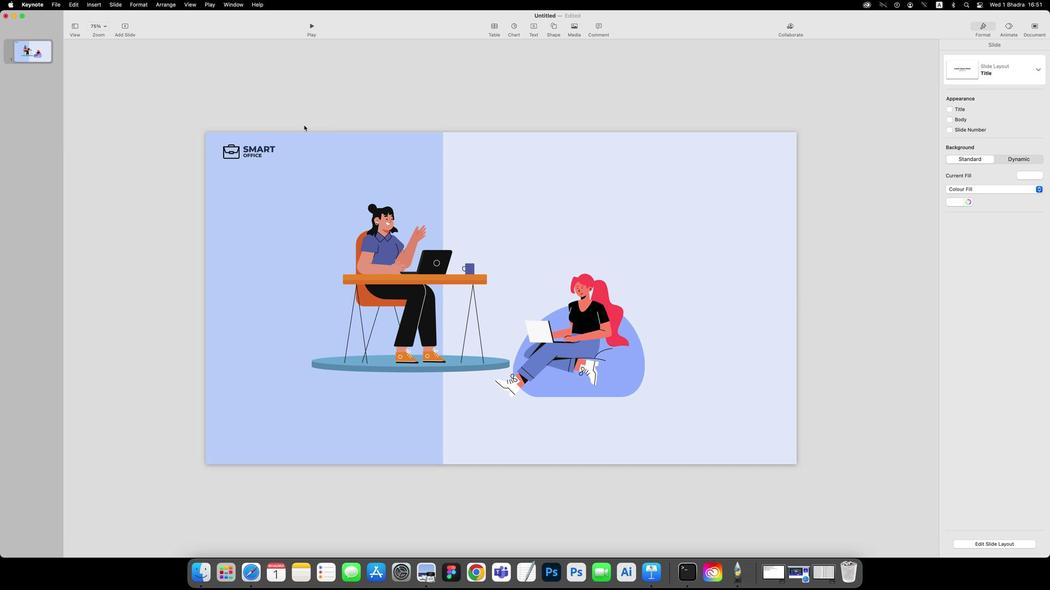 
Action: Mouse pressed left at (513, 456)
Screenshot: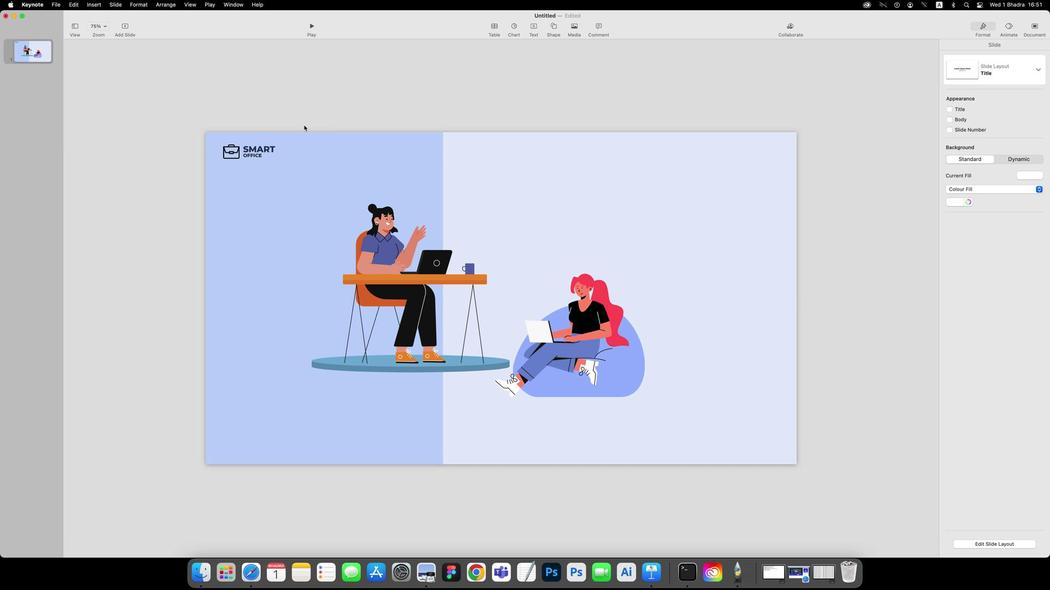 
Action: Mouse moved to (512, 456)
Screenshot: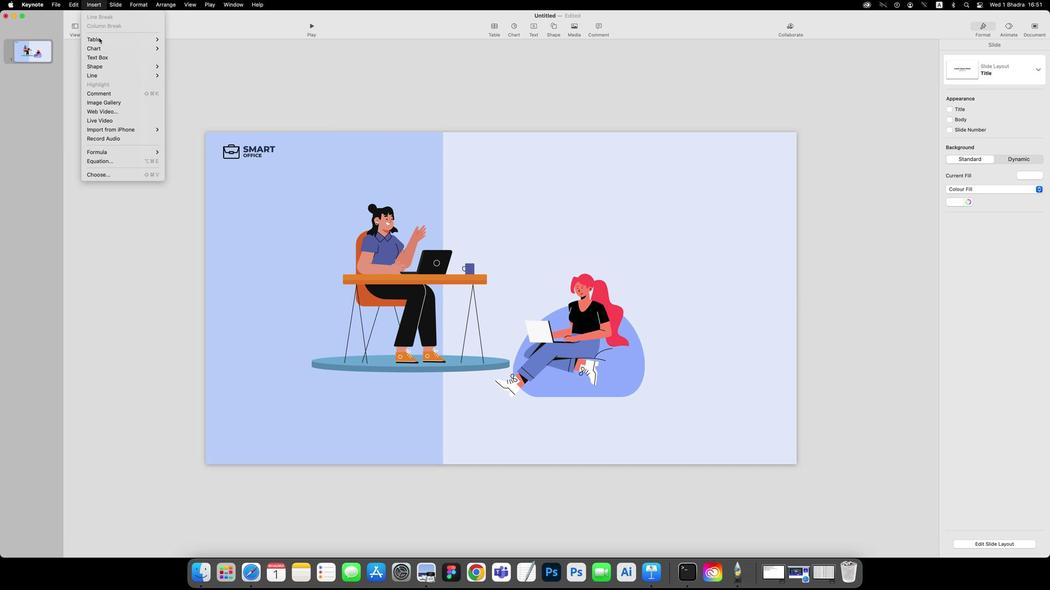 
Action: Mouse pressed left at (512, 456)
Screenshot: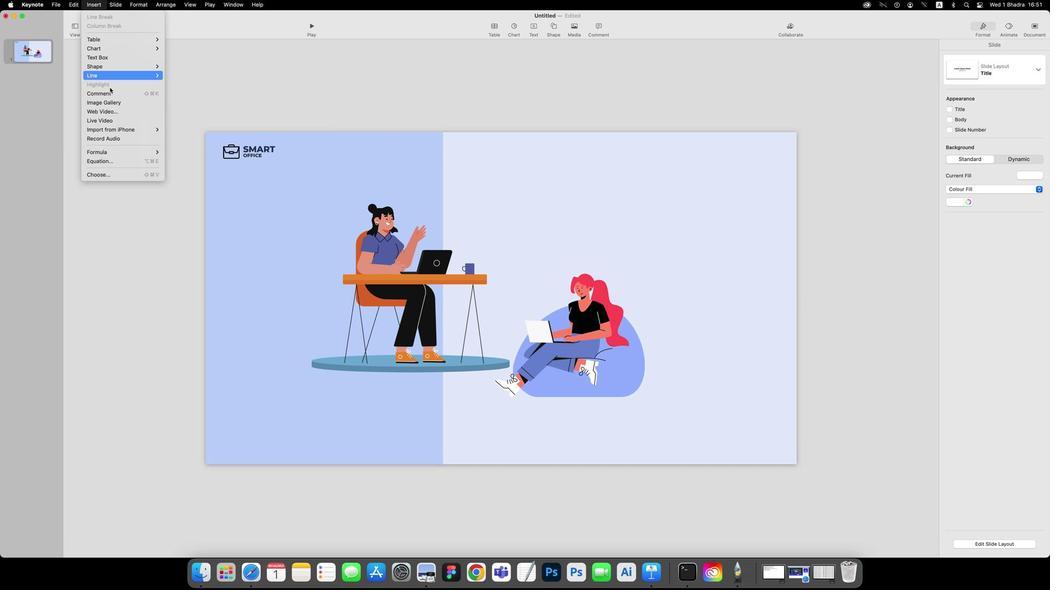 
Action: Mouse moved to (512, 456)
Screenshot: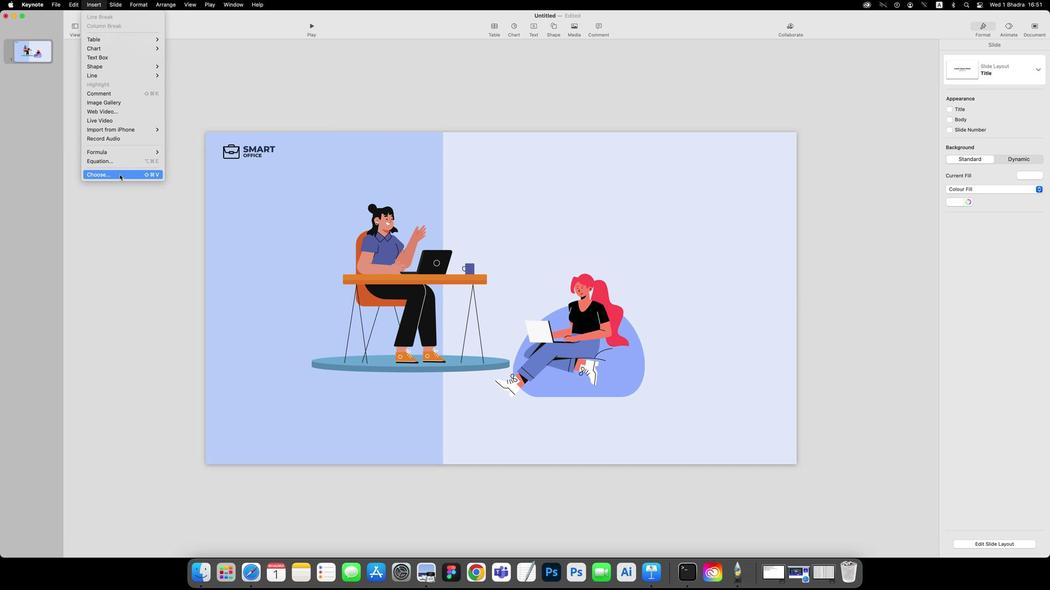
Action: Mouse pressed left at (512, 456)
Screenshot: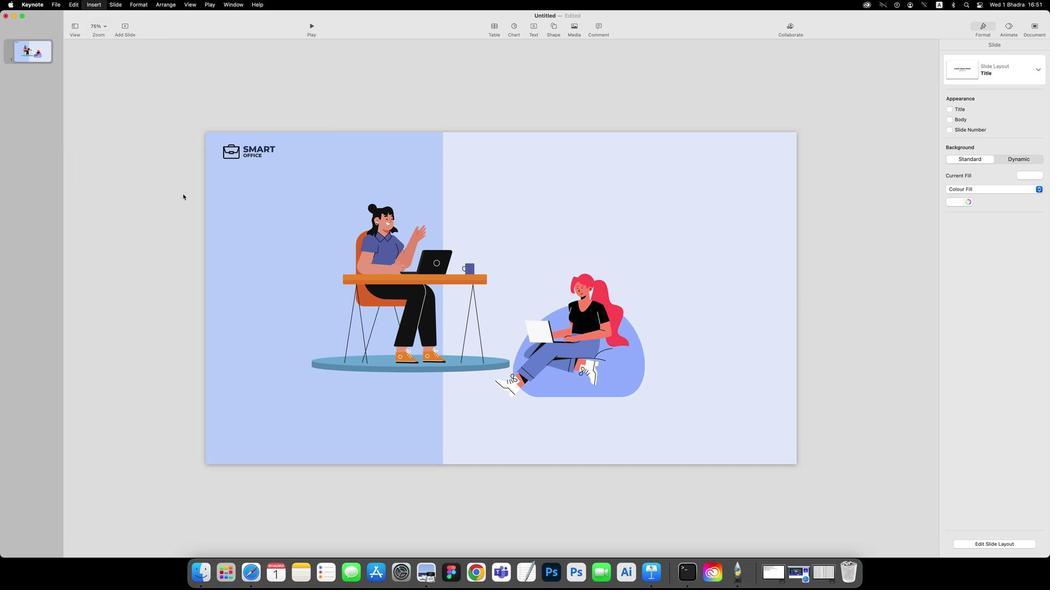 
Action: Mouse moved to (513, 456)
Screenshot: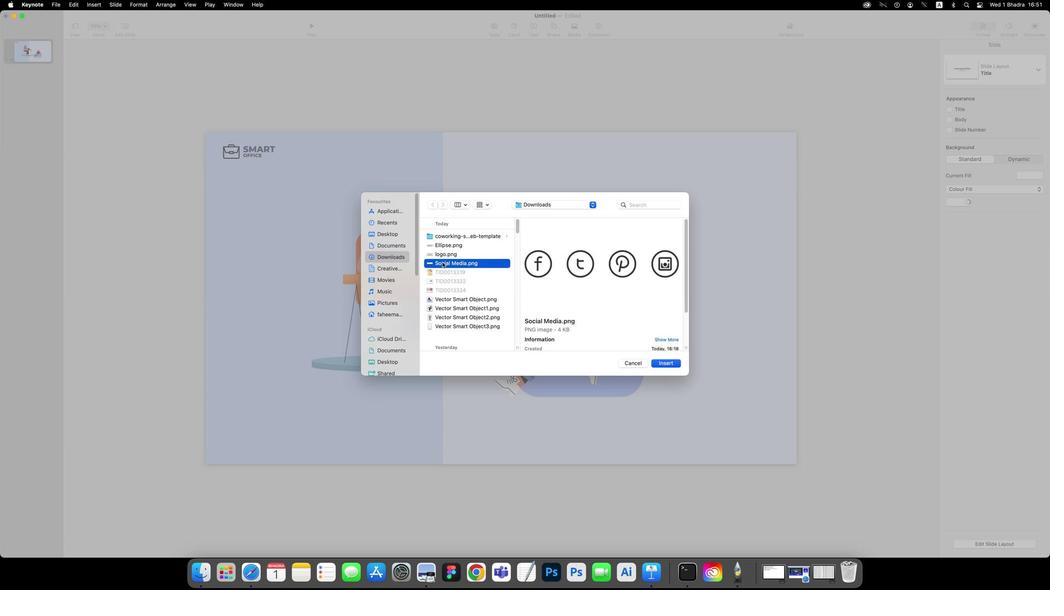 
Action: Mouse pressed left at (513, 456)
Screenshot: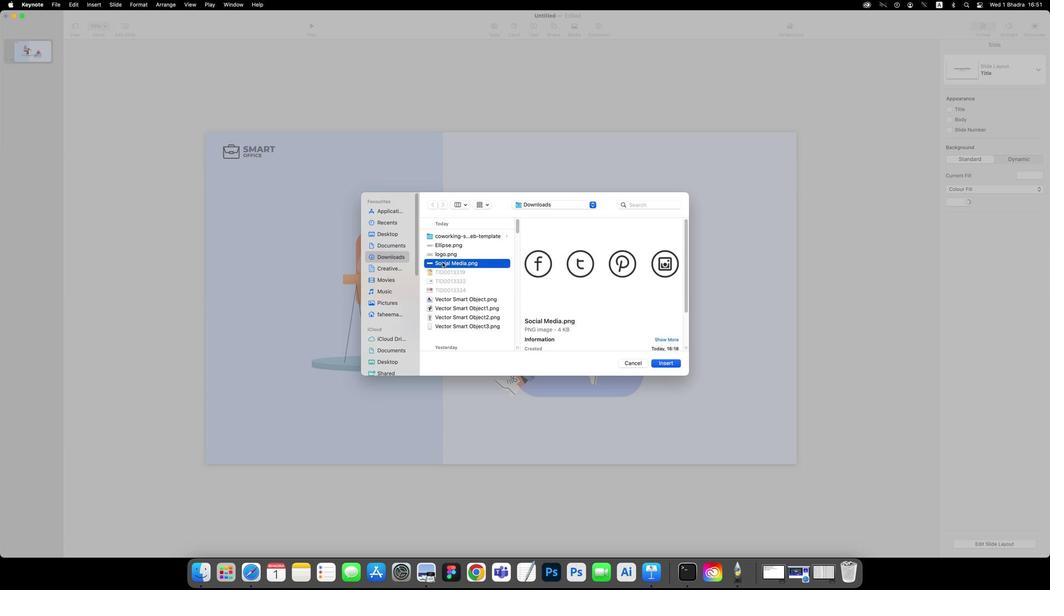 
Action: Key pressed Key.enter
Screenshot: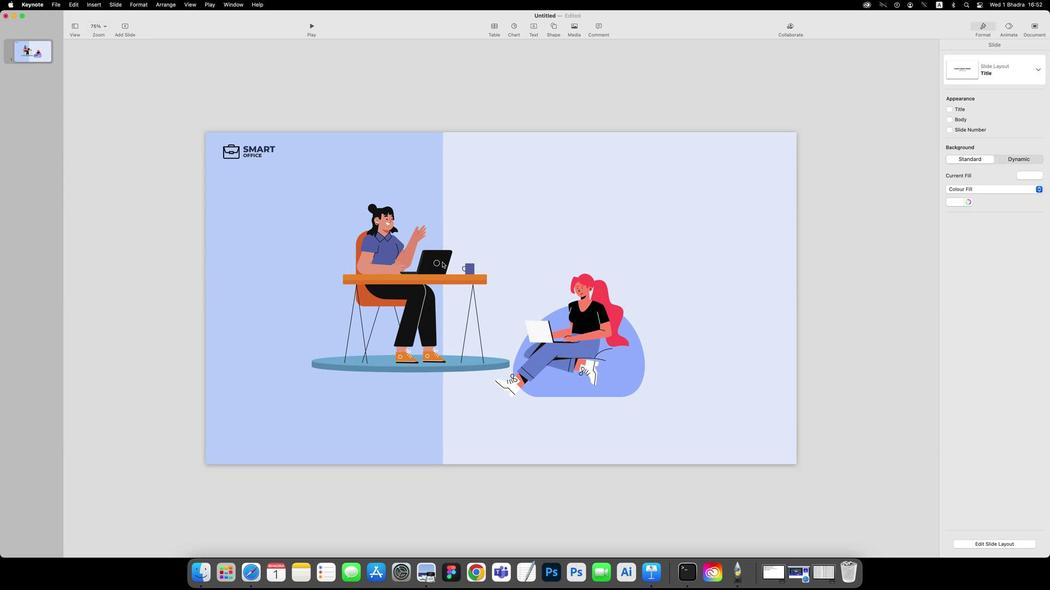 
Action: Mouse moved to (513, 456)
Screenshot: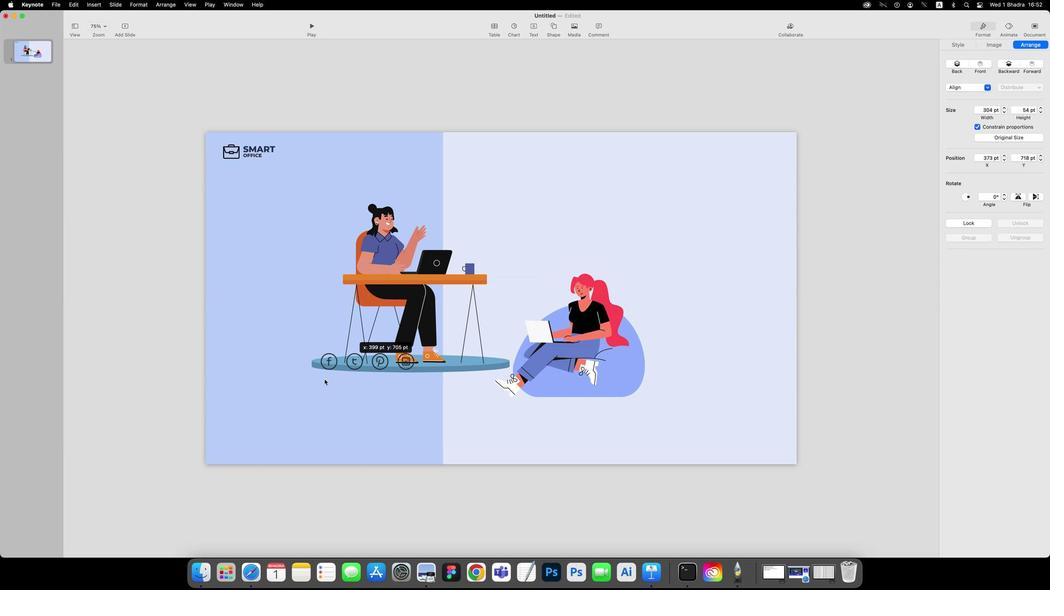 
Action: Mouse pressed left at (513, 456)
Screenshot: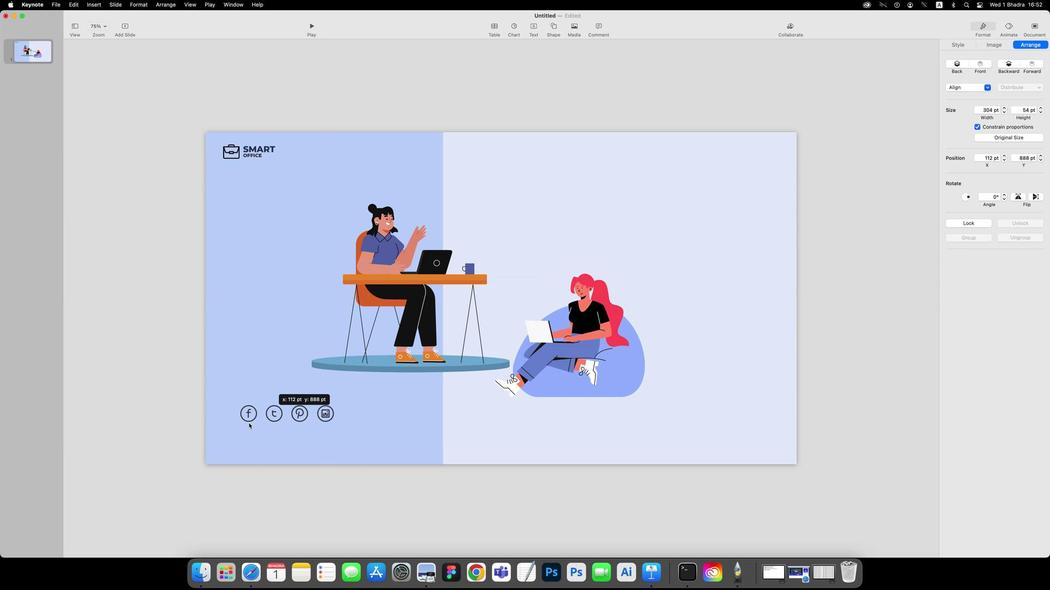 
Action: Mouse moved to (513, 456)
Screenshot: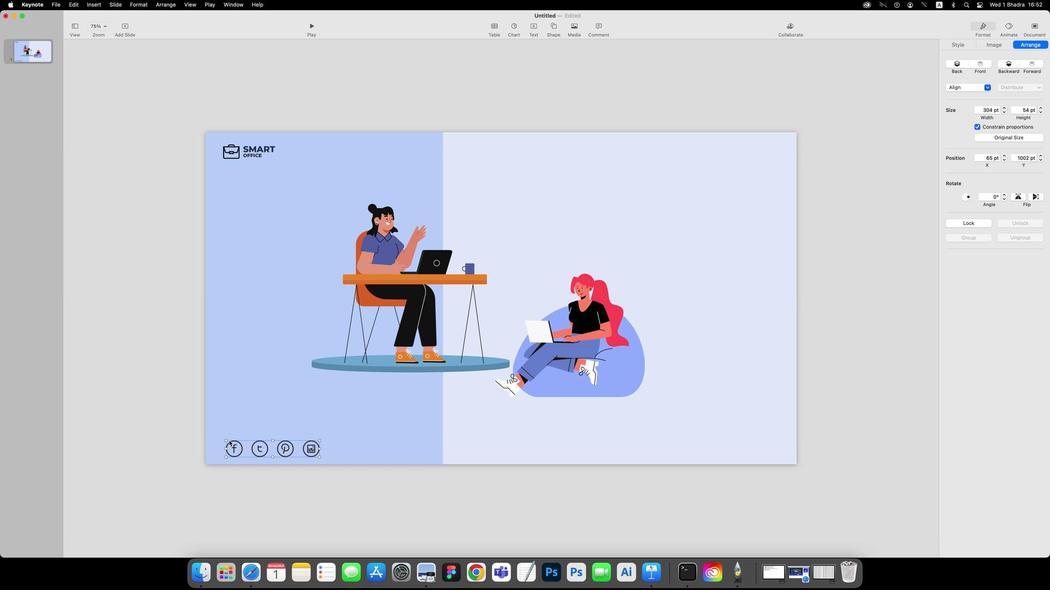 
Action: Key pressed Key.shift
Screenshot: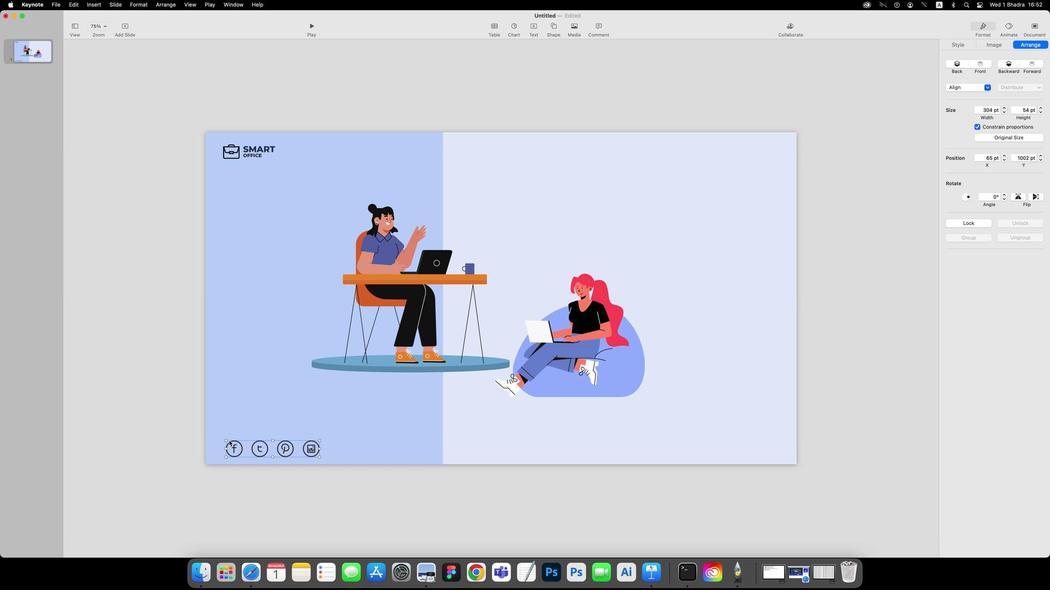 
Action: Mouse moved to (513, 456)
Screenshot: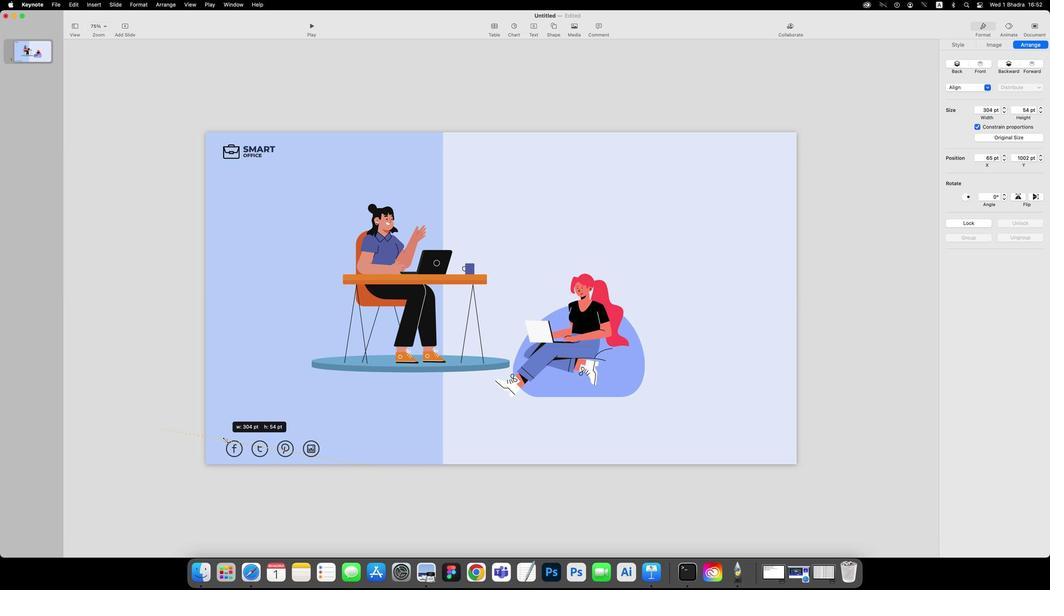 
Action: Mouse pressed left at (513, 456)
Screenshot: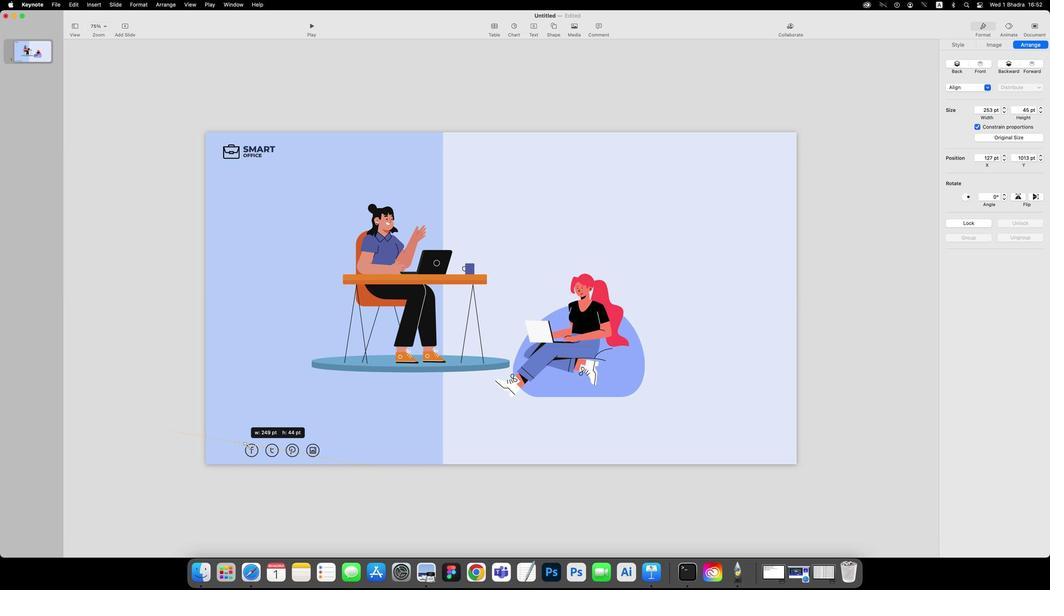
Action: Mouse moved to (513, 456)
Screenshot: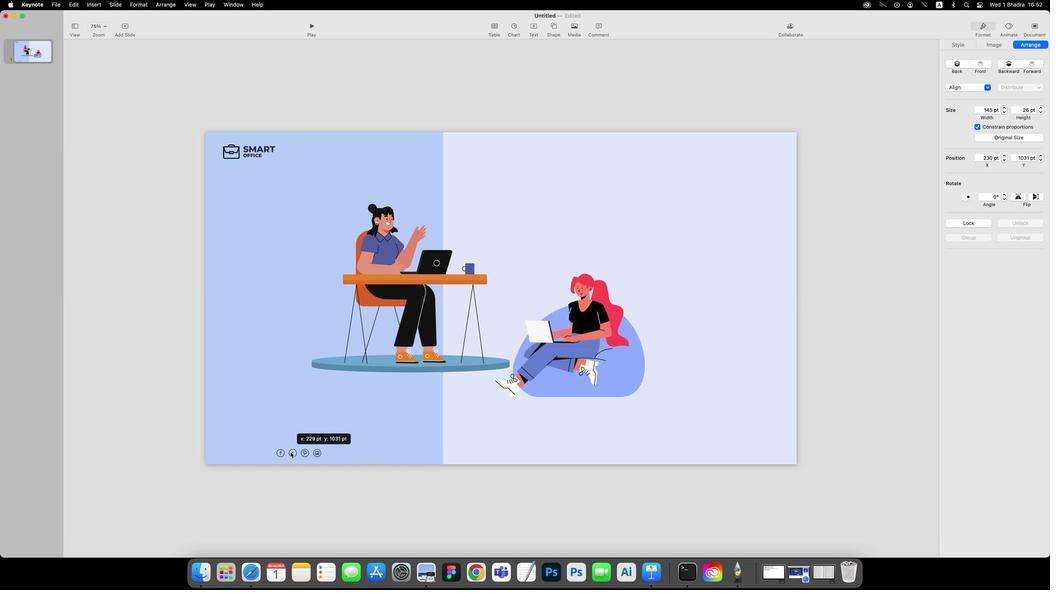 
Action: Mouse pressed left at (513, 456)
Screenshot: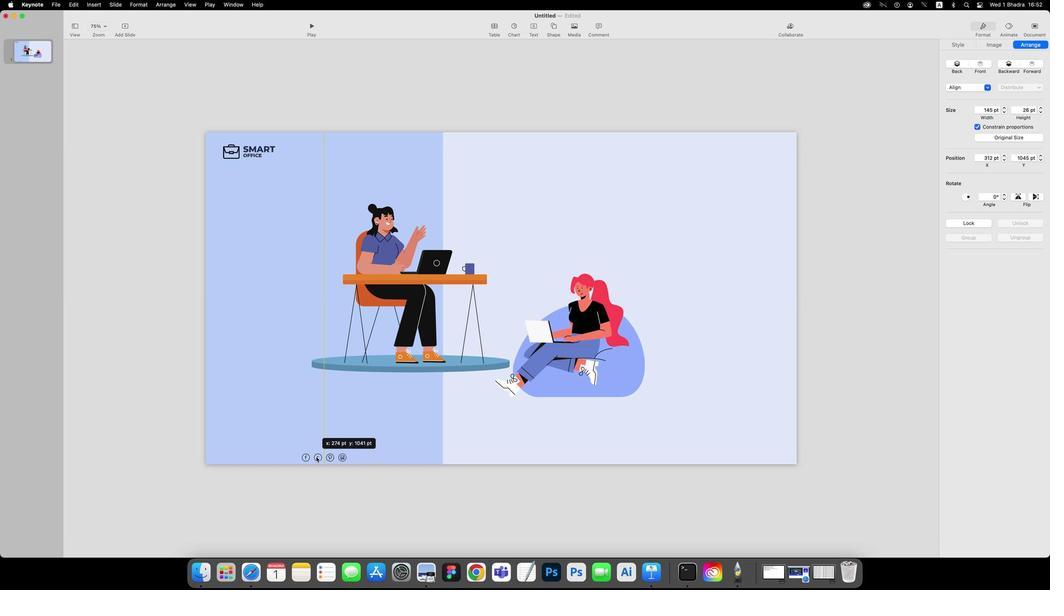 
Action: Mouse moved to (513, 456)
Screenshot: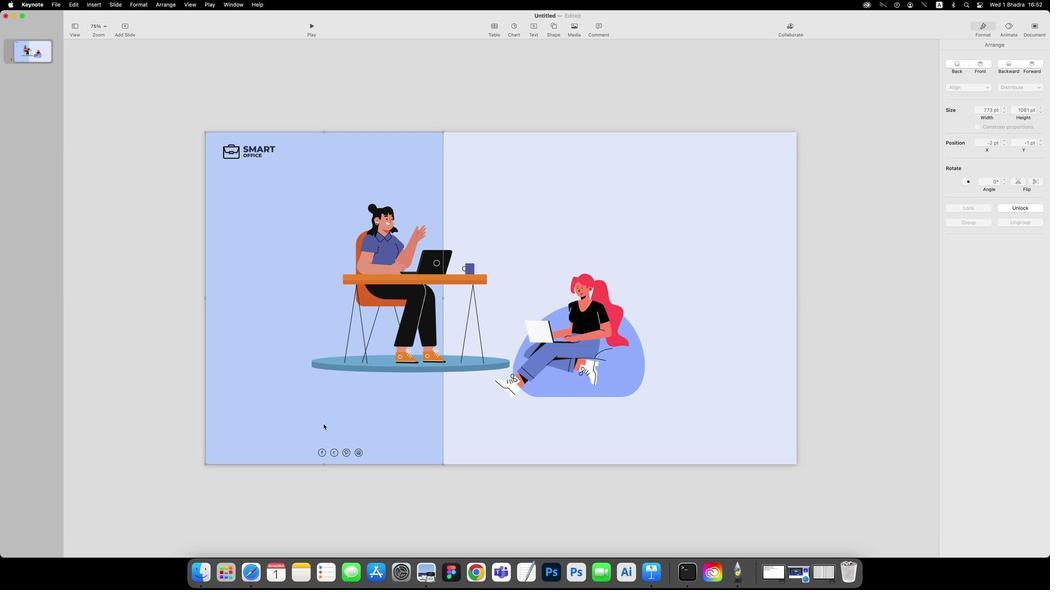 
Action: Mouse pressed left at (513, 456)
Screenshot: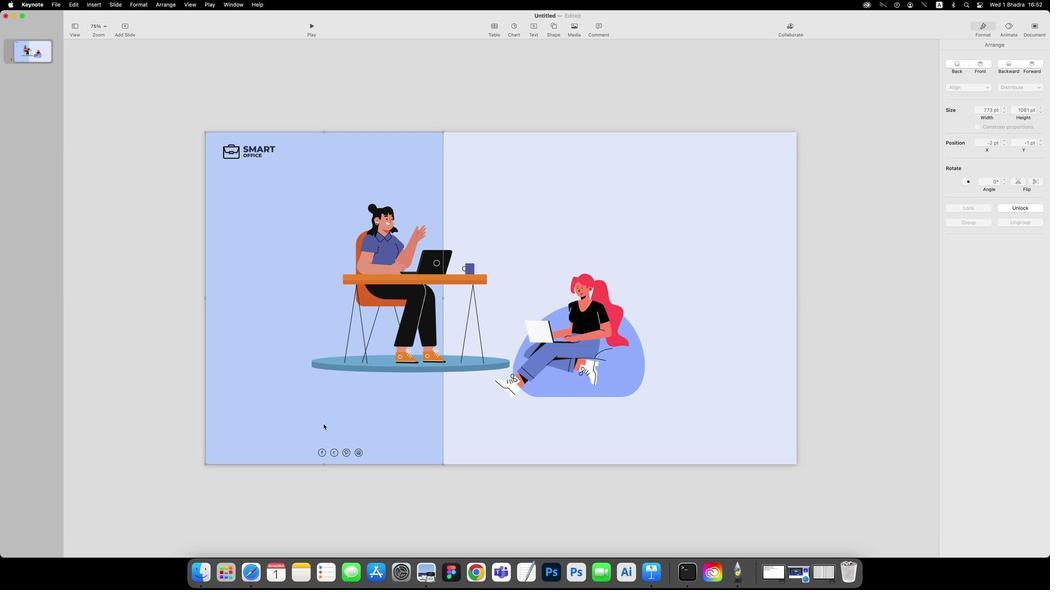 
Action: Mouse moved to (513, 456)
Screenshot: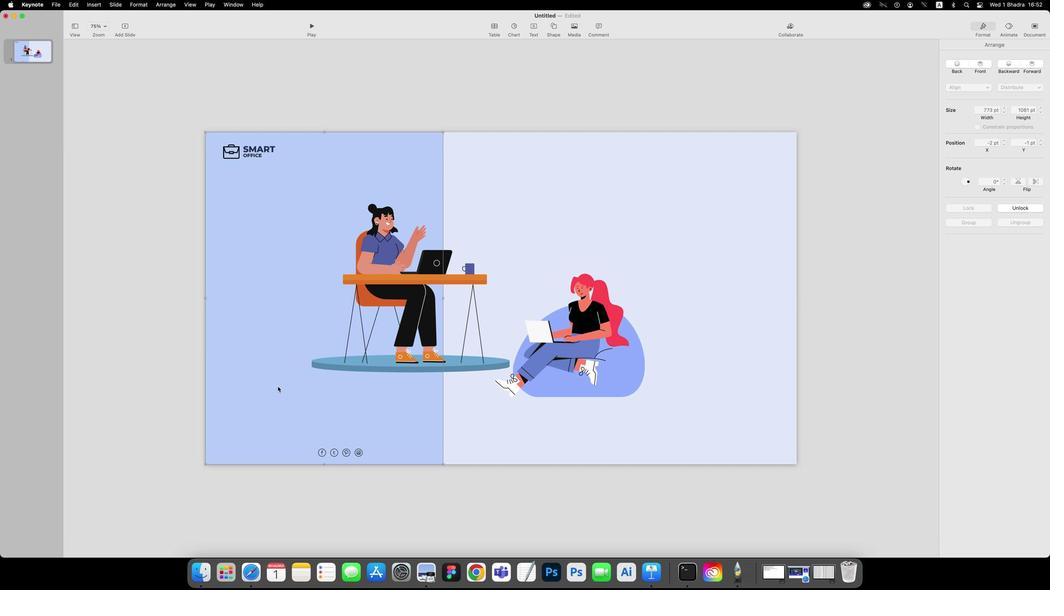 
Action: Mouse pressed left at (513, 456)
Screenshot: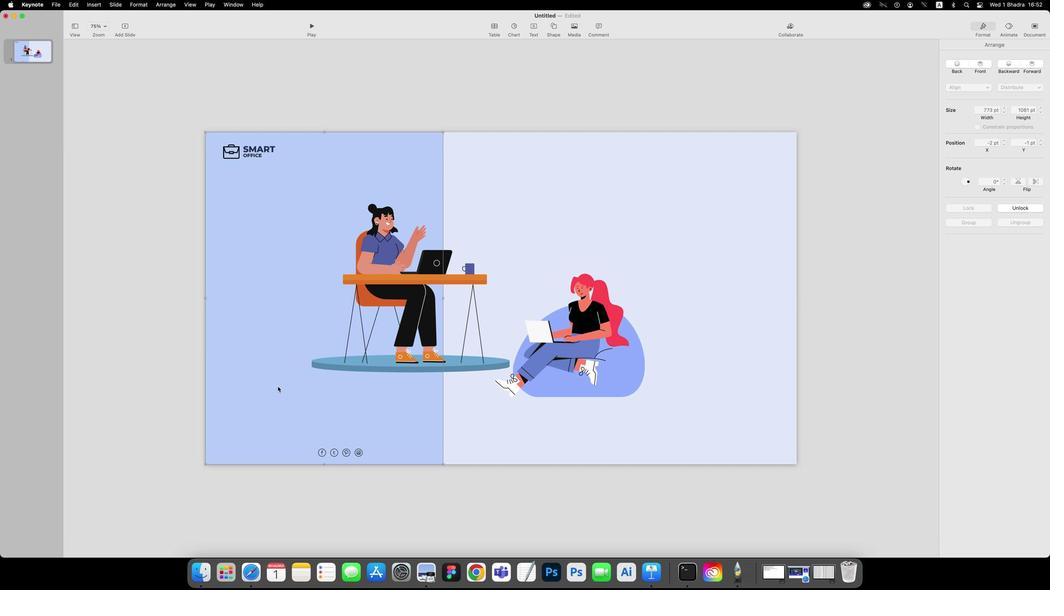 
Action: Mouse moved to (513, 456)
Screenshot: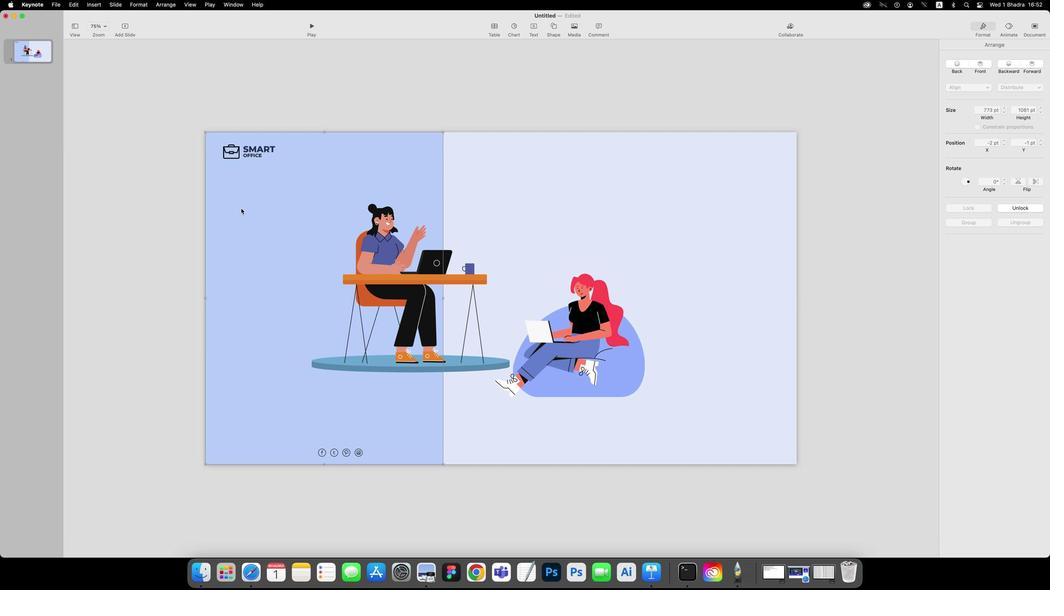 
Action: Mouse pressed left at (513, 456)
Screenshot: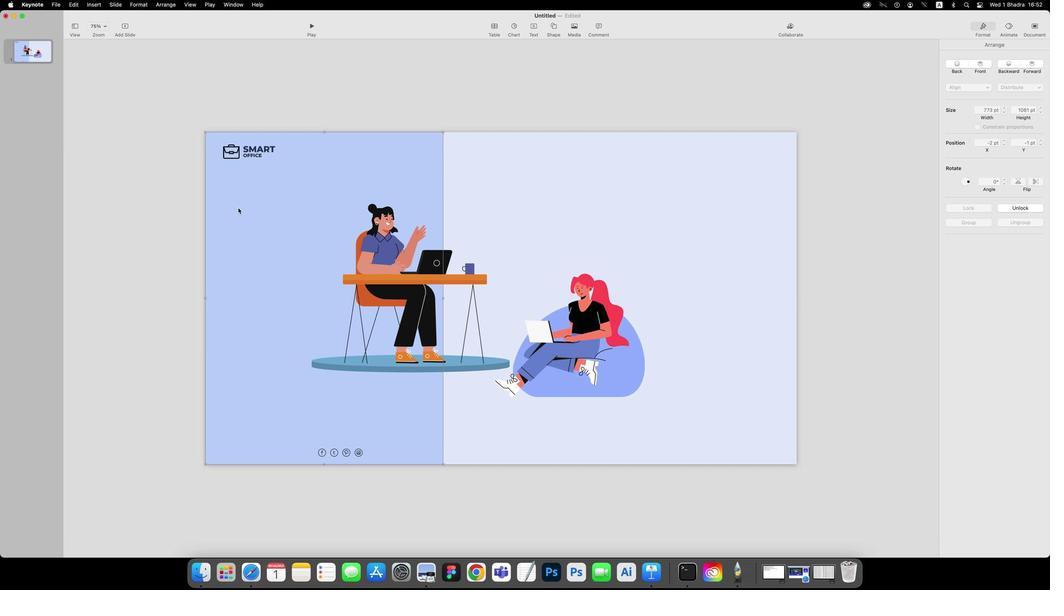 
Action: Mouse moved to (512, 456)
Screenshot: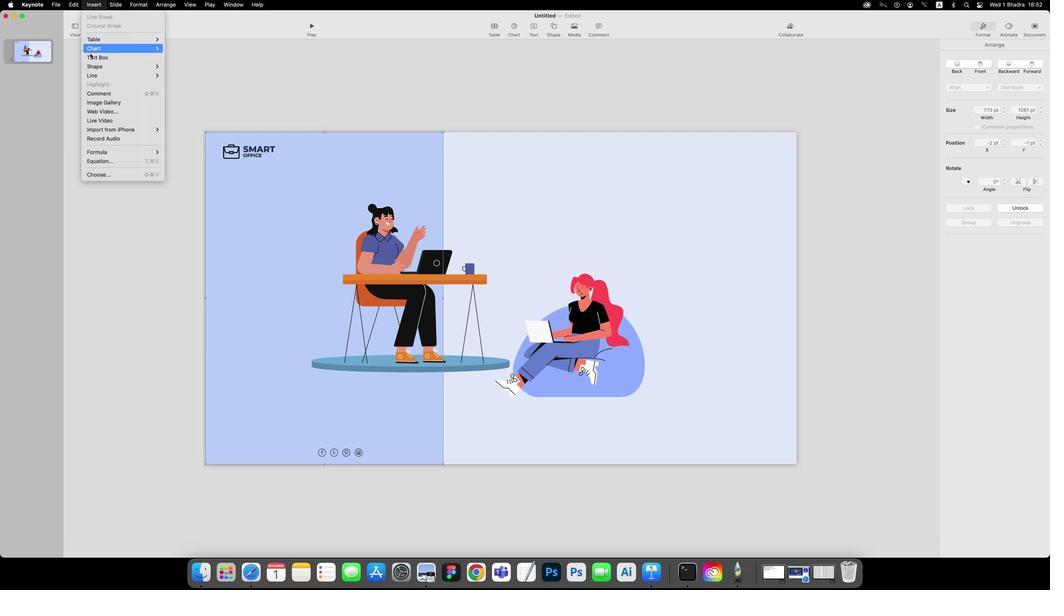 
Action: Mouse pressed left at (512, 456)
Screenshot: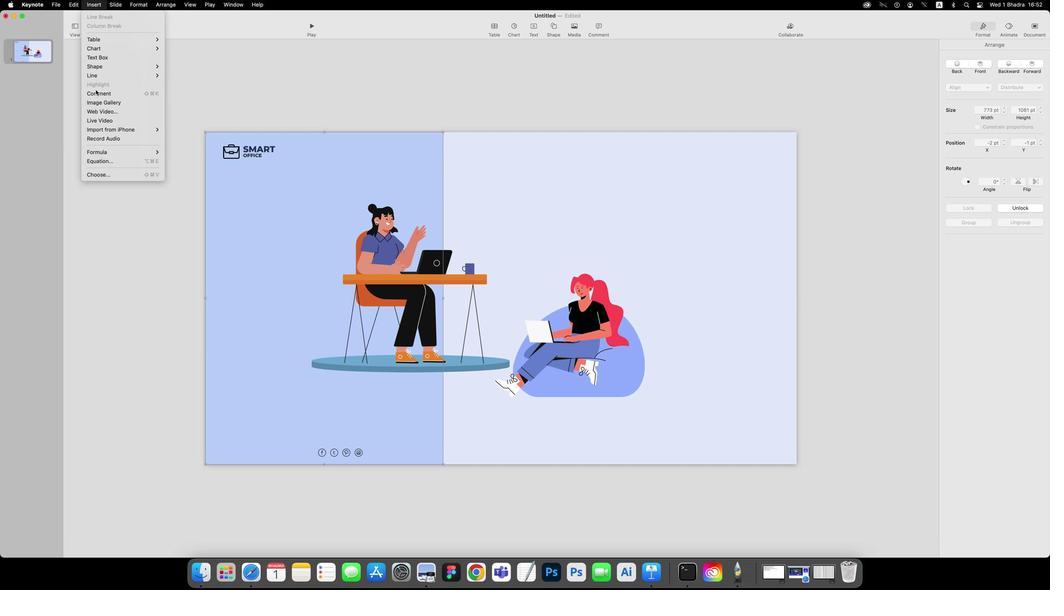 
Action: Mouse moved to (512, 456)
Screenshot: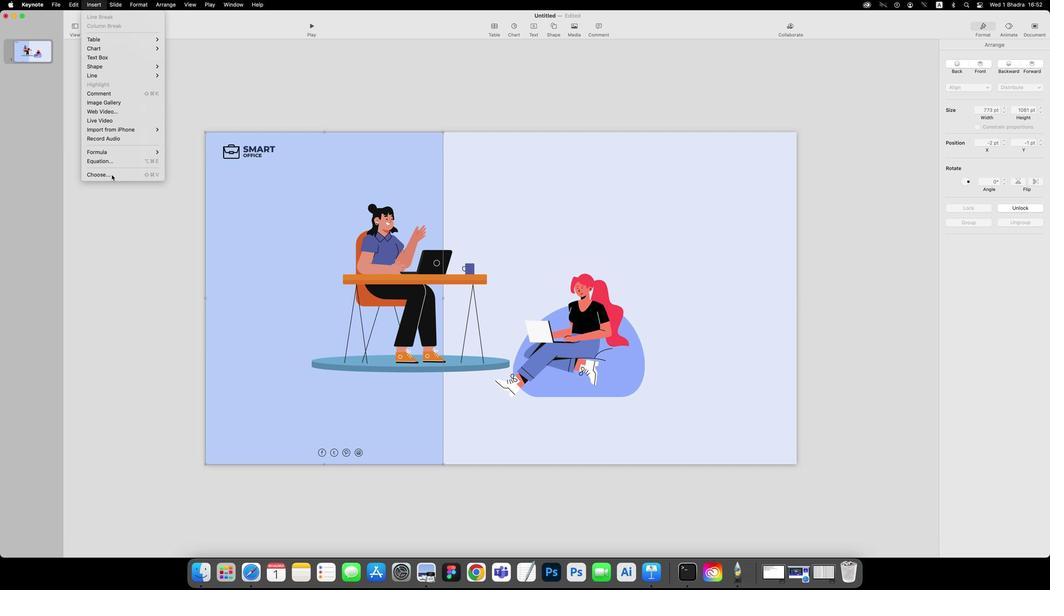 
Action: Mouse pressed left at (512, 456)
Screenshot: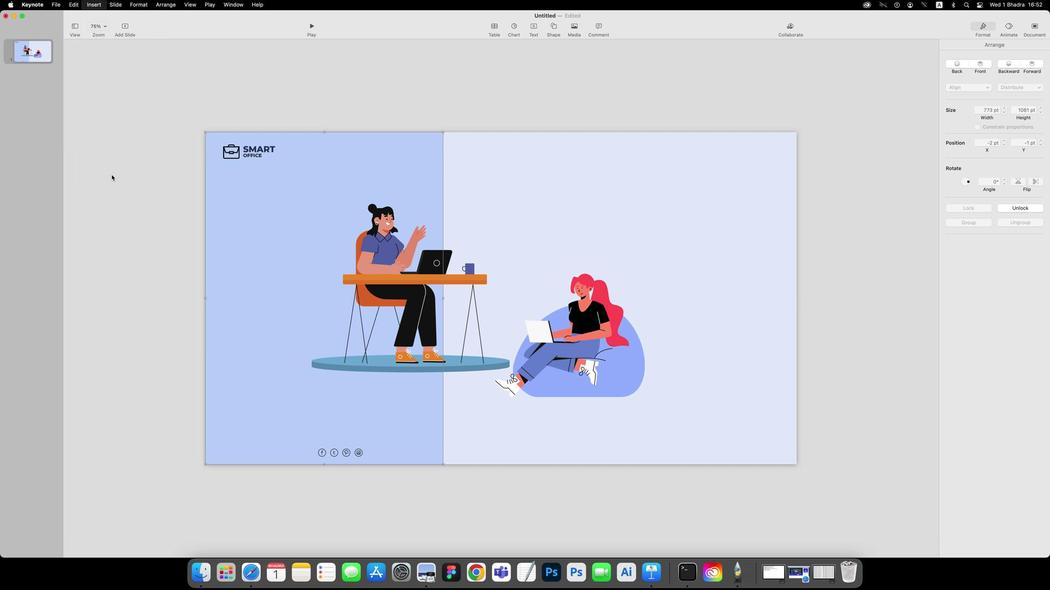 
Action: Mouse moved to (513, 456)
Screenshot: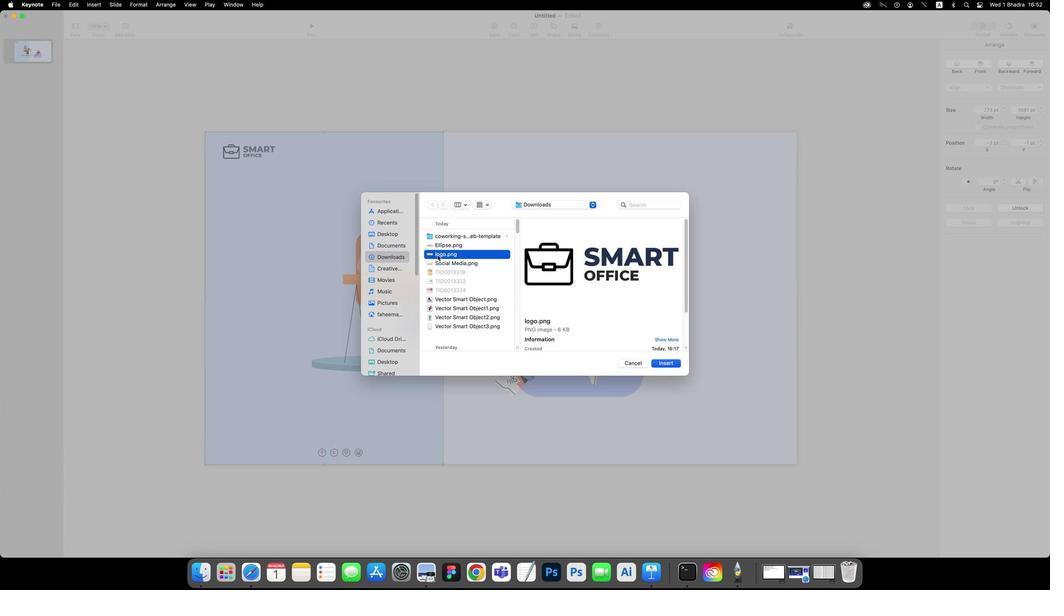 
Action: Mouse pressed left at (513, 456)
Screenshot: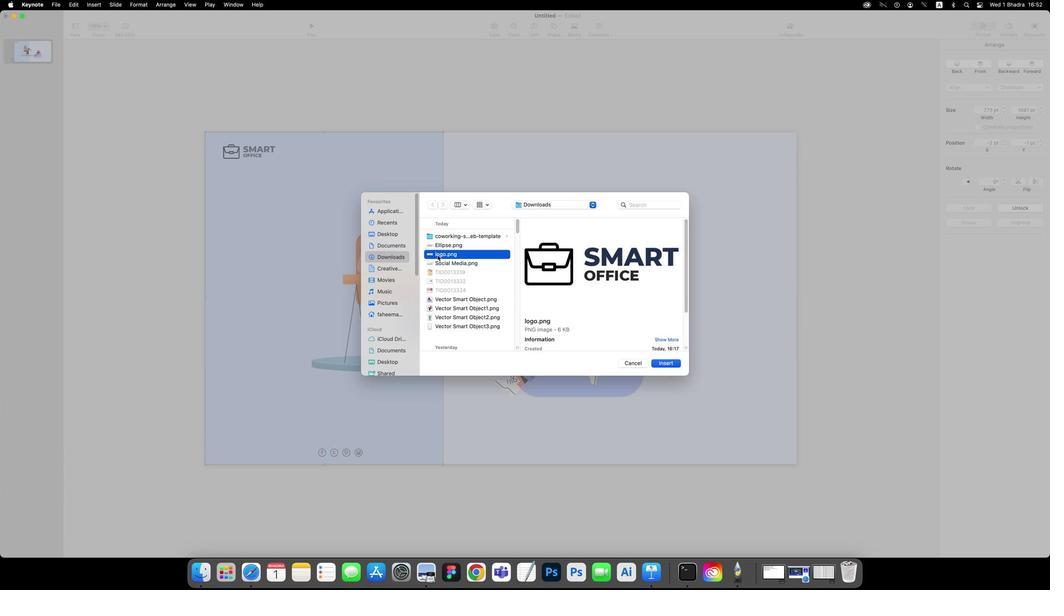 
Action: Mouse moved to (513, 456)
Screenshot: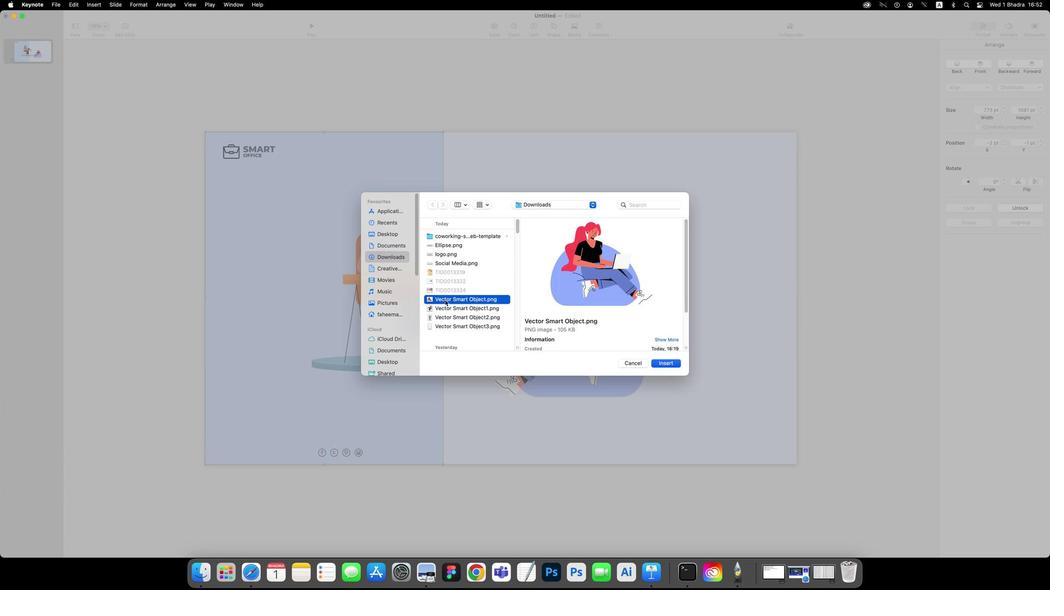 
Action: Mouse pressed left at (513, 456)
Screenshot: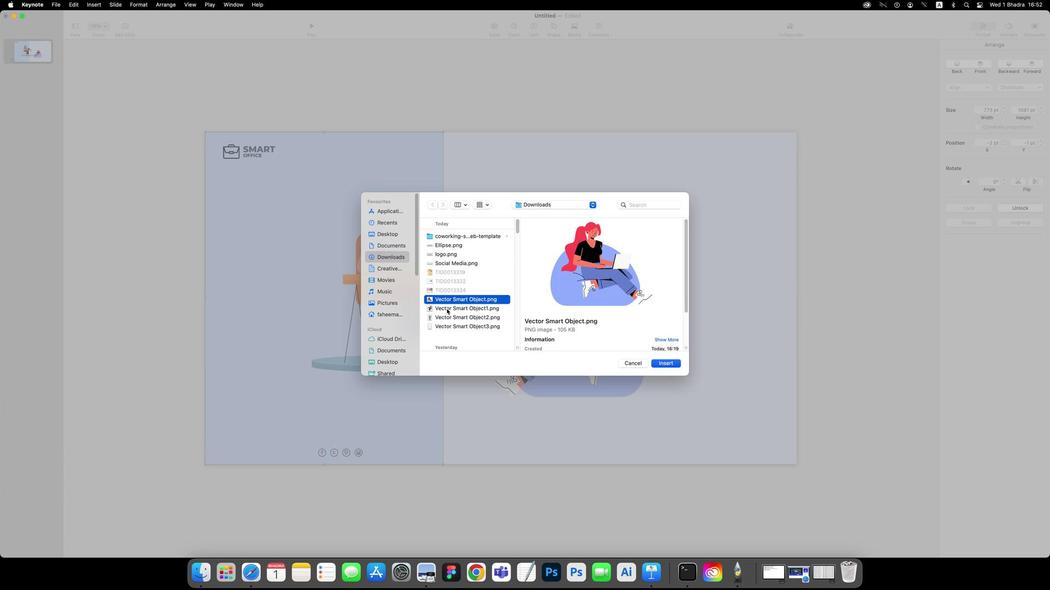 
Action: Mouse moved to (513, 456)
